 Task: Slide 43 - Birthdays-2.
Action: Mouse moved to (164, 69)
Screenshot: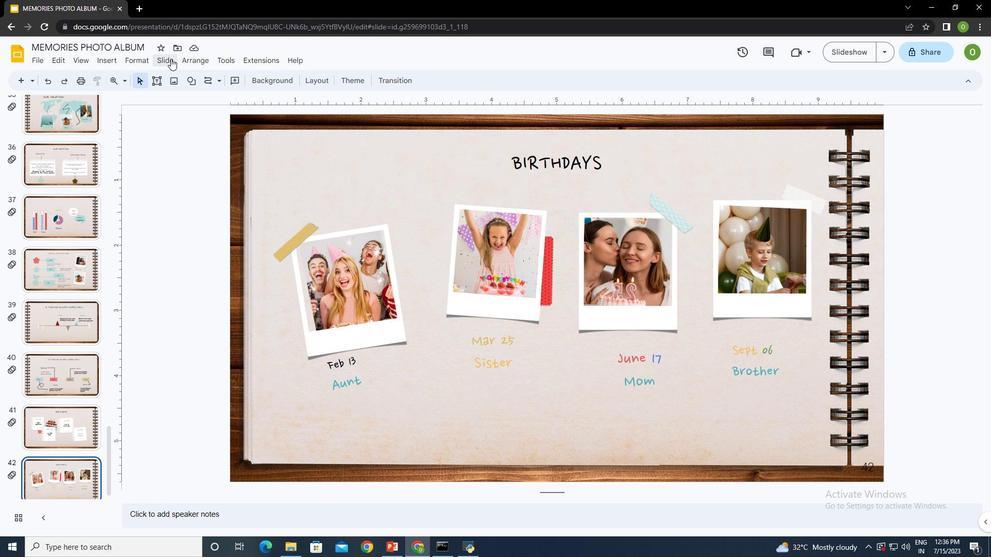 
Action: Mouse pressed left at (164, 69)
Screenshot: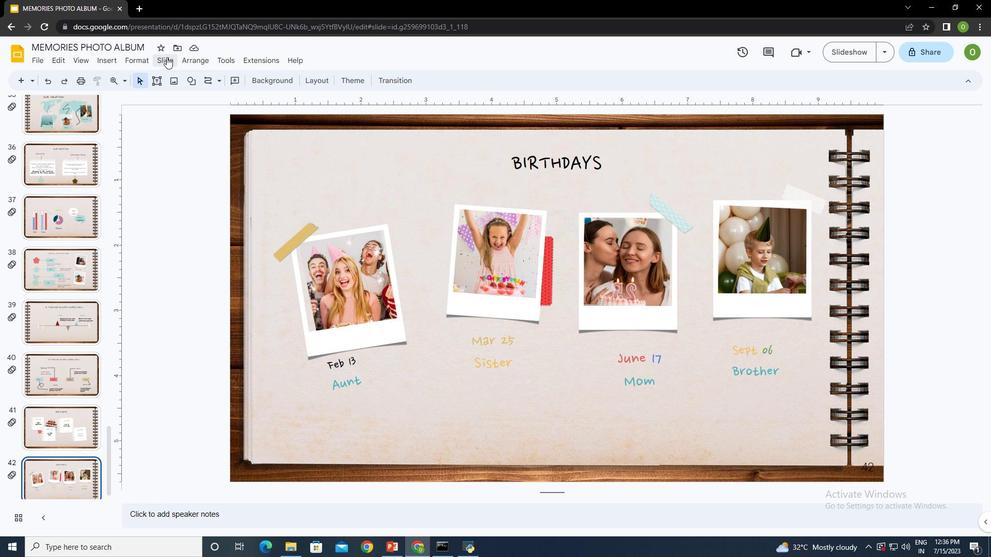 
Action: Mouse moved to (192, 85)
Screenshot: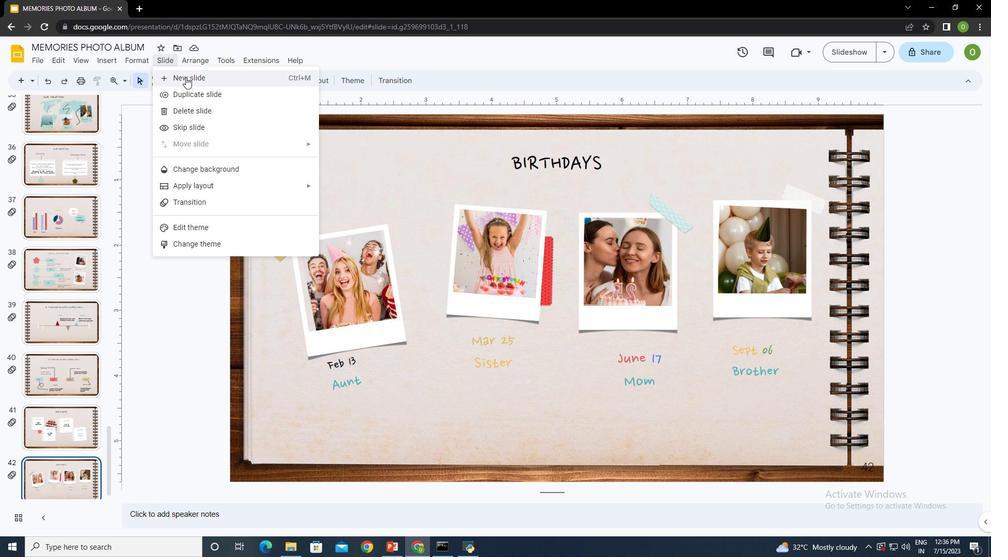 
Action: Mouse pressed left at (192, 85)
Screenshot: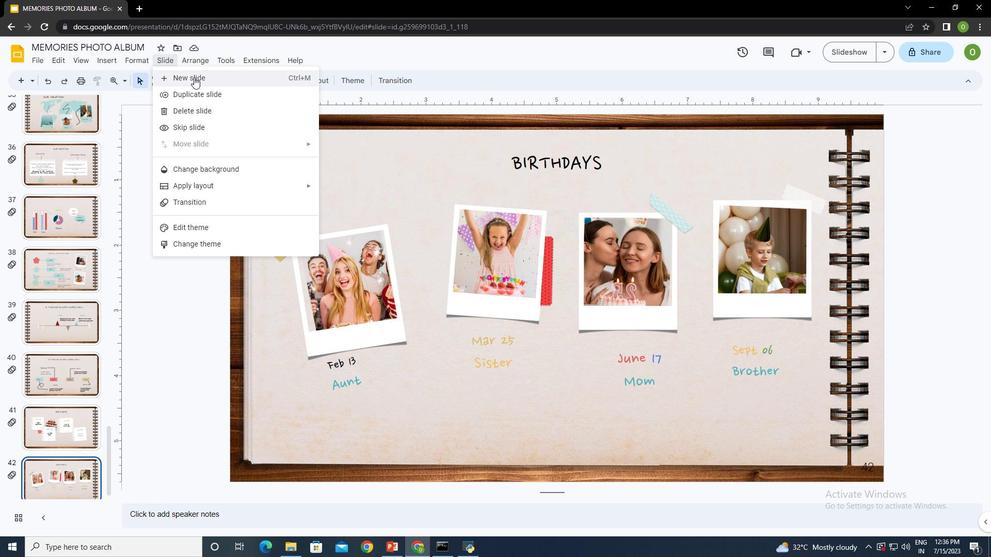 
Action: Mouse moved to (490, 147)
Screenshot: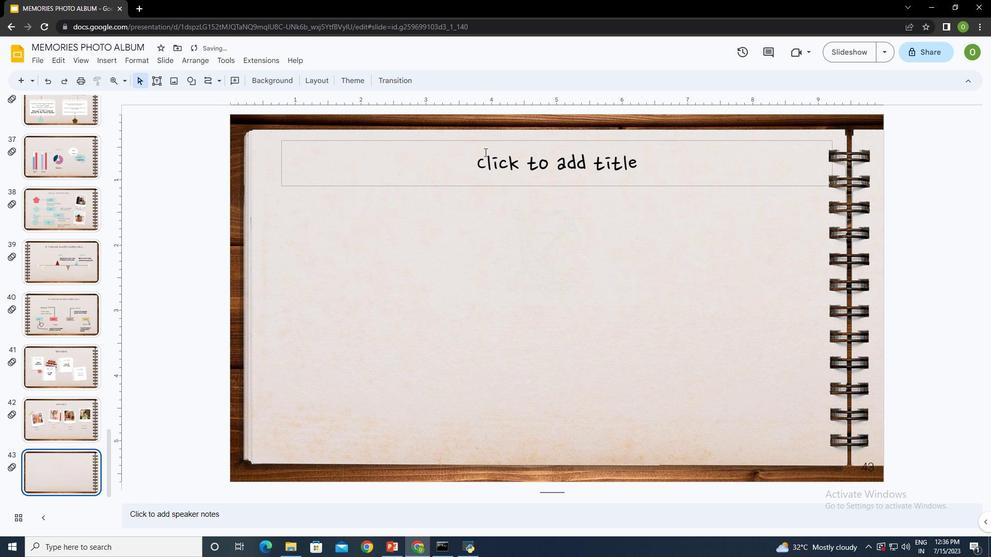 
Action: Mouse pressed left at (490, 147)
Screenshot: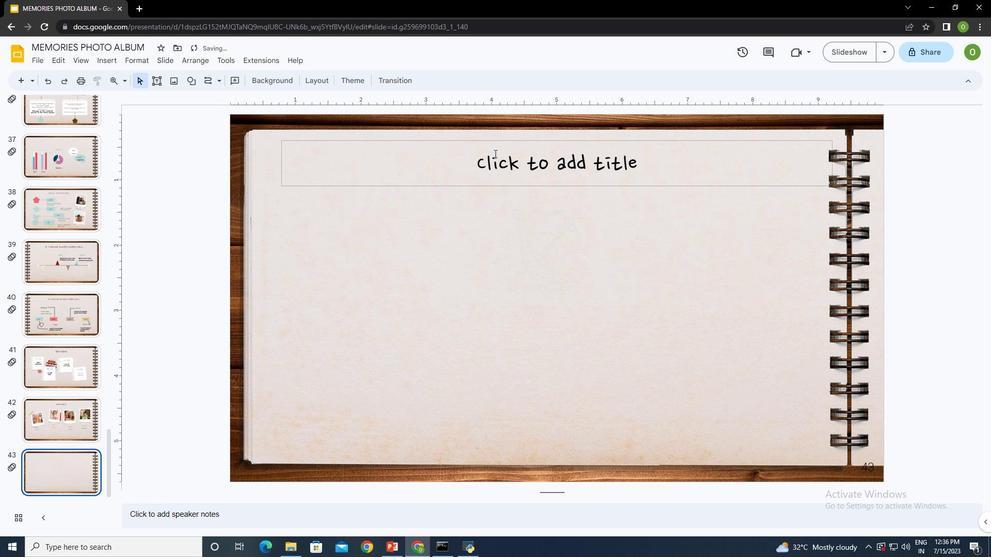 
Action: Key pressed <Key.shift><Key.shift><Key.shift><Key.shift><Key.shift><Key.shift><Key.shift><Key.shift><Key.shift><Key.caps_lock>BIRTHDAYS
Screenshot: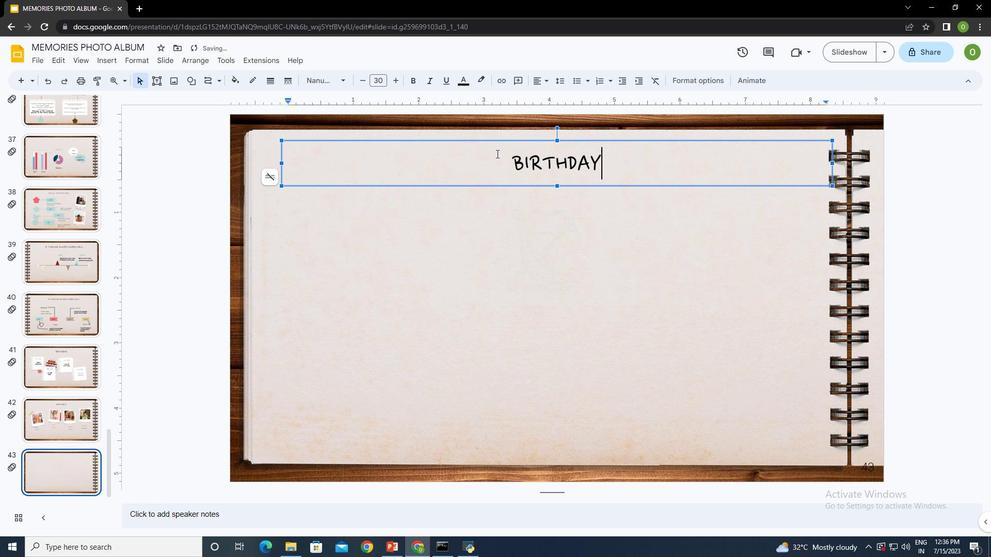 
Action: Mouse moved to (503, 220)
Screenshot: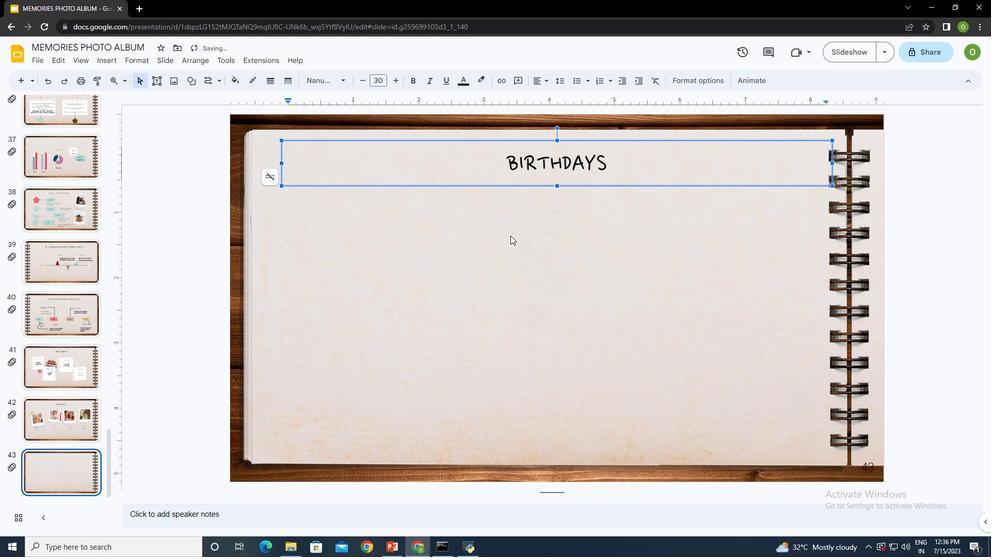
Action: Mouse pressed left at (503, 220)
Screenshot: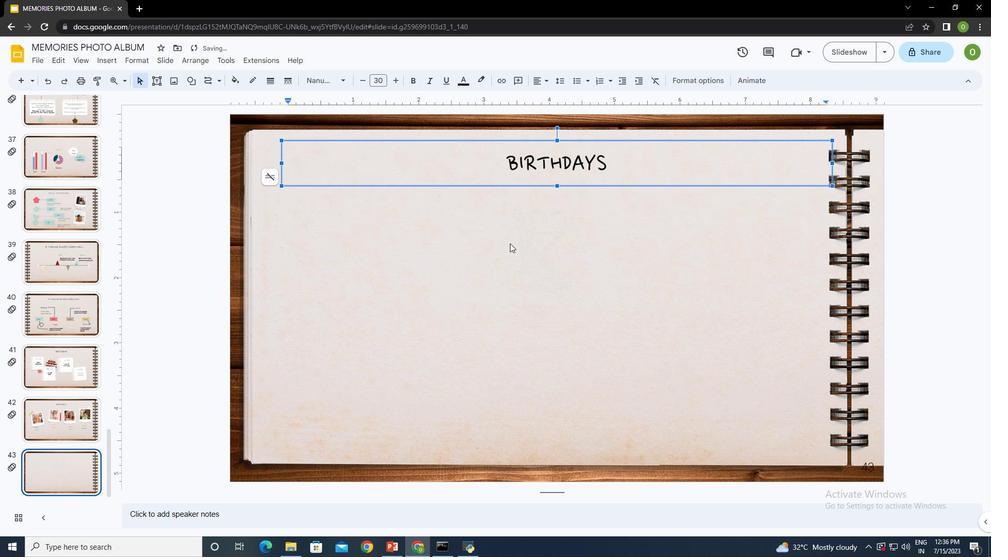 
Action: Mouse moved to (102, 73)
Screenshot: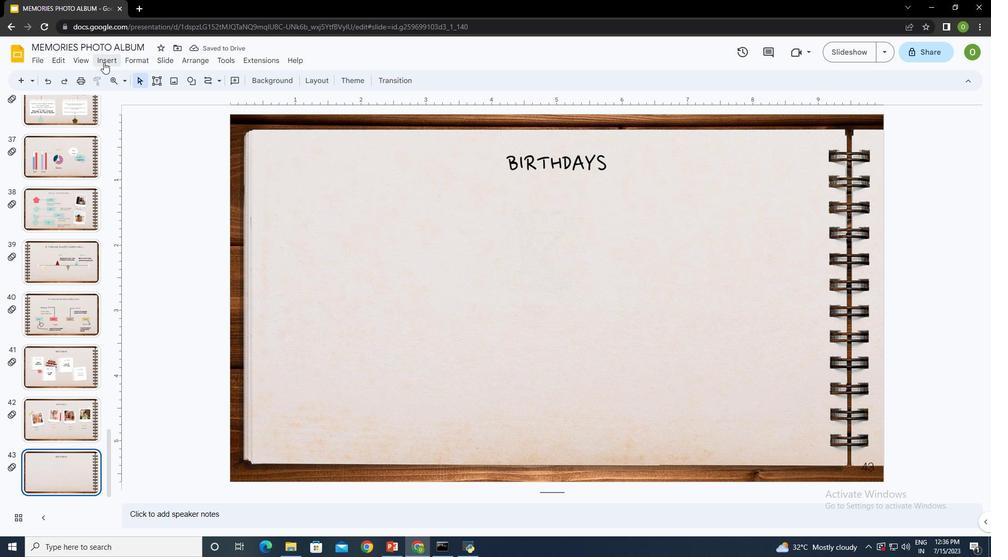 
Action: Mouse pressed left at (102, 73)
Screenshot: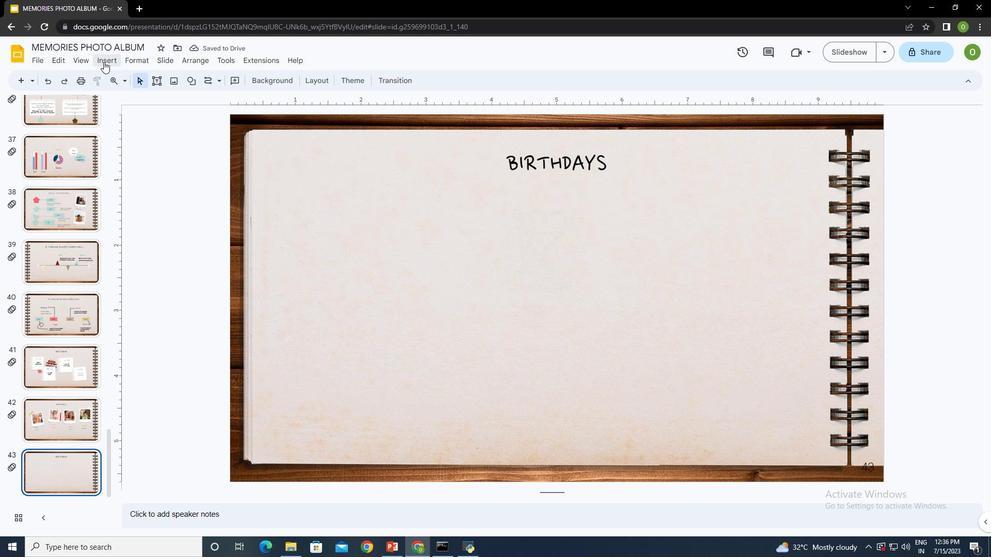 
Action: Mouse moved to (319, 87)
Screenshot: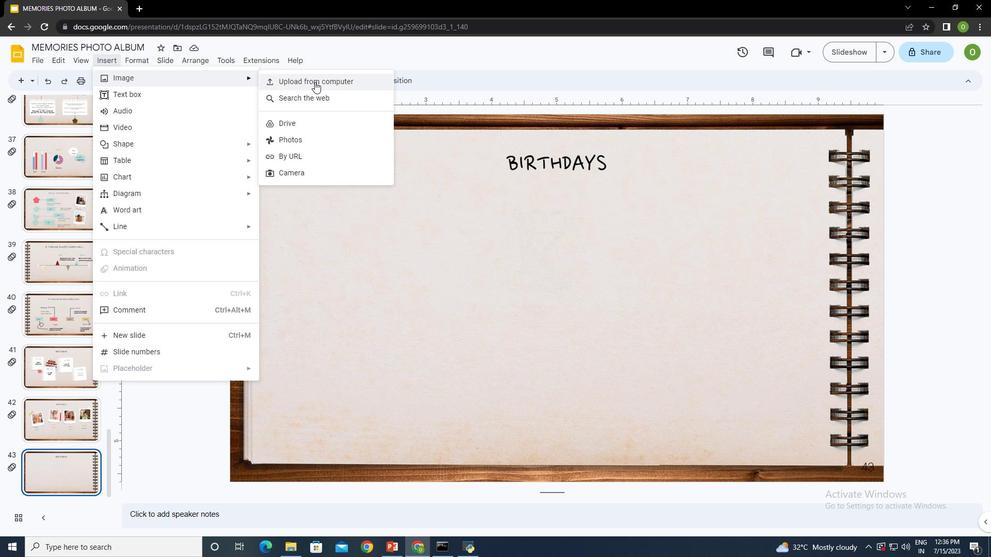 
Action: Mouse pressed left at (319, 87)
Screenshot: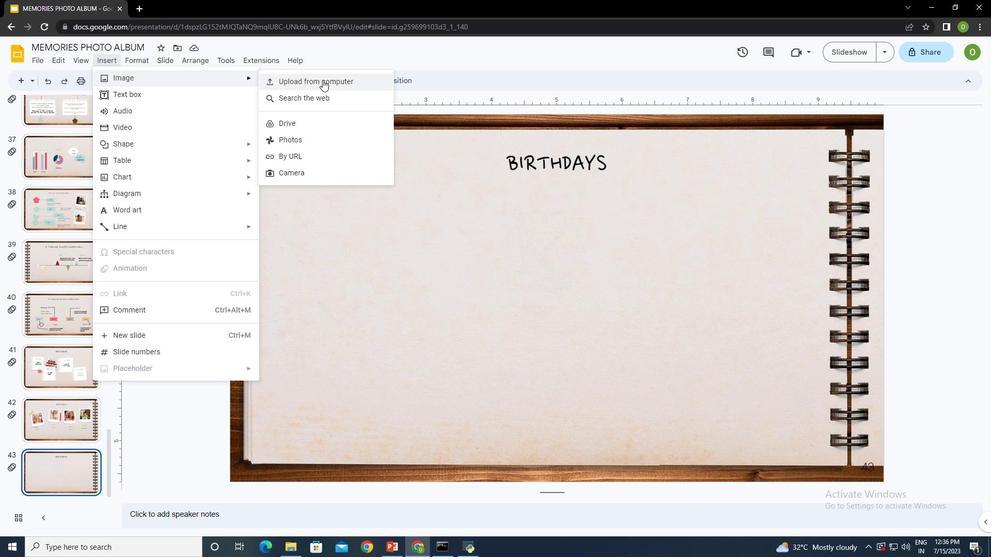 
Action: Mouse moved to (478, 88)
Screenshot: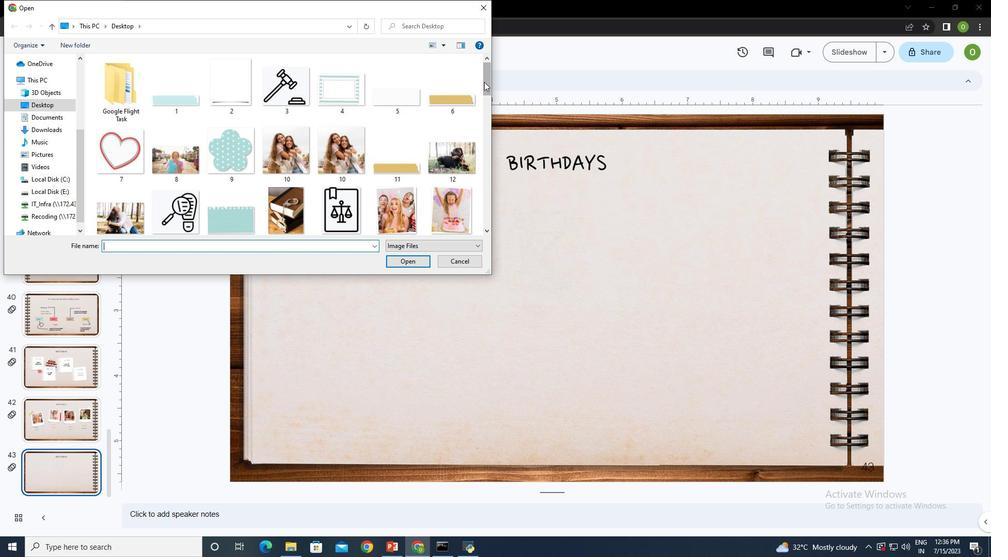 
Action: Mouse pressed left at (478, 88)
Screenshot: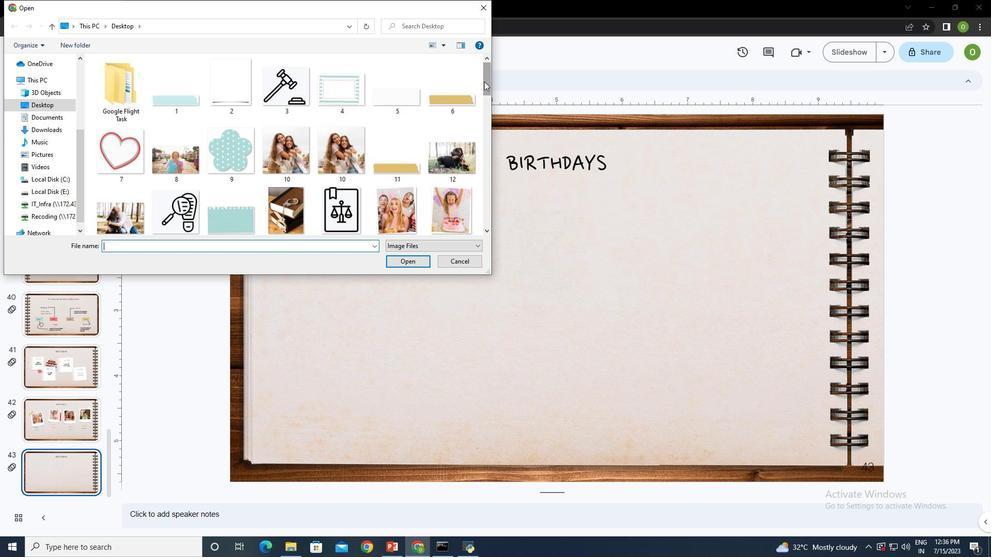 
Action: Mouse moved to (441, 145)
Screenshot: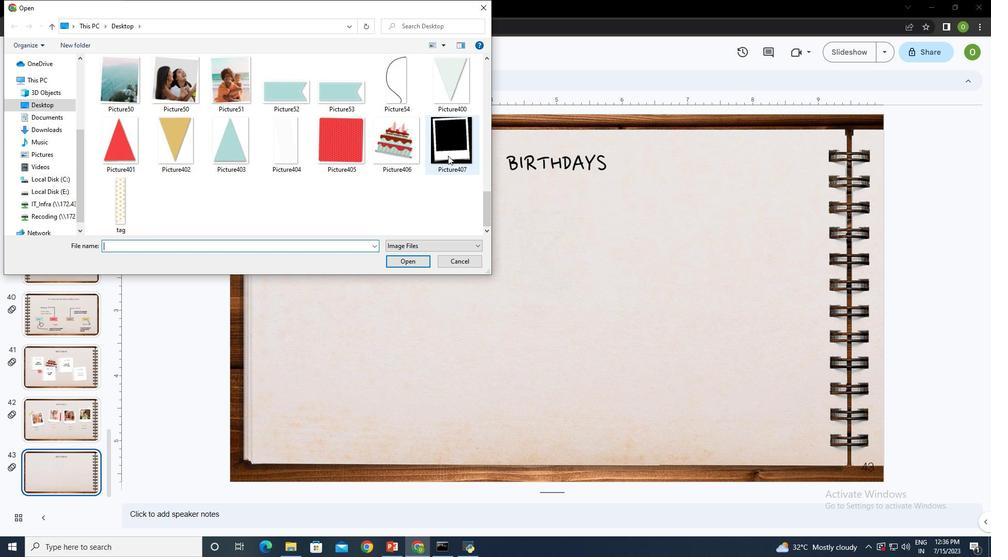 
Action: Mouse pressed left at (441, 145)
Screenshot: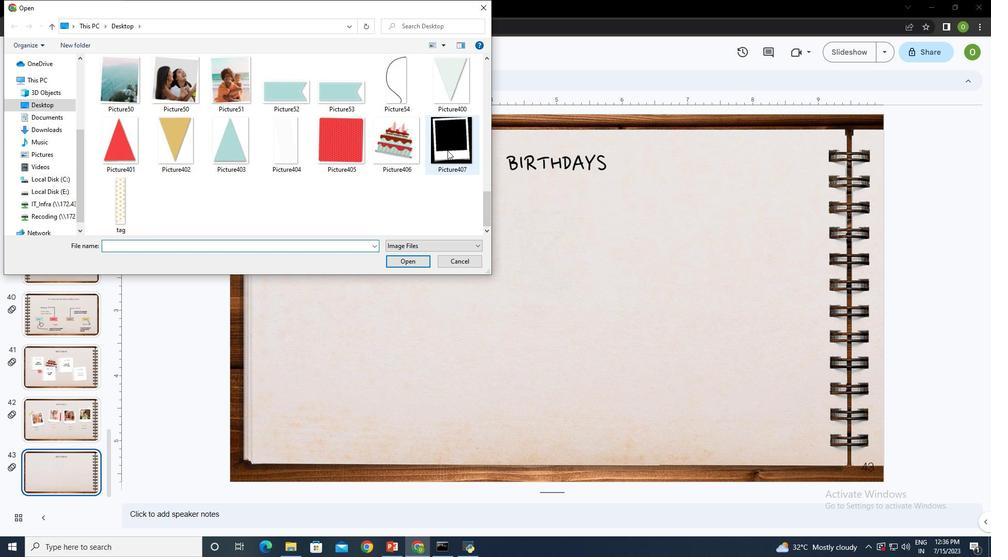 
Action: Mouse moved to (400, 235)
Screenshot: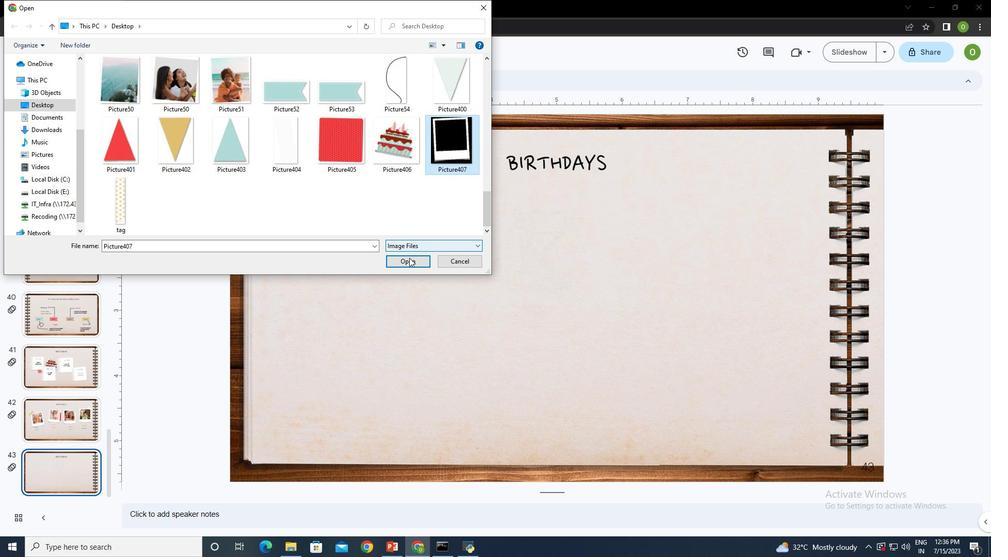 
Action: Mouse pressed left at (400, 235)
Screenshot: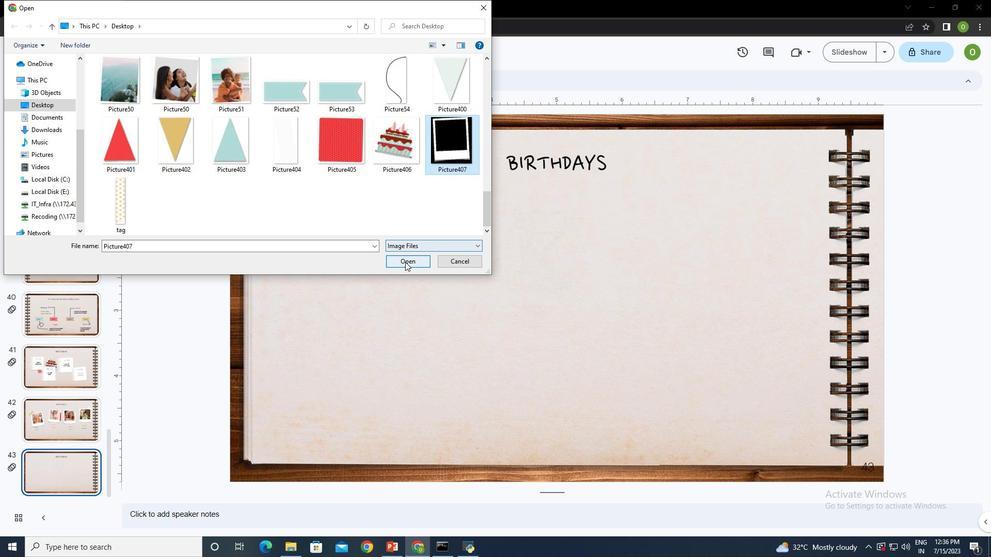 
Action: Mouse moved to (476, 405)
Screenshot: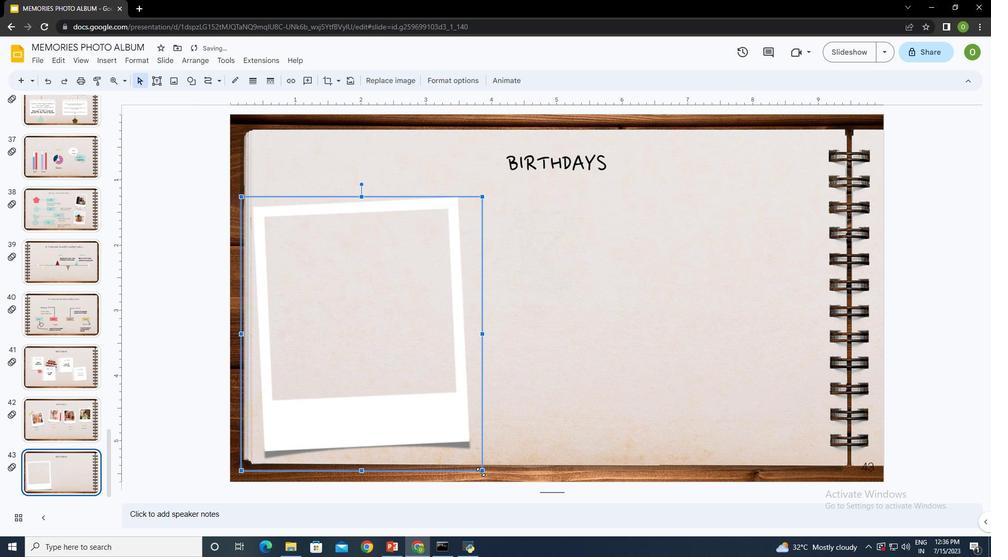 
Action: Mouse pressed left at (476, 405)
Screenshot: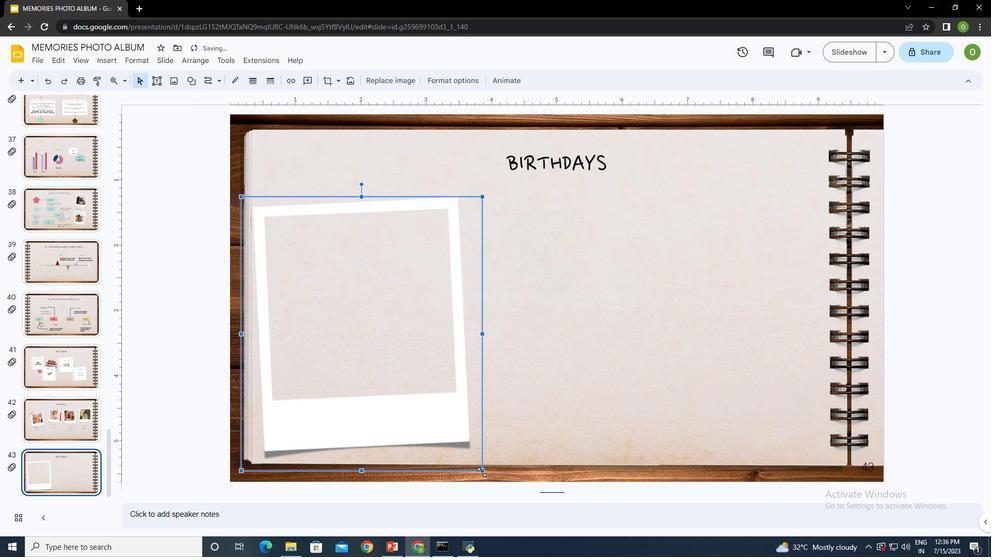 
Action: Mouse moved to (319, 240)
Screenshot: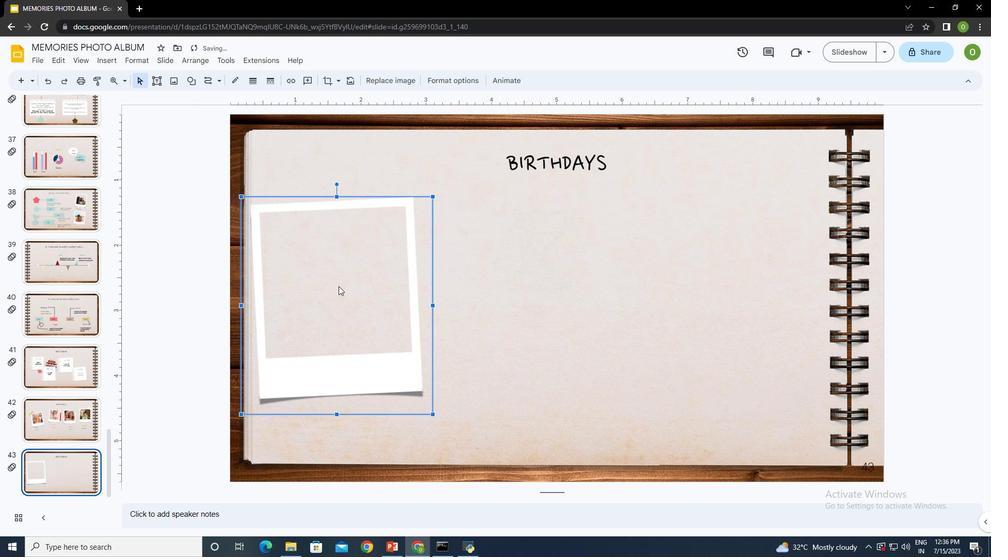 
Action: Mouse pressed left at (319, 240)
Screenshot: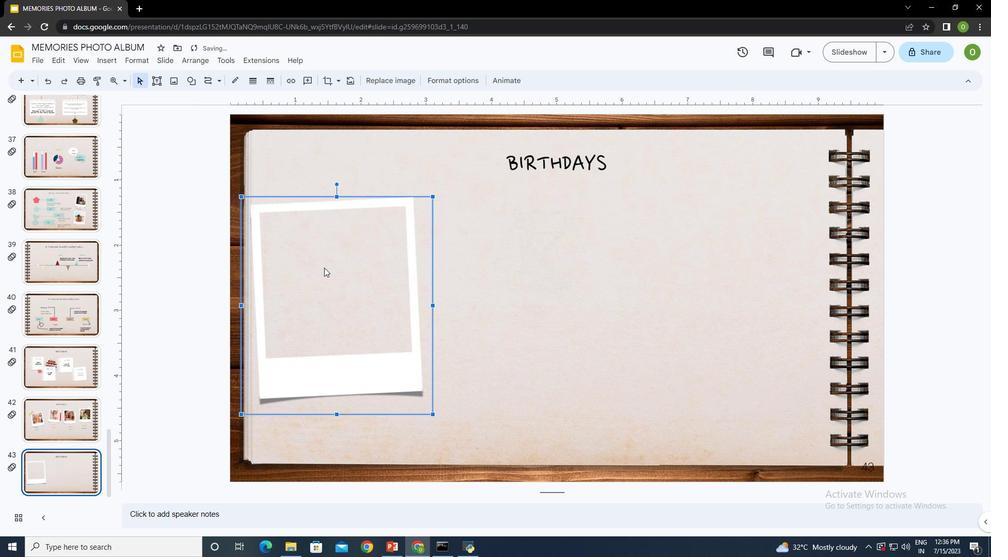 
Action: Mouse moved to (354, 241)
Screenshot: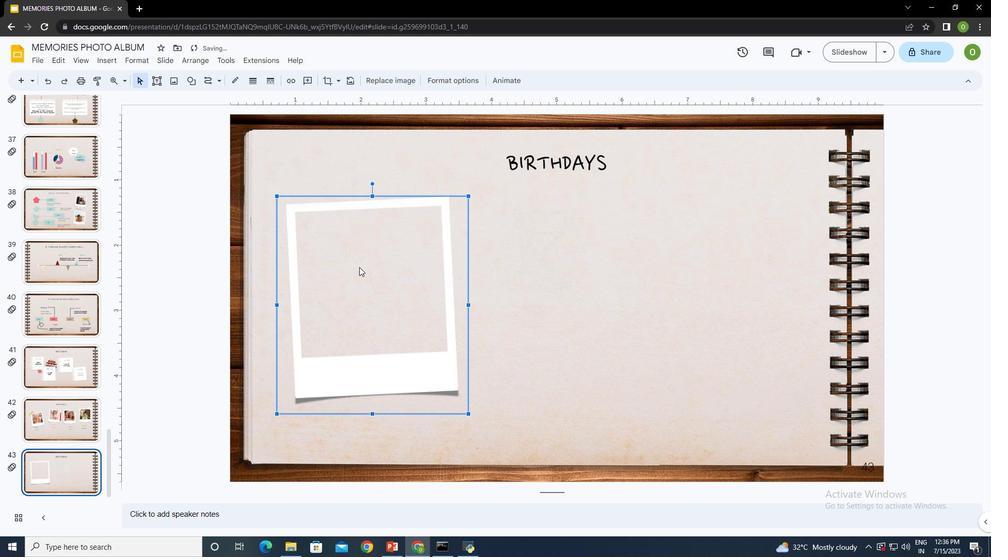 
Action: Mouse pressed left at (354, 241)
Screenshot: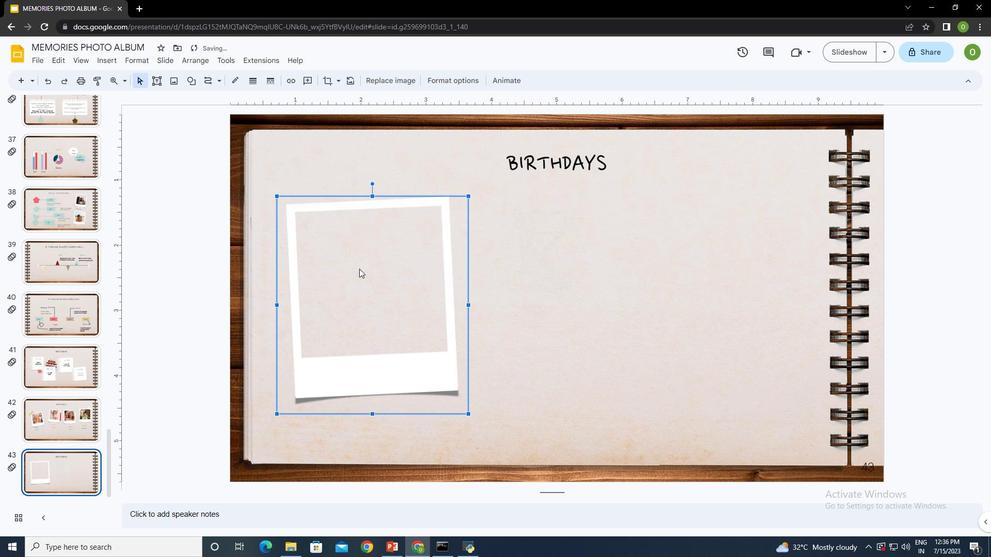 
Action: Mouse moved to (469, 358)
Screenshot: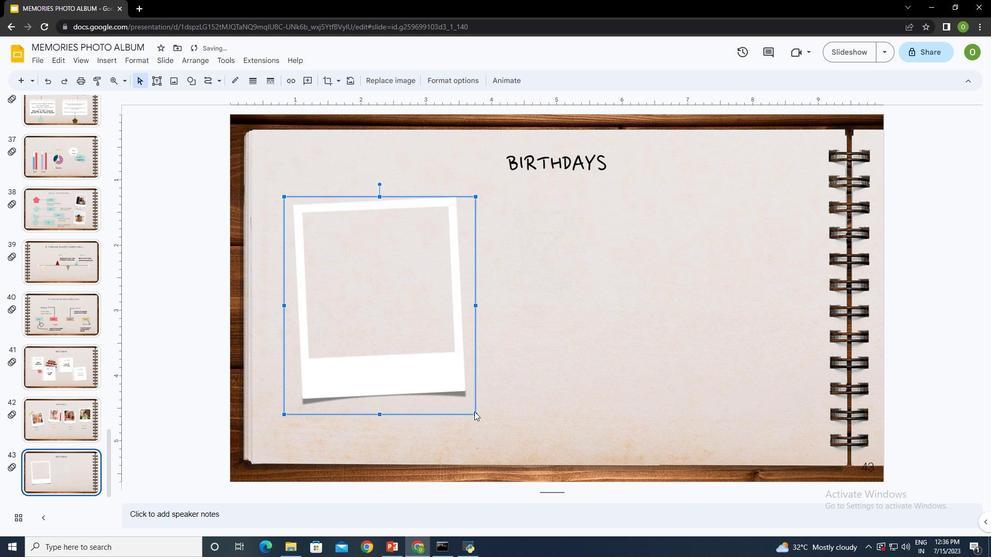 
Action: Mouse pressed left at (469, 358)
Screenshot: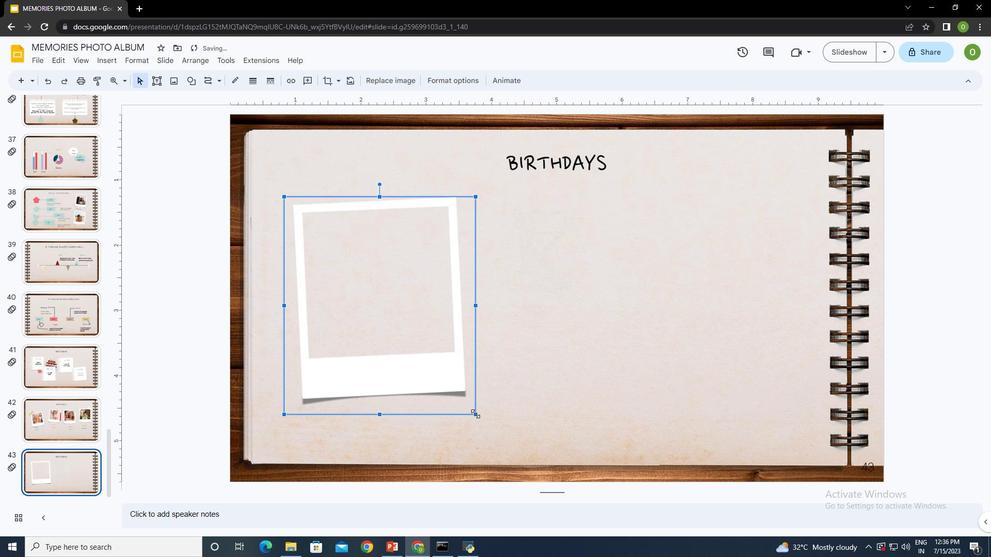 
Action: Mouse moved to (376, 250)
Screenshot: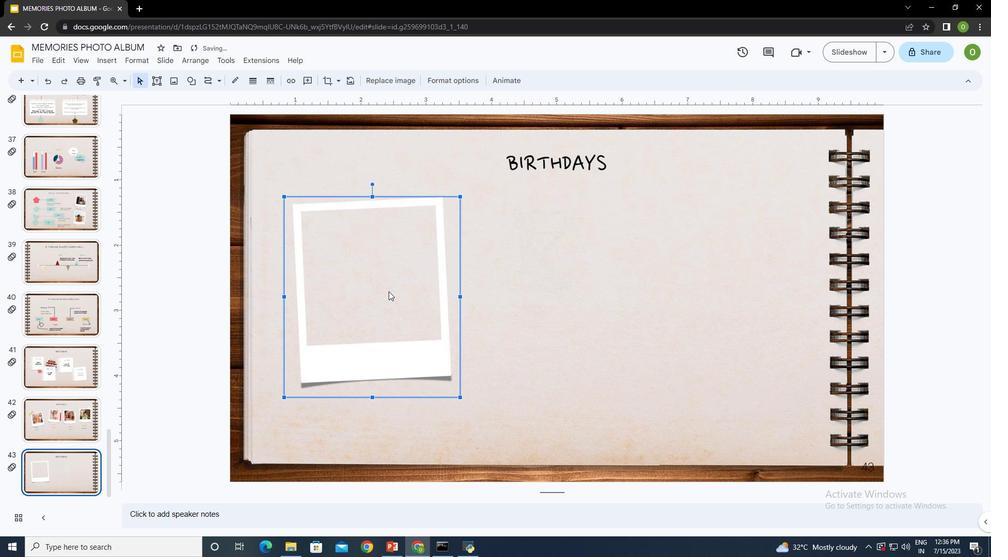 
Action: Mouse pressed left at (376, 250)
Screenshot: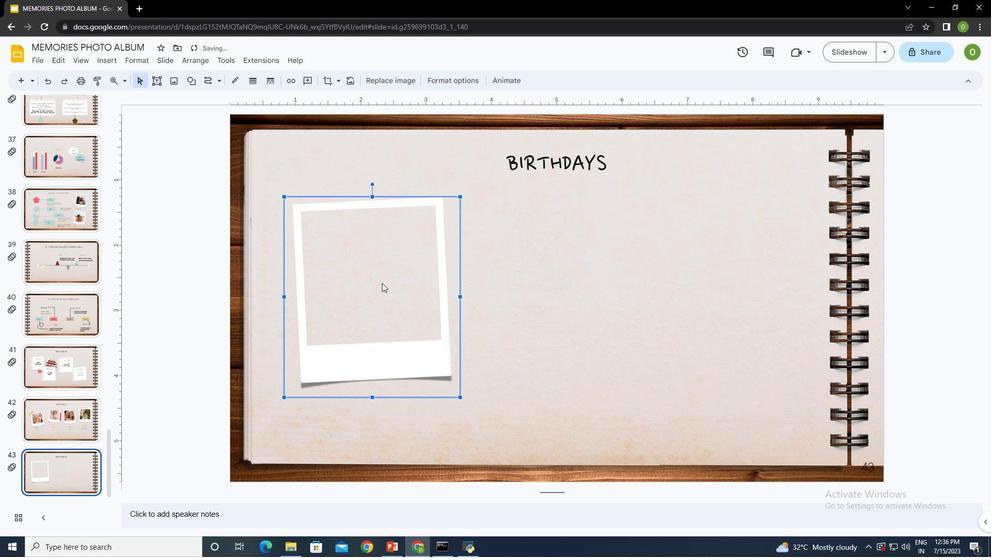 
Action: Mouse moved to (104, 68)
Screenshot: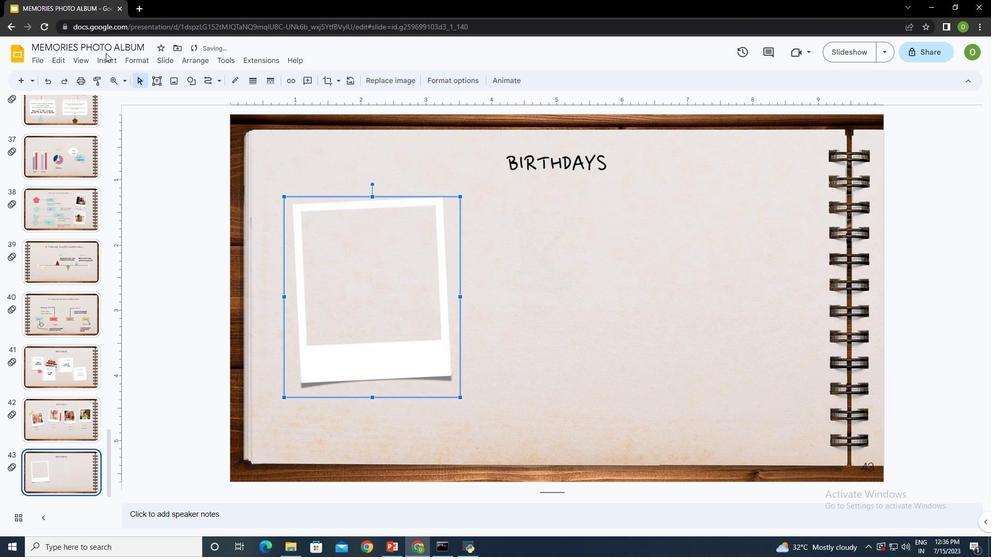 
Action: Mouse pressed left at (104, 68)
Screenshot: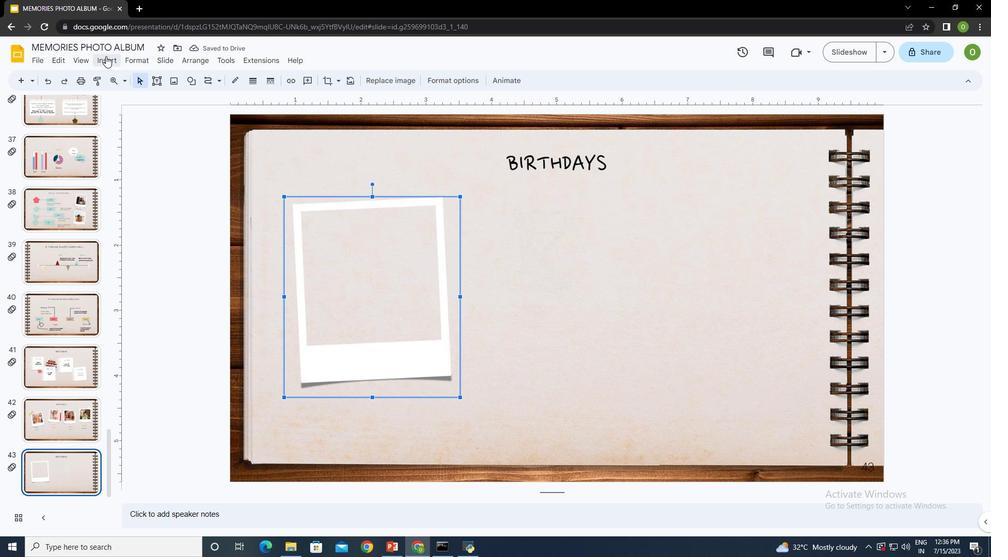 
Action: Mouse moved to (306, 103)
Screenshot: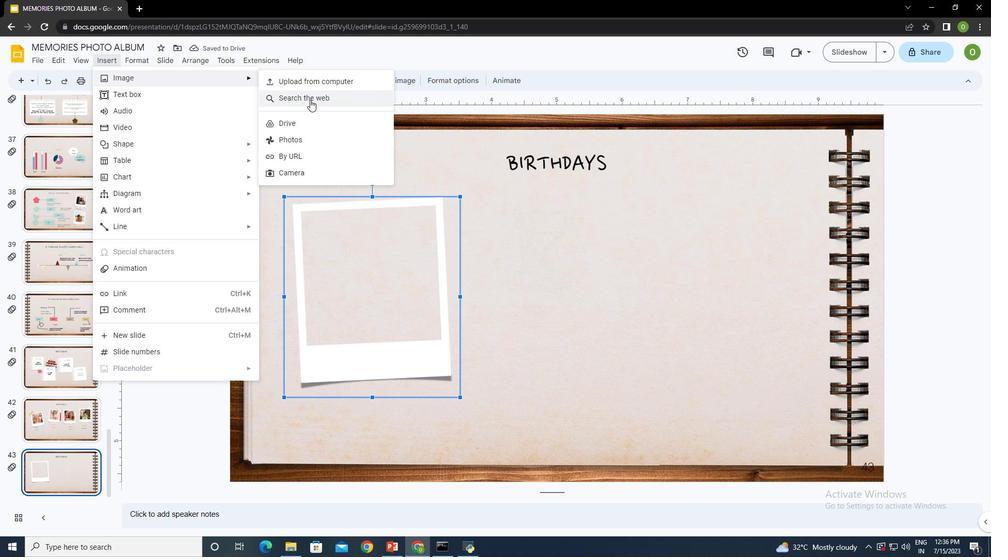 
Action: Mouse pressed left at (306, 103)
Screenshot: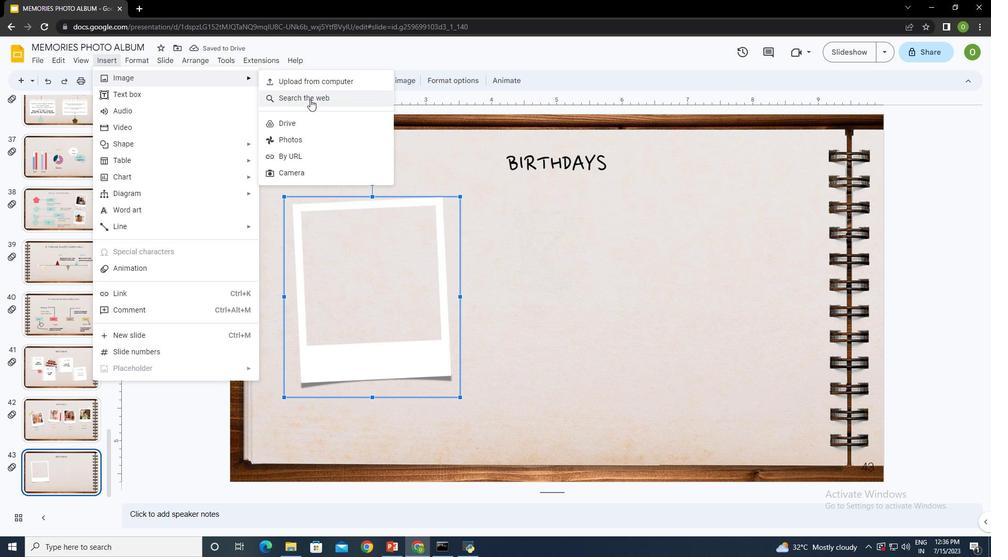 
Action: Mouse moved to (897, 95)
Screenshot: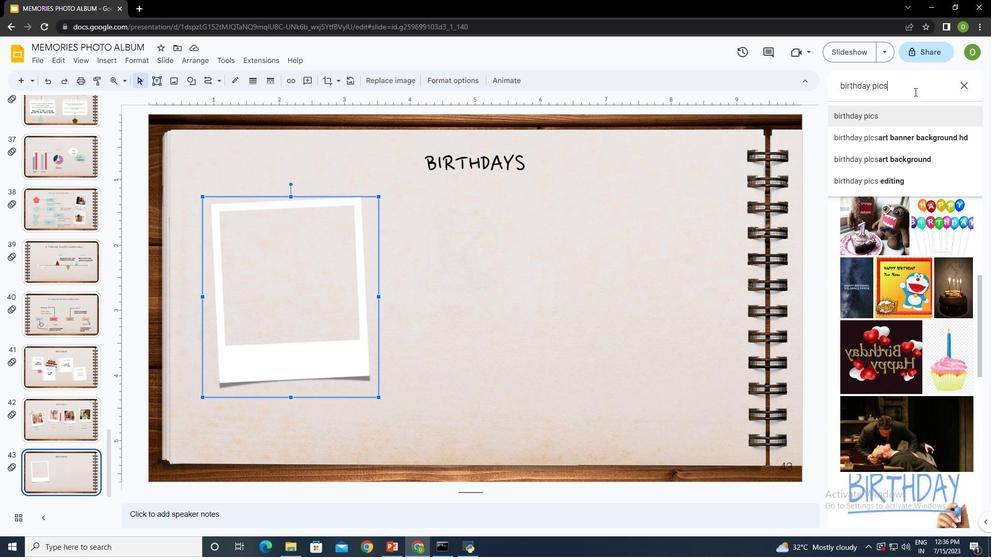 
Action: Mouse pressed left at (897, 95)
Screenshot: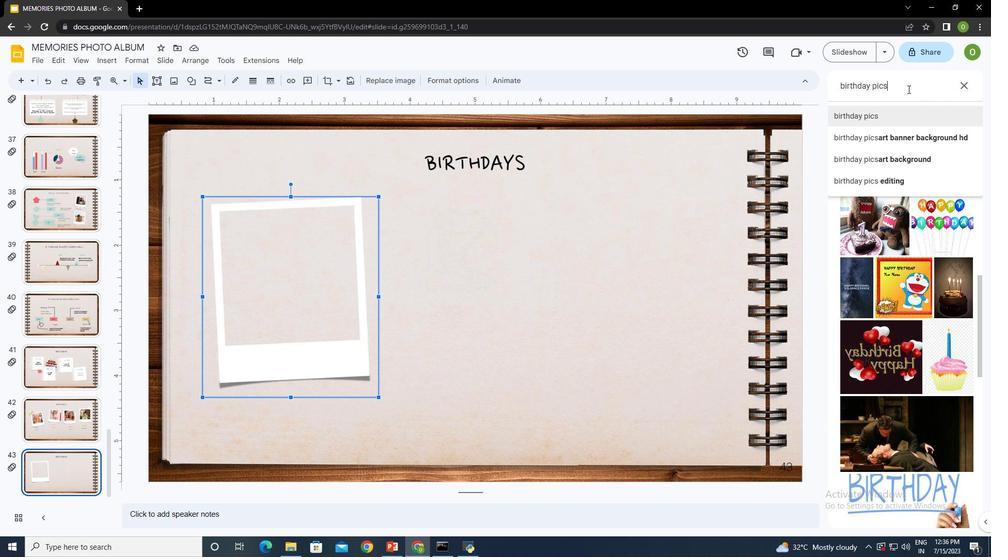 
Action: Mouse moved to (897, 95)
Screenshot: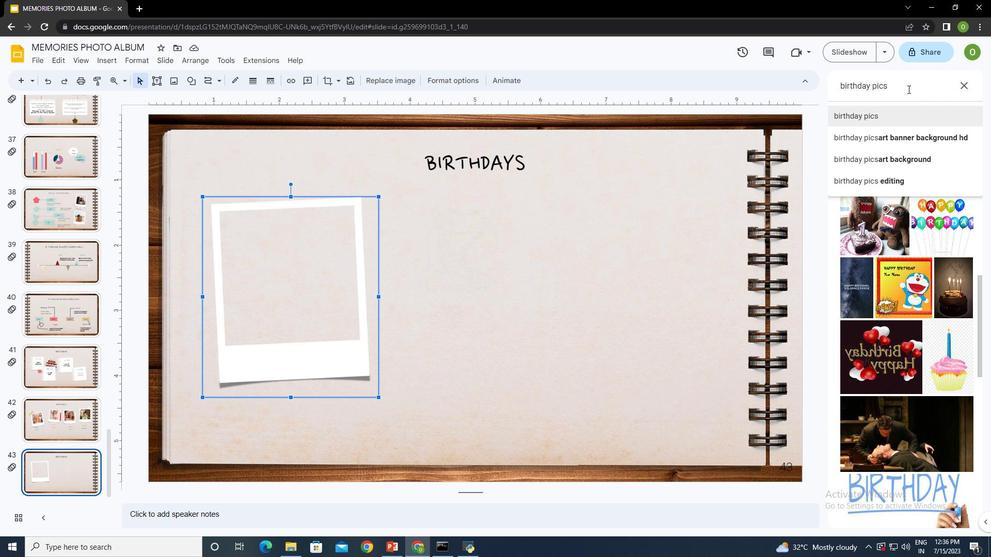 
Action: Key pressed <Key.backspace><Key.backspace><Key.backspace><Key.backspace><Key.backspace><Key.backspace><Key.backspace><Key.backspace><Key.backspace><Key.backspace><Key.backspace><Key.backspace><Key.backspace><Key.backspace><Key.backspace><Key.backspace><Key.backspace><Key.backspace><Key.backspace><Key.backspace><Key.backspace>BIRTHDAY<Key.space>PICS<Key.enter>
Screenshot: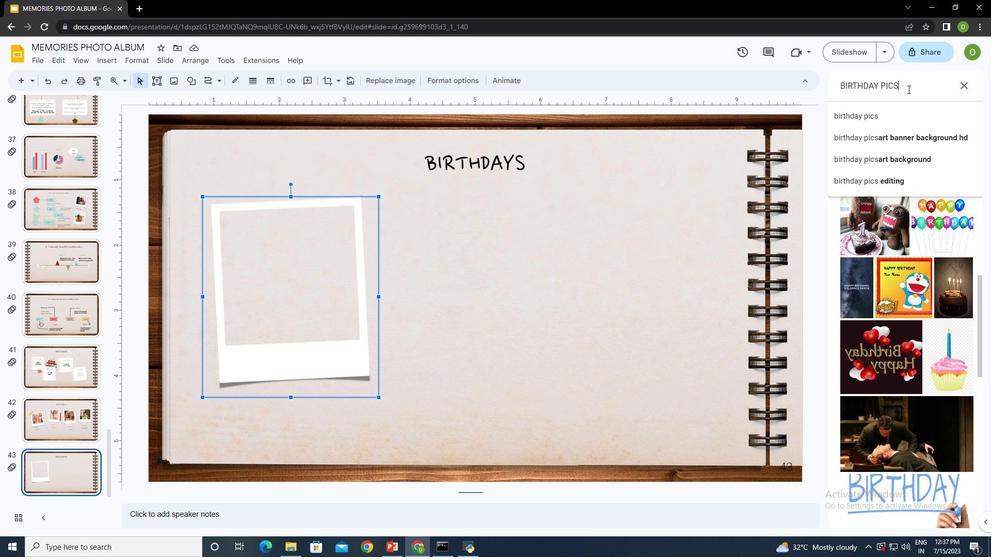 
Action: Mouse moved to (866, 72)
Screenshot: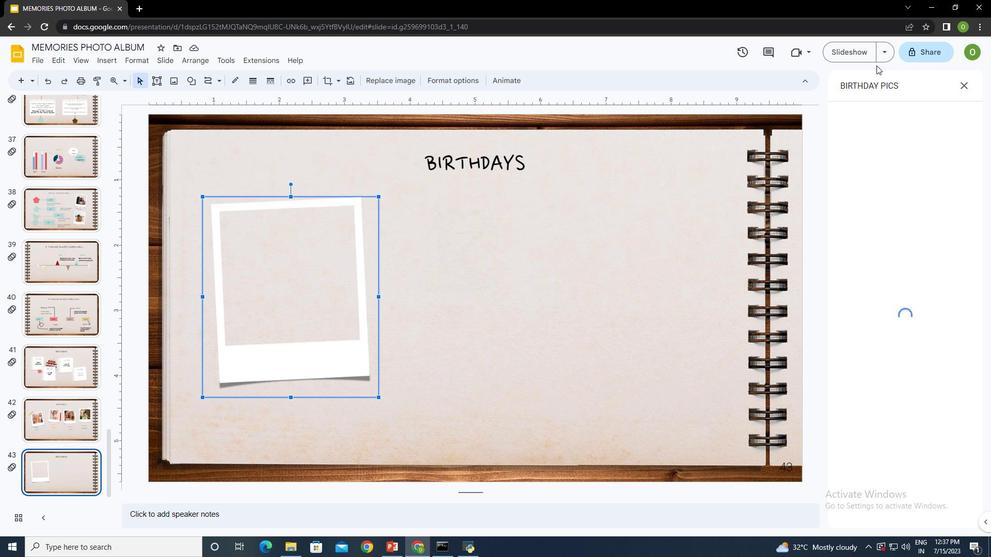 
Action: Key pressed <Key.caps_lock>
Screenshot: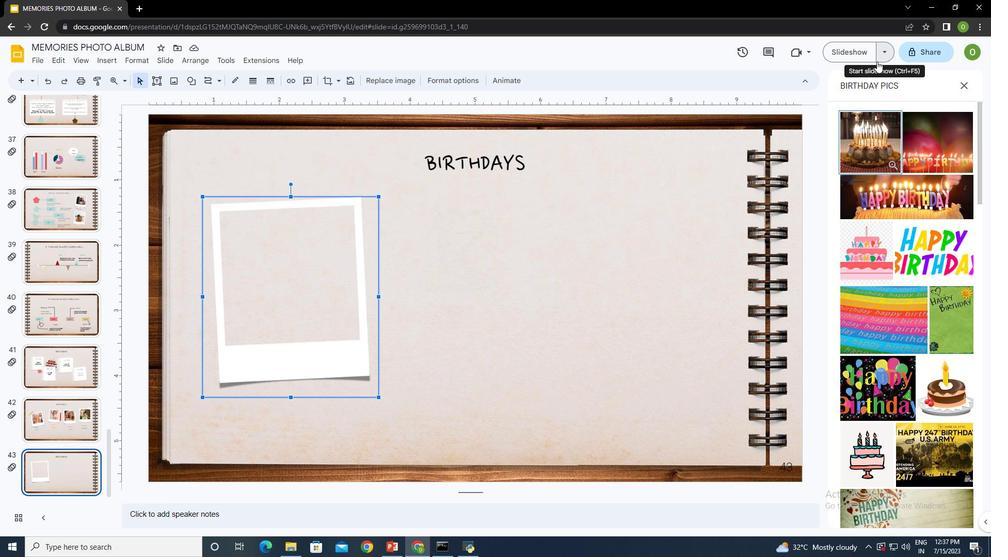 
Action: Mouse moved to (878, 146)
Screenshot: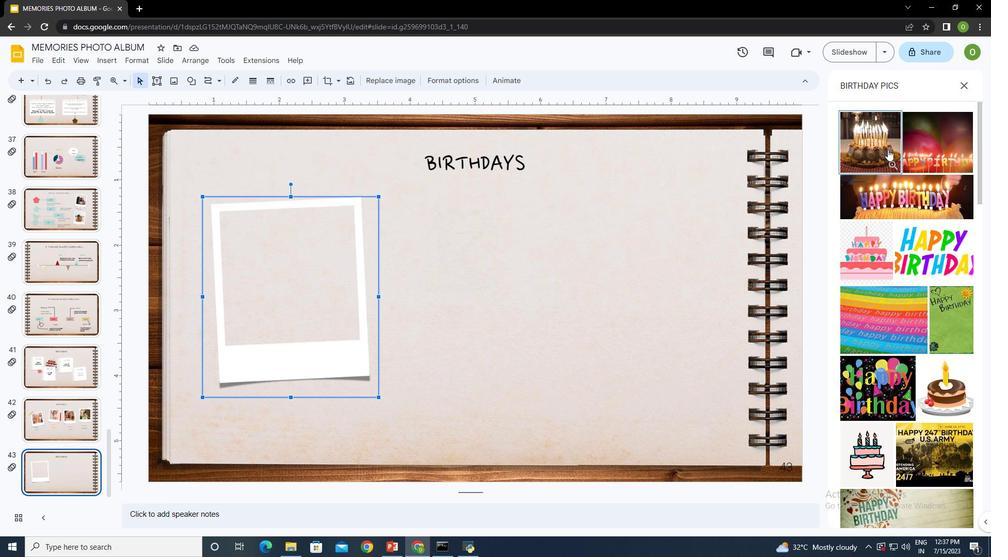 
Action: Mouse scrolled (878, 146) with delta (0, 0)
Screenshot: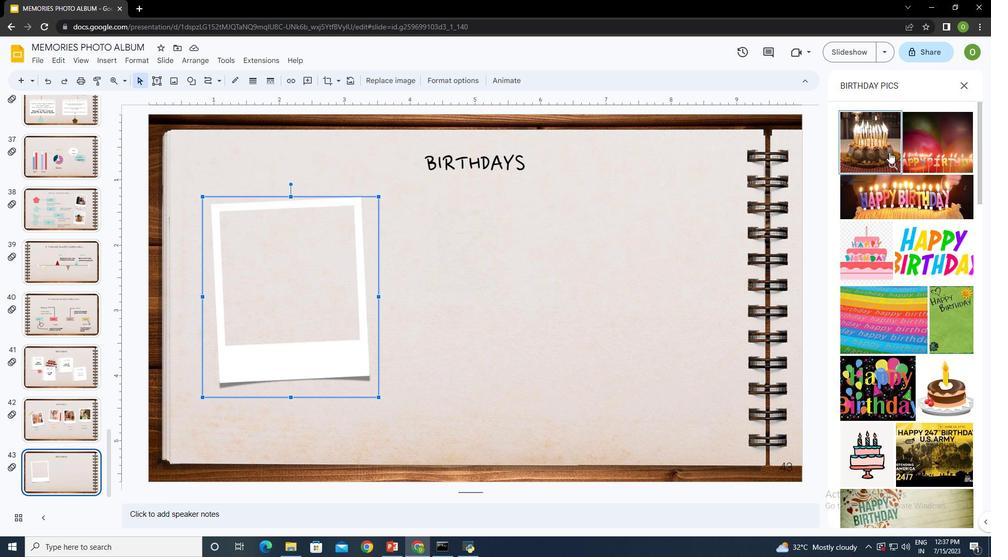 
Action: Mouse scrolled (878, 146) with delta (0, 0)
Screenshot: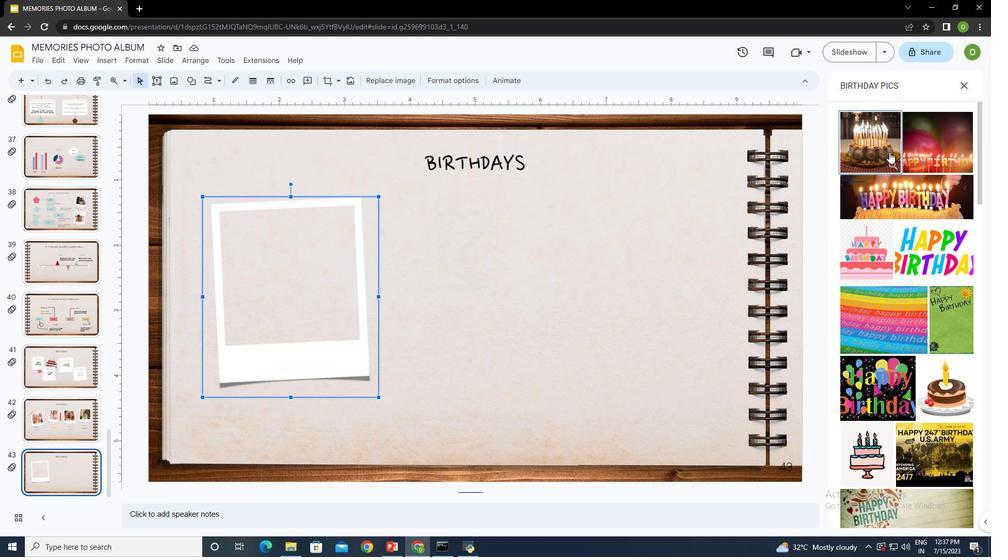 
Action: Mouse moved to (886, 159)
Screenshot: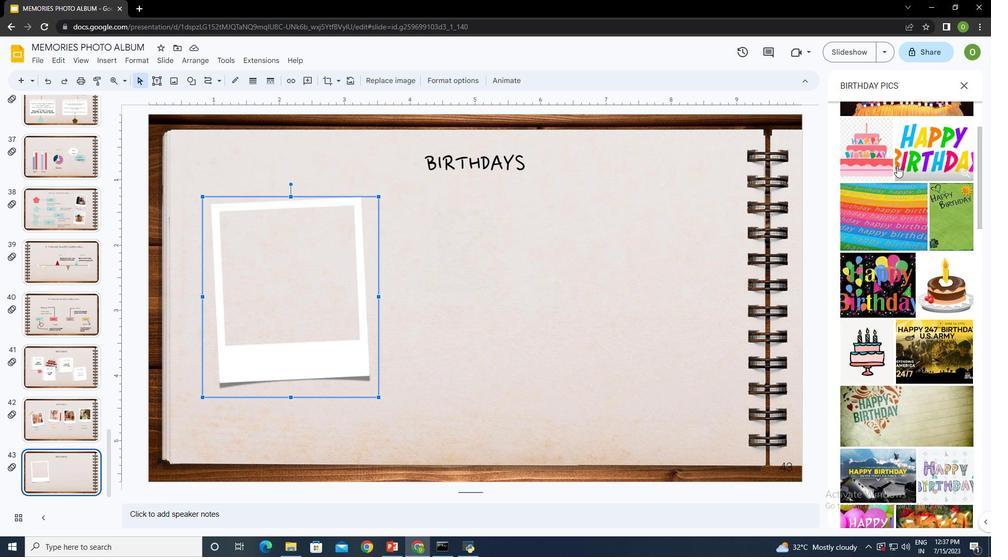 
Action: Mouse scrolled (886, 158) with delta (0, 0)
Screenshot: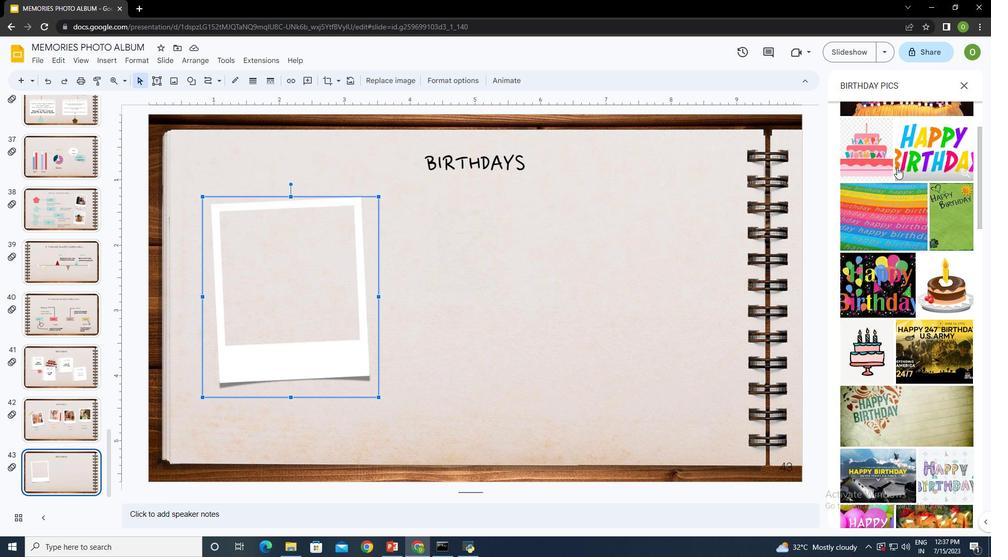 
Action: Mouse scrolled (886, 158) with delta (0, 0)
Screenshot: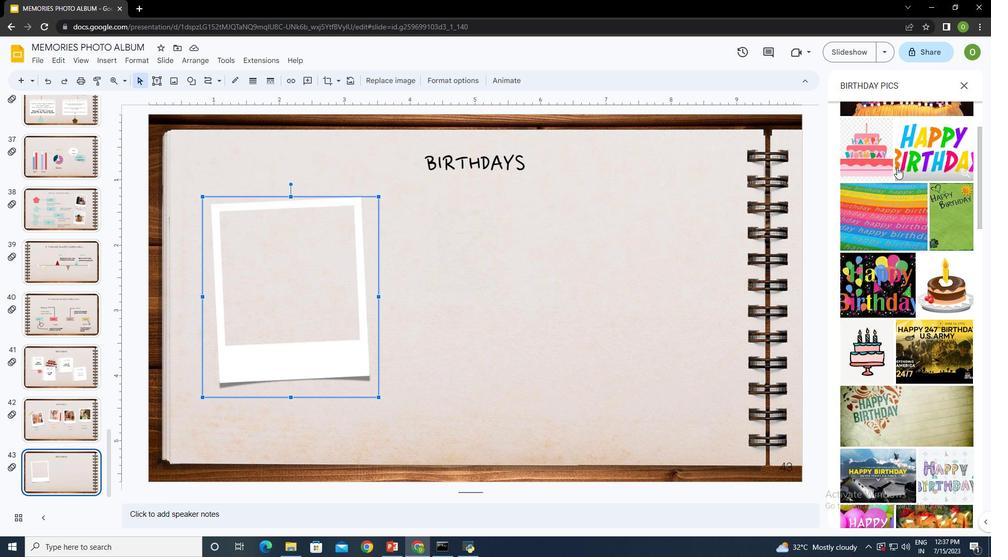 
Action: Mouse scrolled (886, 158) with delta (0, 0)
Screenshot: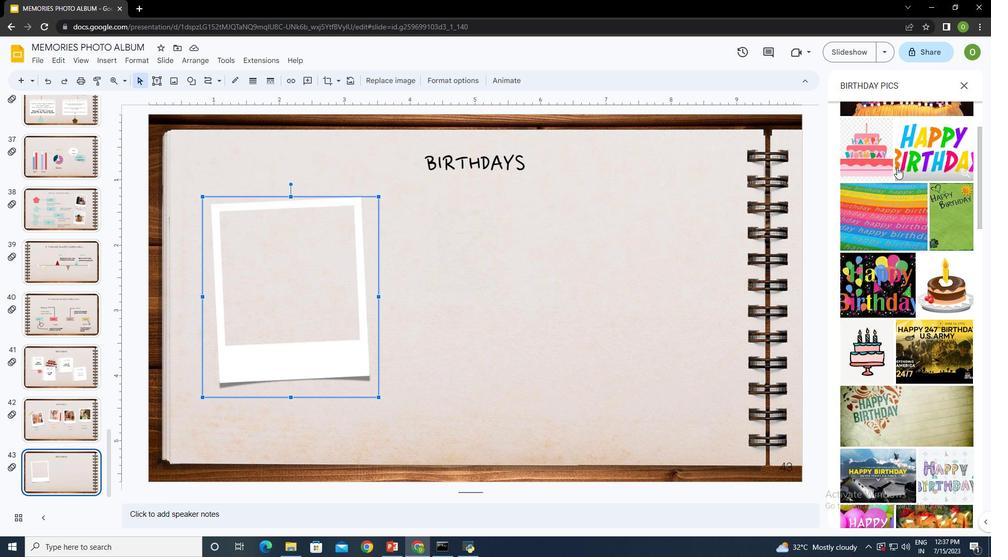 
Action: Mouse scrolled (886, 158) with delta (0, 0)
Screenshot: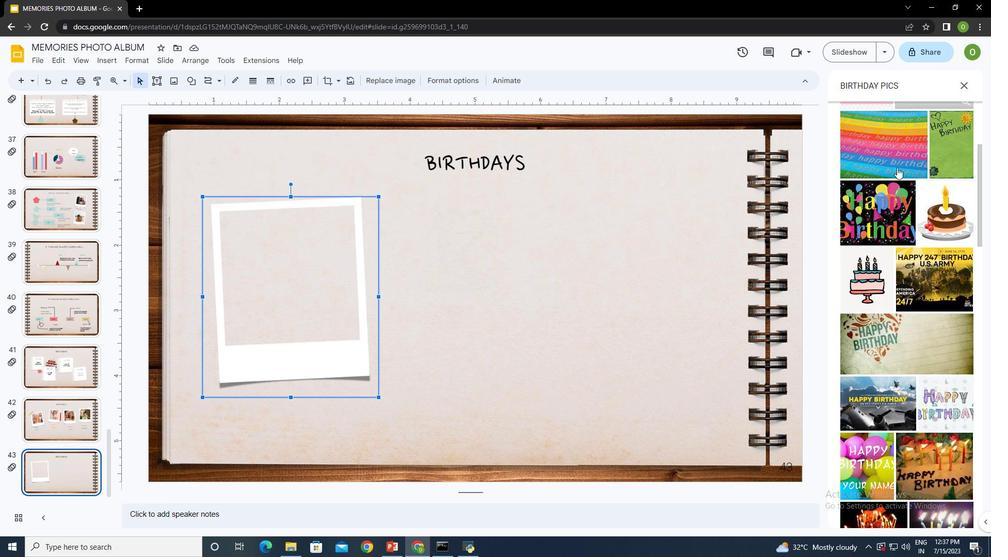 
Action: Mouse moved to (886, 159)
Screenshot: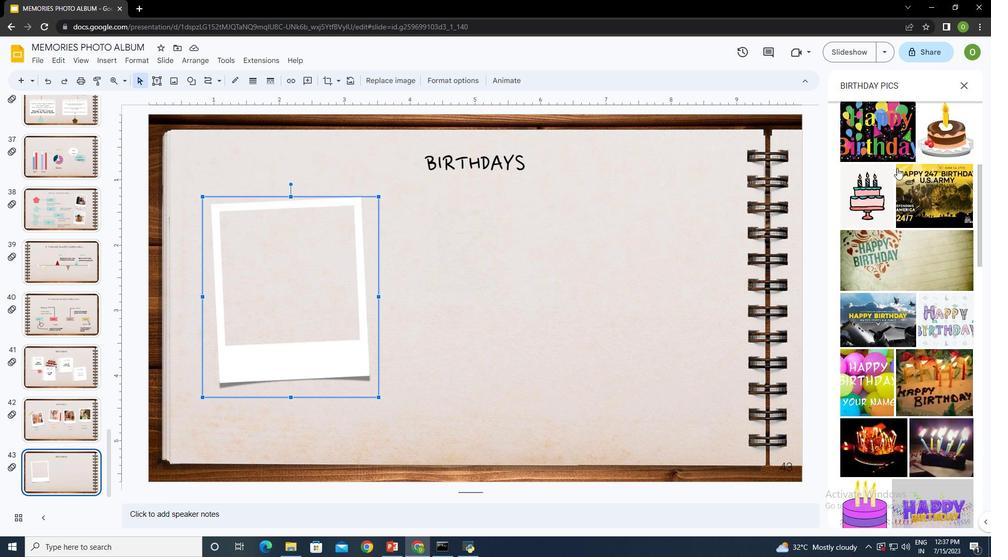 
Action: Mouse scrolled (886, 159) with delta (0, 0)
Screenshot: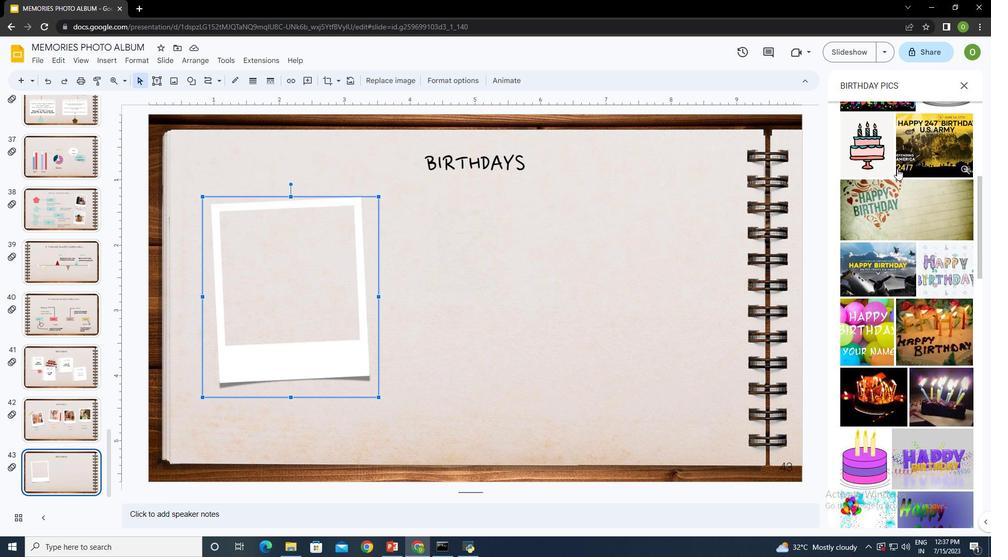 
Action: Mouse scrolled (886, 159) with delta (0, 0)
Screenshot: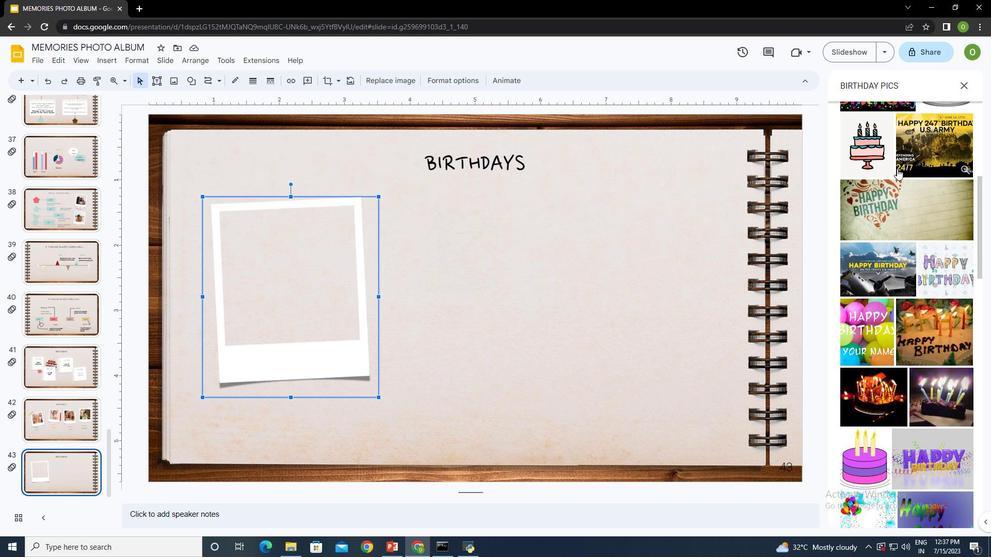 
Action: Mouse scrolled (886, 159) with delta (0, 0)
Screenshot: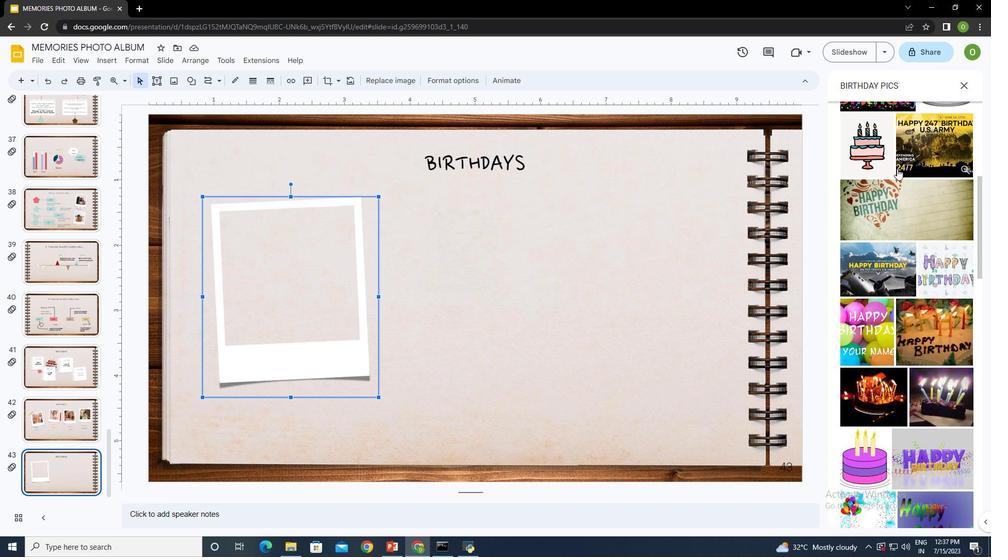 
Action: Mouse scrolled (886, 159) with delta (0, 0)
Screenshot: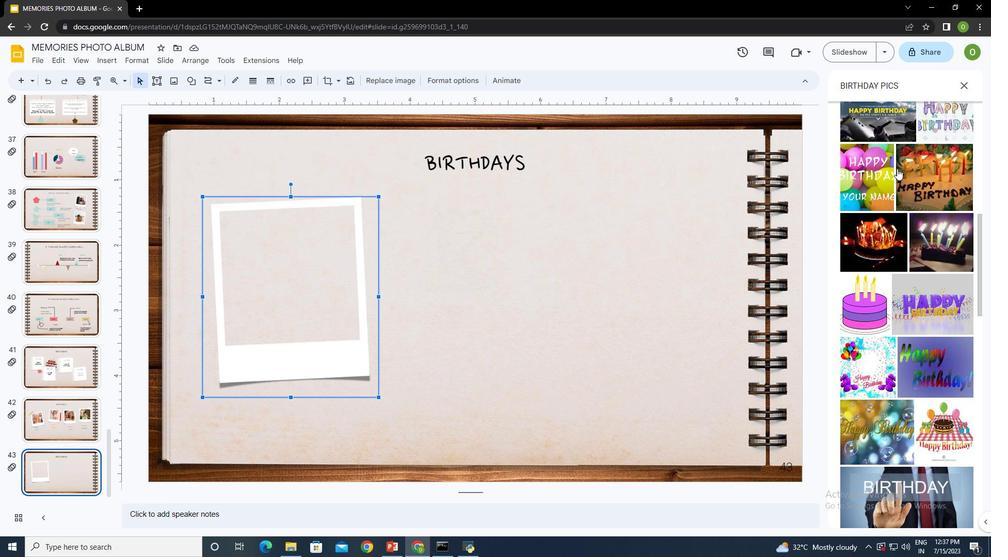 
Action: Mouse scrolled (886, 159) with delta (0, 0)
Screenshot: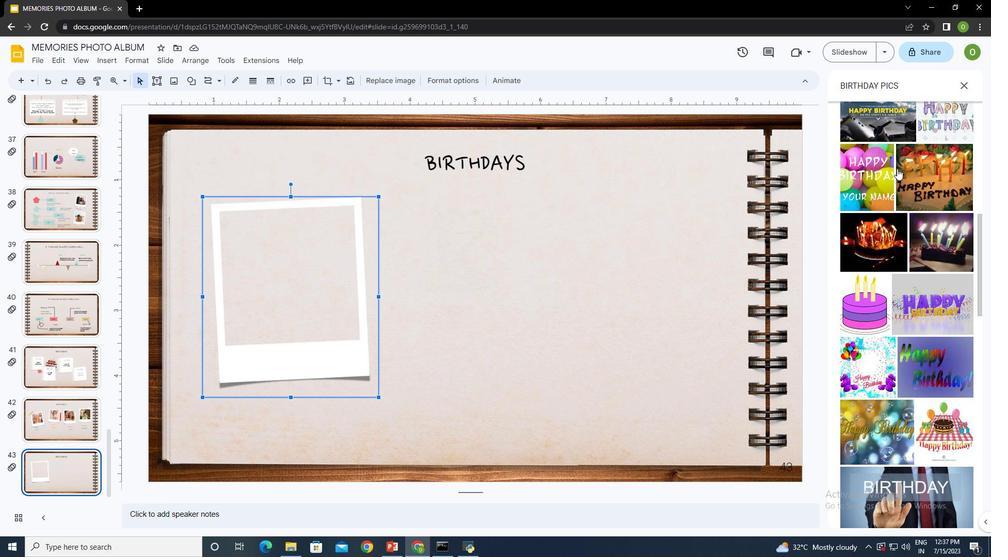 
Action: Mouse scrolled (886, 159) with delta (0, 0)
Screenshot: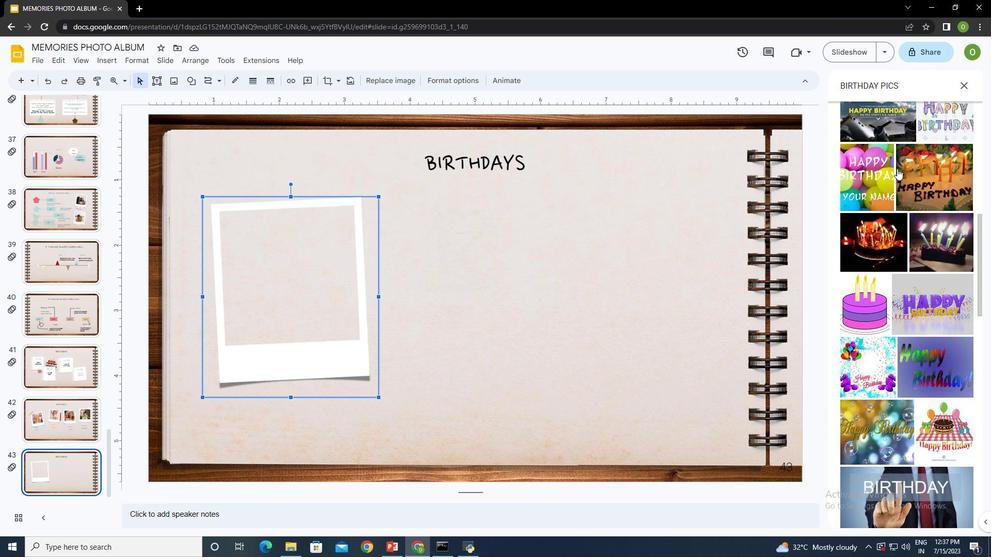 
Action: Mouse scrolled (886, 159) with delta (0, 0)
Screenshot: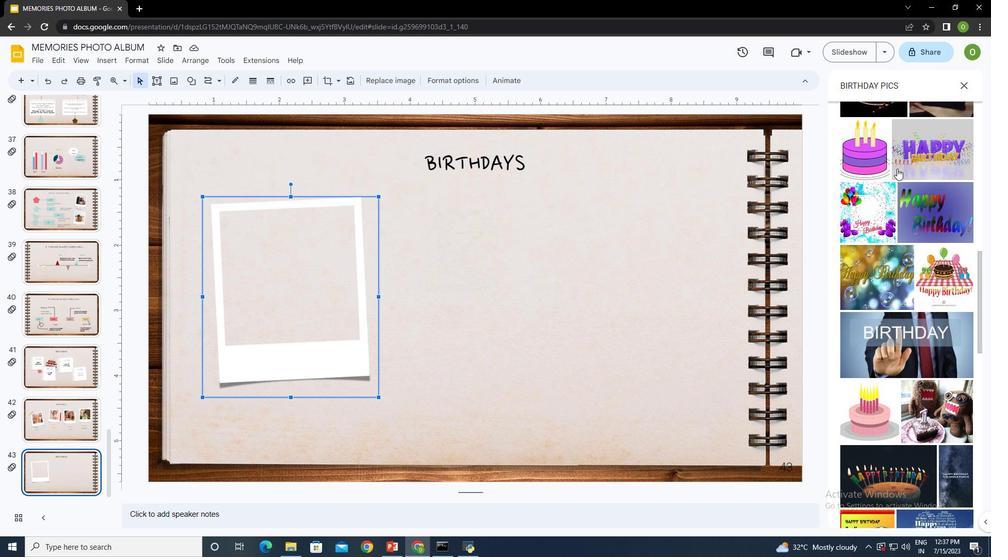 
Action: Mouse scrolled (886, 159) with delta (0, 0)
Screenshot: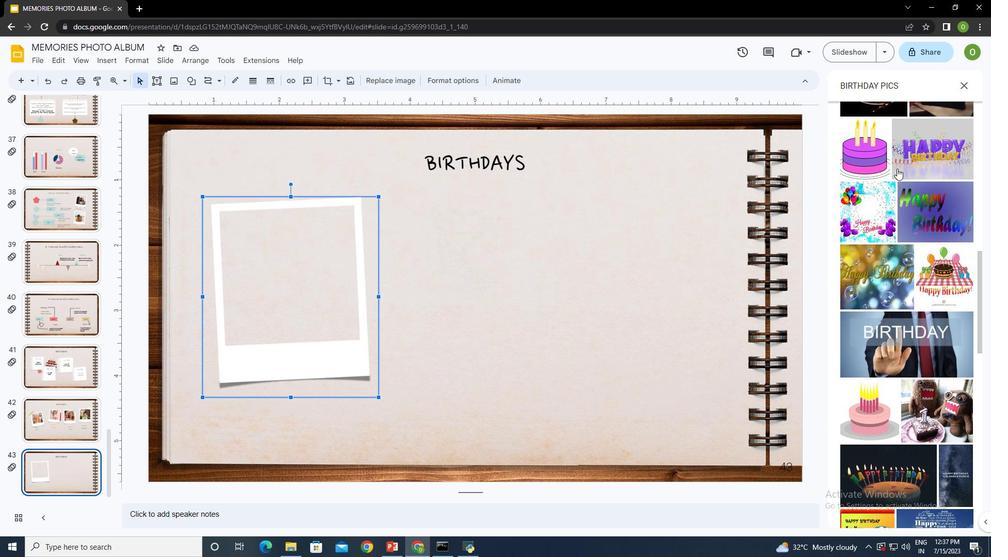 
Action: Mouse scrolled (886, 159) with delta (0, 0)
Screenshot: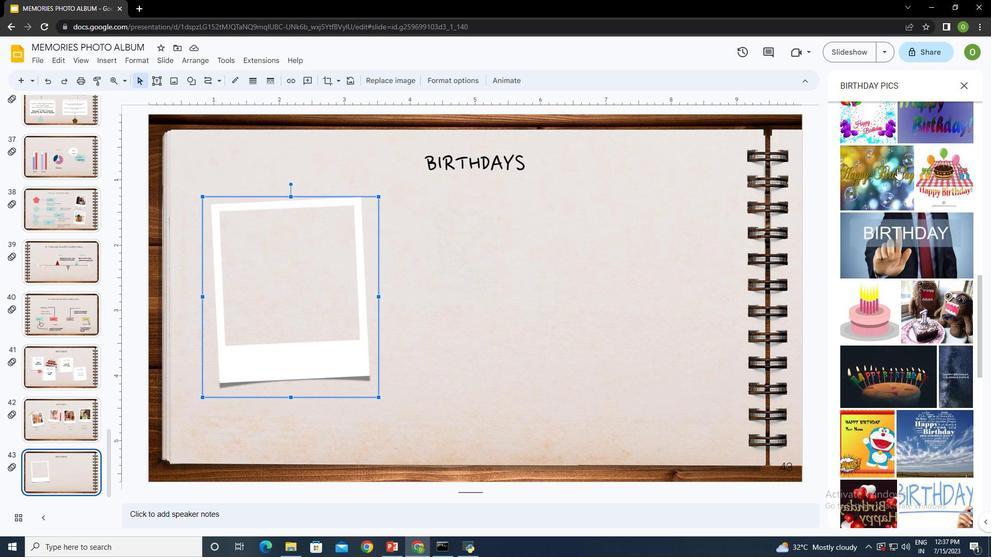 
Action: Mouse moved to (925, 223)
Screenshot: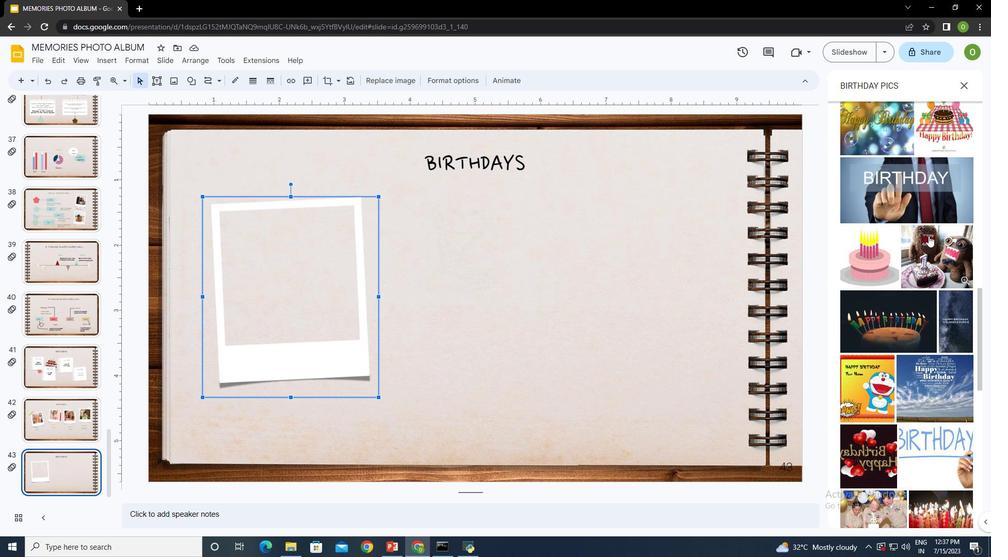 
Action: Mouse pressed left at (925, 223)
Screenshot: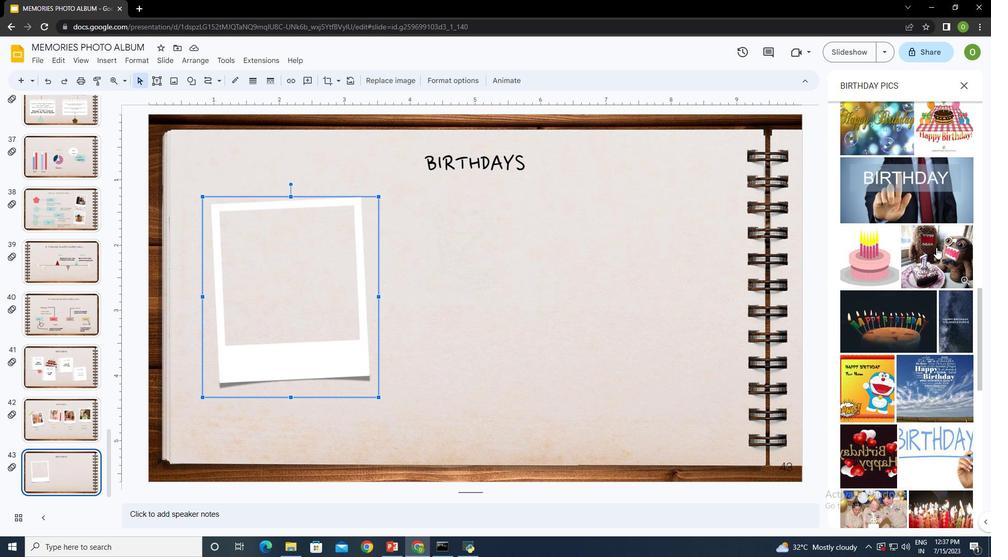 
Action: Mouse moved to (954, 439)
Screenshot: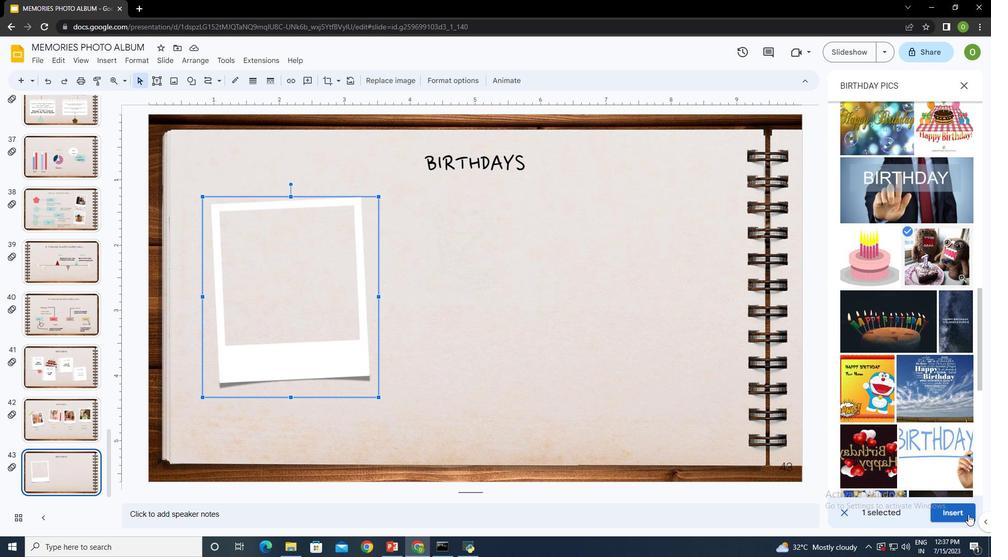 
Action: Mouse pressed left at (954, 439)
Screenshot: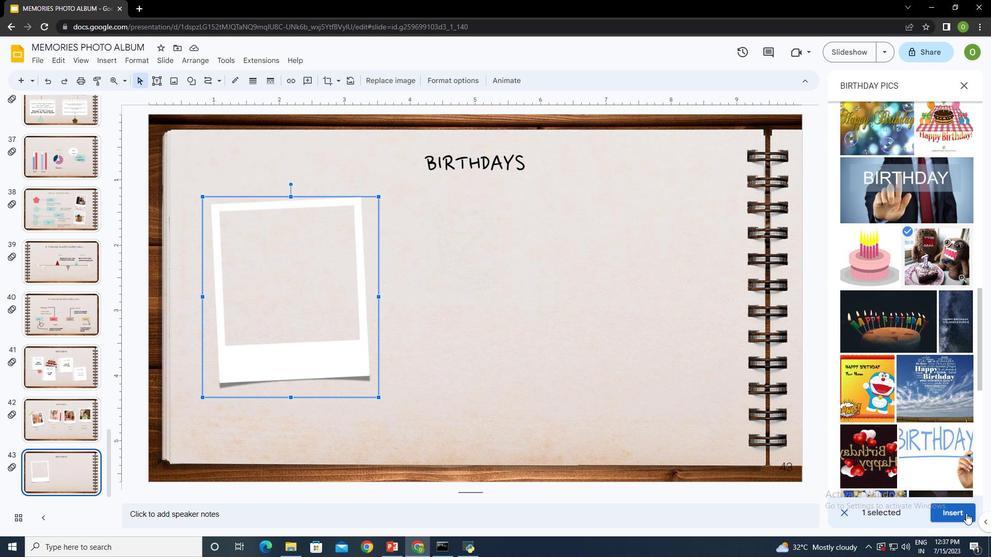 
Action: Mouse moved to (819, 401)
Screenshot: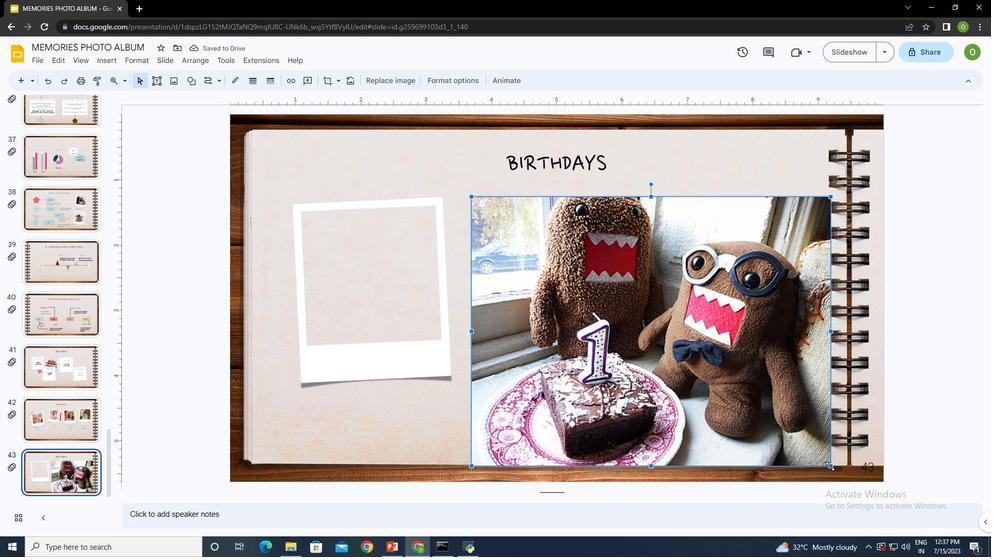 
Action: Mouse pressed left at (819, 401)
Screenshot: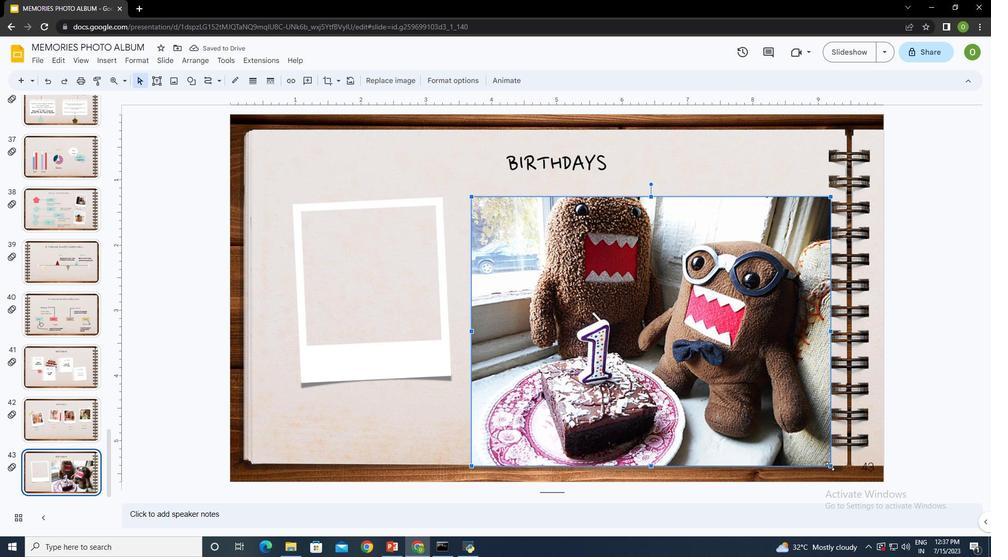 
Action: Mouse moved to (572, 236)
Screenshot: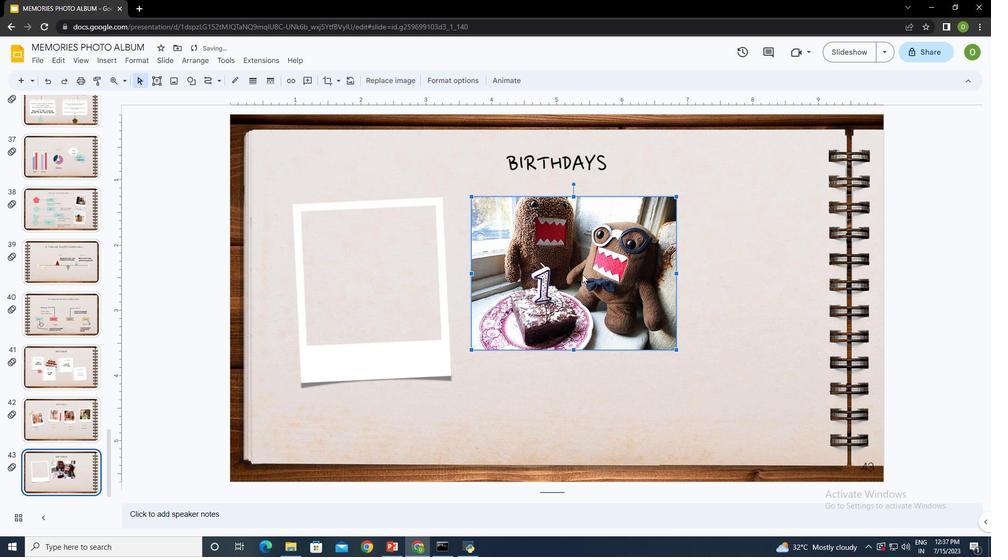 
Action: Mouse pressed left at (572, 236)
Screenshot: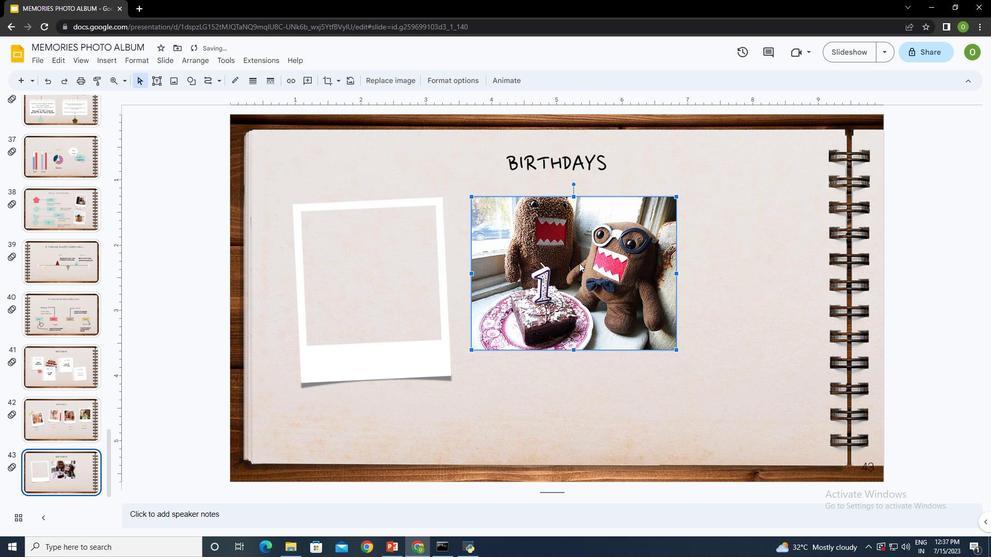 
Action: Mouse moved to (495, 310)
Screenshot: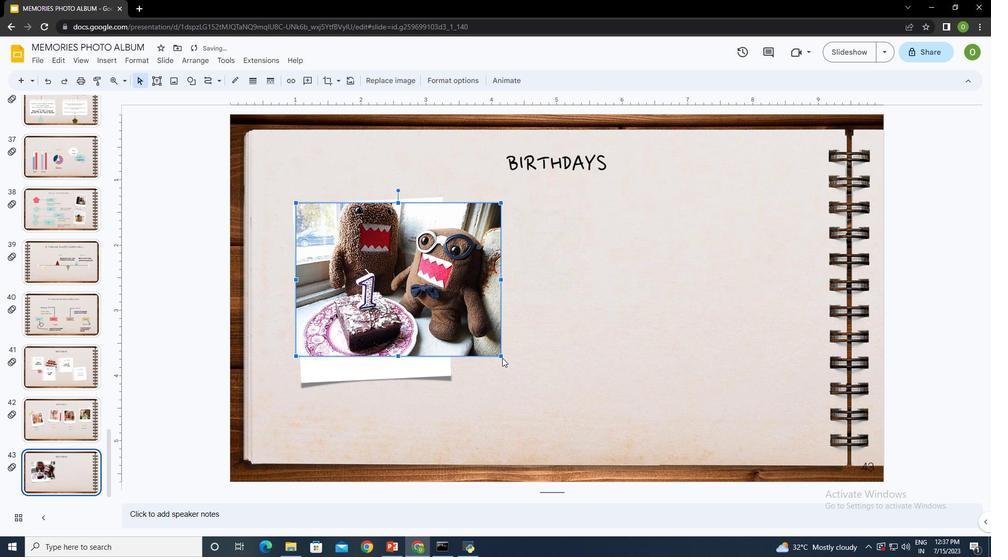 
Action: Mouse pressed left at (495, 310)
Screenshot: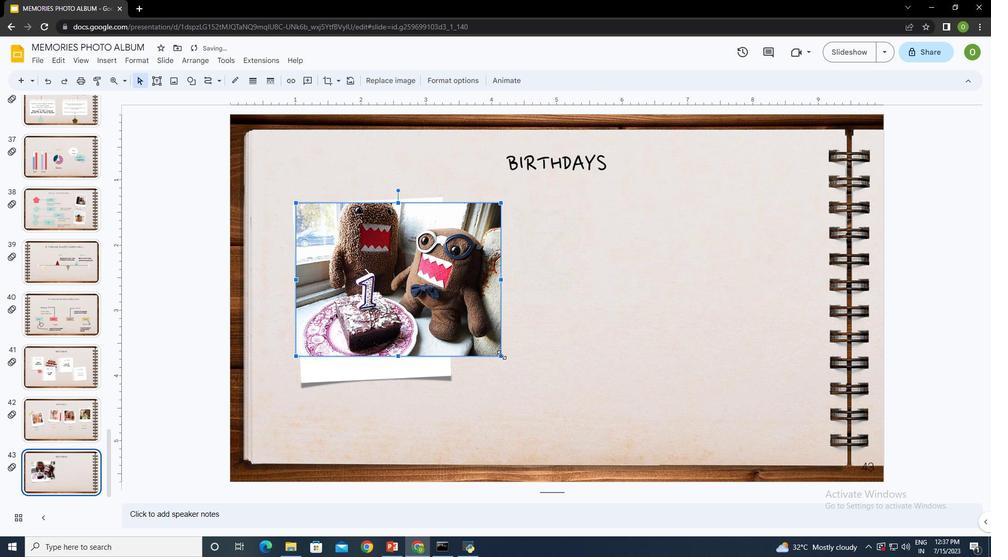 
Action: Mouse moved to (358, 269)
Screenshot: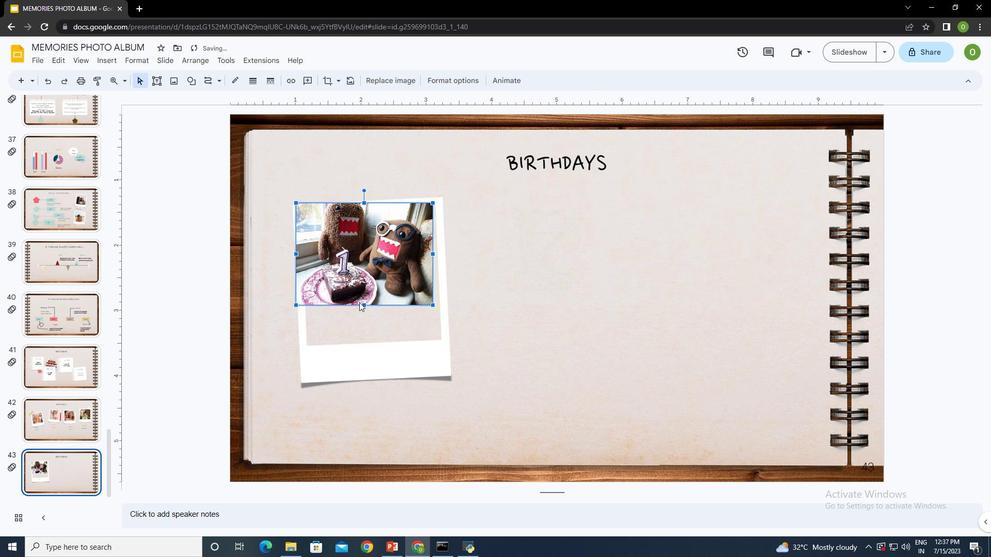 
Action: Mouse pressed left at (358, 269)
Screenshot: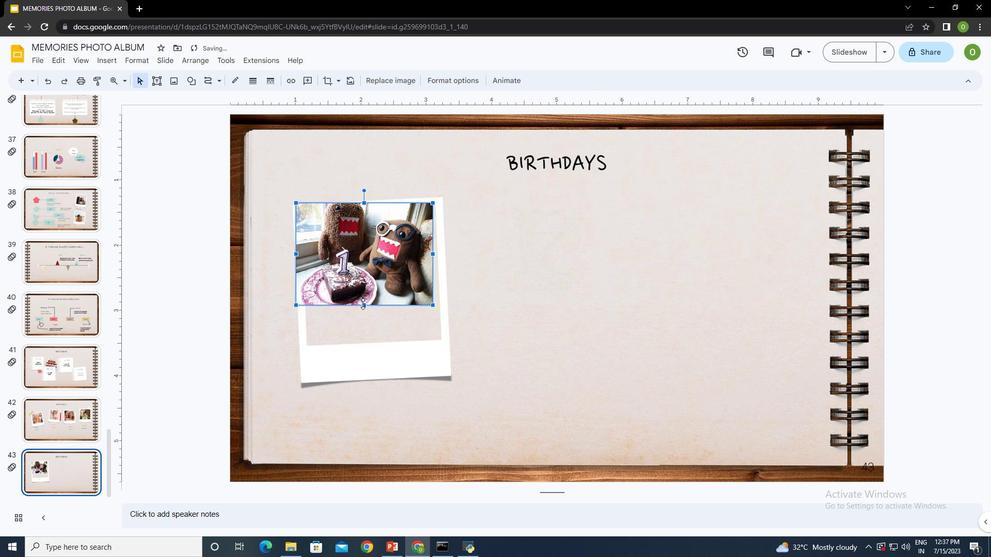 
Action: Mouse moved to (359, 187)
Screenshot: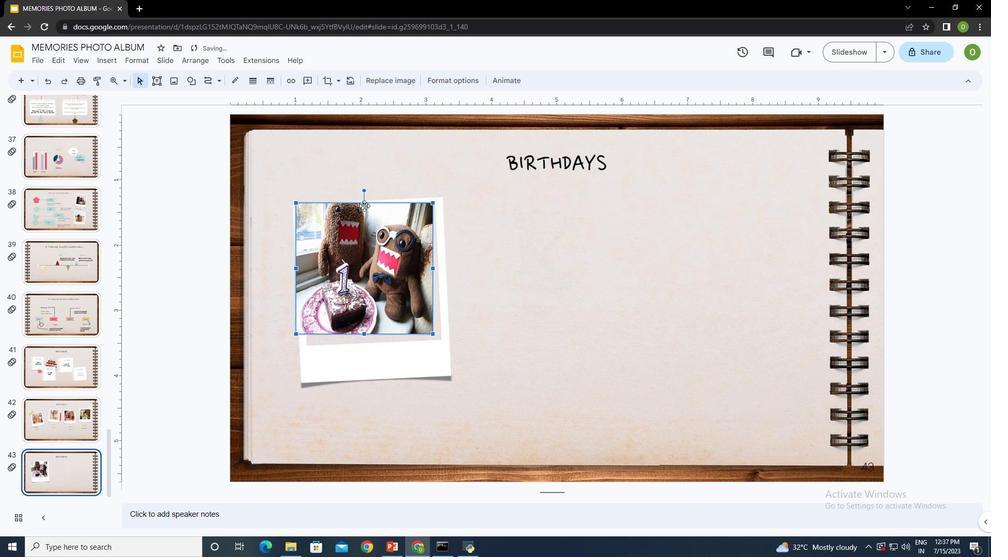 
Action: Mouse pressed left at (359, 187)
Screenshot: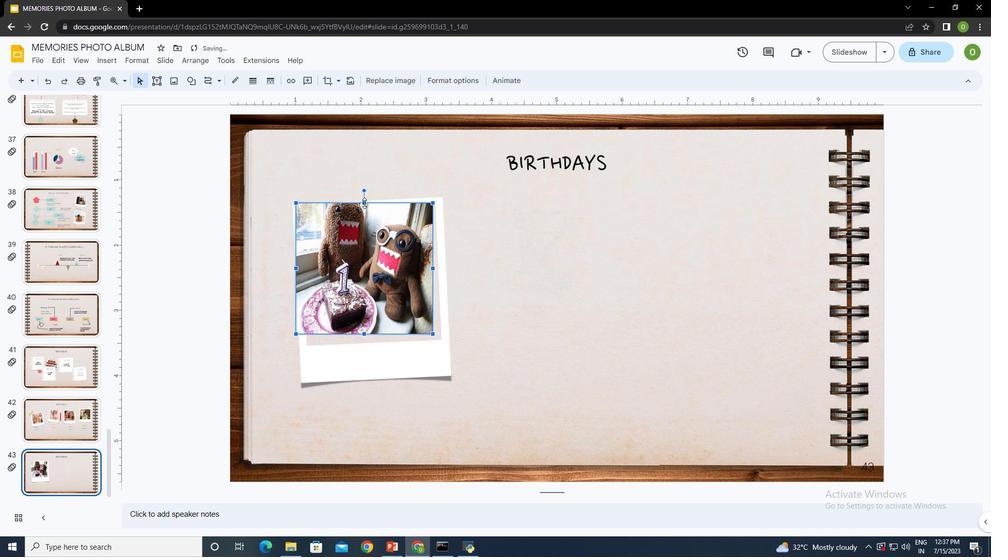 
Action: Mouse moved to (361, 184)
Screenshot: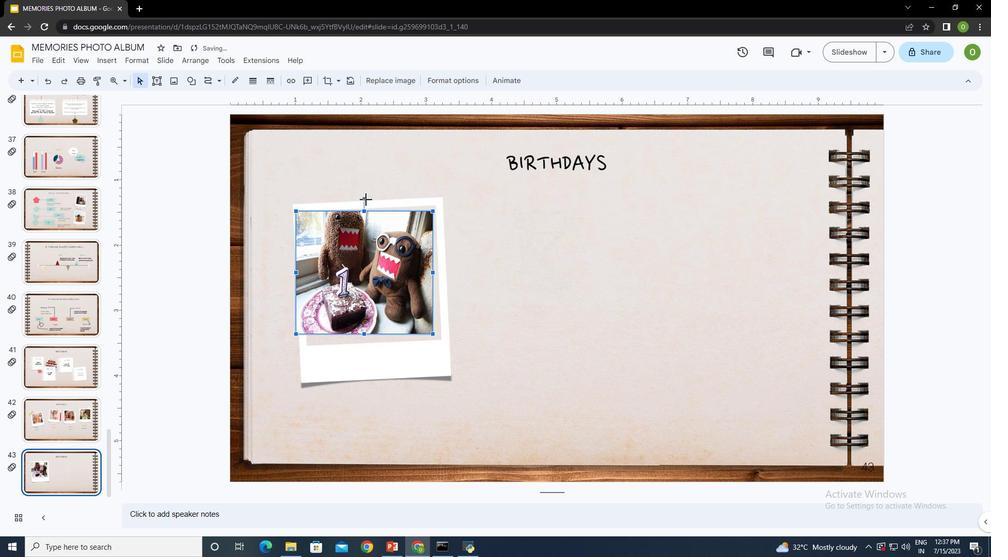 
Action: Mouse pressed left at (361, 184)
Screenshot: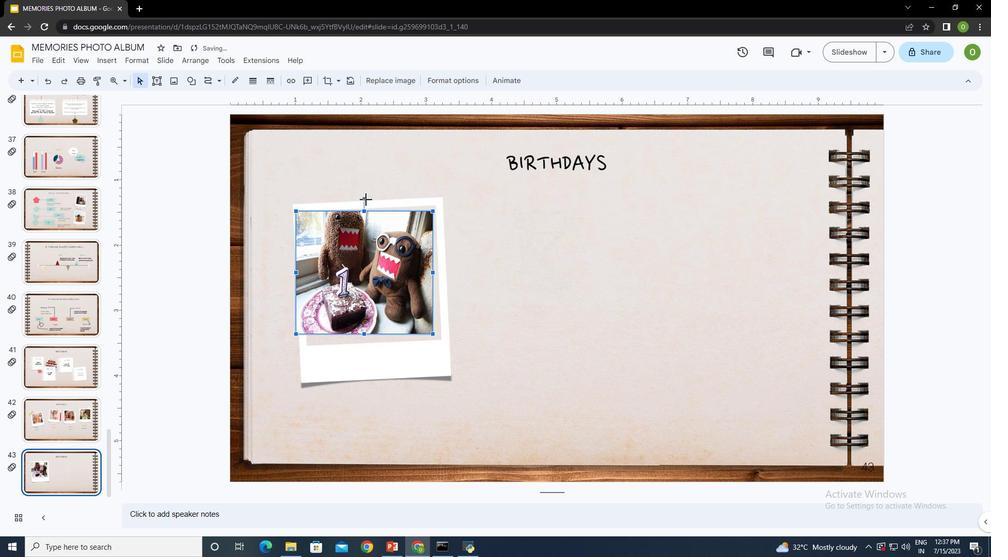 
Action: Mouse moved to (363, 228)
Screenshot: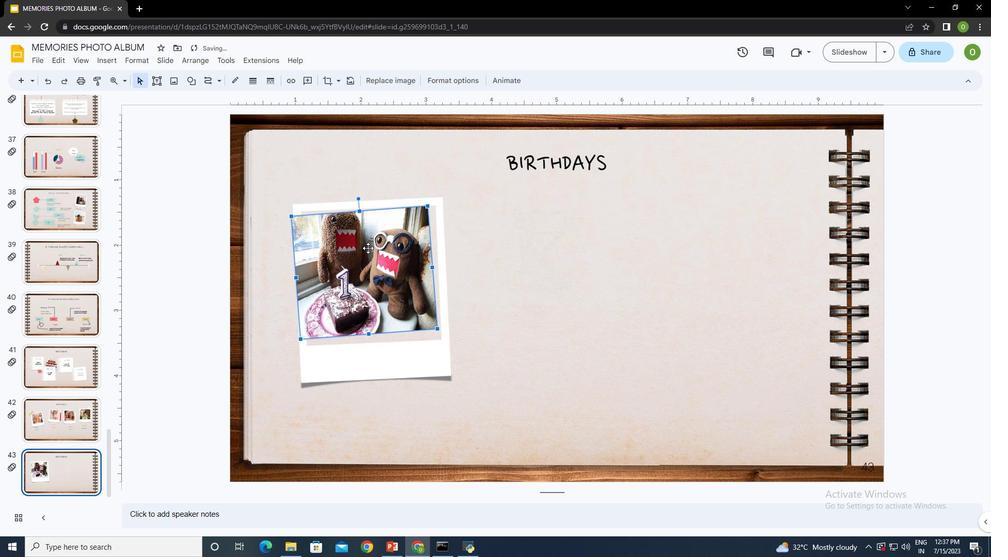 
Action: Mouse pressed left at (363, 228)
Screenshot: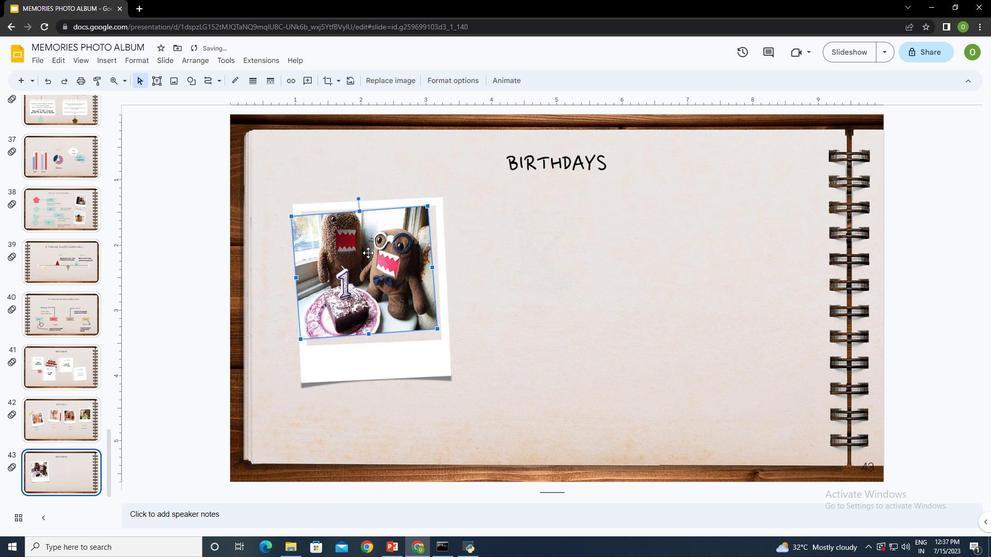 
Action: Mouse moved to (366, 202)
Screenshot: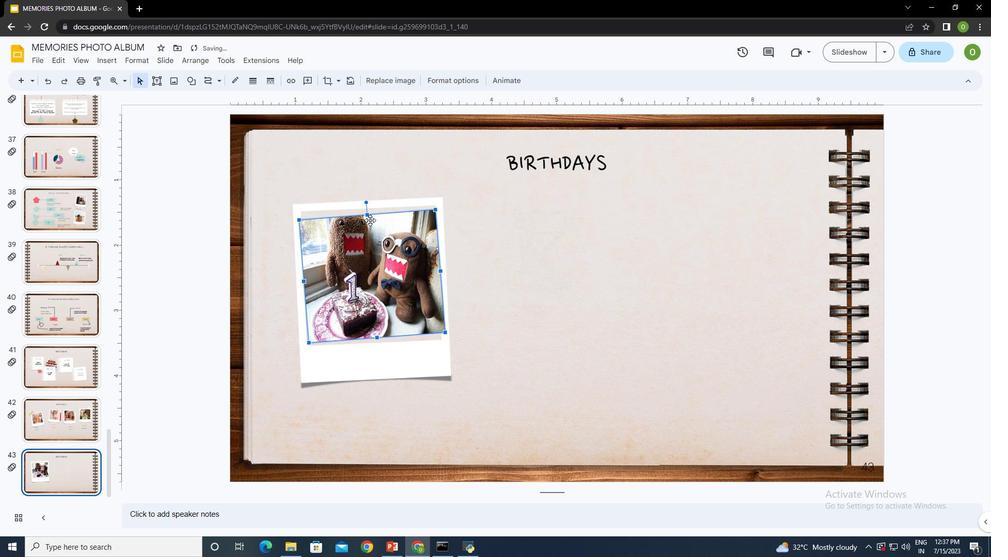 
Action: Mouse pressed left at (366, 202)
Screenshot: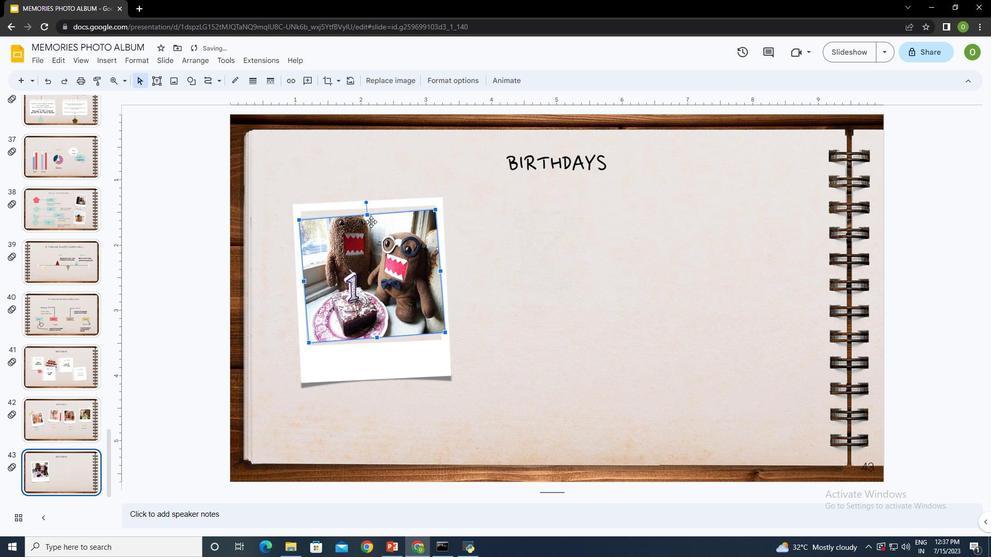 
Action: Mouse moved to (438, 287)
Screenshot: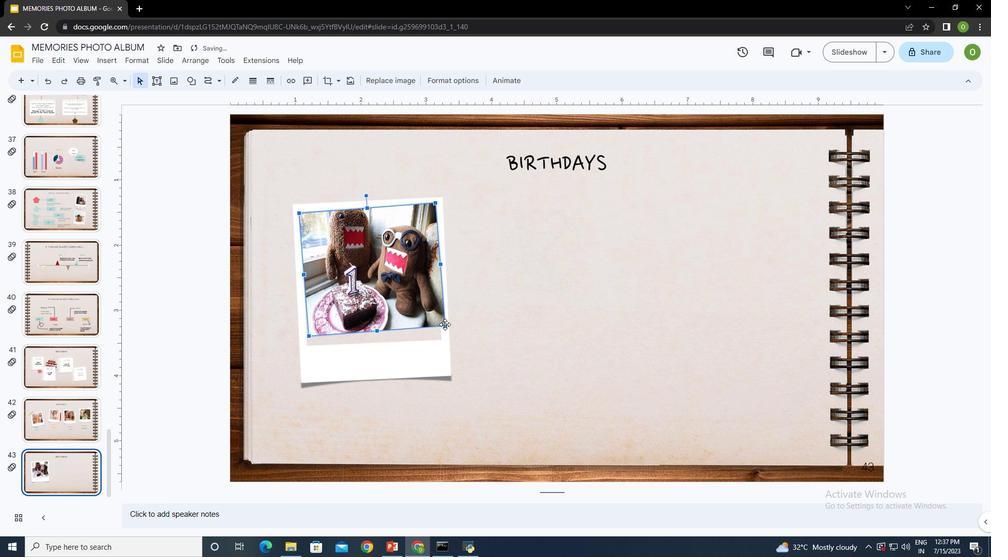 
Action: Mouse pressed left at (438, 287)
Screenshot: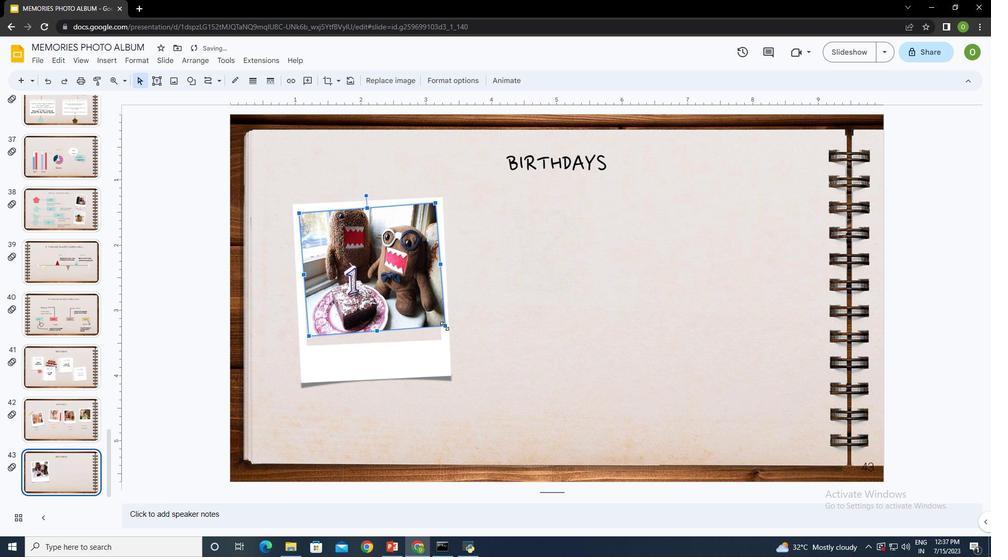 
Action: Mouse moved to (372, 289)
Screenshot: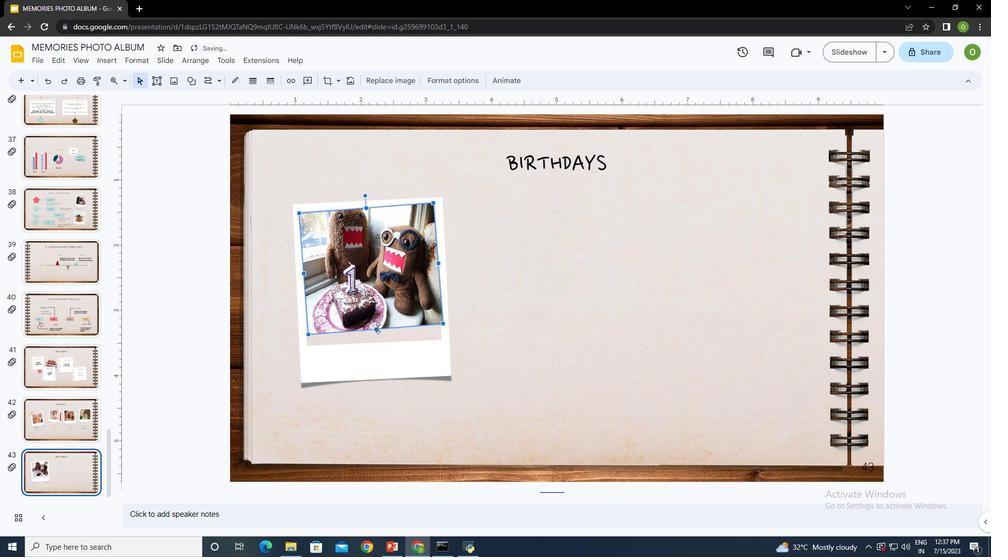 
Action: Mouse pressed left at (372, 289)
Screenshot: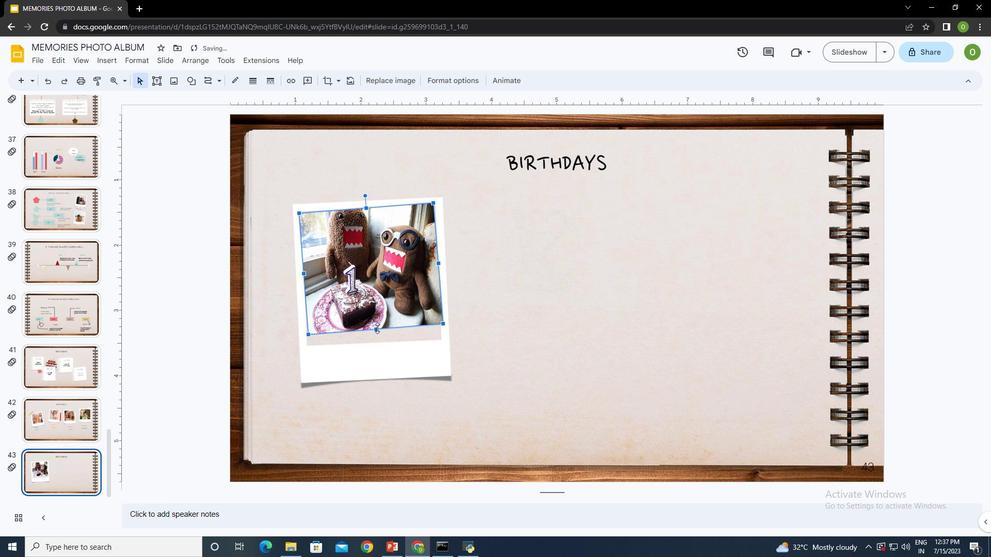 
Action: Mouse moved to (361, 182)
Screenshot: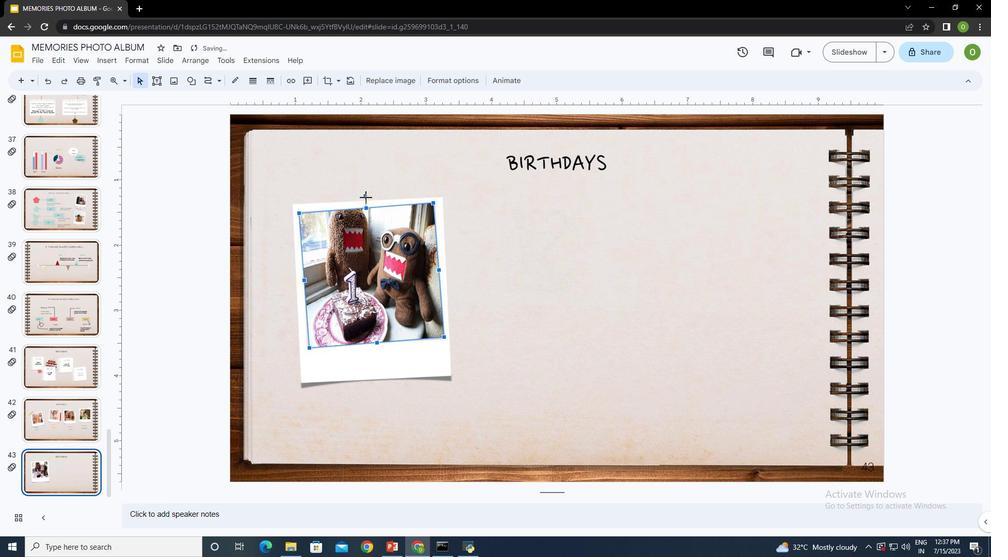 
Action: Mouse pressed left at (361, 182)
Screenshot: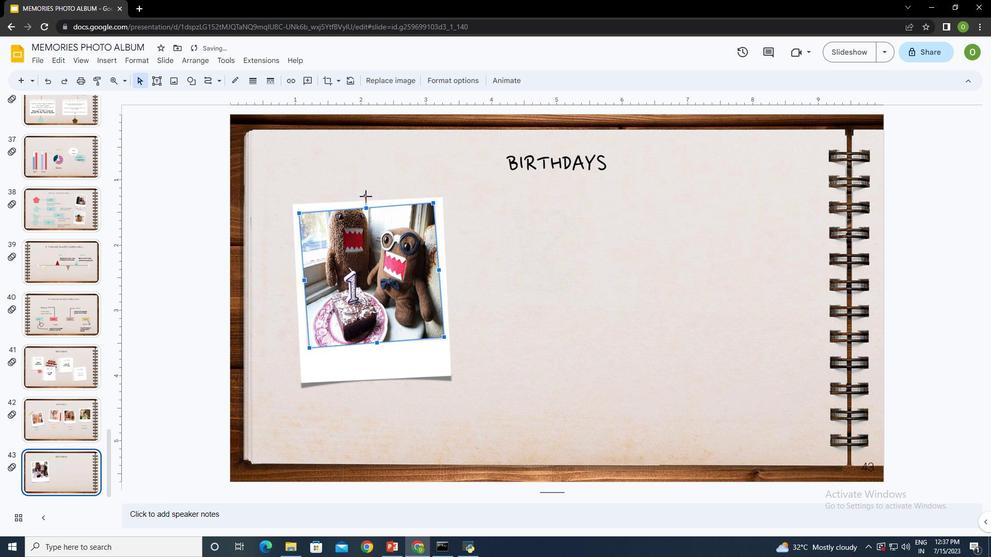 
Action: Mouse moved to (370, 300)
Screenshot: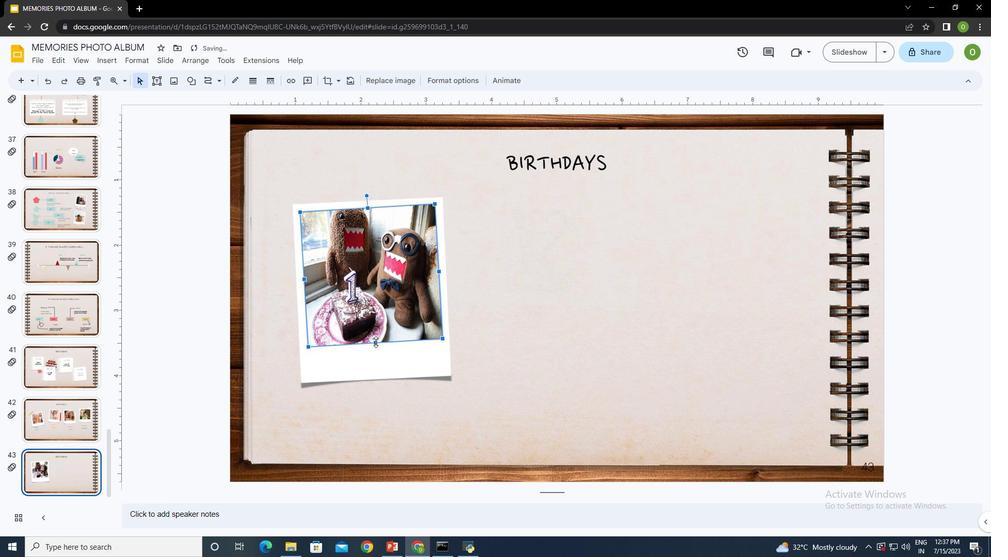 
Action: Mouse pressed left at (370, 300)
Screenshot: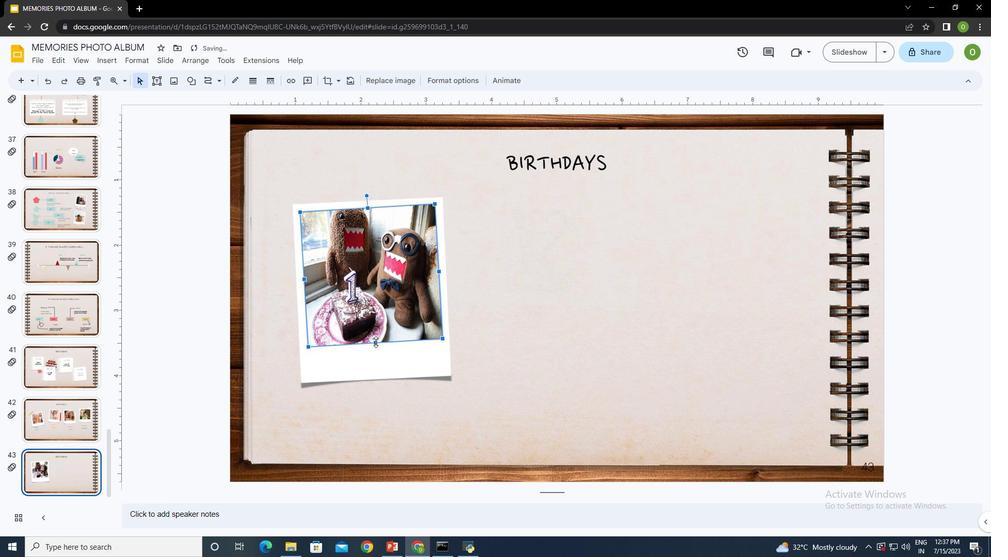 
Action: Mouse moved to (195, 72)
Screenshot: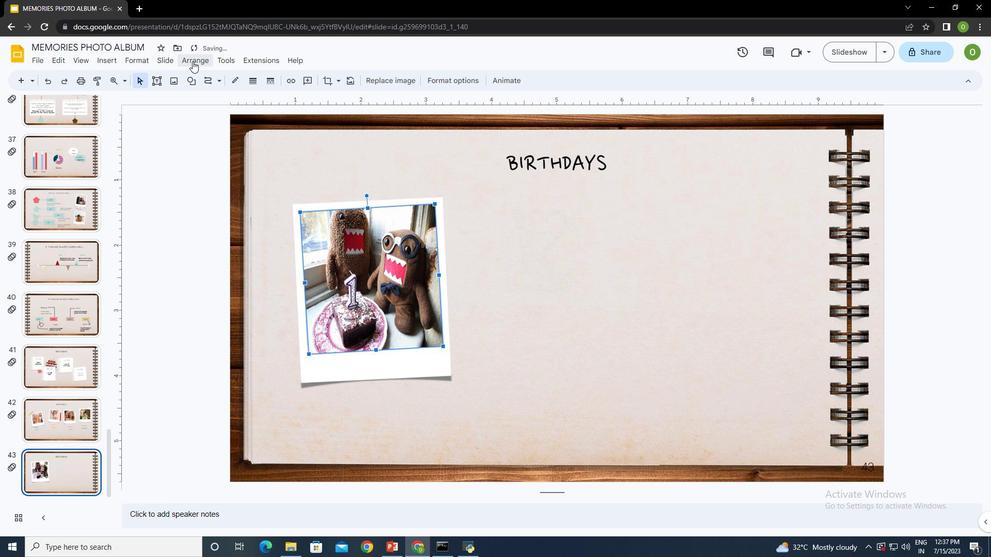
Action: Mouse pressed left at (195, 72)
Screenshot: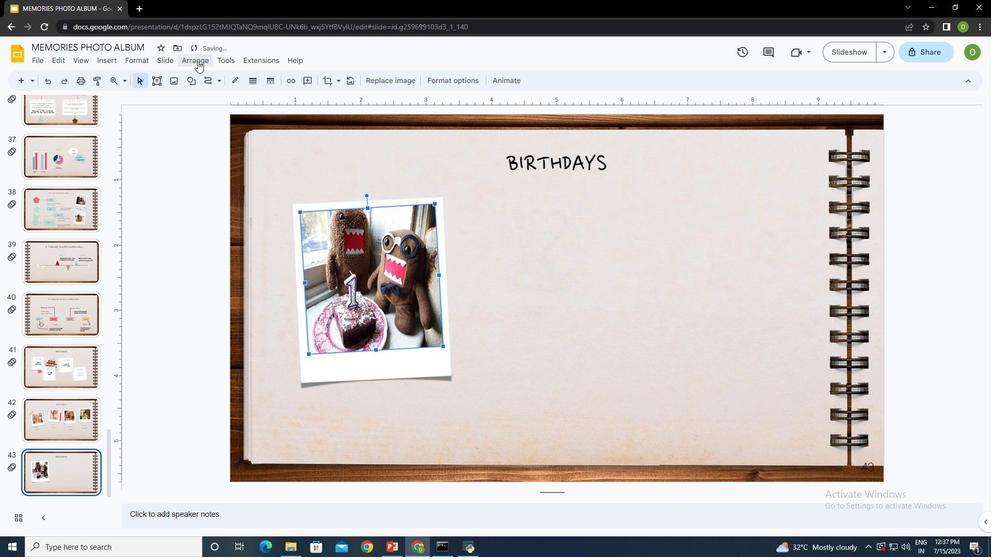 
Action: Mouse moved to (382, 125)
Screenshot: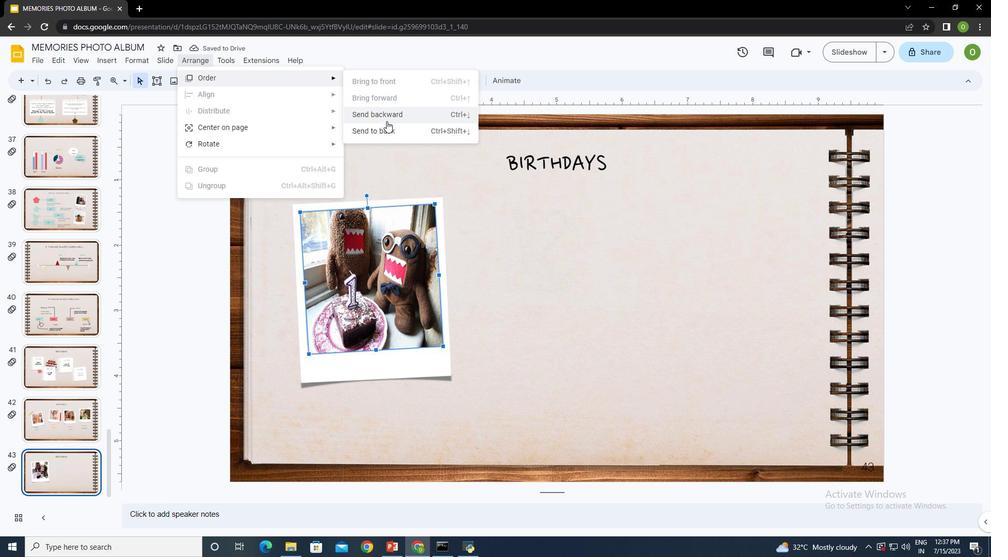 
Action: Mouse pressed left at (382, 125)
Screenshot: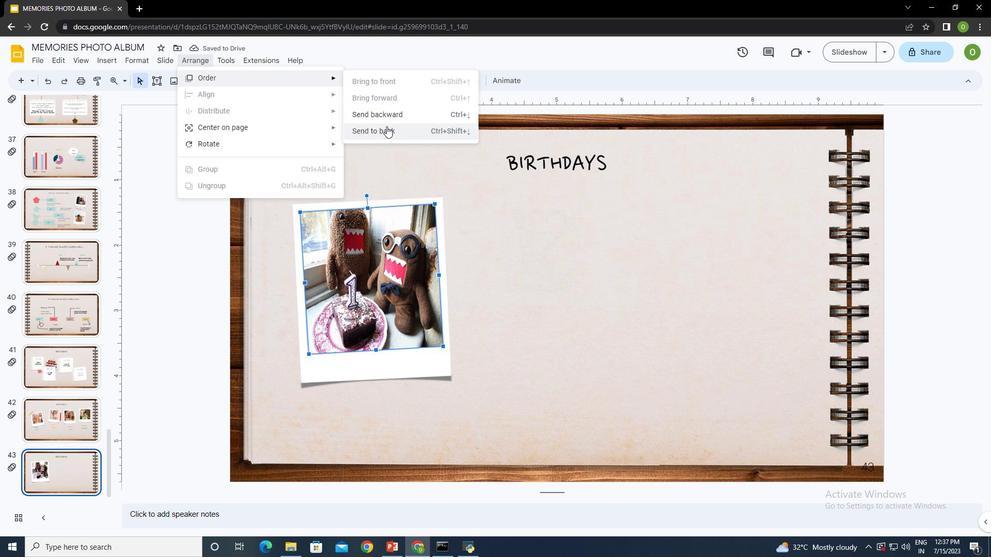 
Action: Mouse moved to (415, 318)
Screenshot: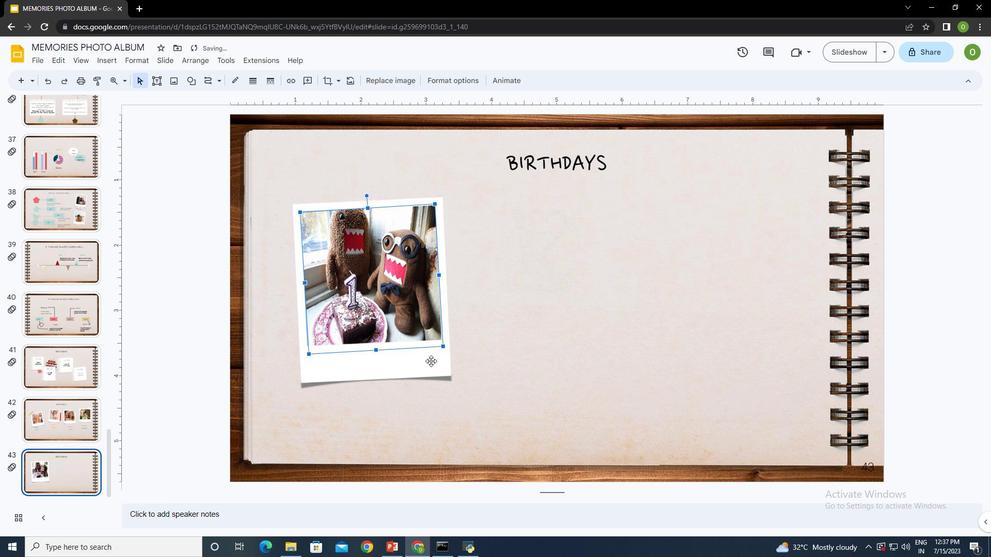 
Action: Mouse pressed left at (415, 318)
Screenshot: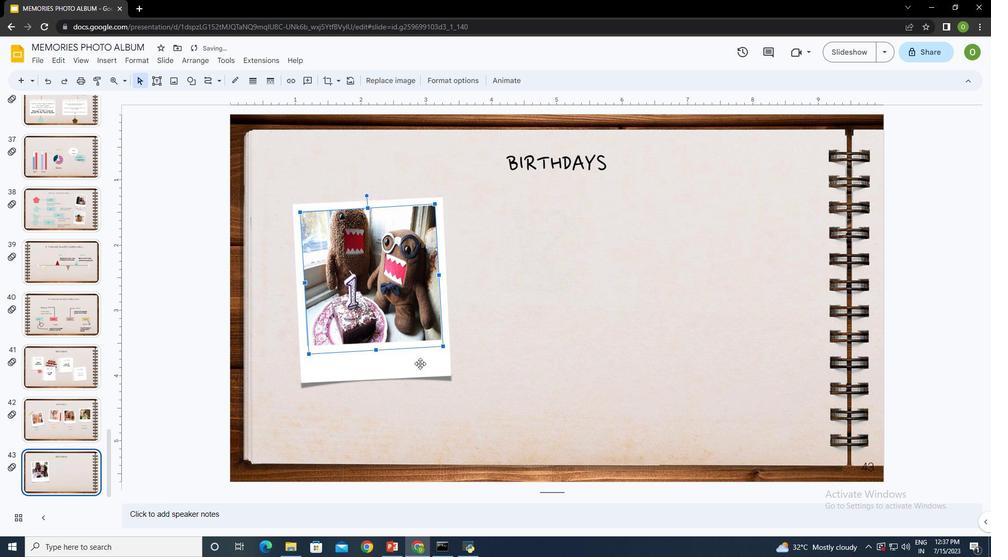 
Action: Mouse moved to (556, 257)
Screenshot: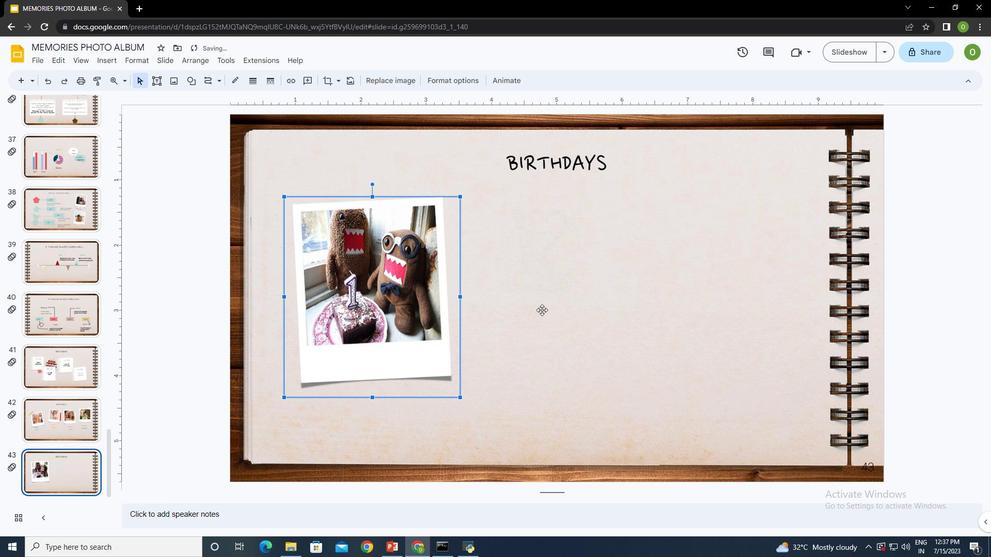 
Action: Mouse pressed left at (556, 257)
Screenshot: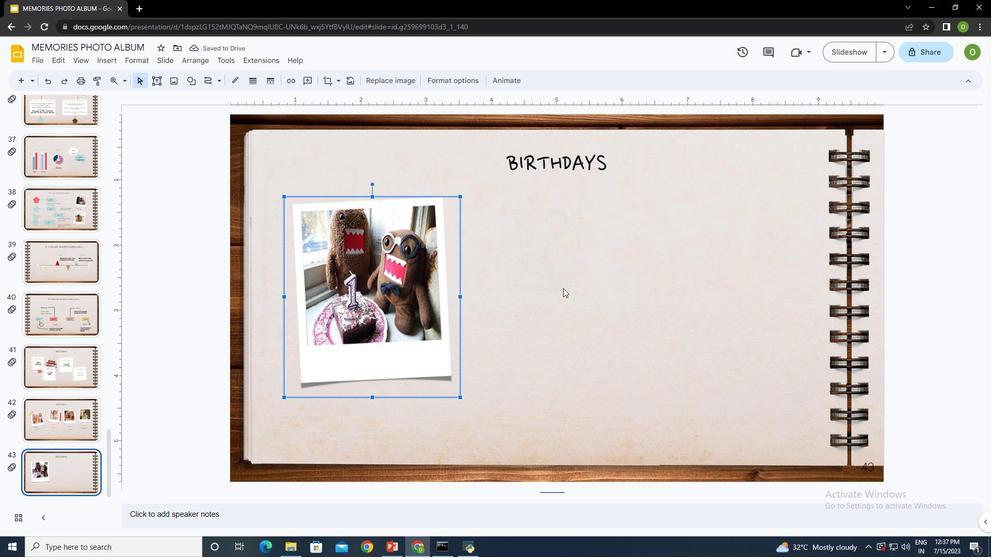 
Action: Mouse moved to (101, 73)
Screenshot: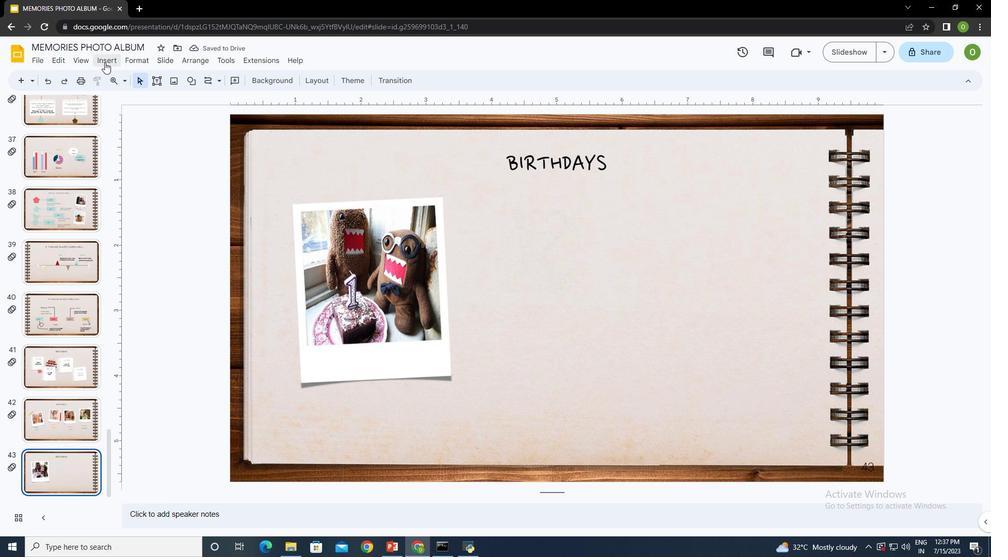 
Action: Mouse pressed left at (101, 73)
Screenshot: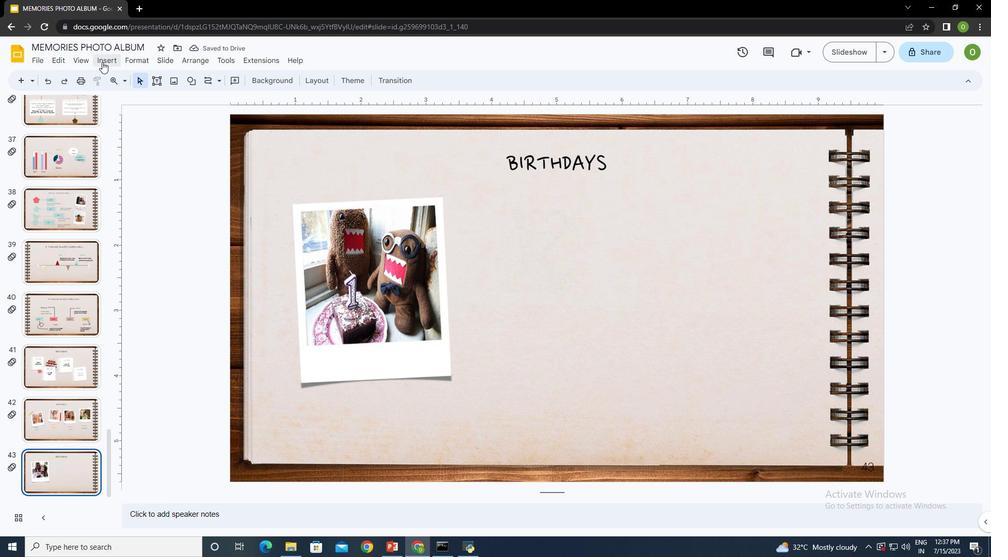 
Action: Mouse moved to (312, 88)
Screenshot: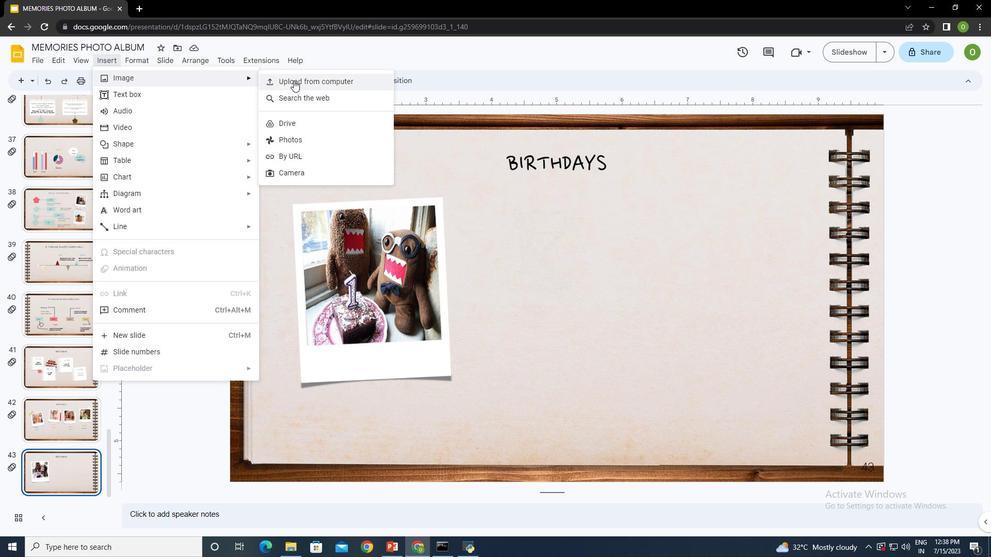 
Action: Mouse pressed left at (312, 88)
Screenshot: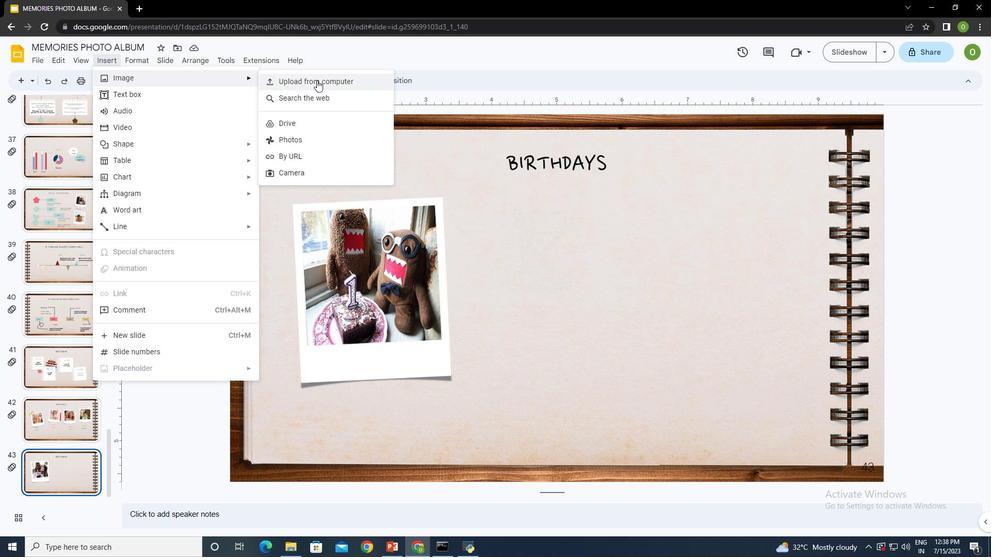 
Action: Mouse moved to (229, 98)
Screenshot: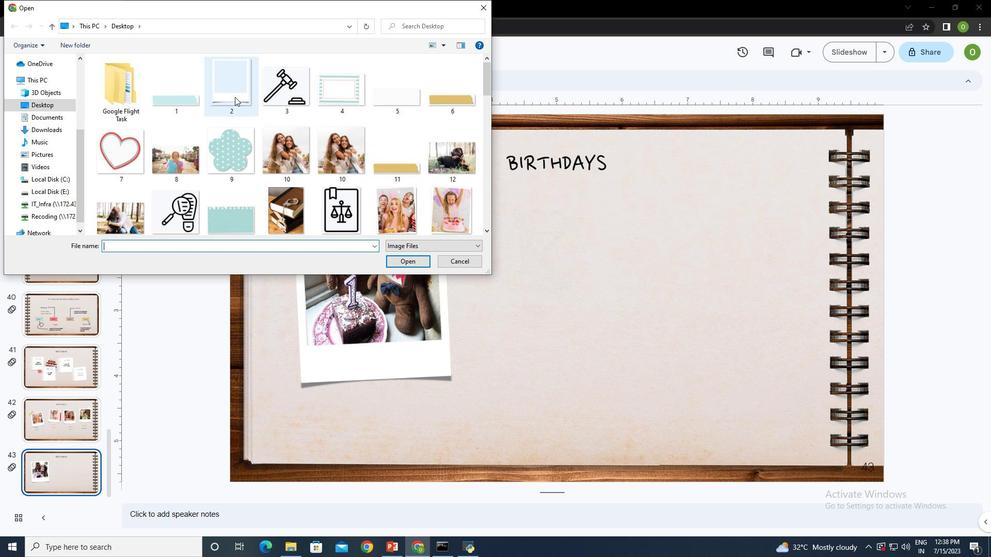 
Action: Mouse pressed left at (229, 98)
Screenshot: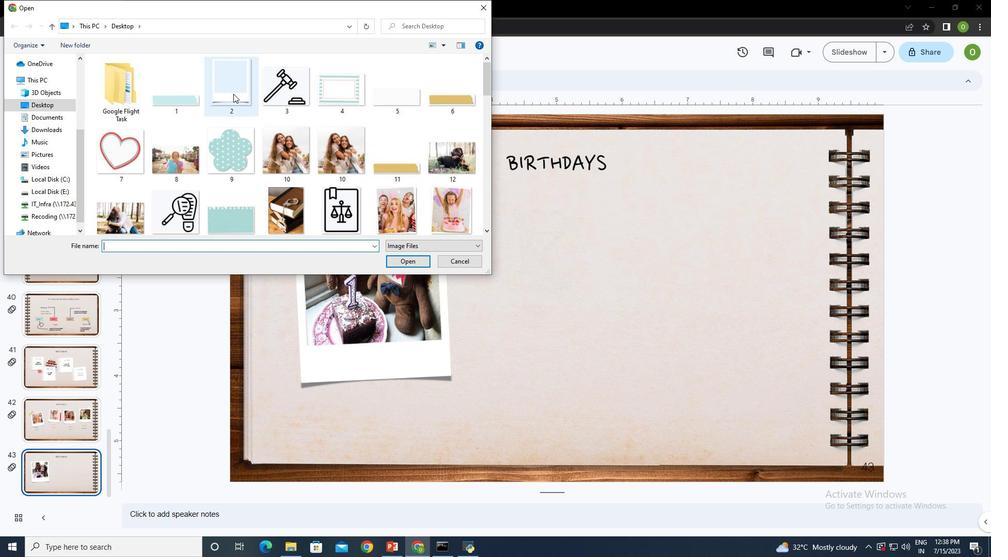 
Action: Mouse moved to (413, 234)
Screenshot: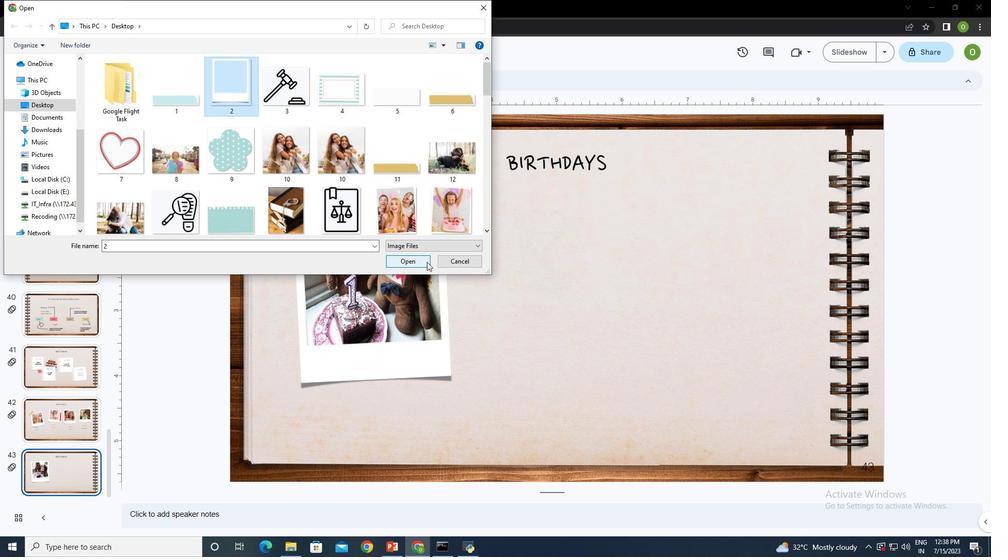 
Action: Mouse pressed left at (413, 234)
Screenshot: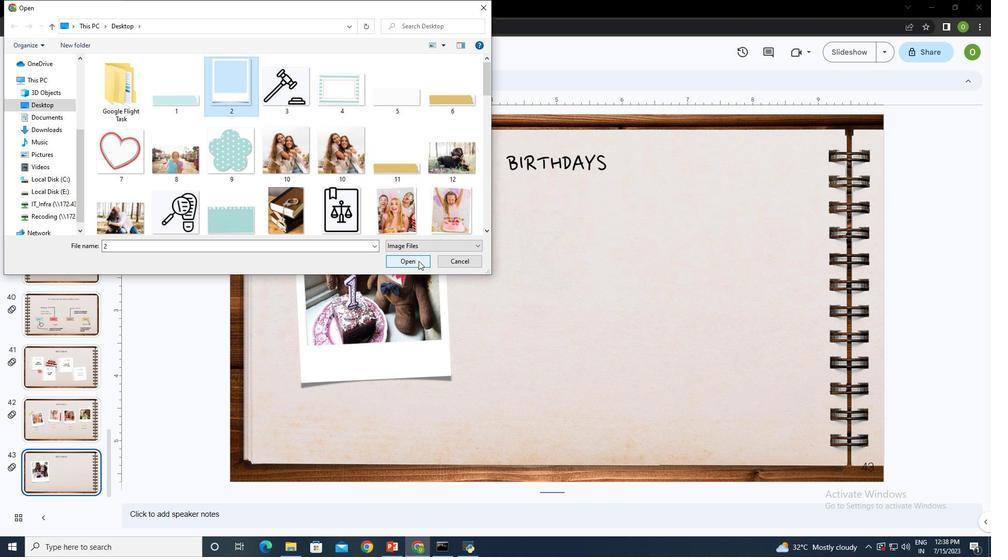 
Action: Mouse moved to (700, 404)
Screenshot: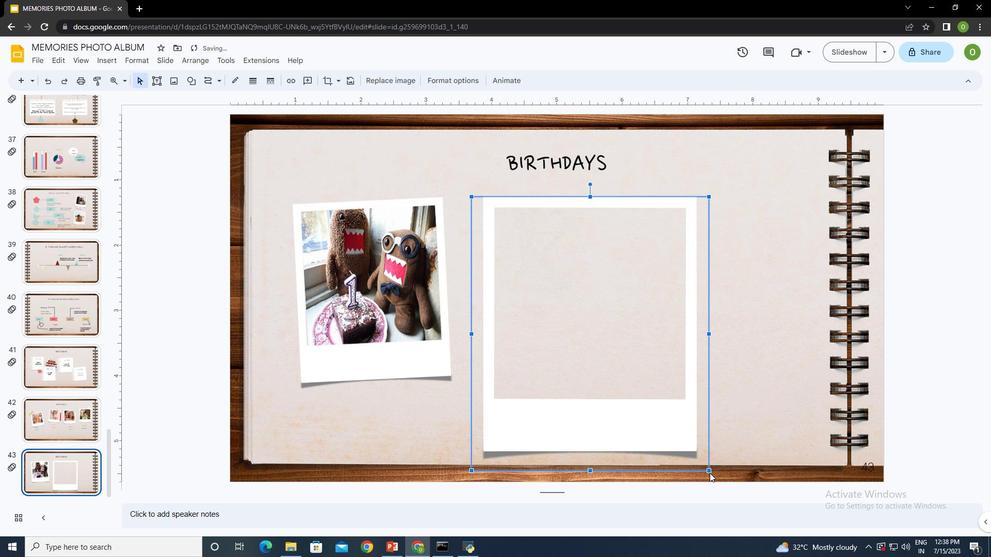
Action: Mouse pressed left at (700, 404)
Screenshot: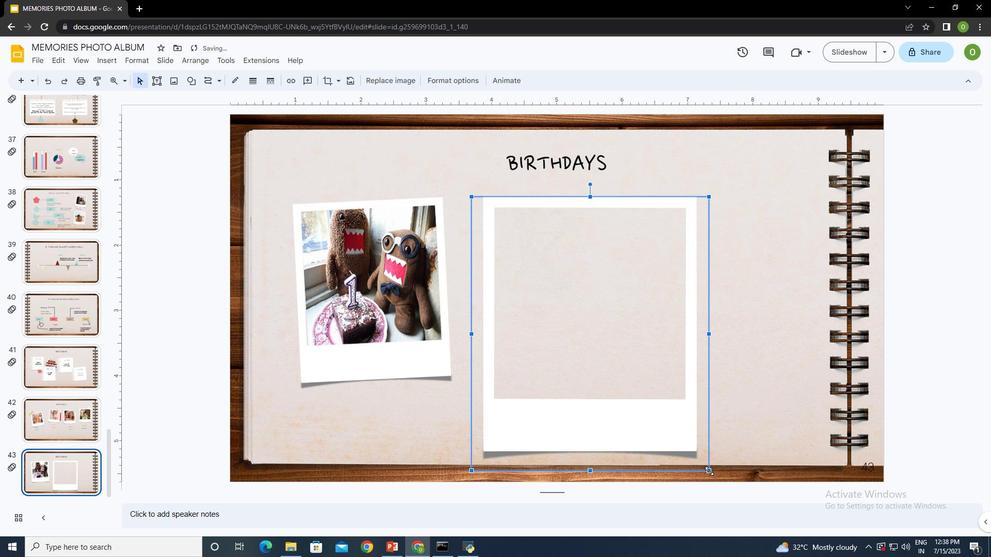 
Action: Mouse moved to (560, 215)
Screenshot: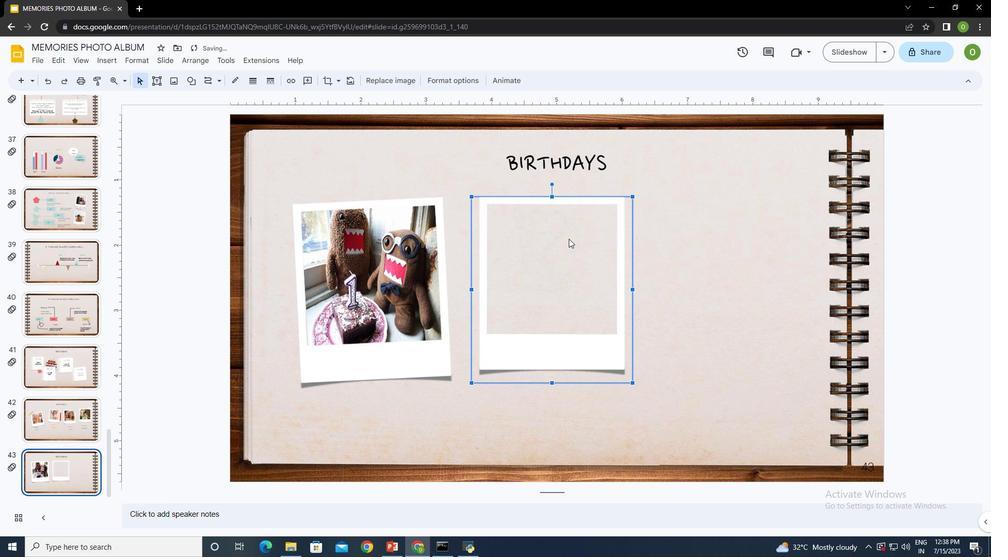 
Action: Mouse pressed left at (560, 215)
Screenshot: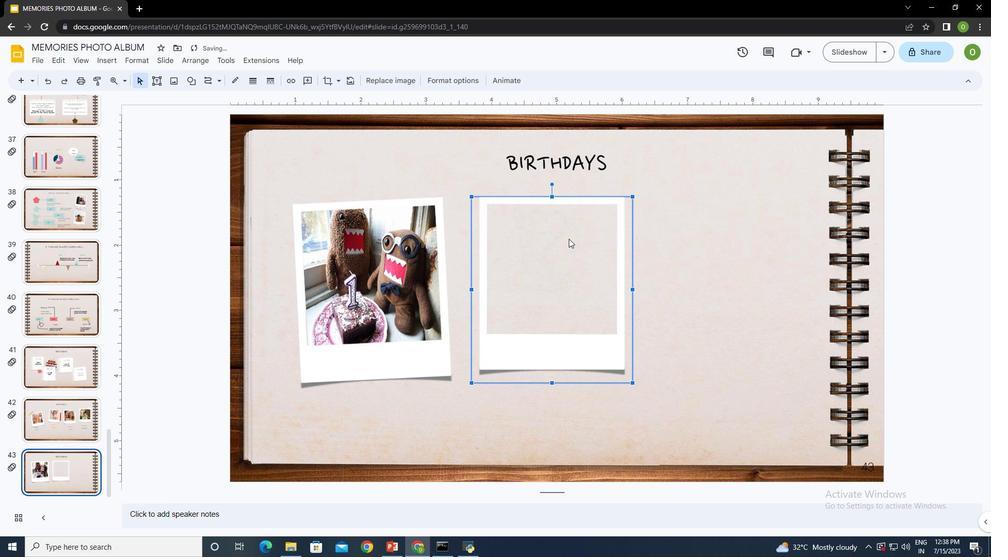 
Action: Mouse moved to (495, 175)
Screenshot: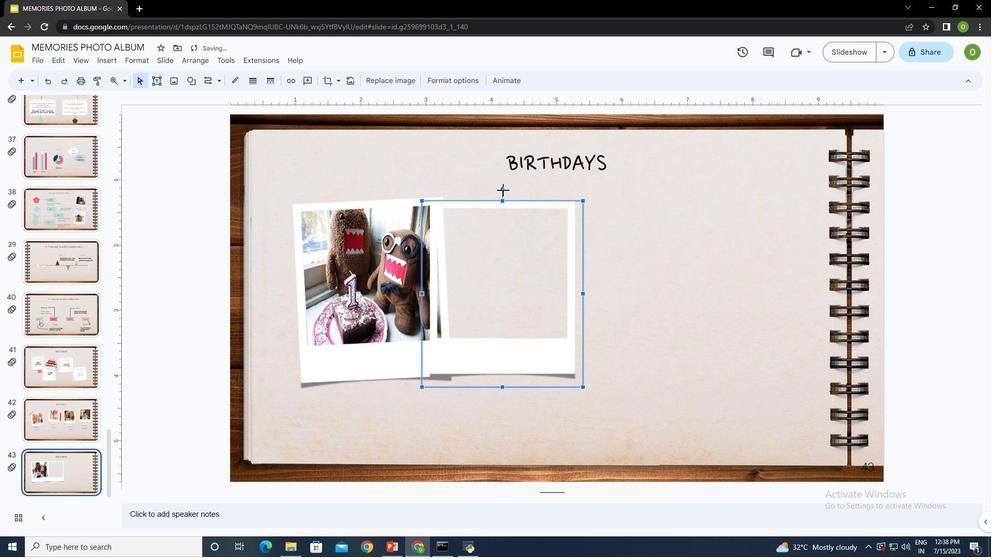 
Action: Mouse pressed left at (495, 175)
Screenshot: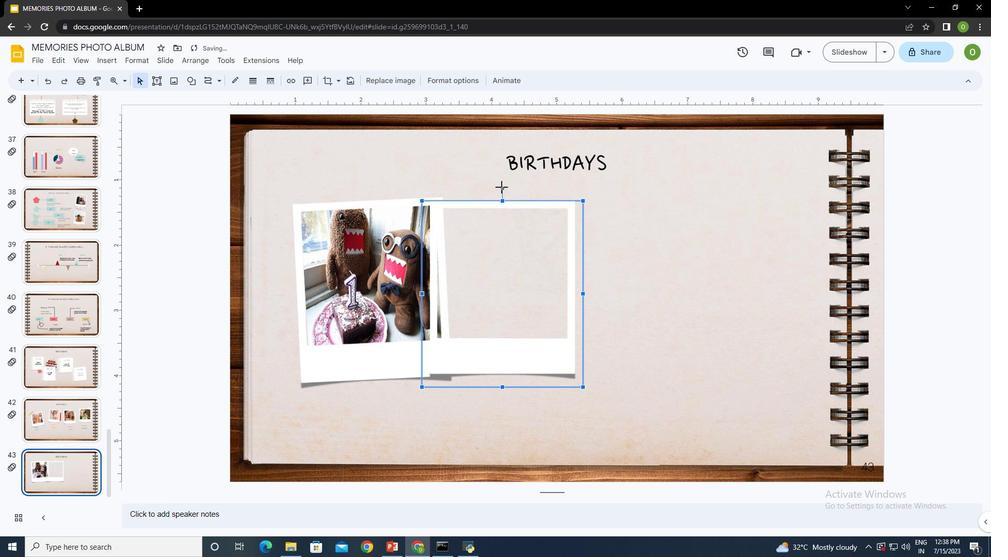 
Action: Mouse moved to (501, 262)
Screenshot: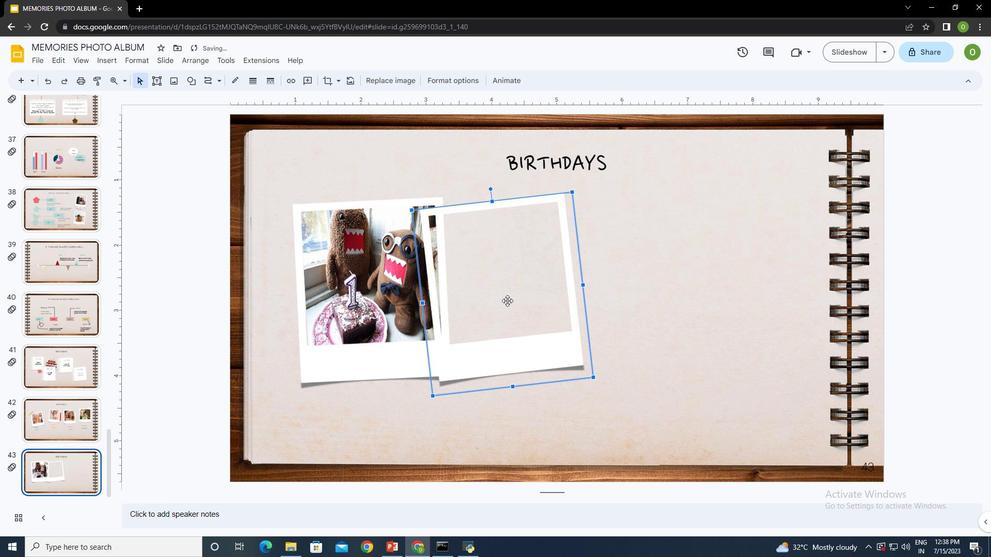 
Action: Mouse pressed left at (501, 262)
Screenshot: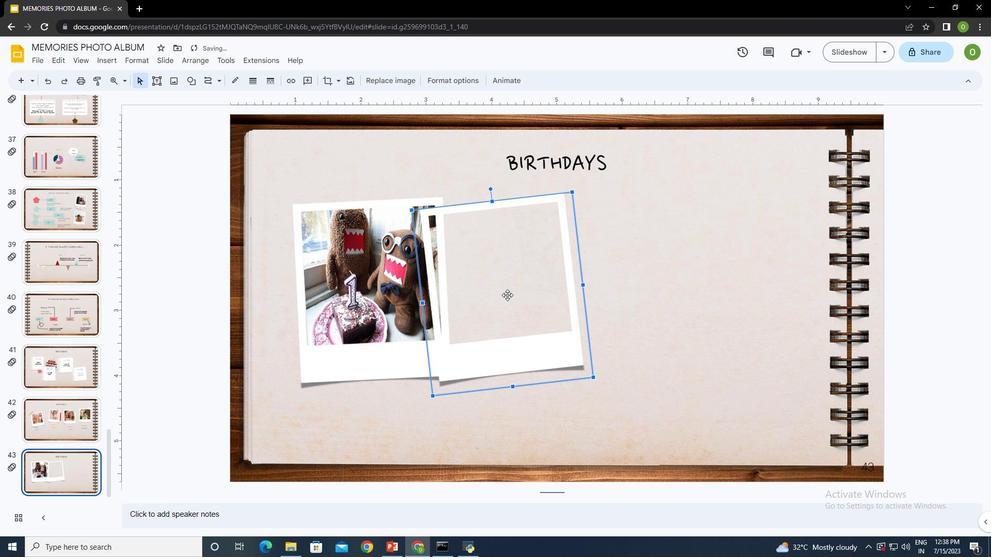 
Action: Mouse moved to (104, 70)
Screenshot: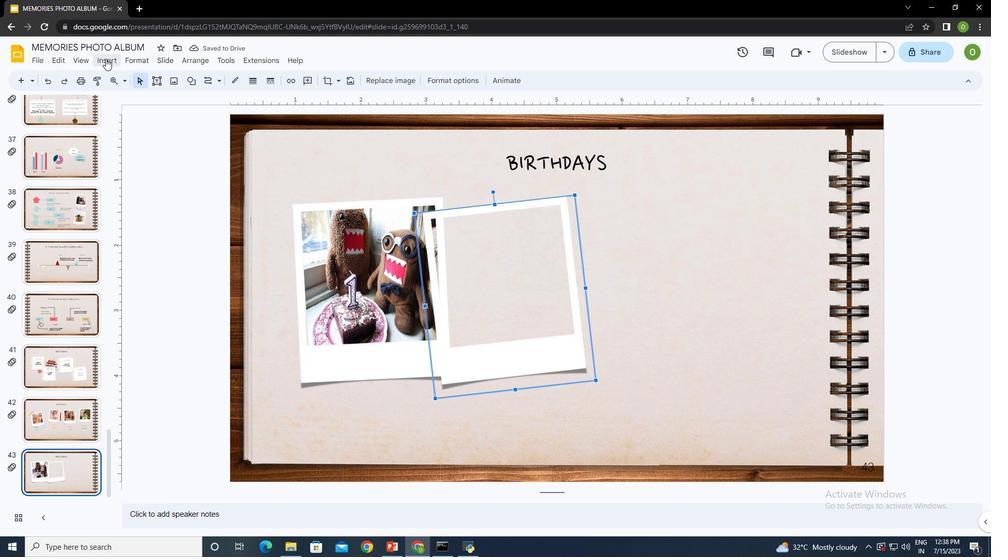 
Action: Mouse pressed left at (104, 70)
Screenshot: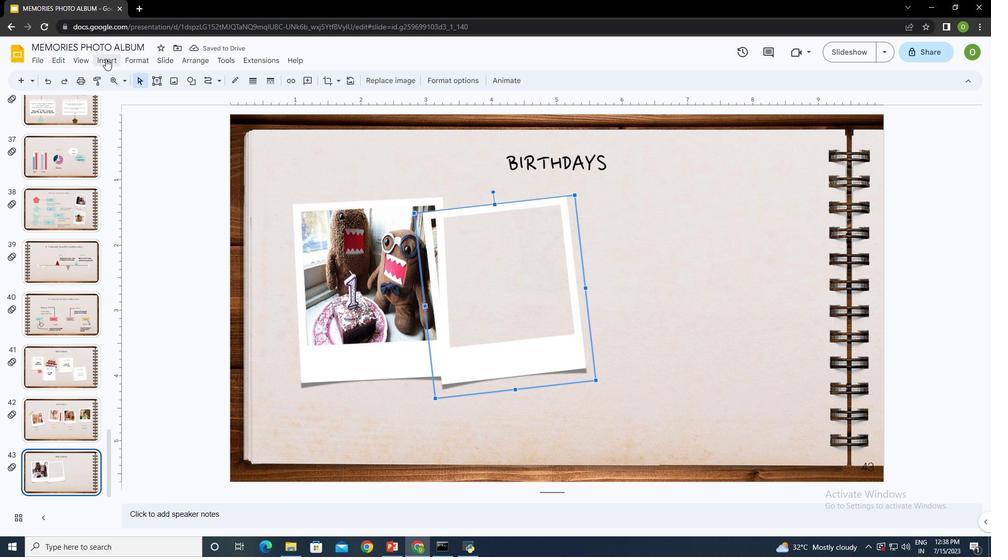
Action: Mouse moved to (307, 83)
Screenshot: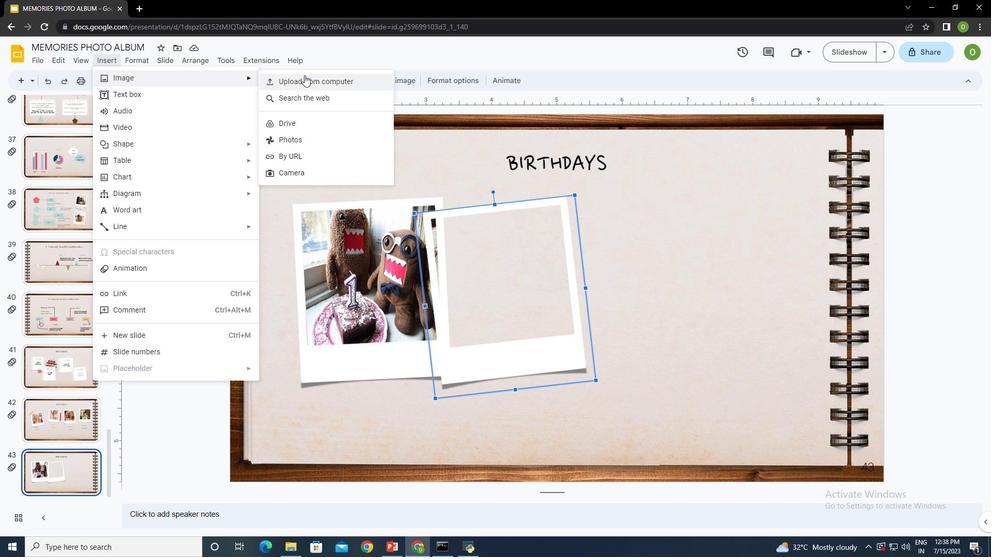
Action: Mouse pressed left at (307, 83)
Screenshot: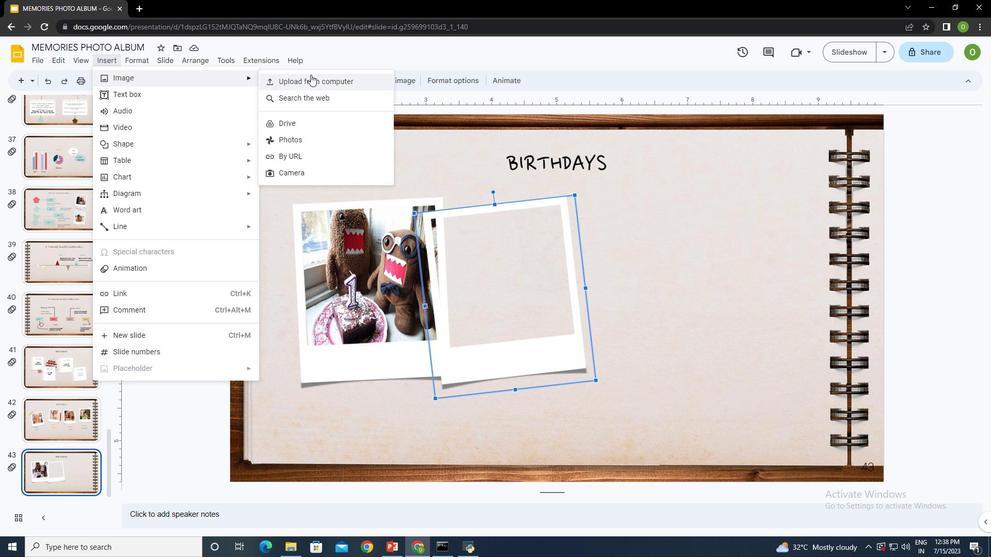 
Action: Mouse moved to (481, 92)
Screenshot: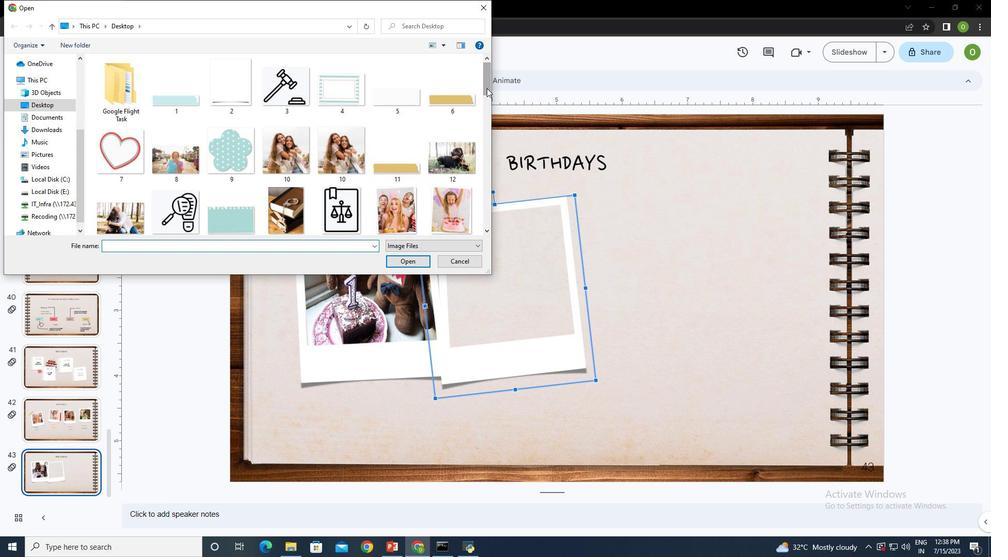 
Action: Mouse pressed left at (481, 92)
Screenshot: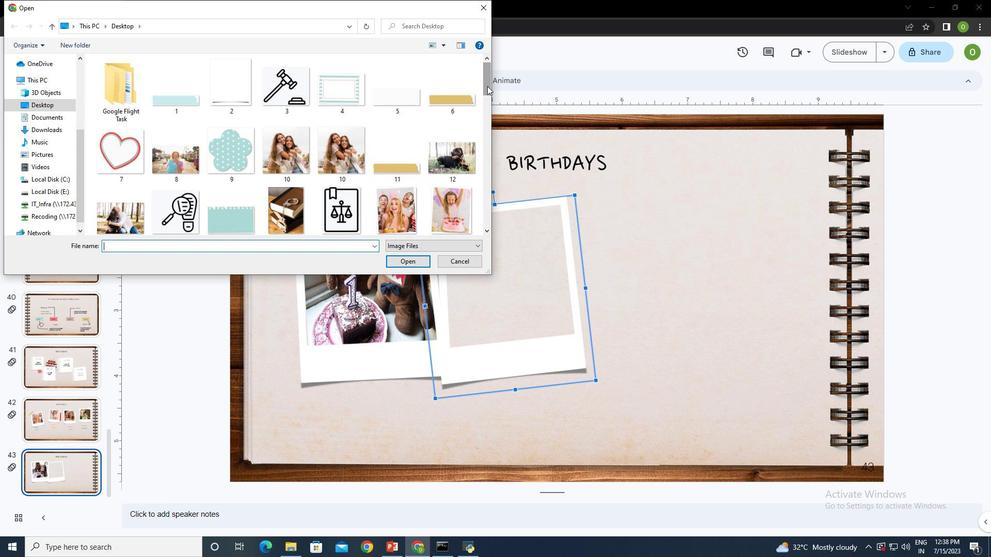 
Action: Mouse moved to (170, 99)
Screenshot: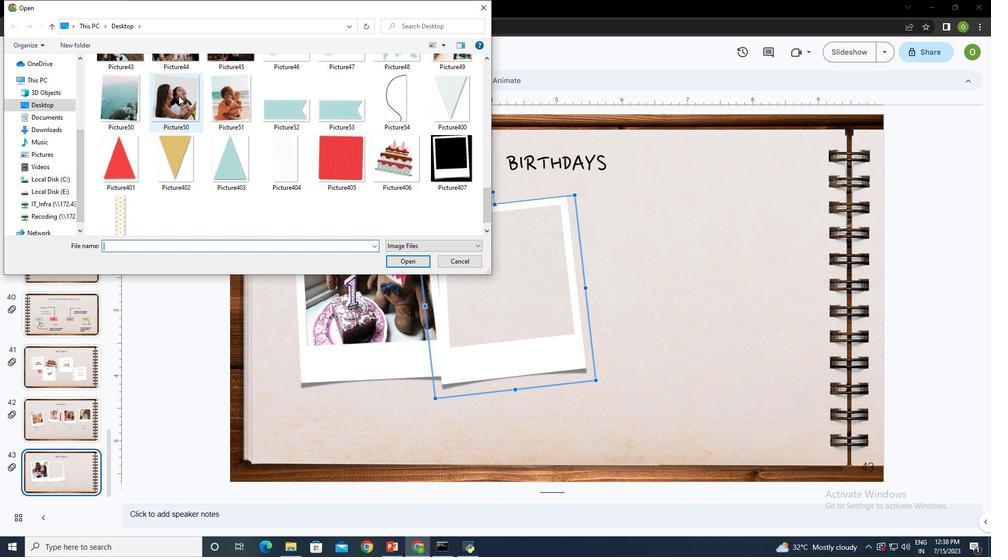 
Action: Mouse pressed left at (170, 99)
Screenshot: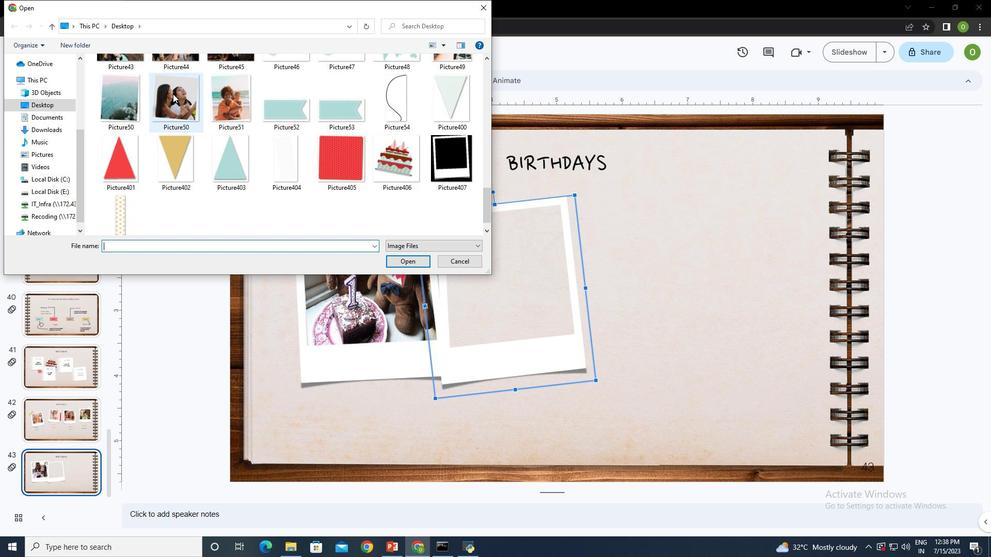 
Action: Mouse moved to (405, 231)
Screenshot: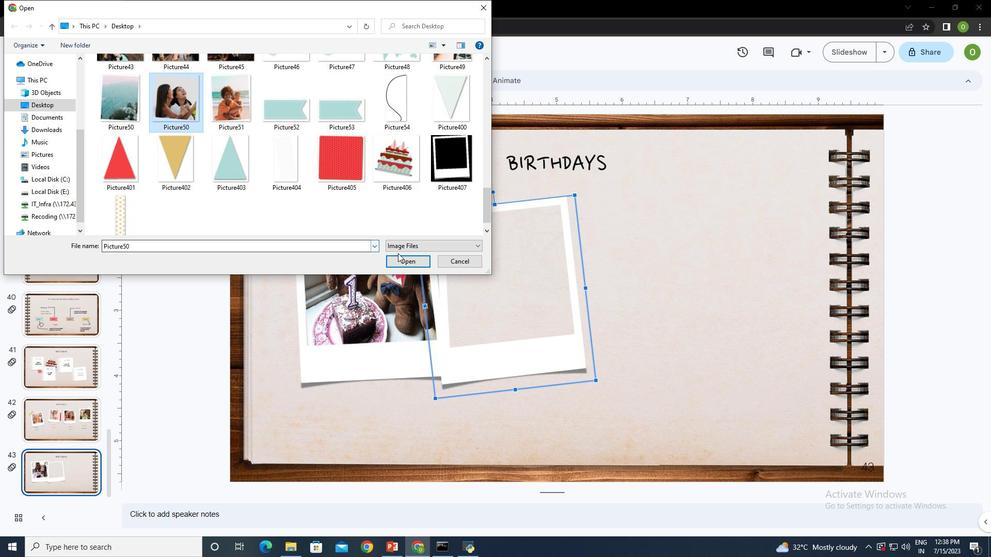 
Action: Mouse pressed left at (405, 231)
Screenshot: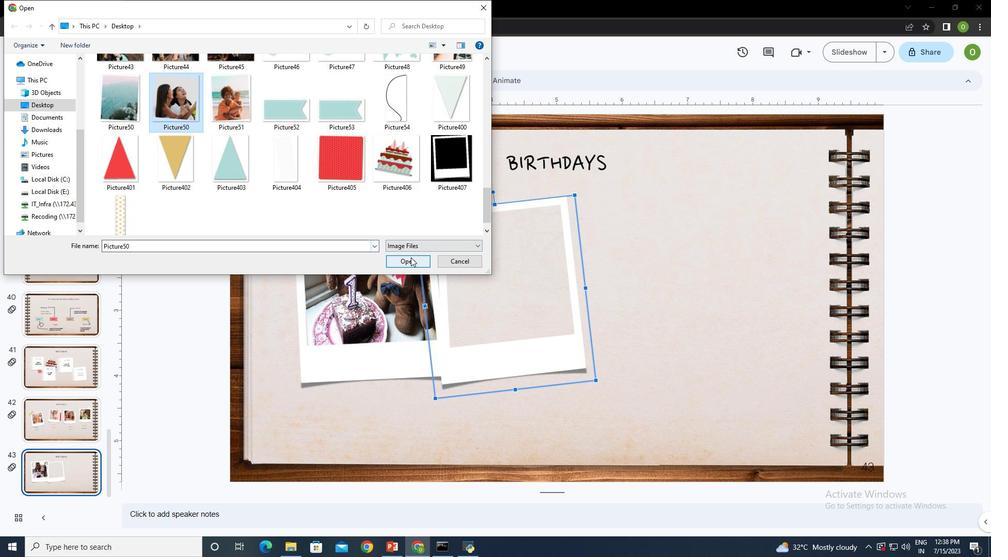 
Action: Mouse moved to (725, 249)
Screenshot: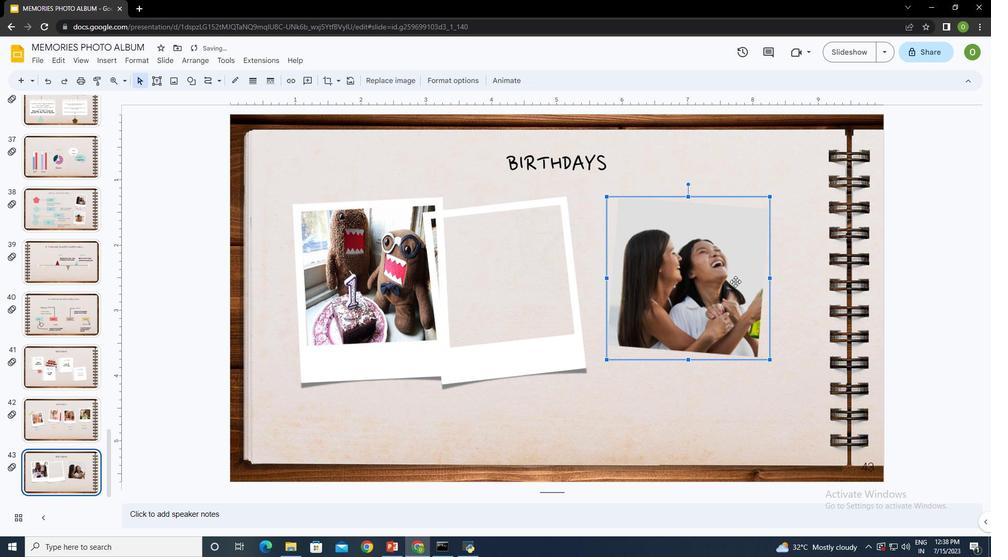 
Action: Mouse pressed left at (725, 249)
Screenshot: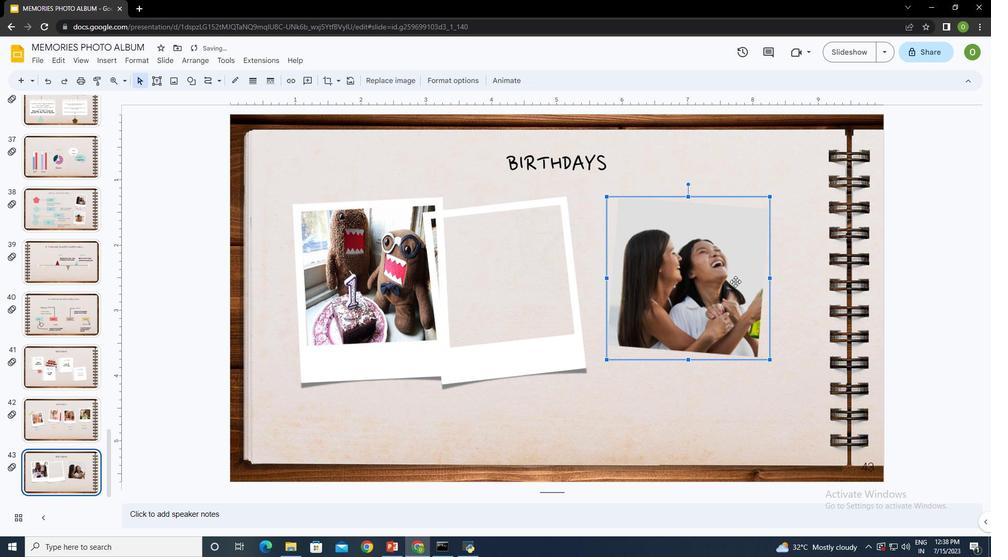 
Action: Mouse moved to (589, 321)
Screenshot: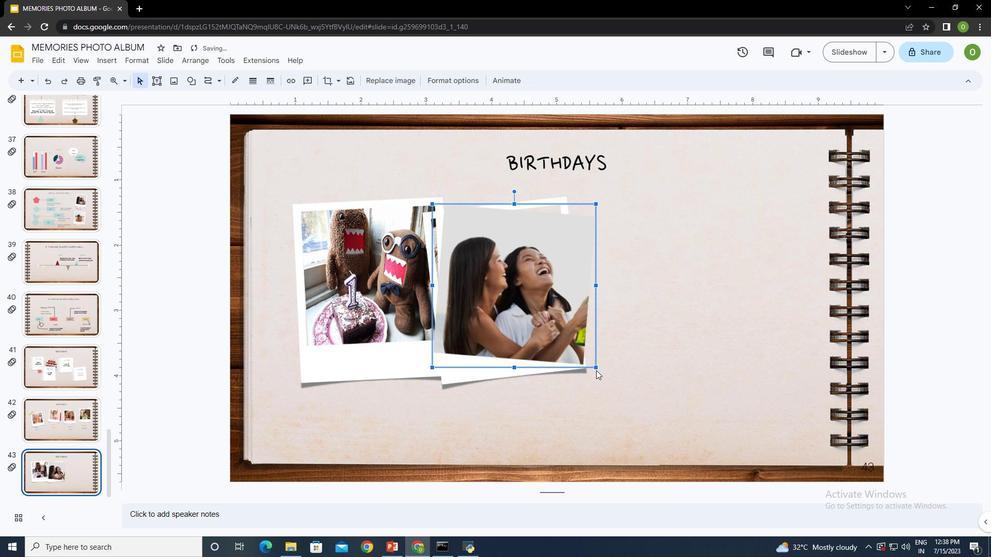 
Action: Mouse pressed left at (589, 321)
Screenshot: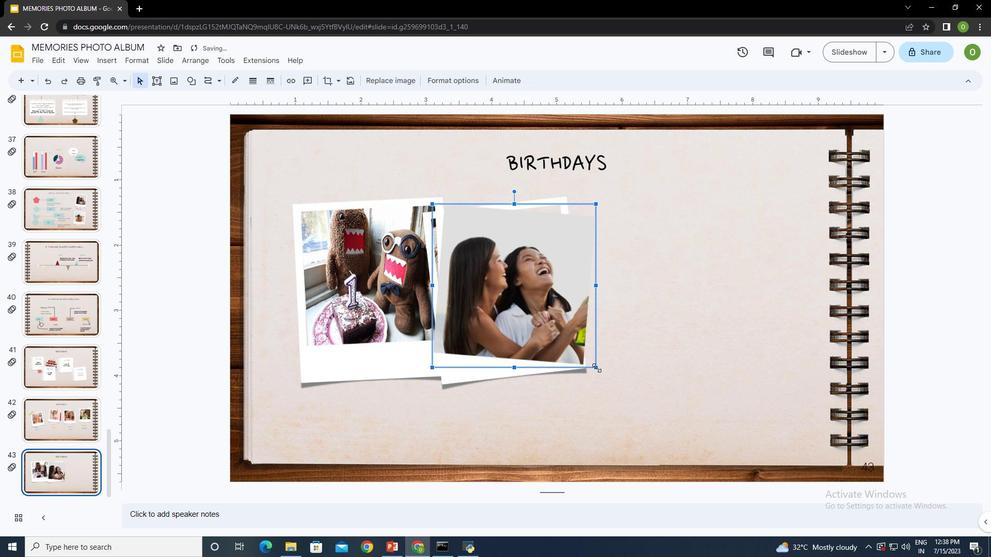 
Action: Mouse moved to (427, 246)
Screenshot: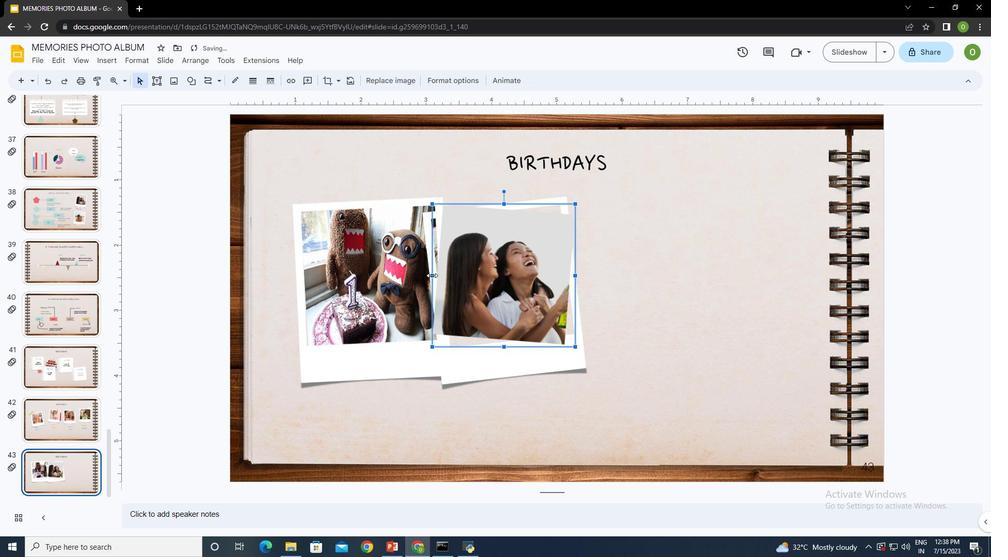 
Action: Mouse pressed left at (427, 246)
Screenshot: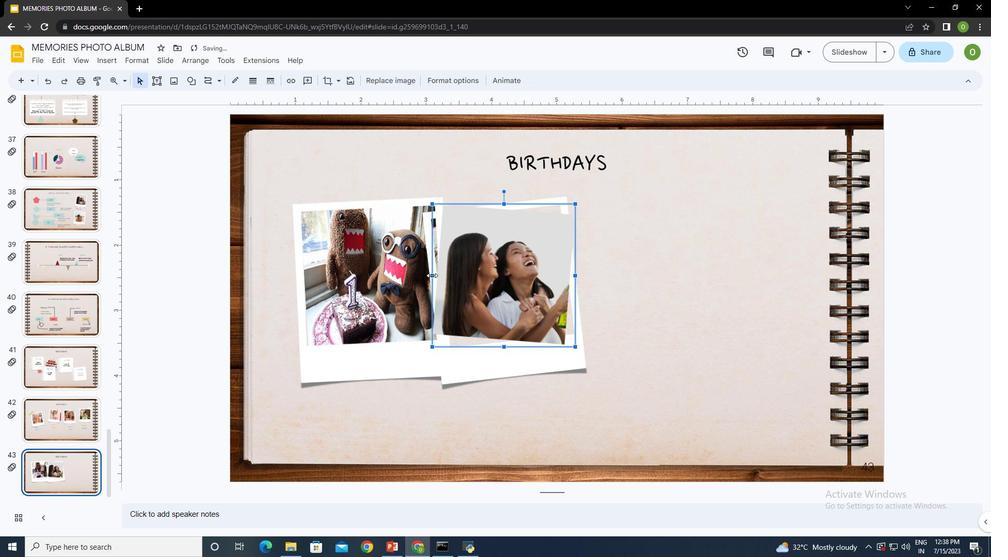 
Action: Mouse moved to (504, 177)
Screenshot: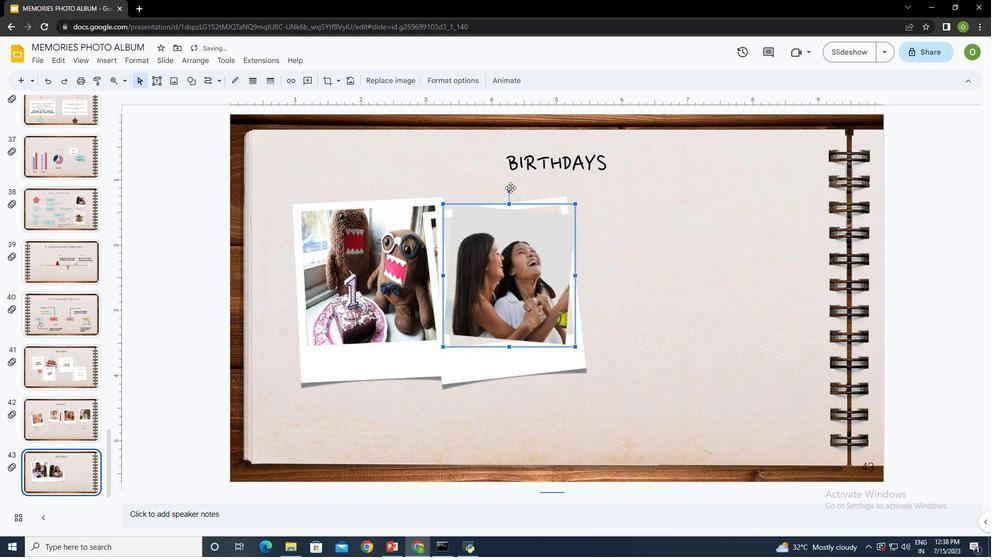 
Action: Mouse pressed left at (504, 177)
Screenshot: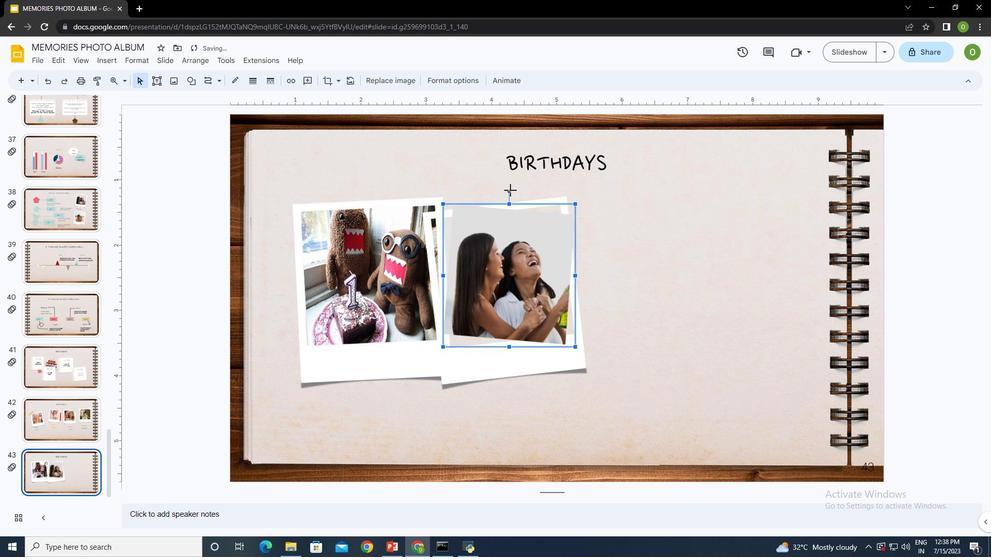 
Action: Mouse moved to (492, 228)
Screenshot: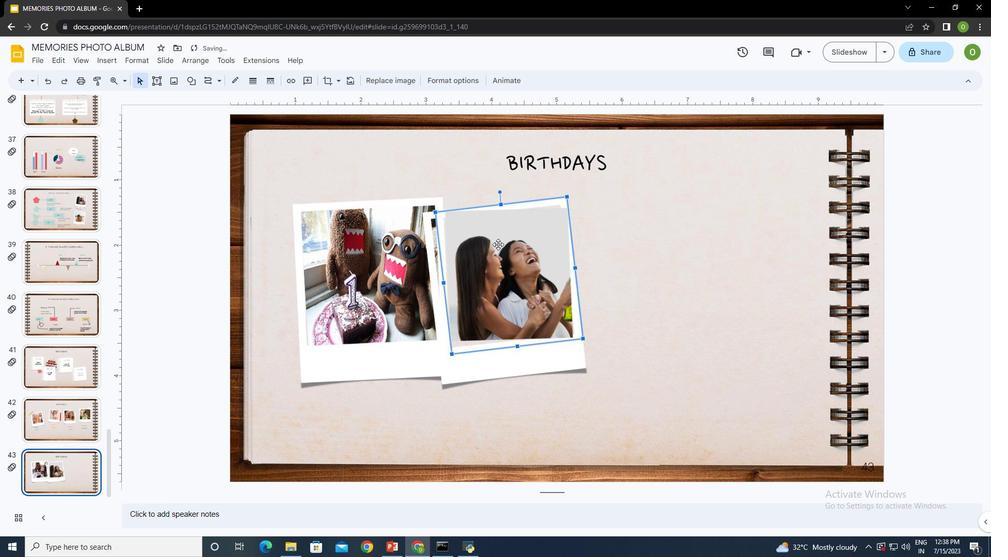 
Action: Mouse pressed left at (492, 228)
Screenshot: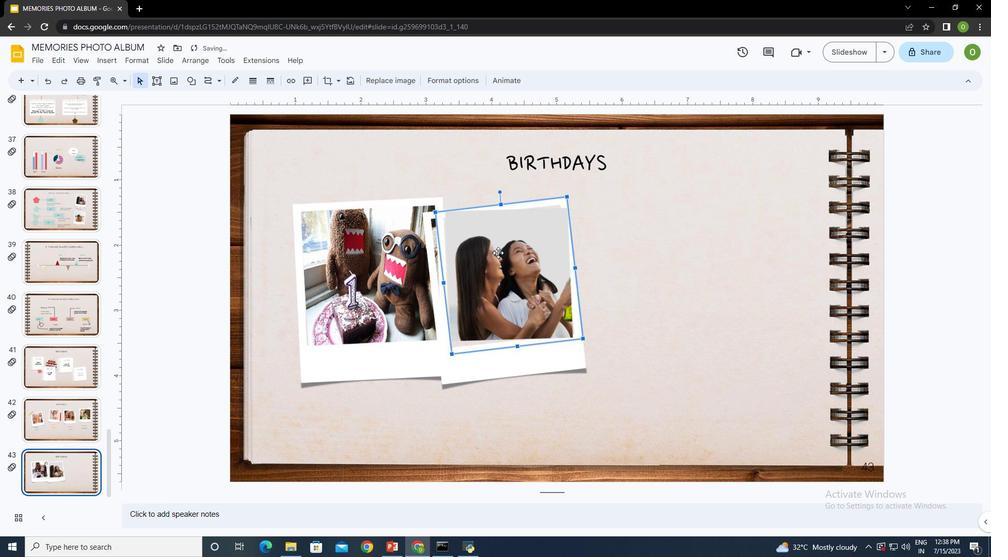 
Action: Mouse moved to (490, 181)
Screenshot: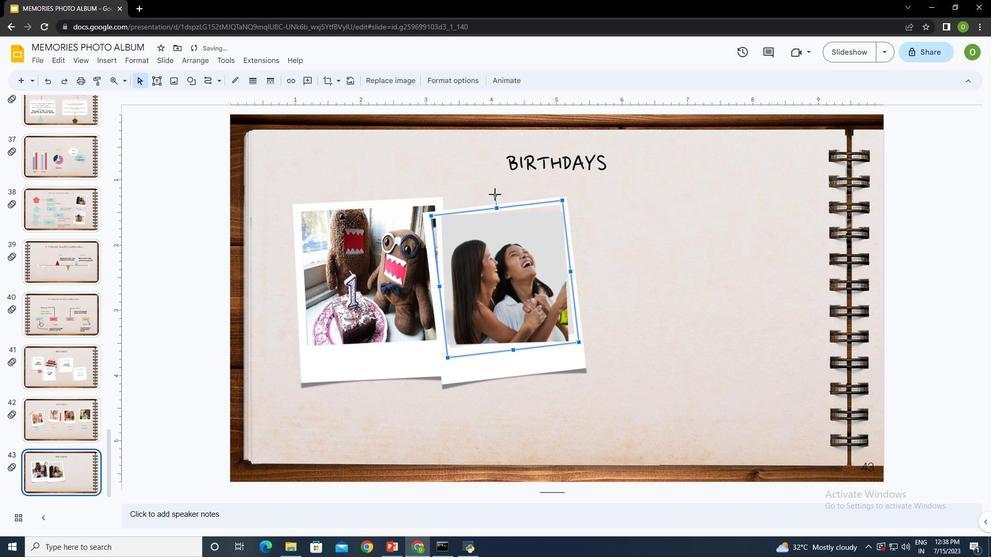 
Action: Mouse pressed left at (490, 181)
Screenshot: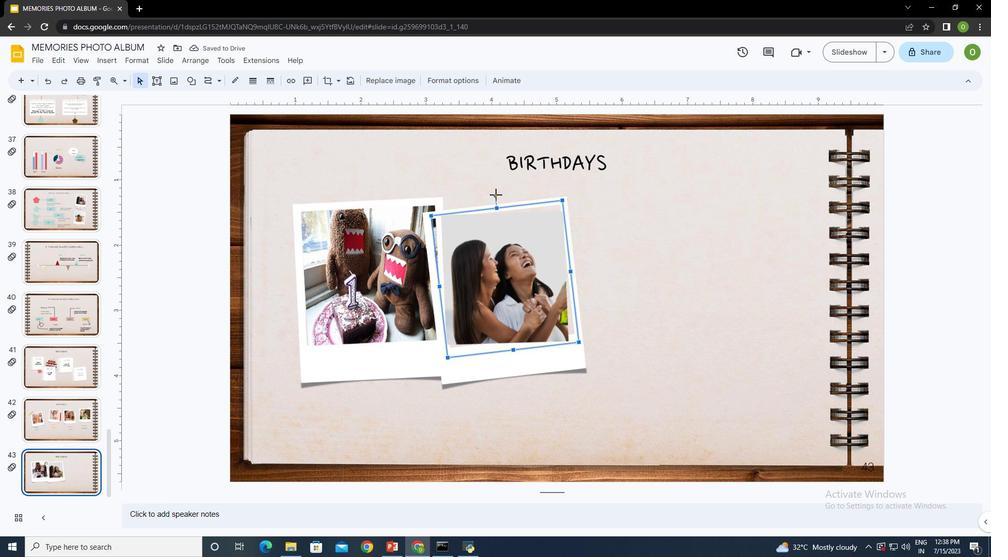 
Action: Mouse moved to (484, 181)
Screenshot: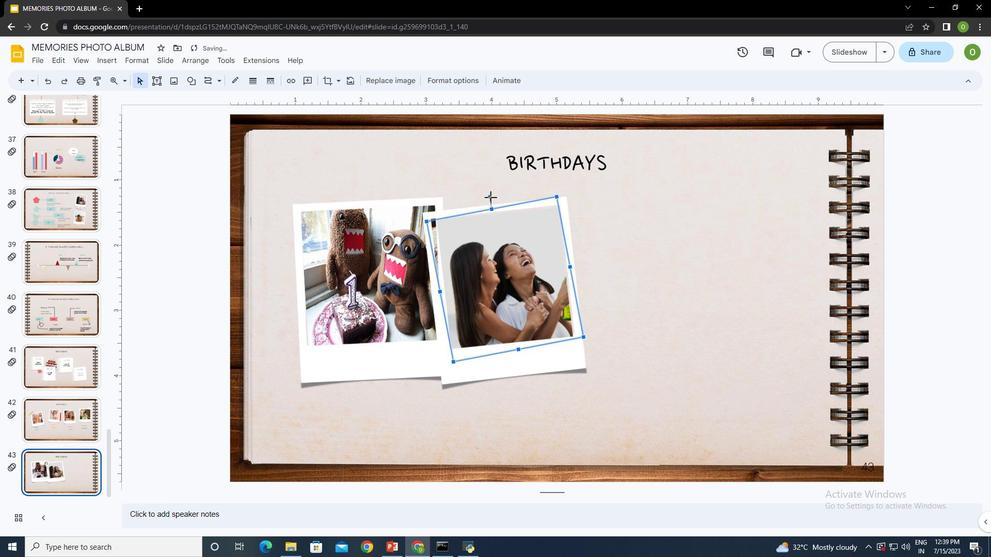 
Action: Mouse pressed left at (484, 181)
Screenshot: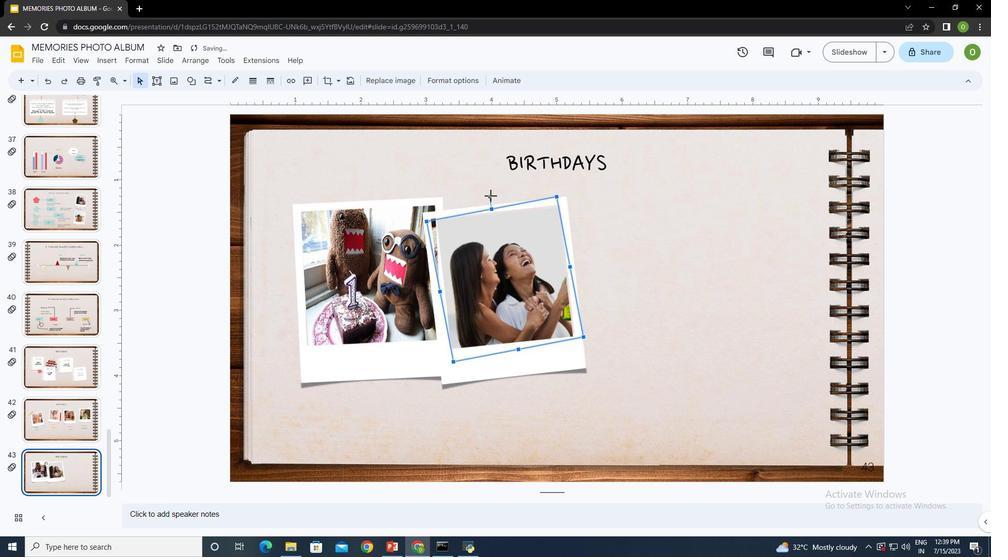 
Action: Mouse moved to (425, 197)
Screenshot: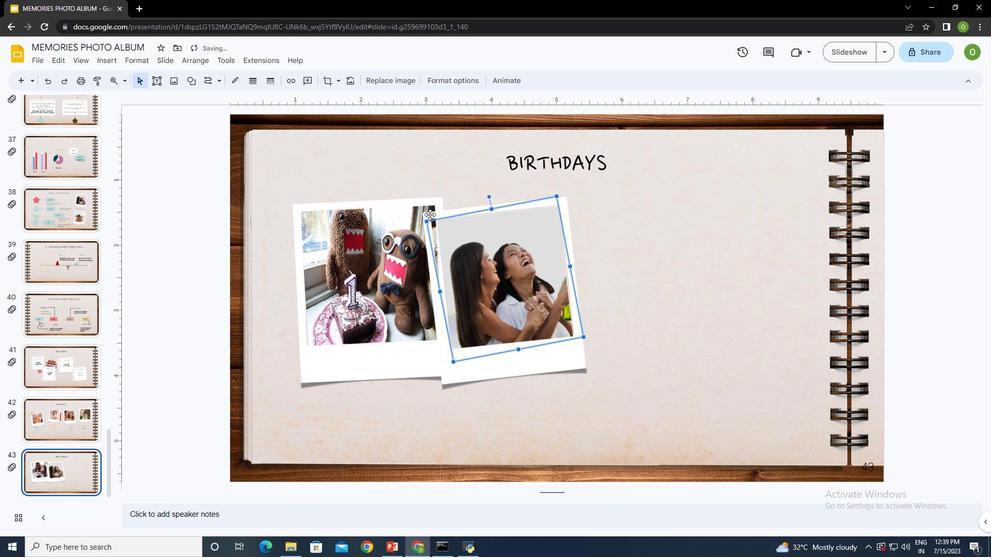
Action: Mouse pressed left at (425, 197)
Screenshot: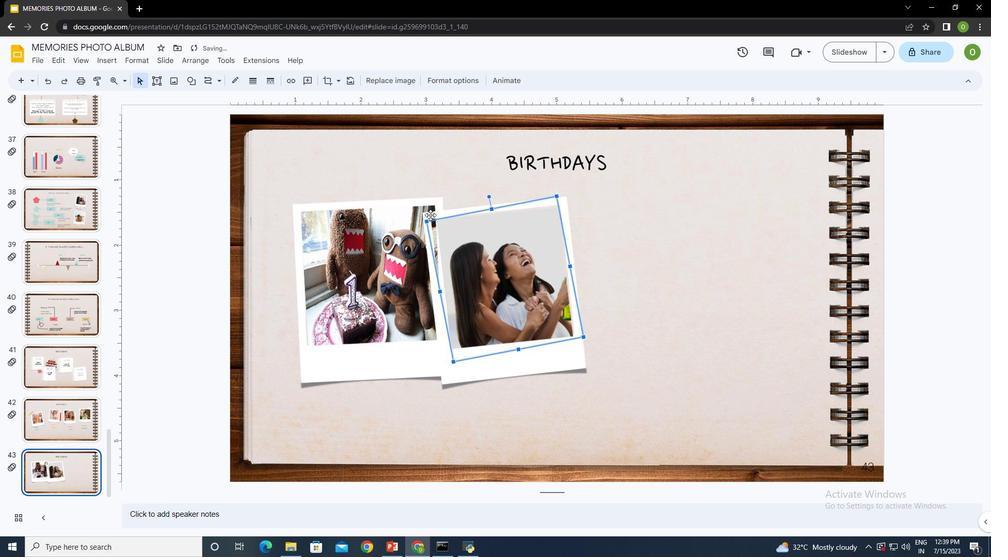 
Action: Mouse moved to (191, 74)
Screenshot: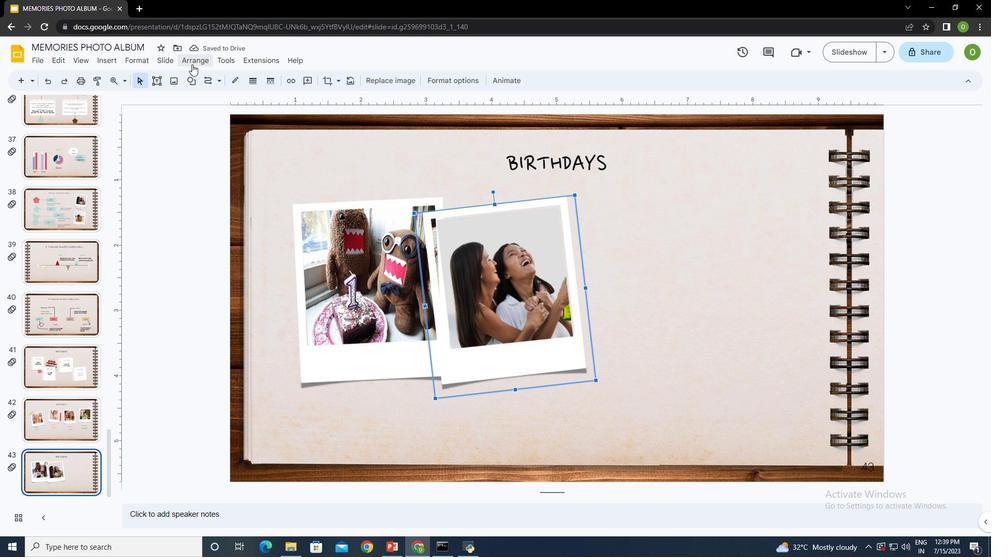 
Action: Mouse pressed left at (191, 74)
Screenshot: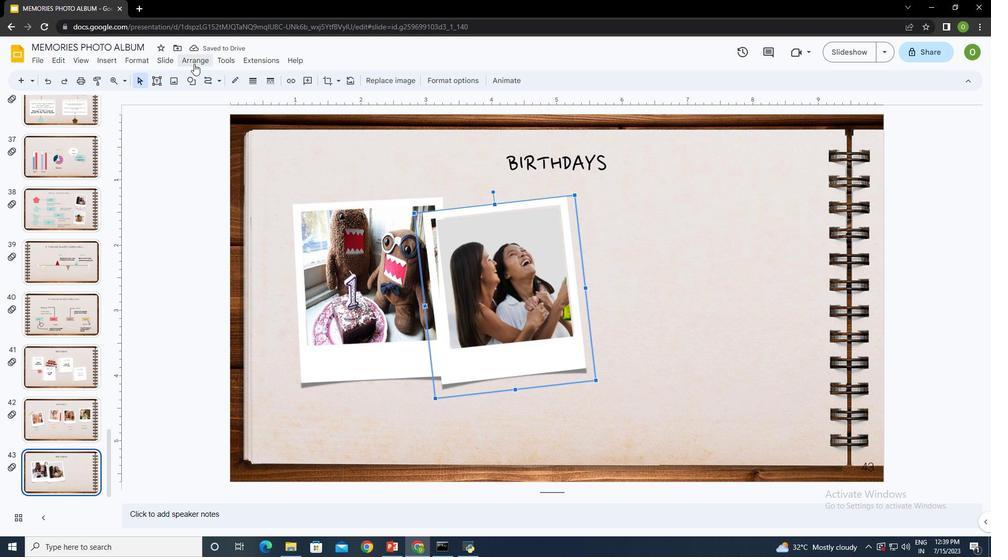 
Action: Mouse moved to (373, 129)
Screenshot: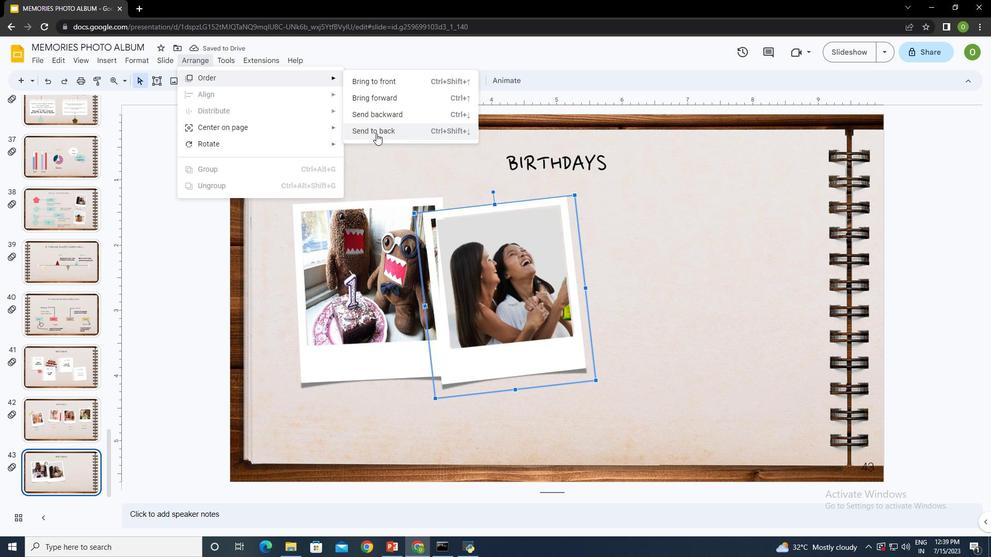 
Action: Mouse pressed left at (373, 129)
Screenshot: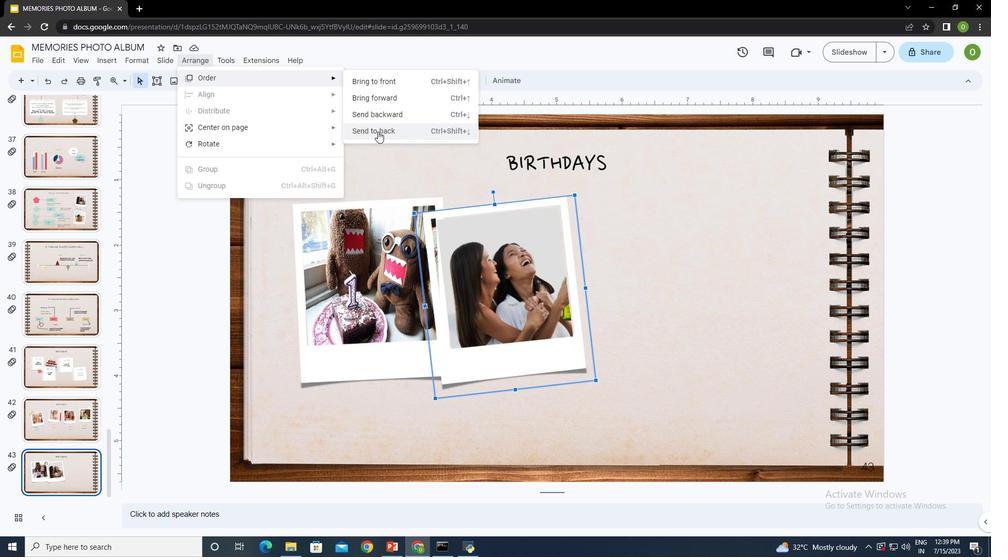 
Action: Mouse moved to (495, 210)
Screenshot: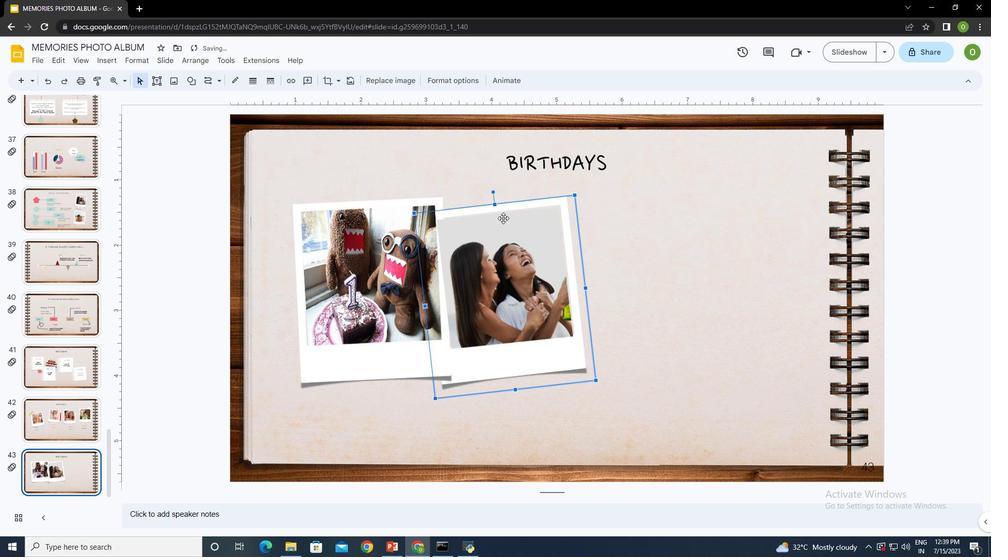 
Action: Mouse pressed left at (495, 210)
Screenshot: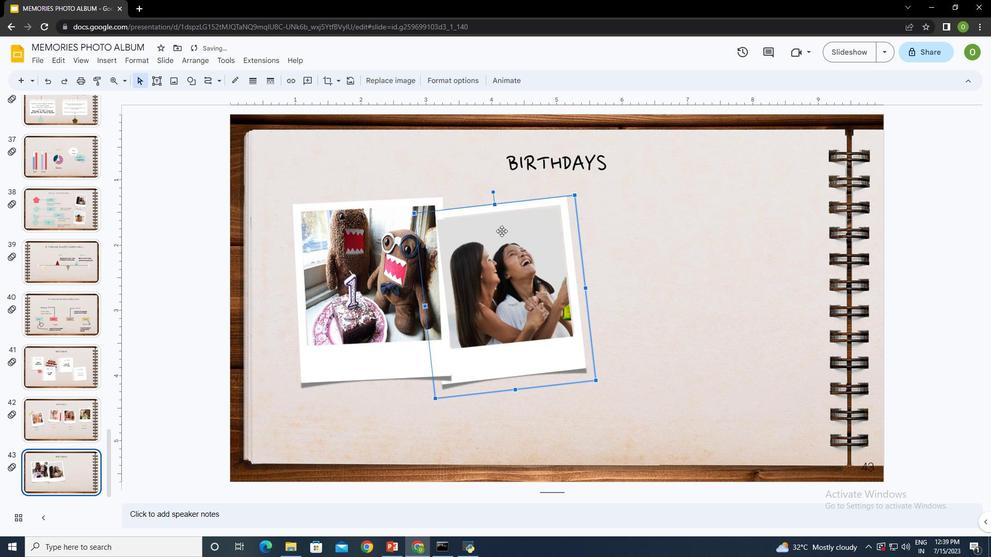 
Action: Mouse moved to (482, 181)
Screenshot: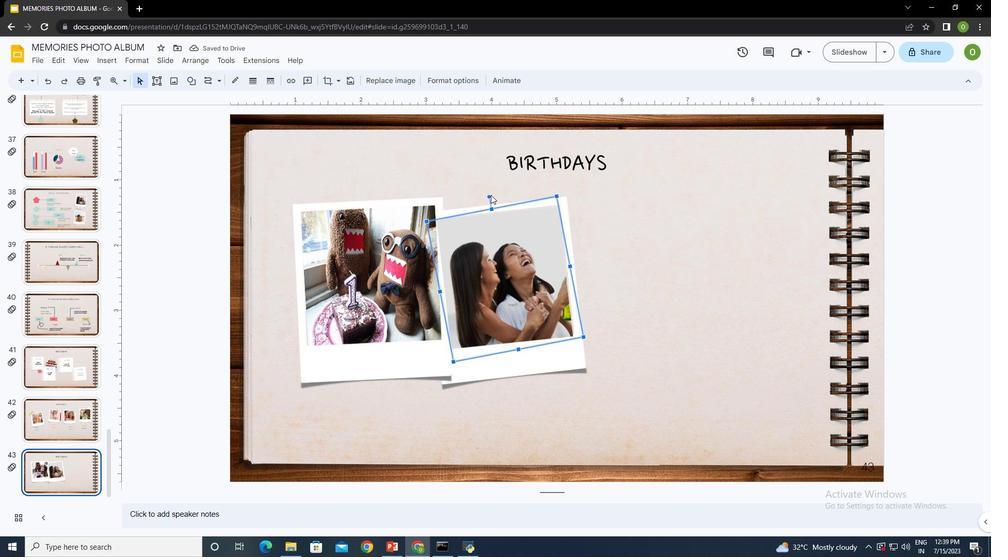 
Action: Mouse pressed left at (482, 181)
Screenshot: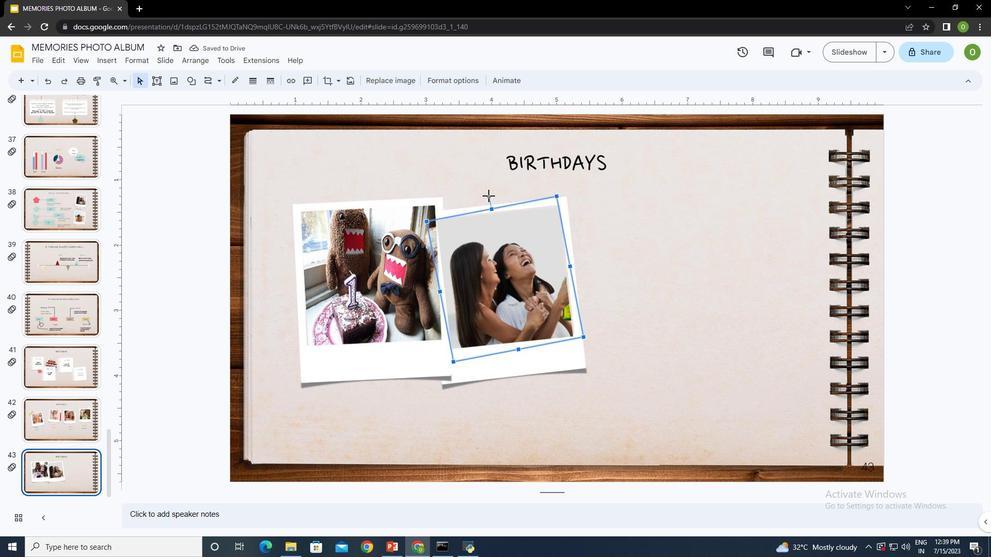 
Action: Mouse moved to (512, 305)
Screenshot: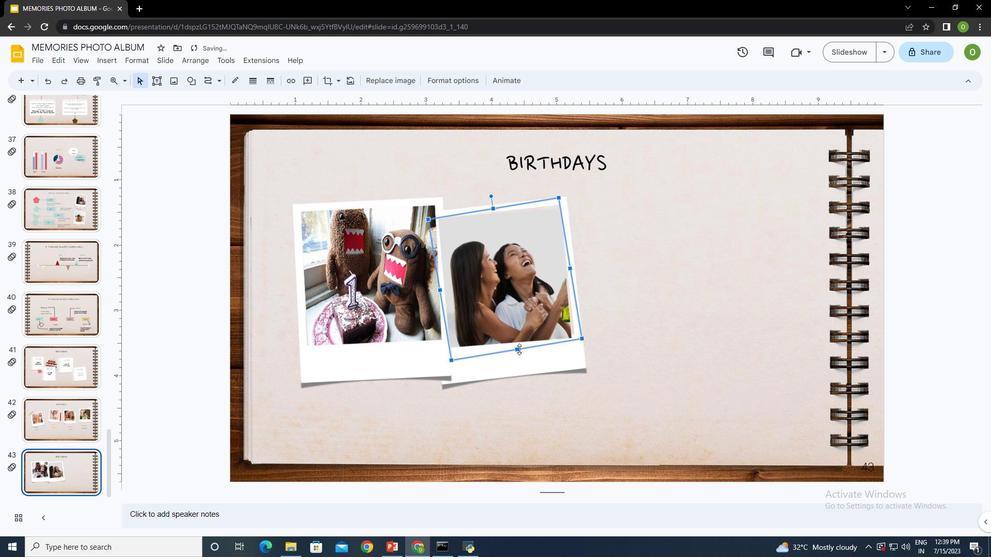 
Action: Mouse pressed left at (512, 305)
Screenshot: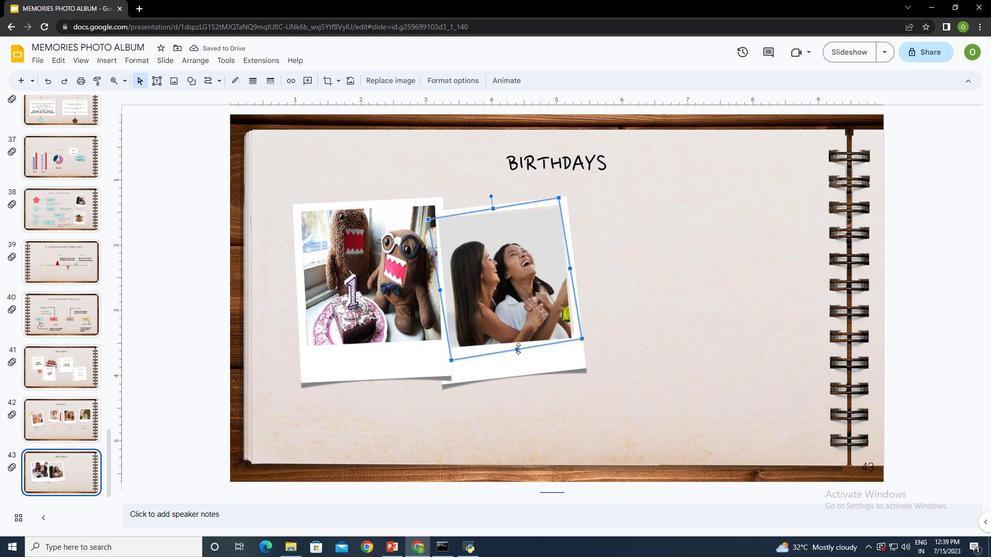 
Action: Mouse moved to (563, 243)
Screenshot: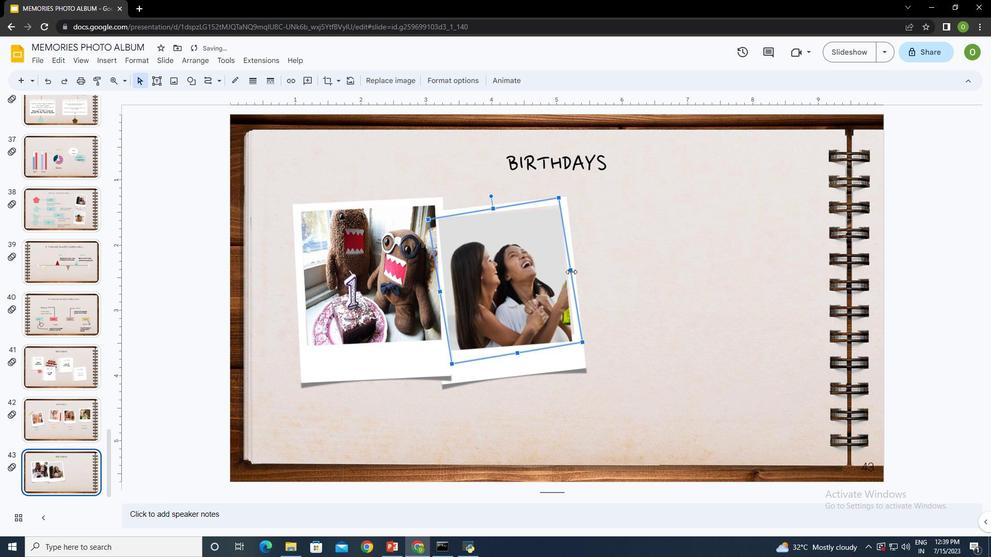 
Action: Mouse pressed left at (563, 243)
Screenshot: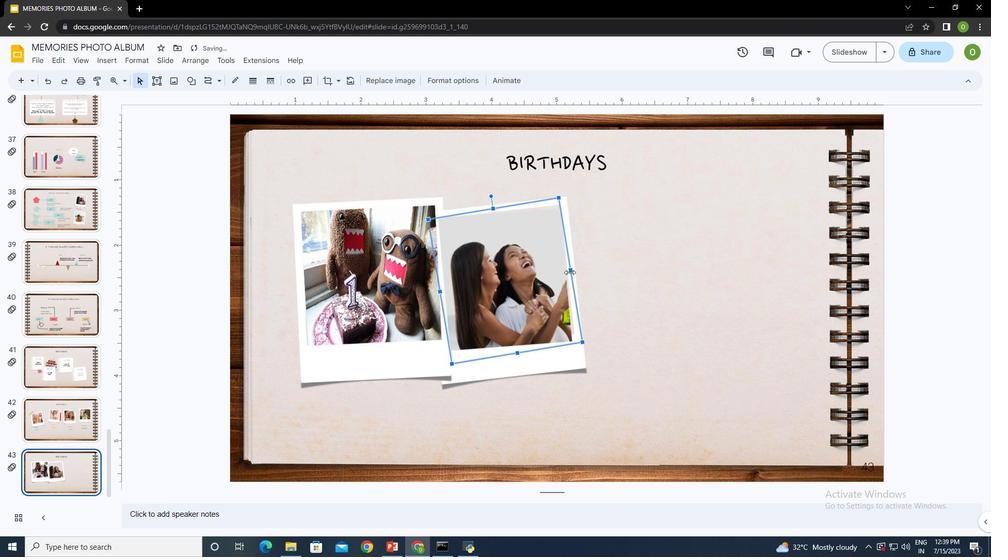 
Action: Mouse moved to (552, 184)
Screenshot: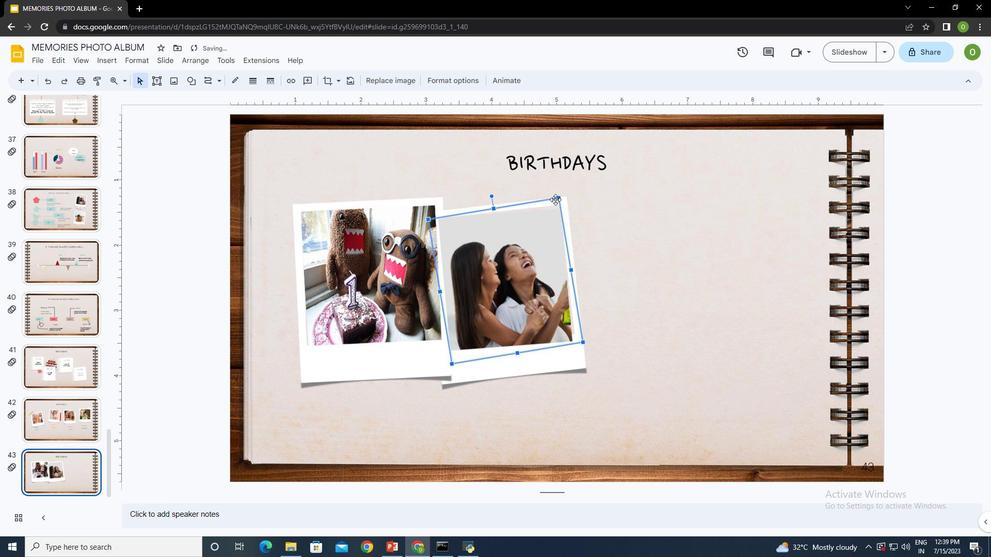 
Action: Mouse pressed left at (552, 184)
Screenshot: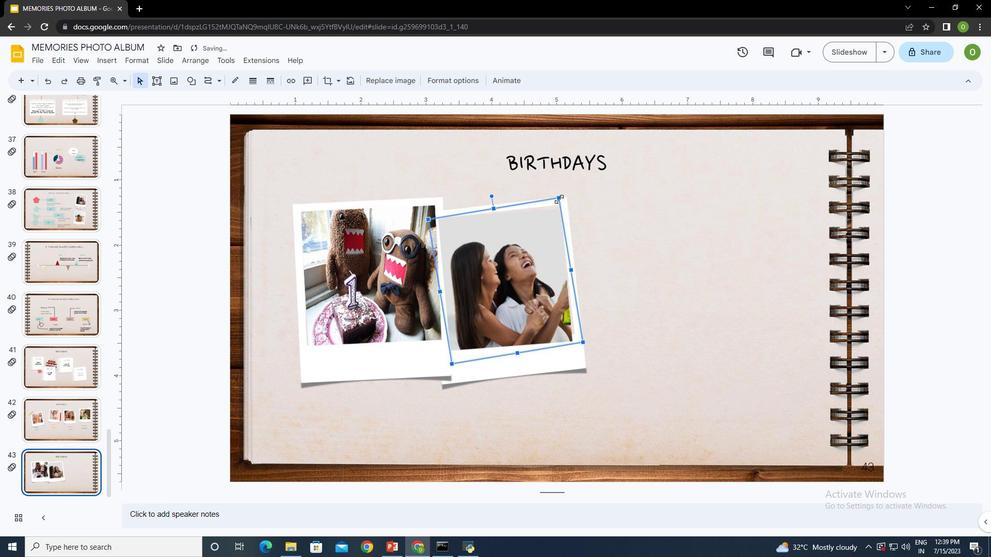 
Action: Mouse moved to (198, 69)
Screenshot: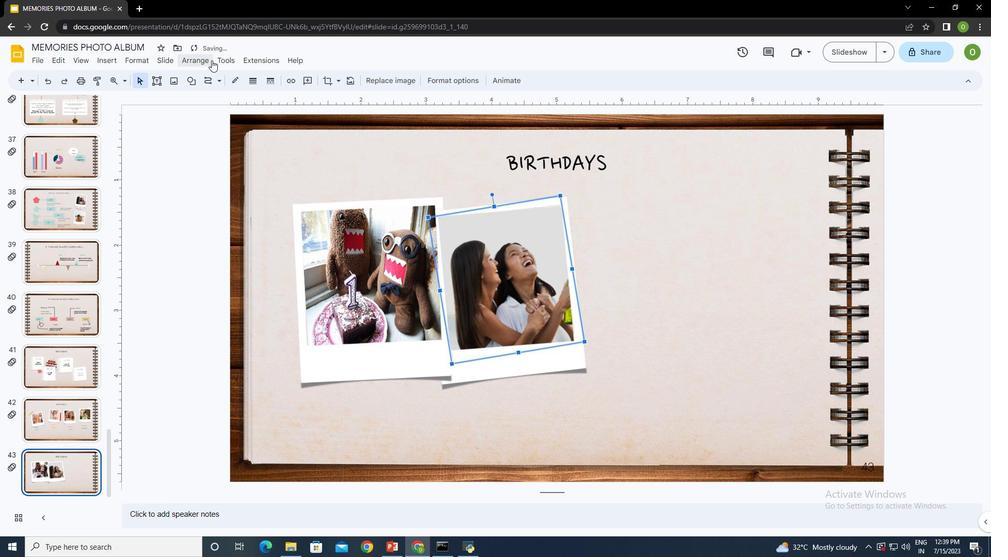 
Action: Mouse pressed left at (198, 69)
Screenshot: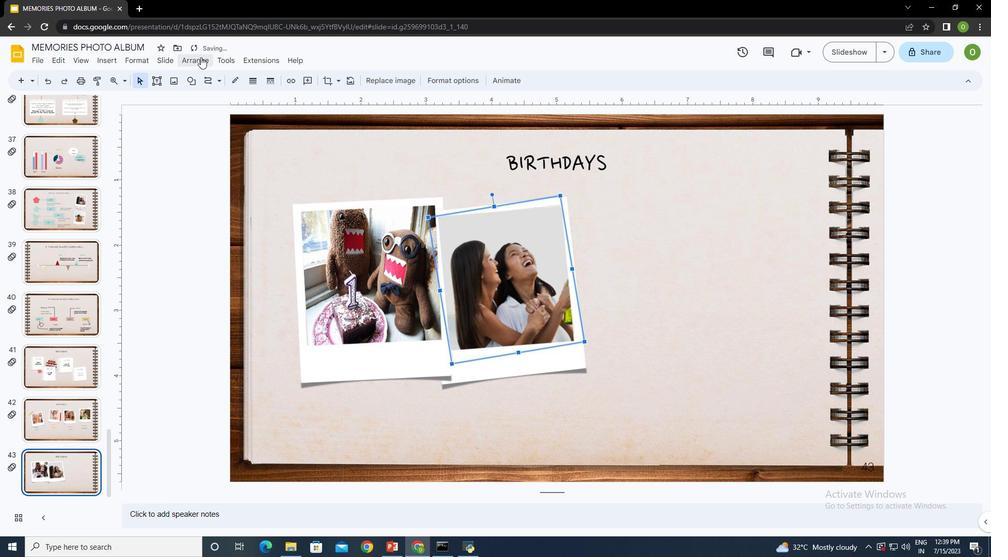 
Action: Mouse moved to (369, 132)
Screenshot: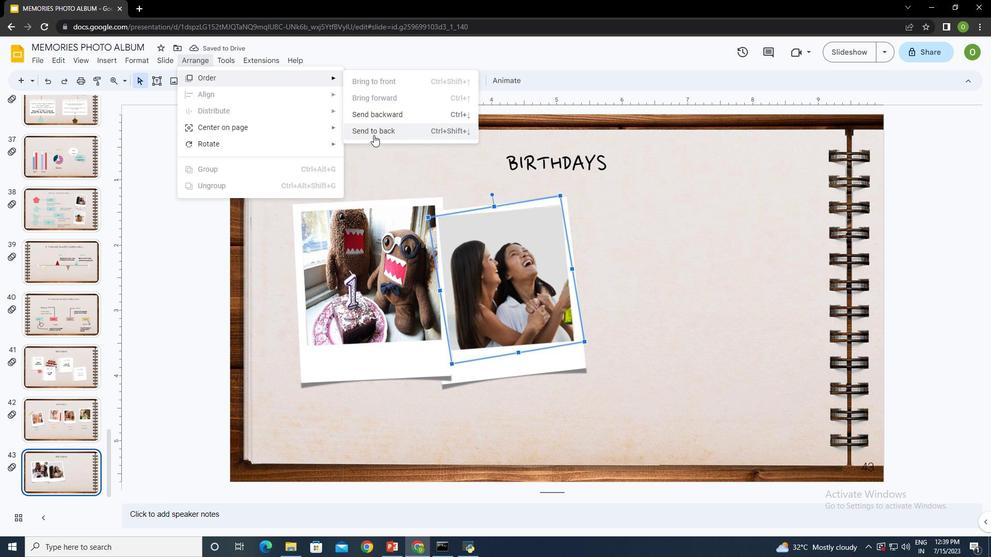 
Action: Mouse pressed left at (369, 132)
Screenshot: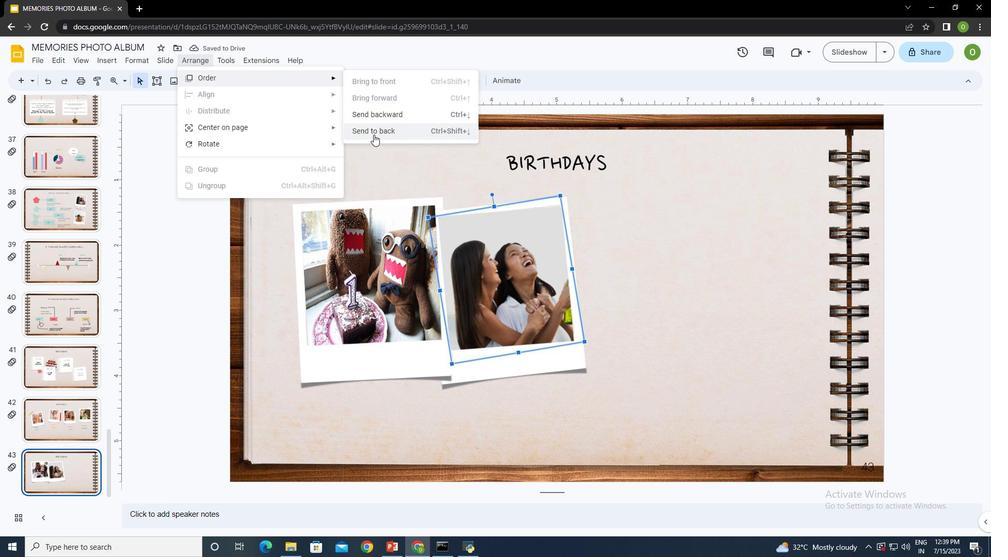 
Action: Mouse moved to (589, 208)
Screenshot: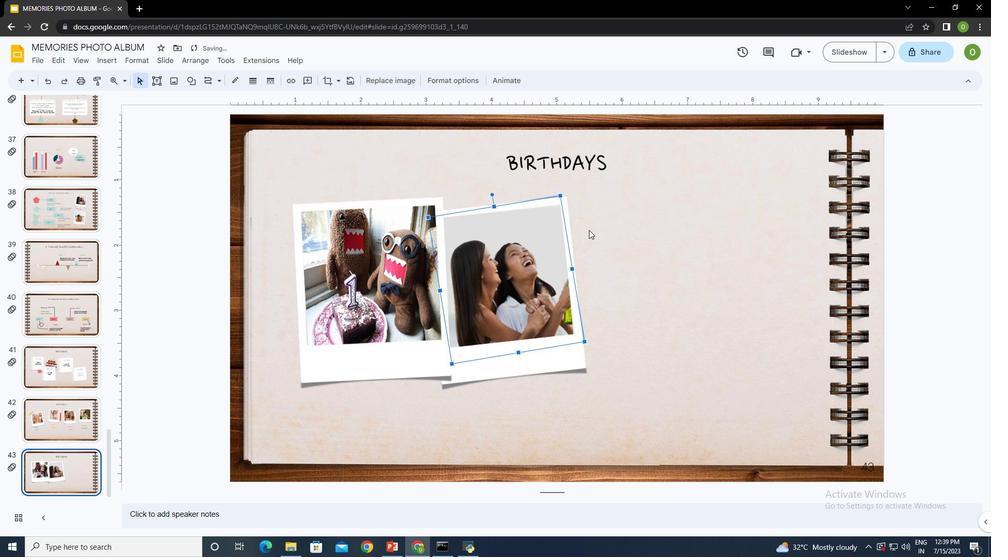 
Action: Mouse pressed left at (589, 208)
Screenshot: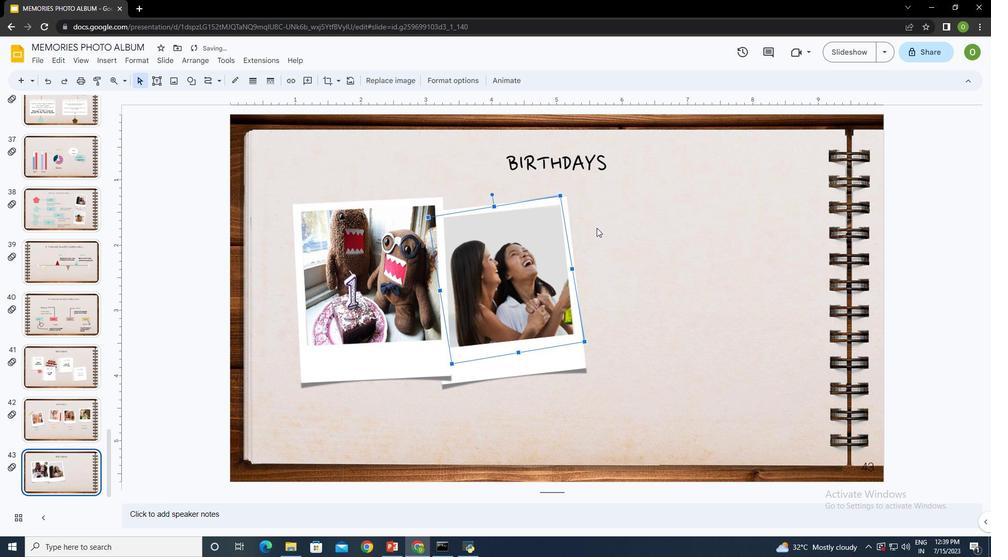 
Action: Mouse moved to (92, 71)
Screenshot: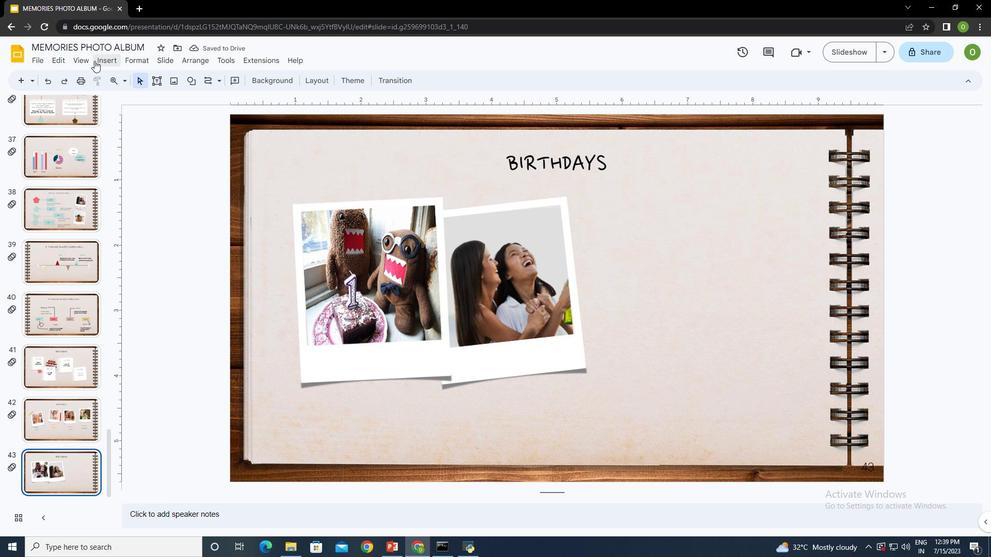 
Action: Mouse pressed left at (92, 71)
Screenshot: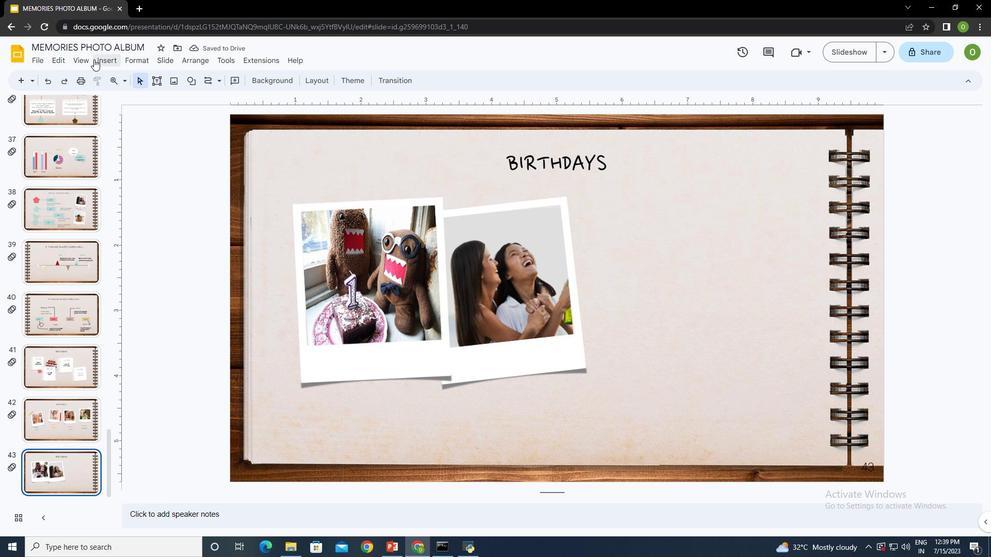 
Action: Mouse moved to (301, 86)
Screenshot: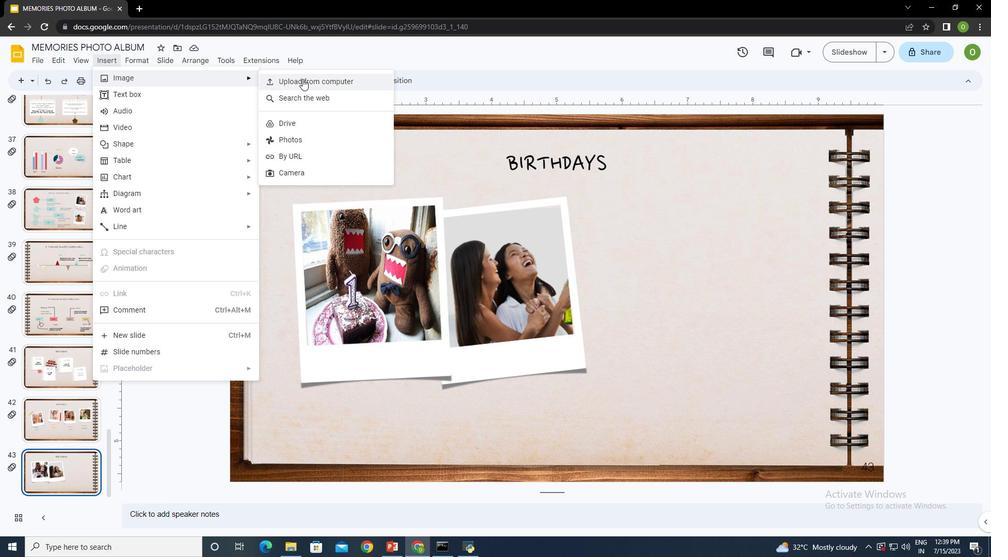 
Action: Mouse pressed left at (301, 86)
Screenshot: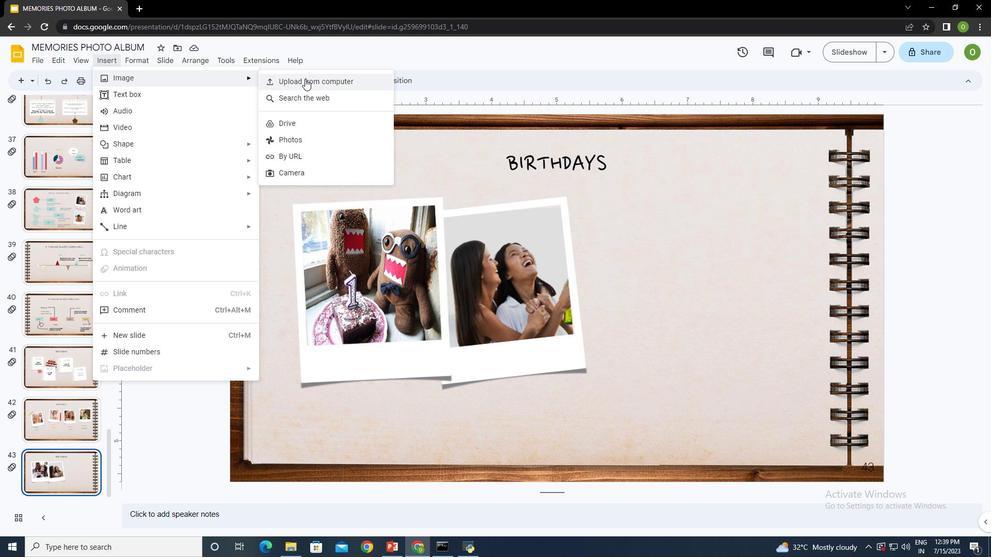 
Action: Mouse moved to (454, 102)
Screenshot: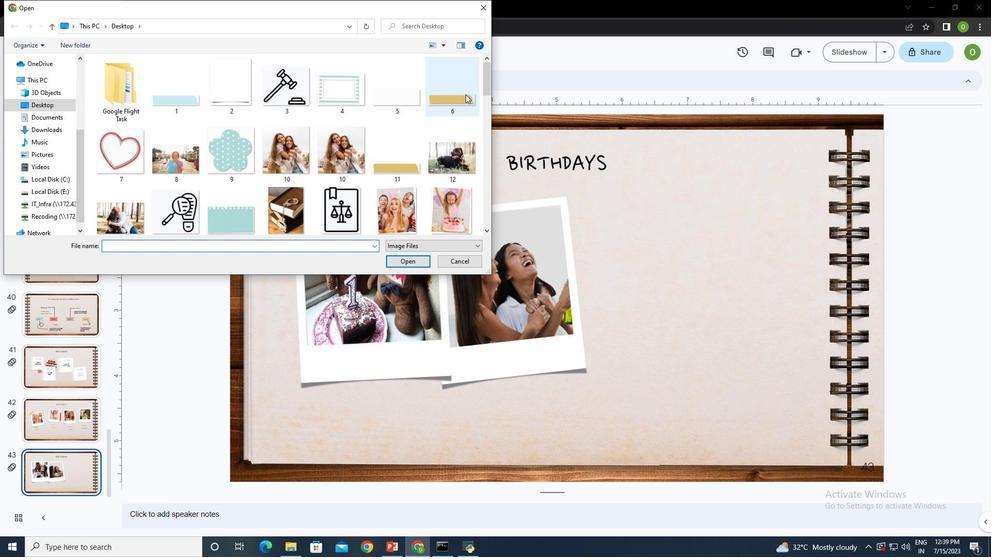 
Action: Mouse pressed left at (454, 102)
Screenshot: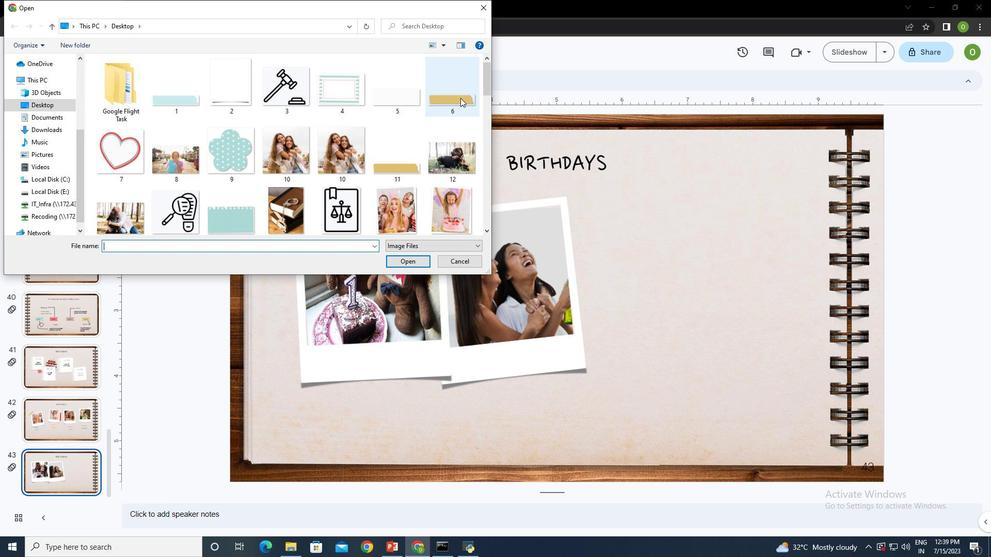 
Action: Mouse moved to (404, 235)
Screenshot: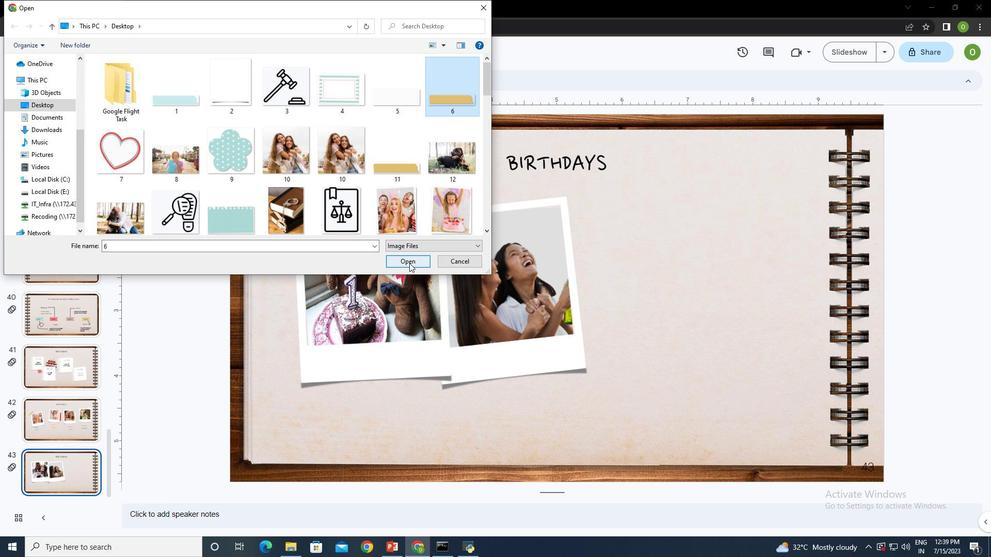 
Action: Mouse pressed left at (404, 235)
Screenshot: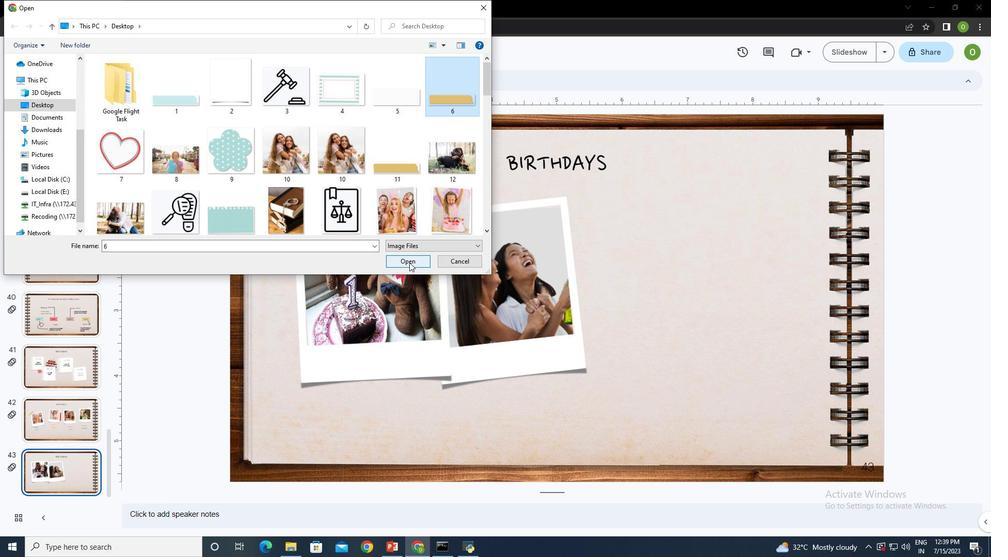 
Action: Mouse moved to (687, 190)
Screenshot: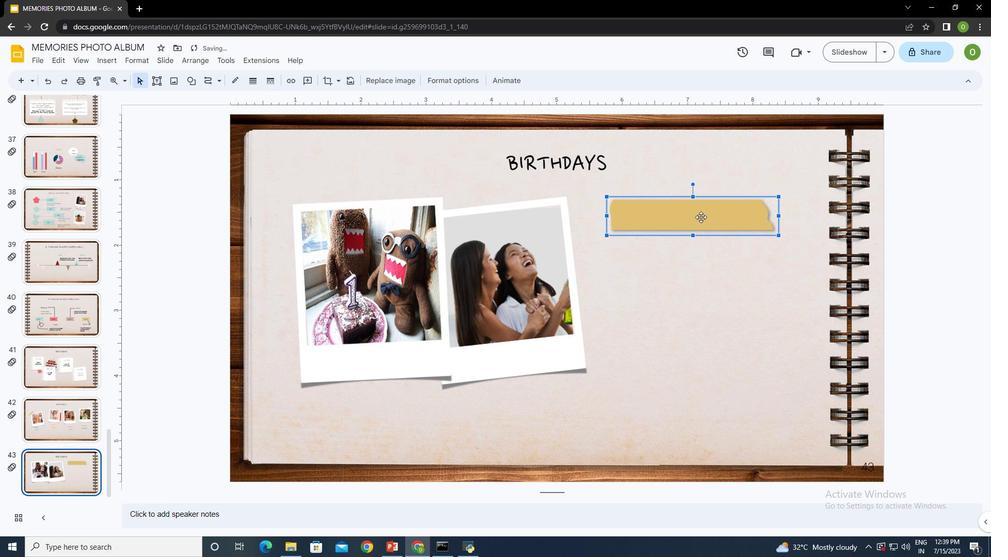 
Action: Mouse pressed left at (687, 190)
Screenshot: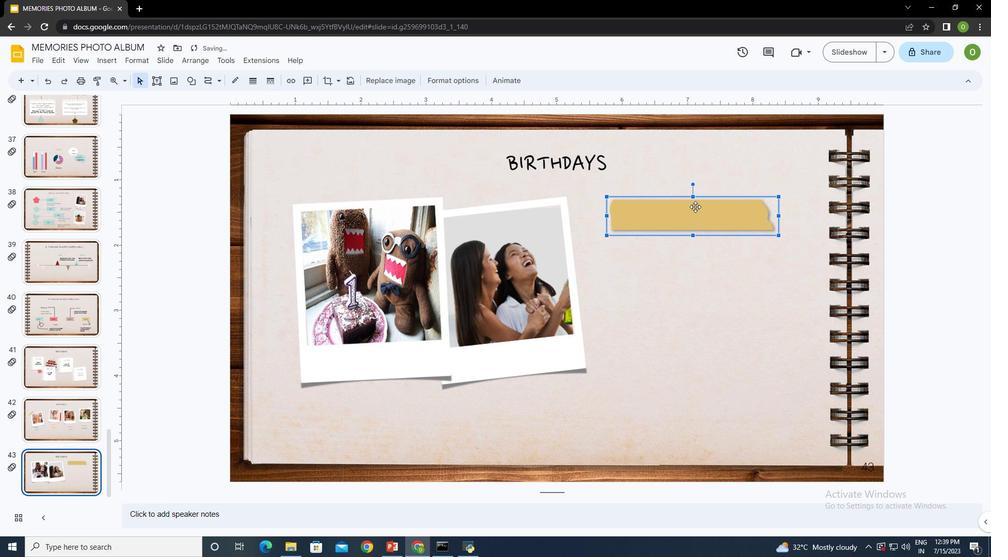 
Action: Mouse moved to (511, 333)
Screenshot: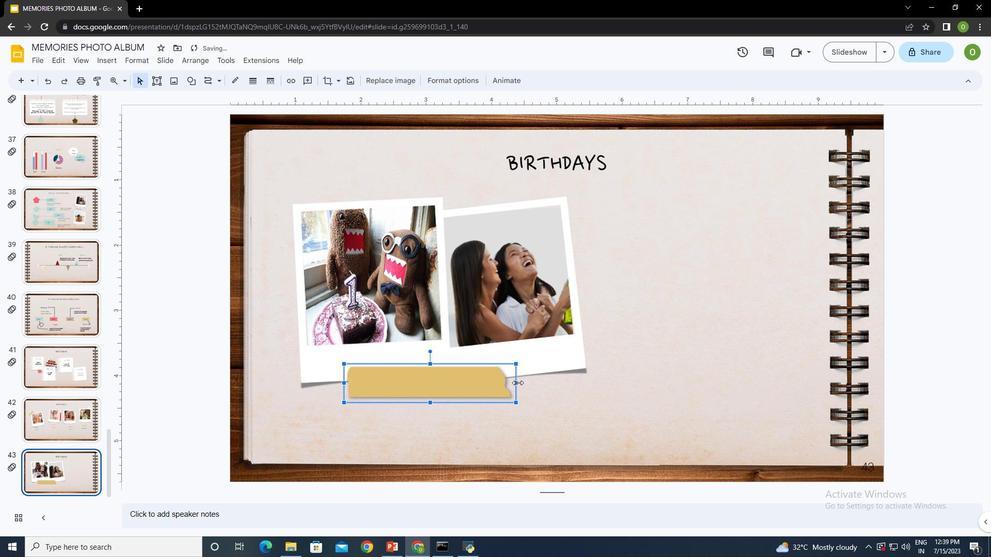 
Action: Mouse pressed left at (511, 333)
Screenshot: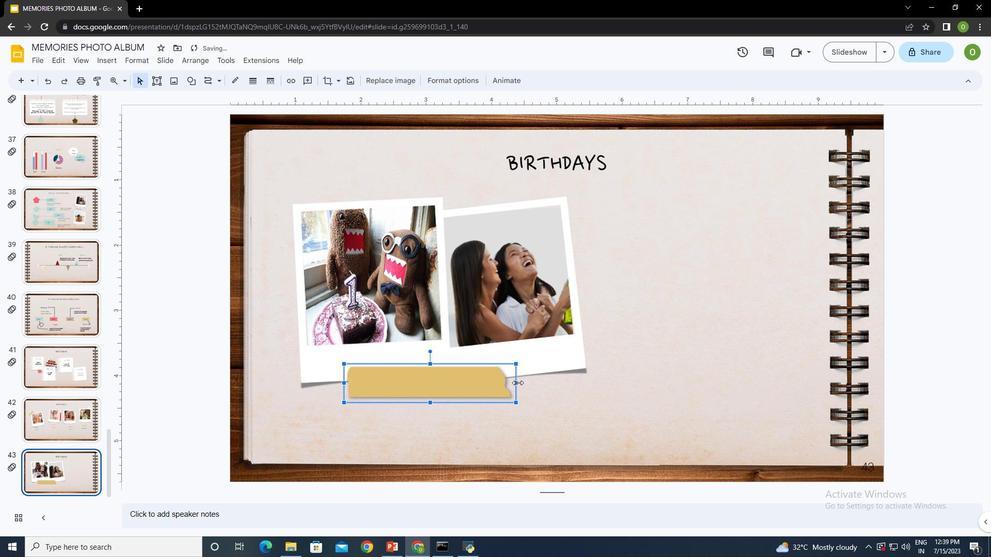 
Action: Mouse moved to (428, 309)
Screenshot: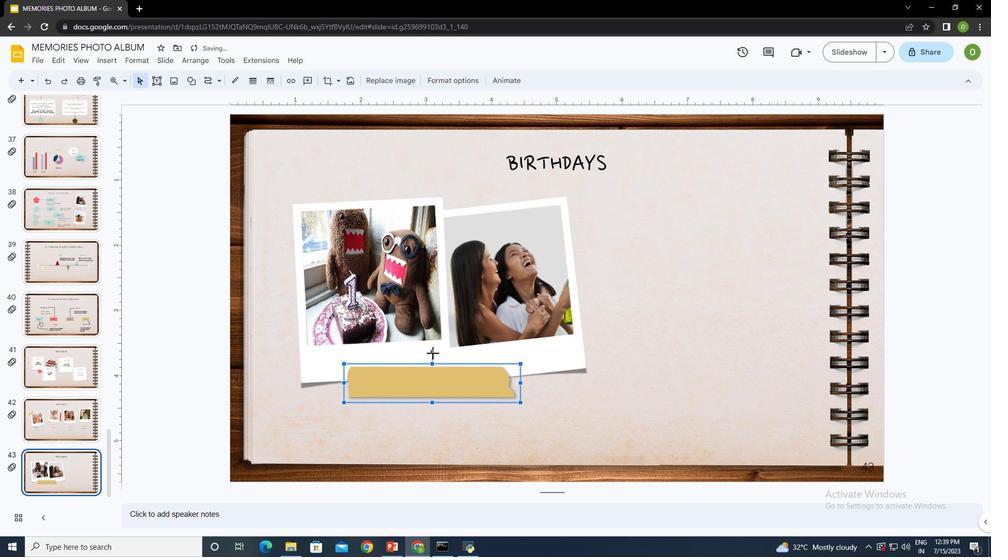 
Action: Mouse pressed left at (428, 309)
Screenshot: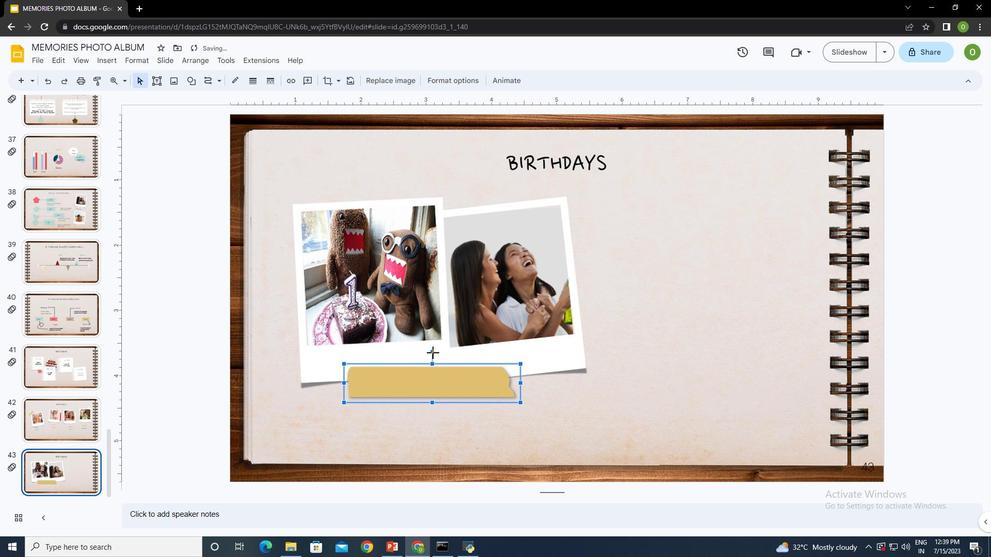 
Action: Mouse moved to (154, 88)
Screenshot: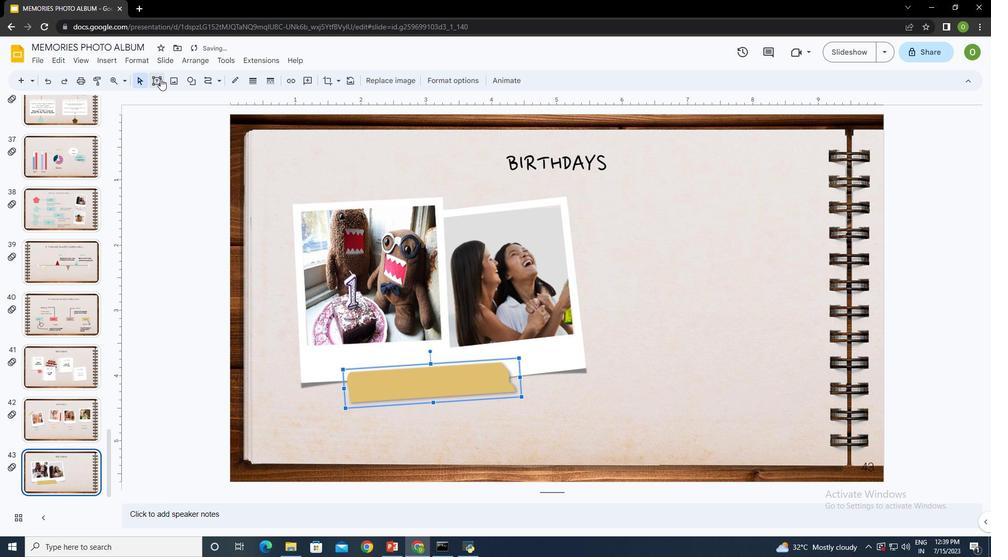 
Action: Mouse pressed left at (154, 88)
Screenshot: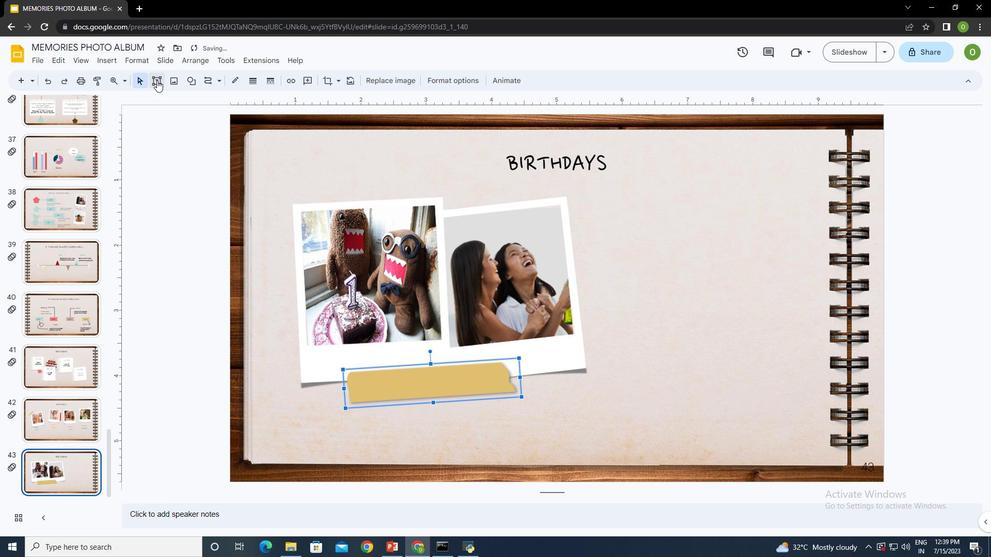 
Action: Mouse moved to (352, 325)
Screenshot: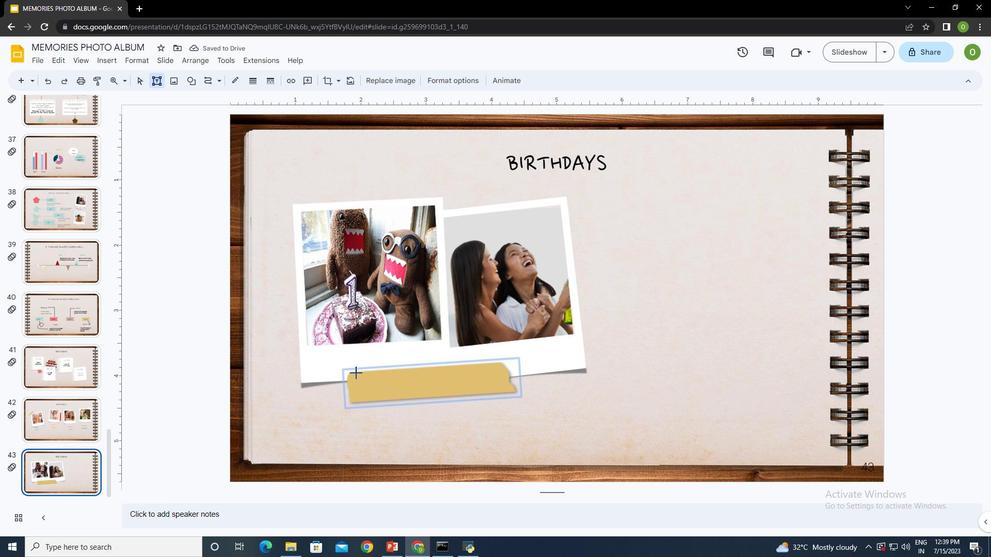 
Action: Mouse pressed left at (352, 325)
Screenshot: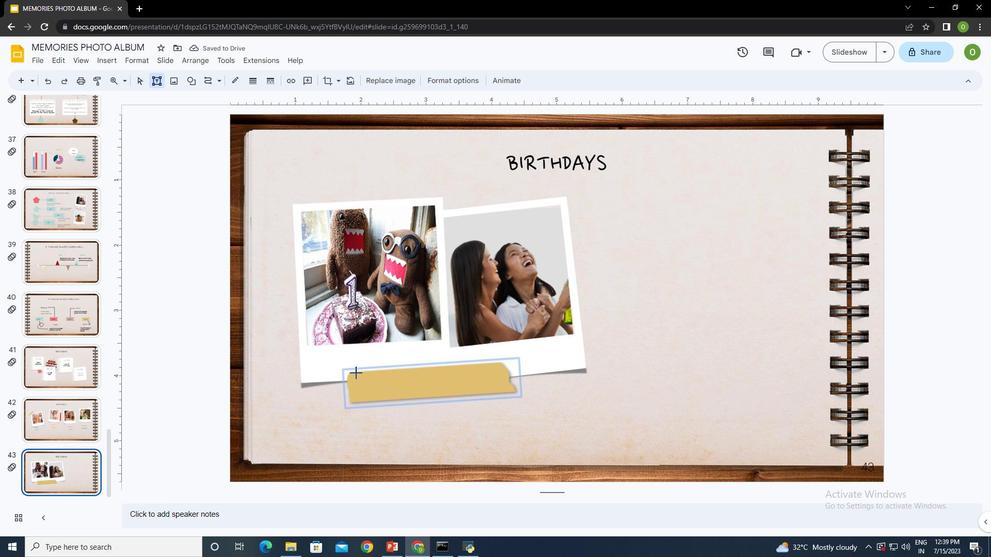 
Action: Mouse moved to (390, 334)
Screenshot: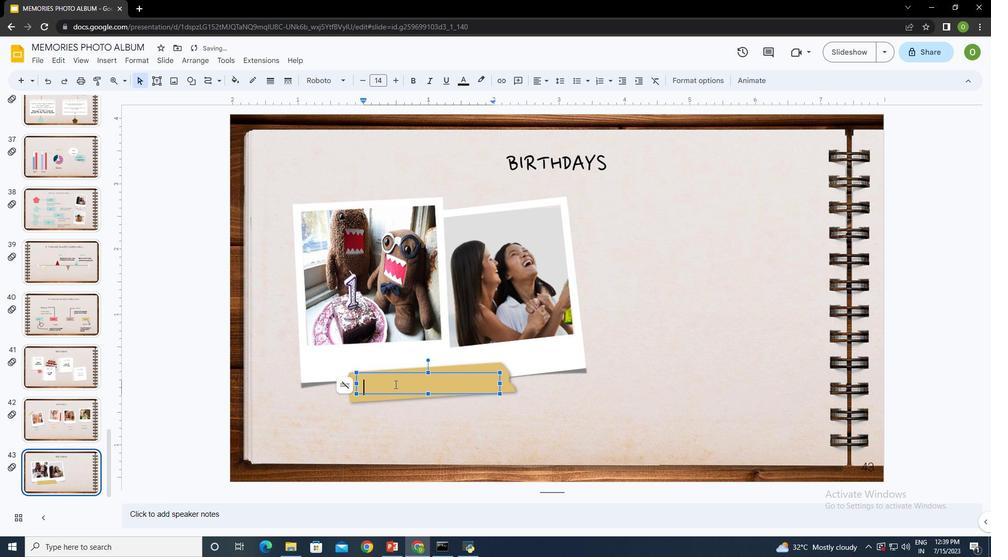 
Action: Key pressed <Key.shift>My<Key.space><Key.shift>B<Key.backspace>best<Key.space>birthday<Key.shift>!ctrl+A
Screenshot: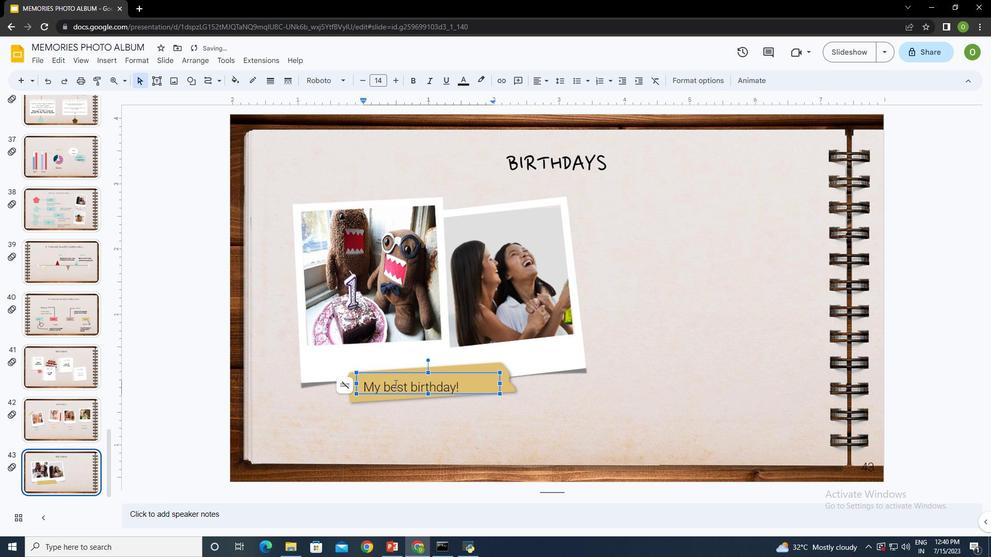 
Action: Mouse moved to (320, 85)
Screenshot: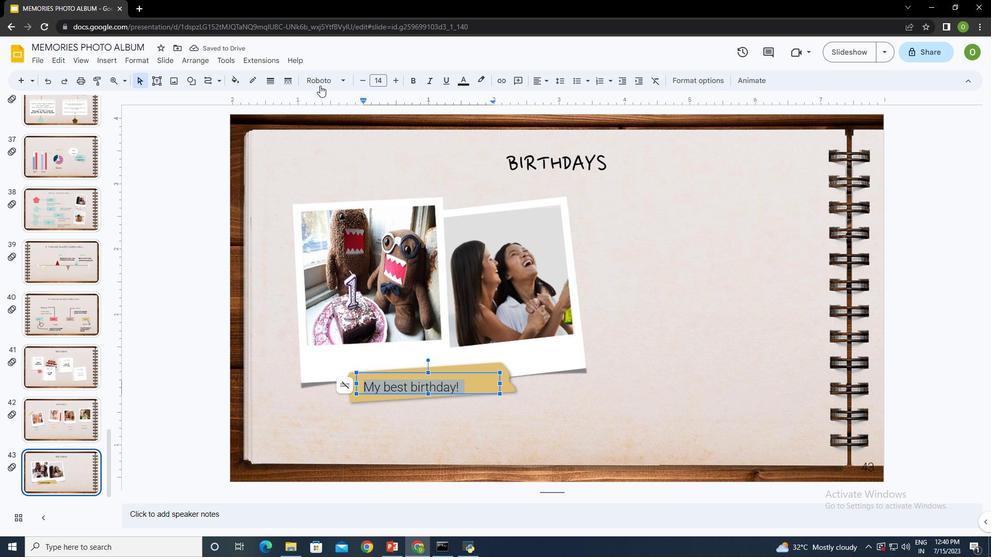 
Action: Mouse pressed left at (320, 85)
Screenshot: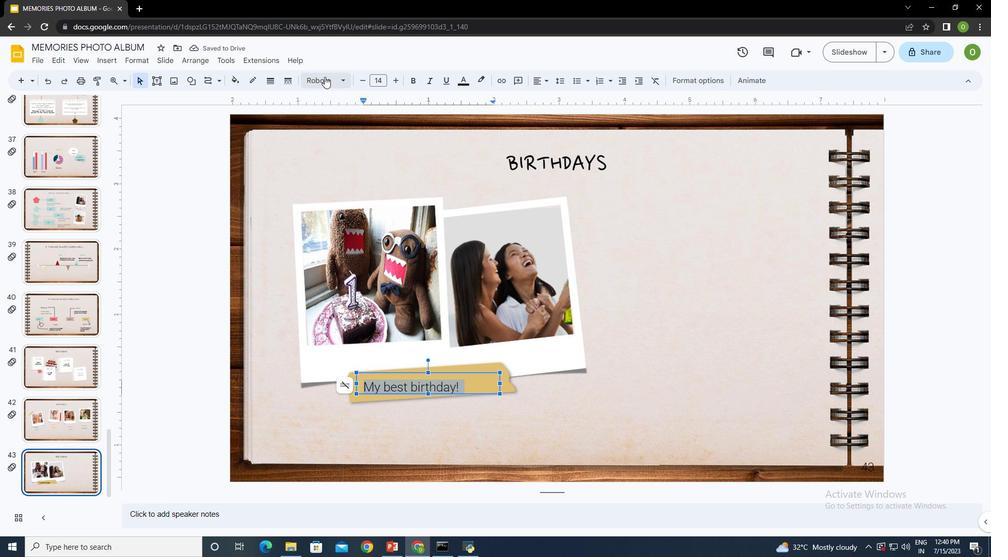 
Action: Mouse moved to (356, 138)
Screenshot: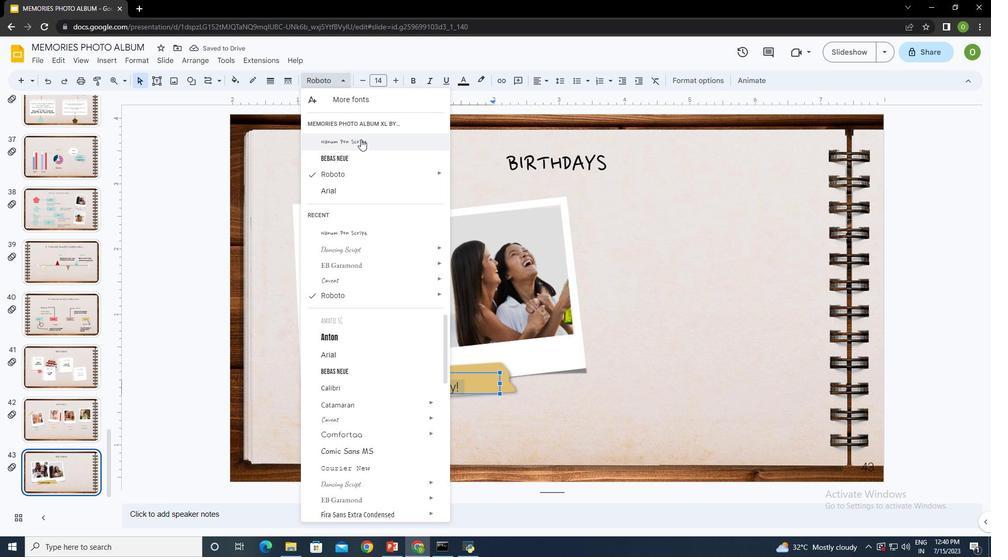 
Action: Mouse pressed left at (356, 138)
Screenshot: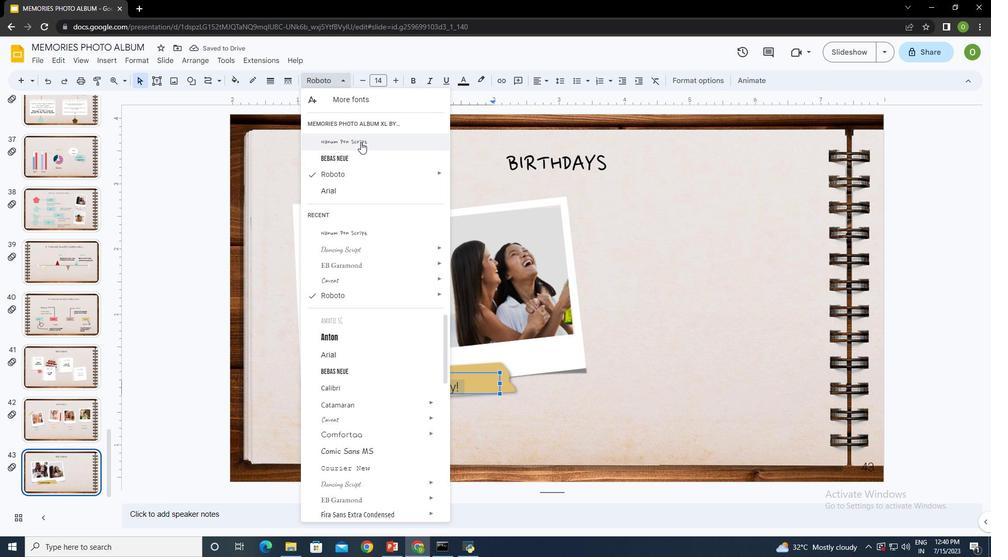 
Action: Mouse moved to (389, 86)
Screenshot: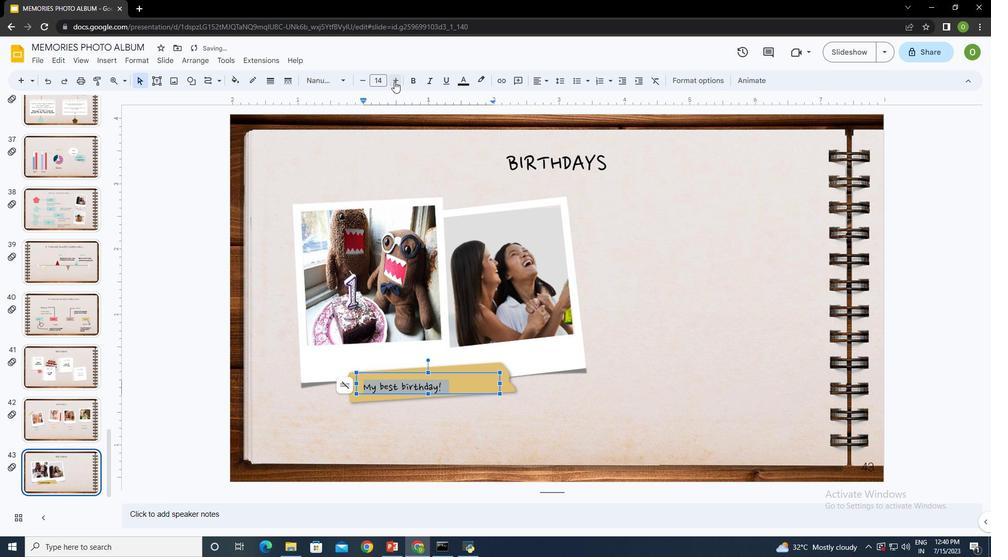 
Action: Mouse pressed left at (389, 86)
Screenshot: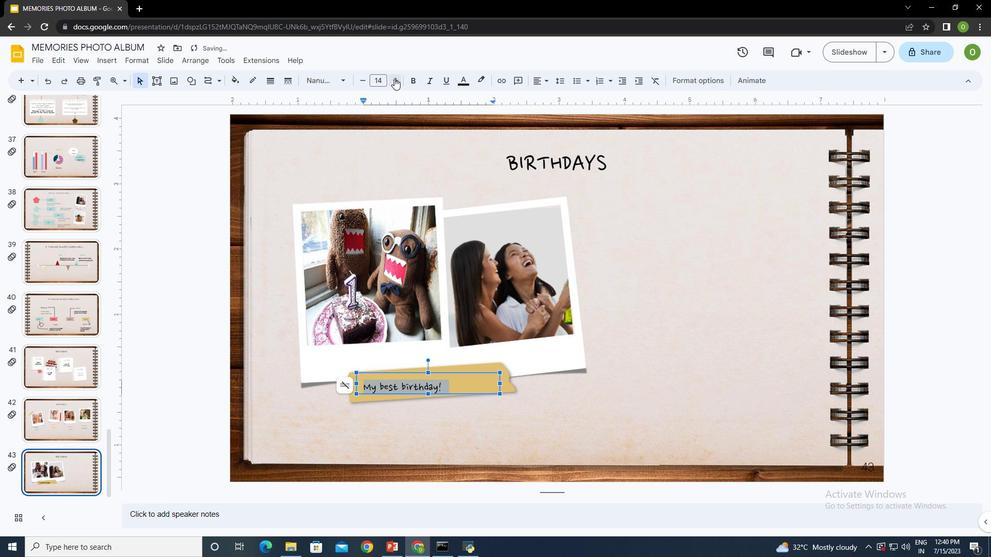 
Action: Mouse pressed left at (389, 86)
Screenshot: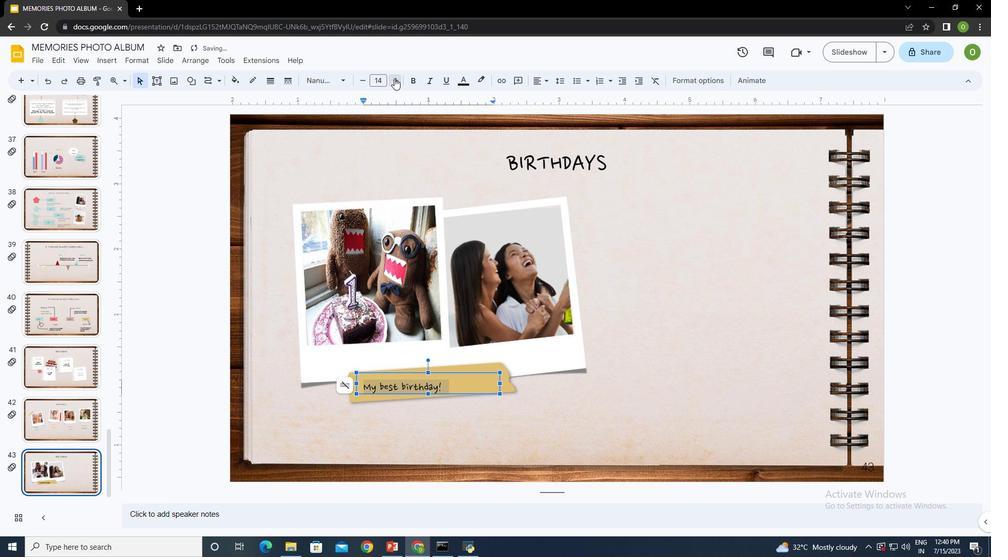 
Action: Mouse pressed left at (389, 86)
Screenshot: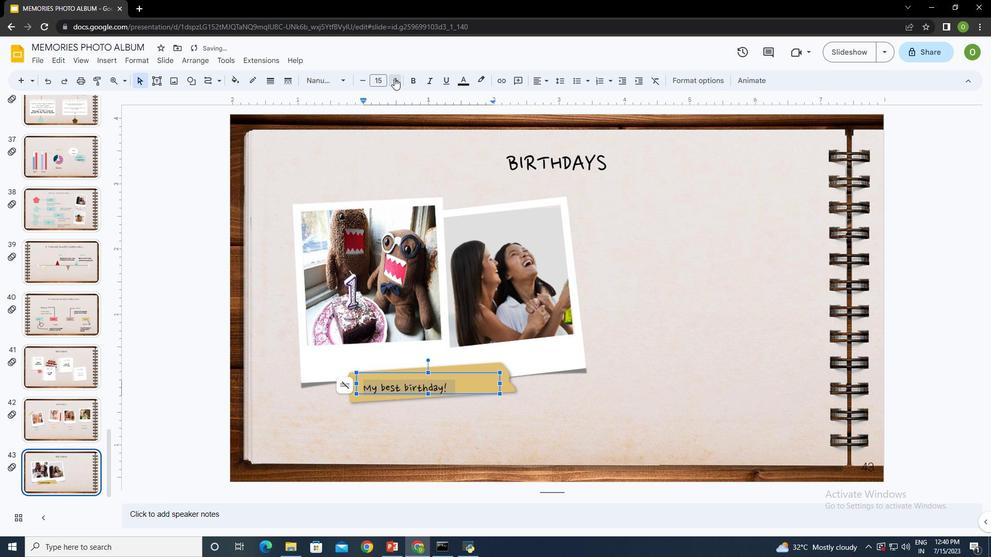 
Action: Mouse pressed left at (389, 86)
Screenshot: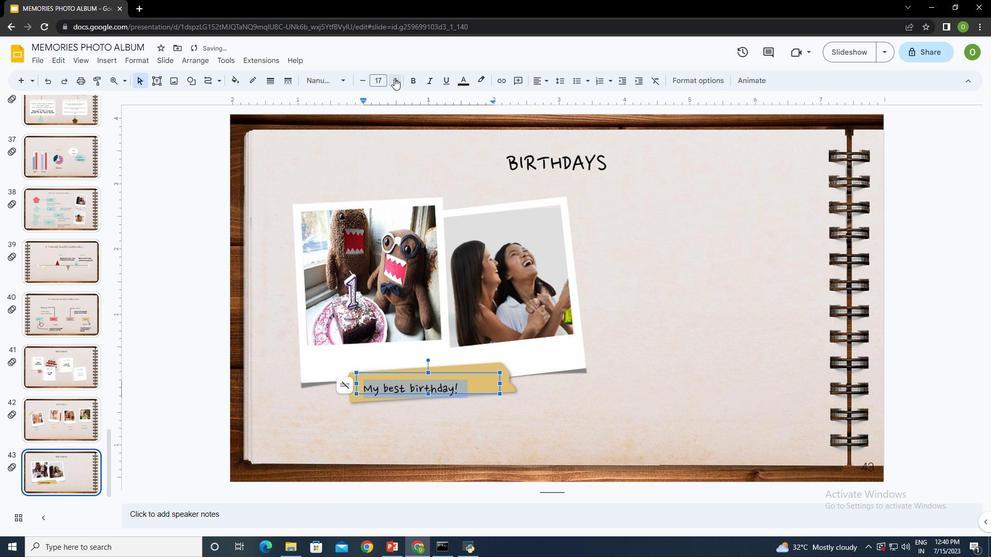 
Action: Mouse moved to (423, 313)
Screenshot: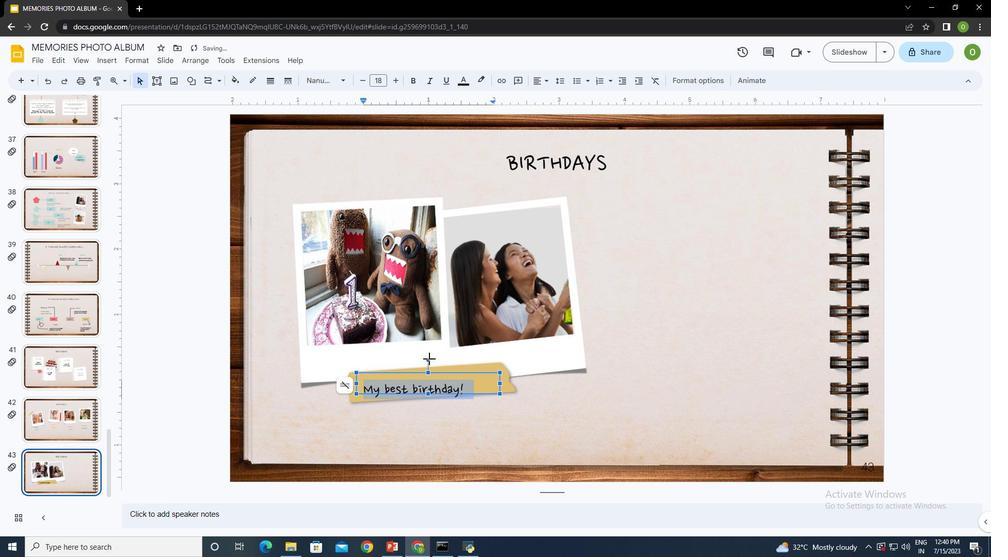 
Action: Mouse pressed left at (423, 313)
Screenshot: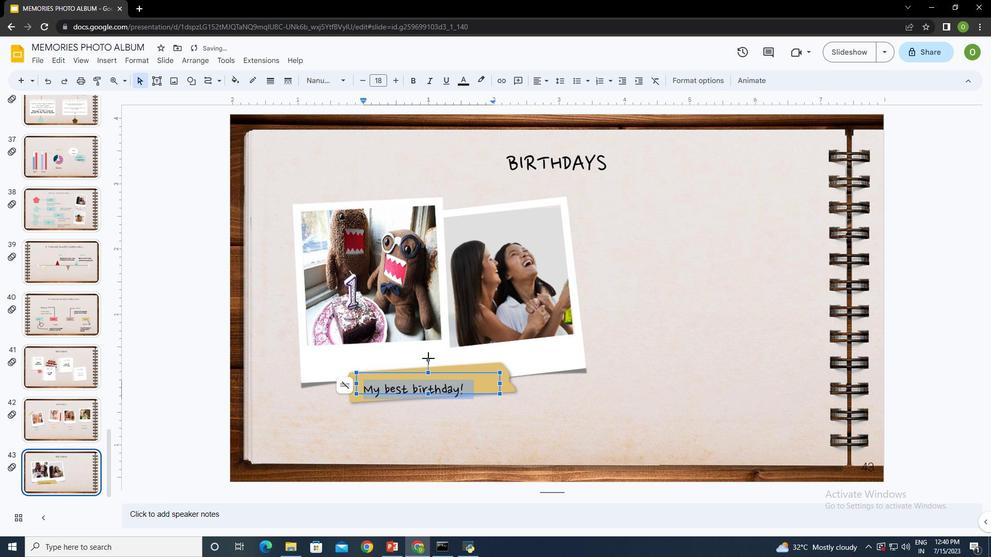 
Action: Mouse moved to (428, 327)
Screenshot: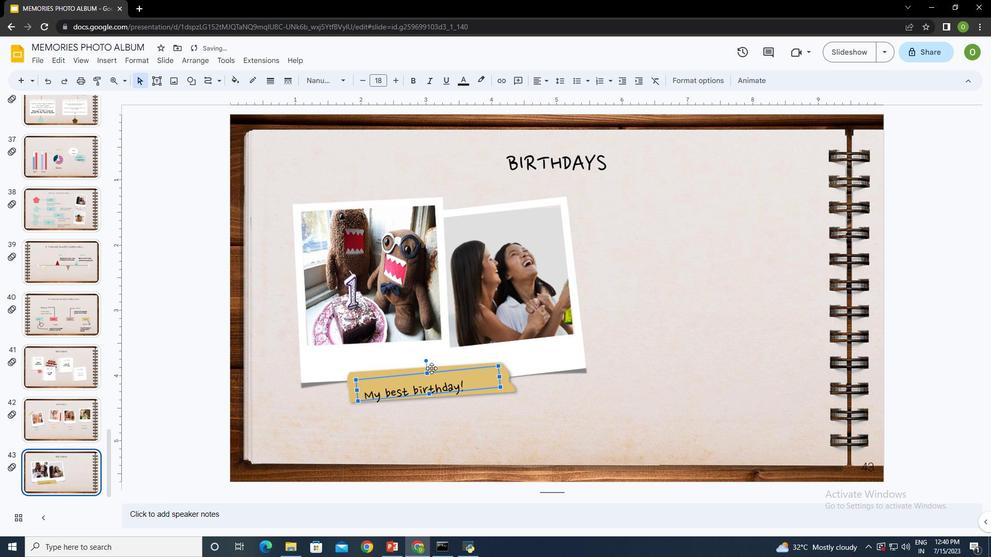 
Action: Mouse pressed left at (428, 327)
Screenshot: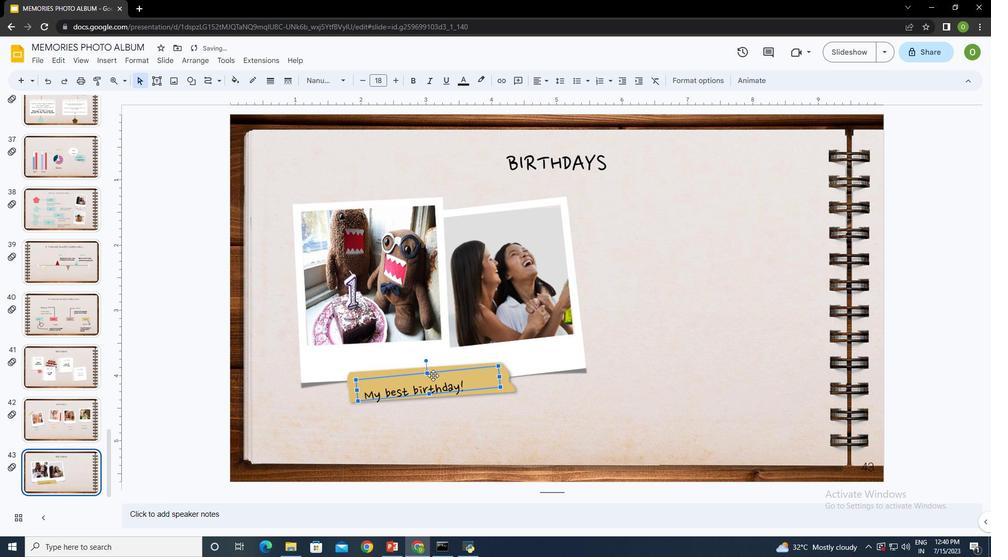 
Action: Mouse moved to (566, 325)
Screenshot: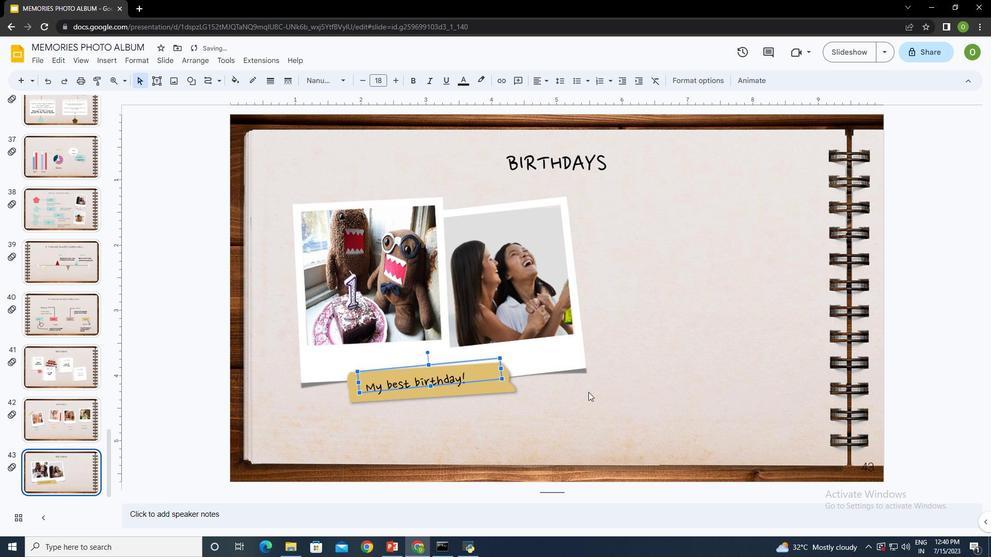 
Action: Mouse pressed left at (566, 325)
Screenshot: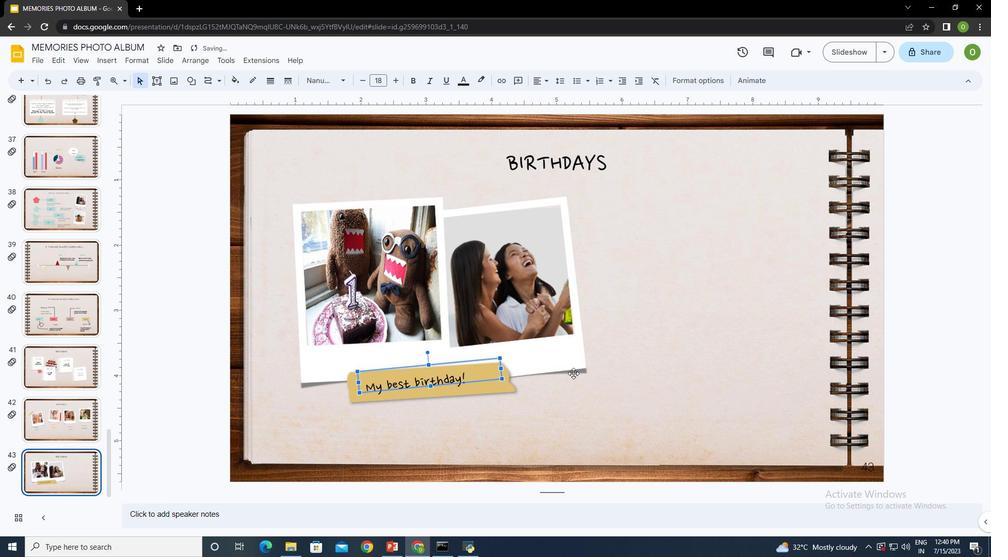 
Action: Mouse moved to (675, 332)
Screenshot: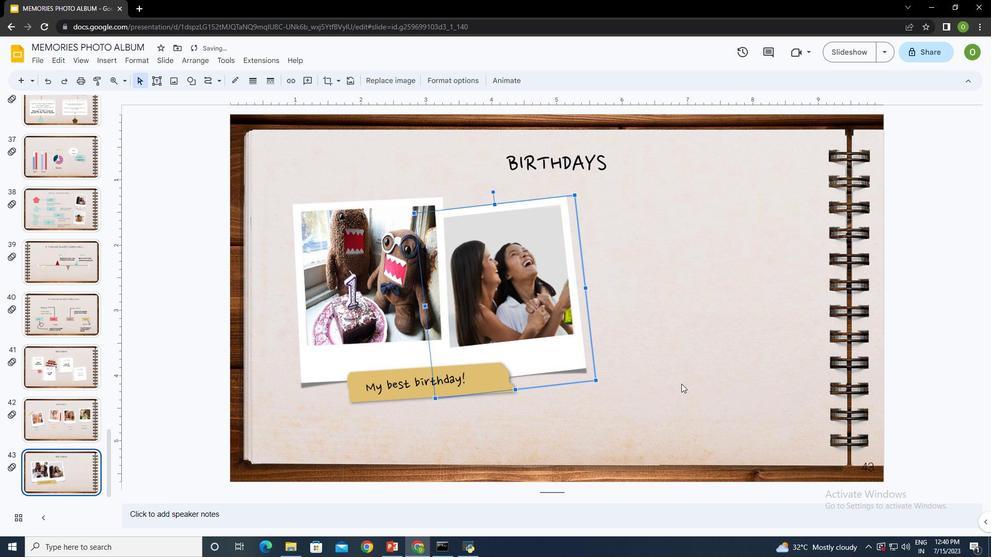 
Action: Mouse pressed left at (675, 332)
Screenshot: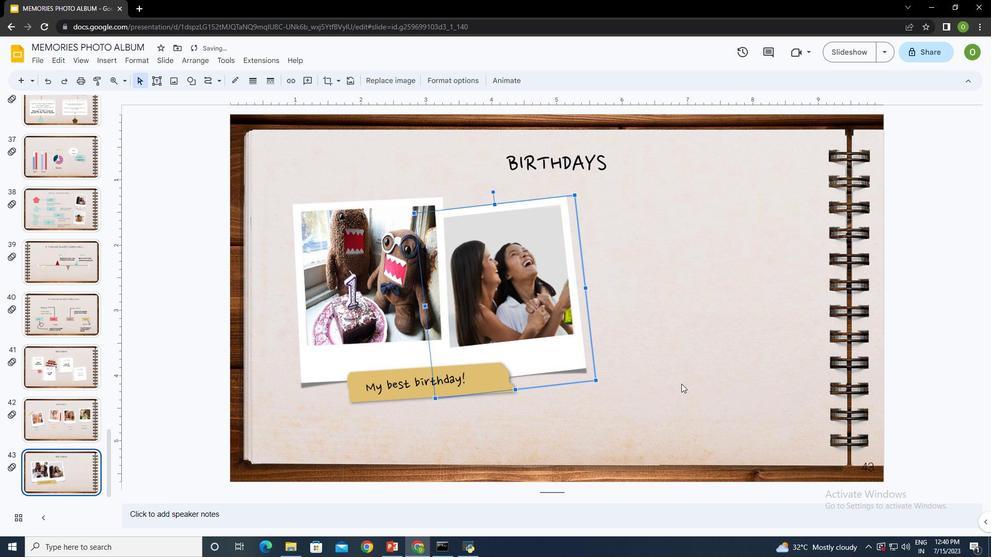 
Action: Mouse moved to (107, 70)
Screenshot: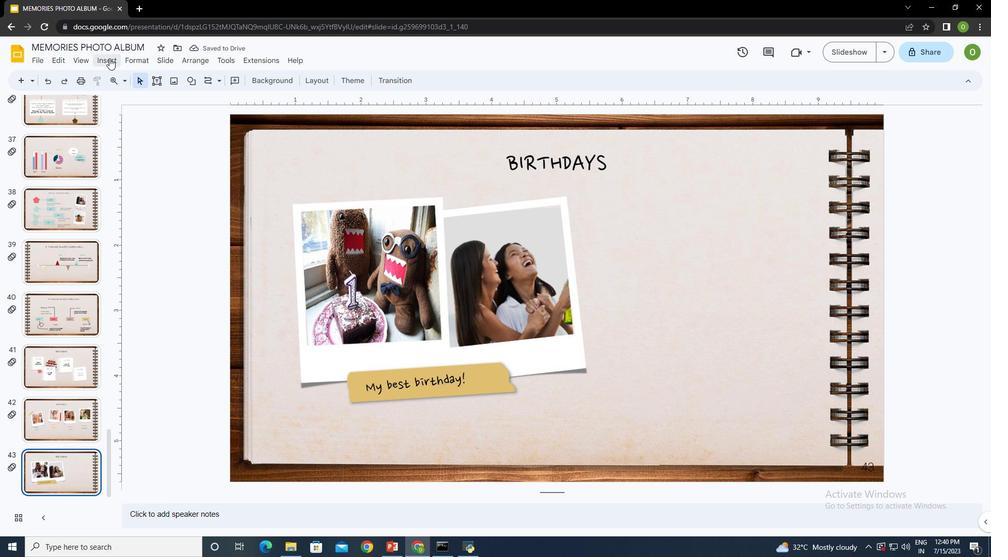 
Action: Mouse pressed left at (107, 70)
Screenshot: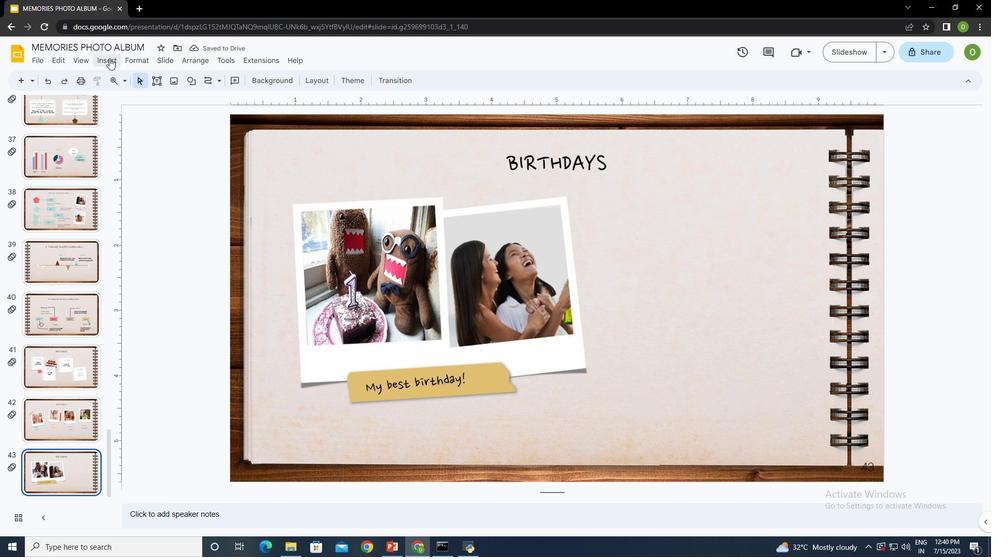 
Action: Mouse moved to (298, 89)
Screenshot: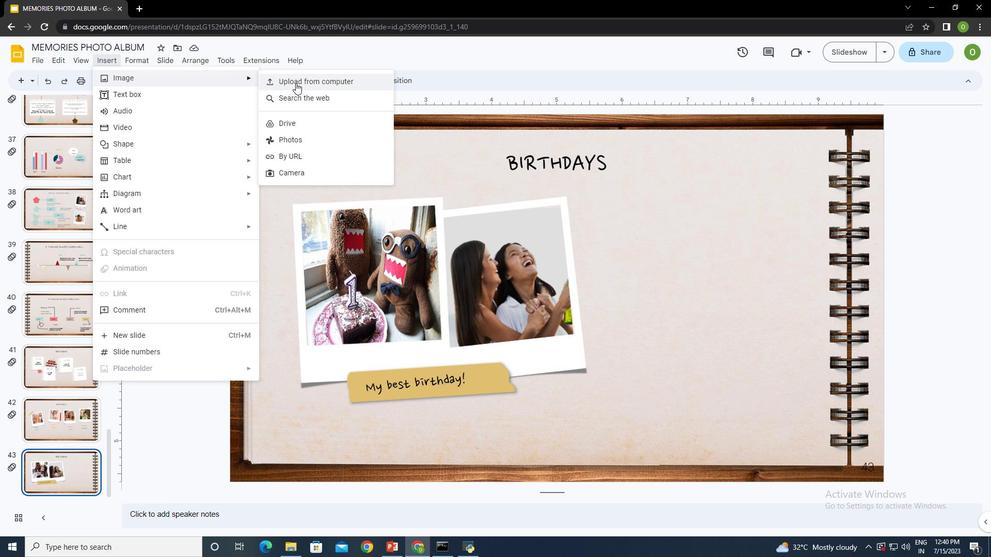 
Action: Mouse pressed left at (298, 89)
Screenshot: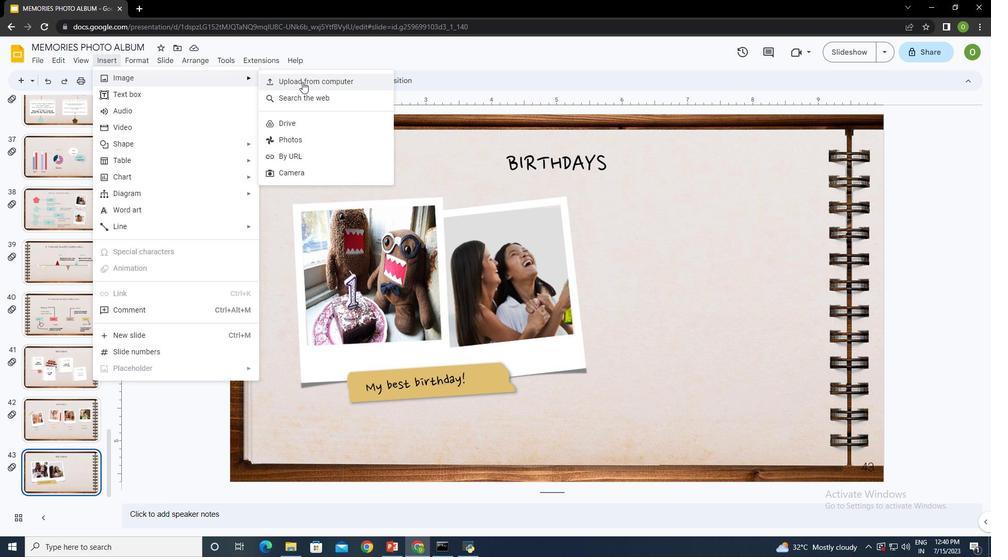 
Action: Mouse moved to (480, 95)
Screenshot: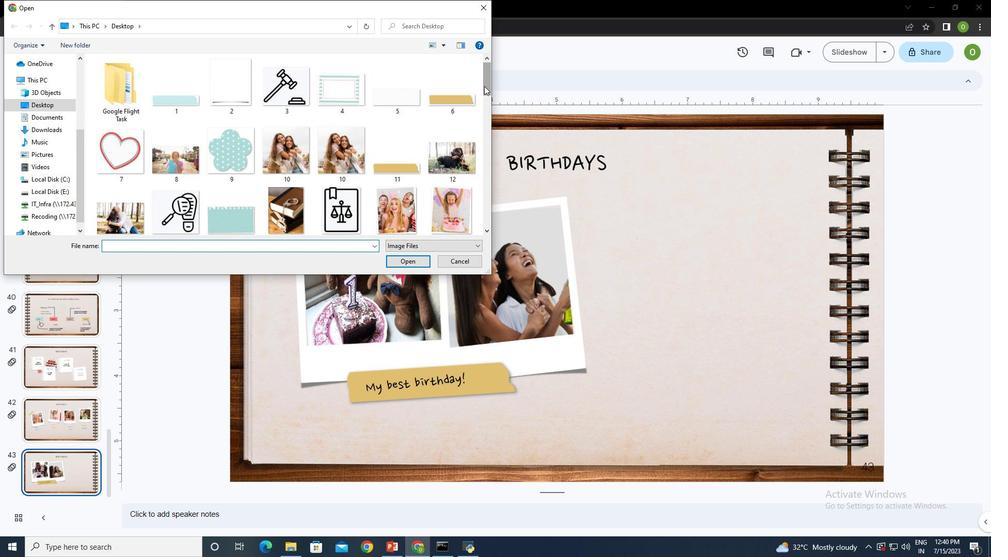 
Action: Mouse pressed left at (480, 95)
Screenshot: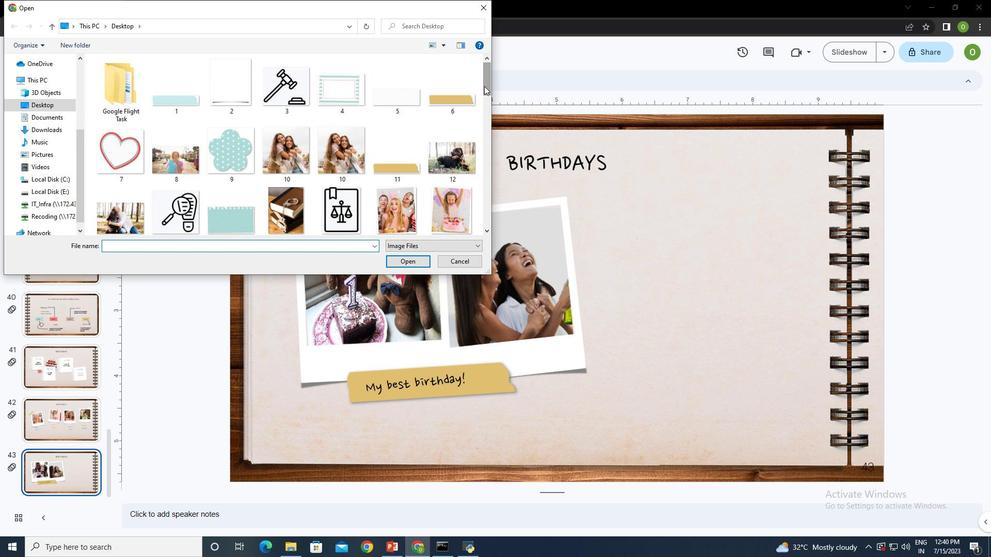 
Action: Mouse moved to (164, 117)
Screenshot: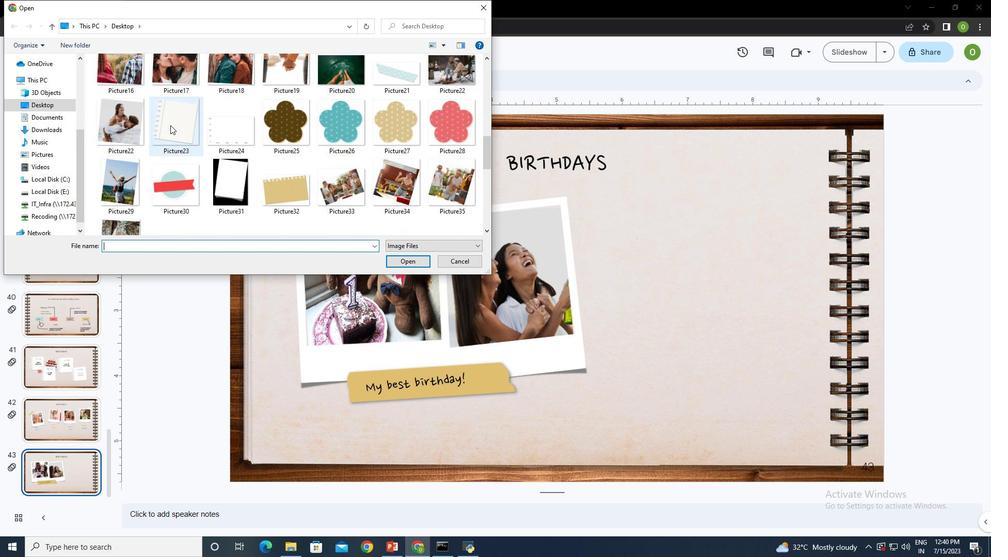 
Action: Mouse pressed left at (164, 117)
Screenshot: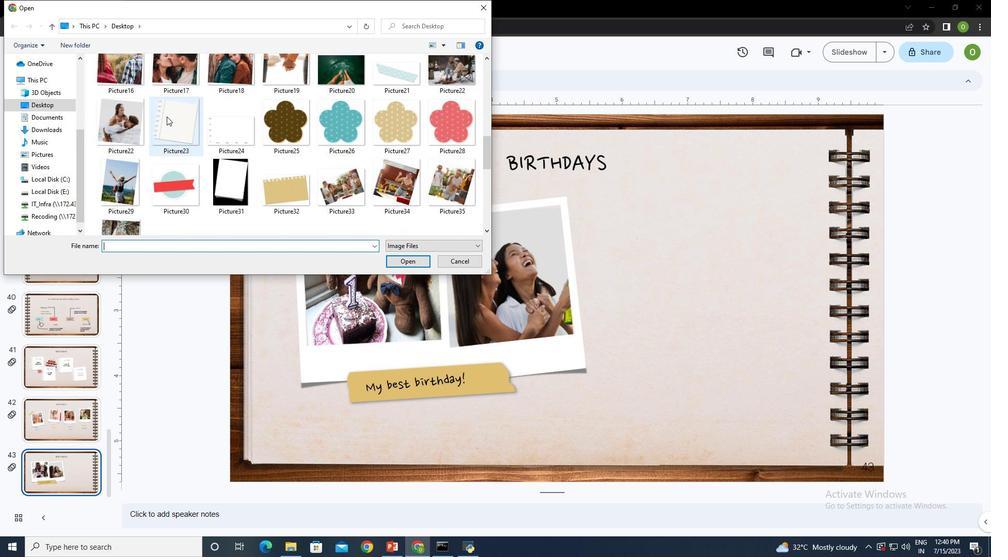 
Action: Mouse moved to (402, 234)
Screenshot: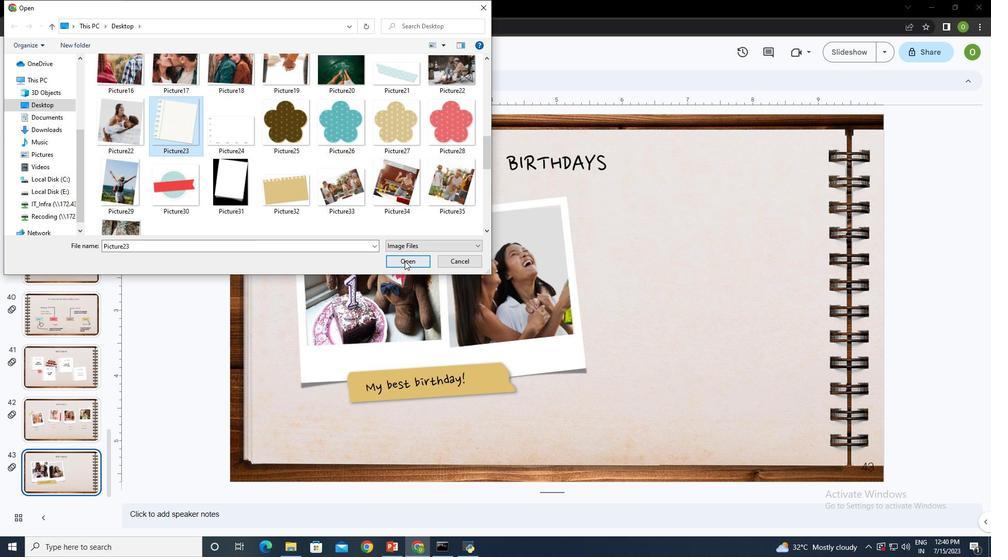 
Action: Mouse pressed left at (402, 234)
Screenshot: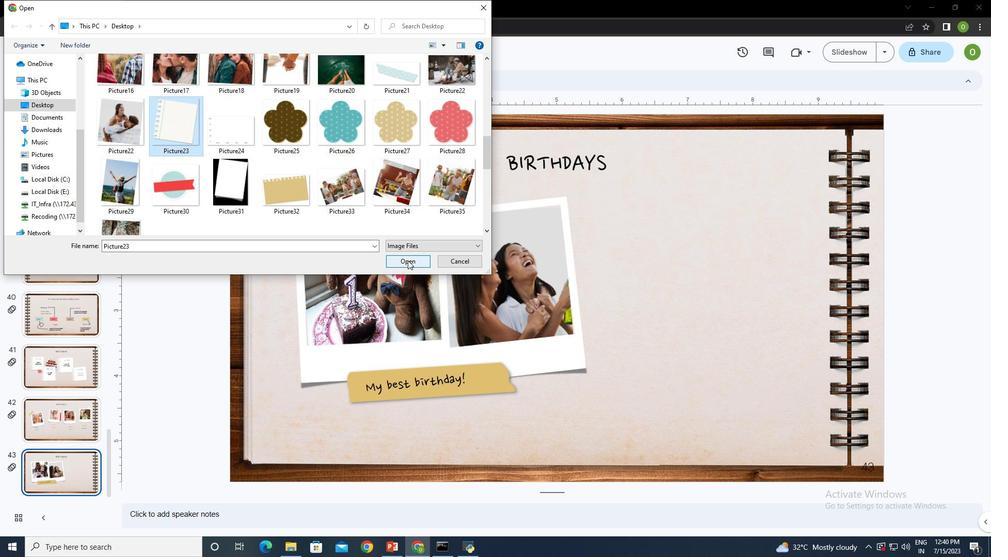 
Action: Mouse moved to (840, 379)
Screenshot: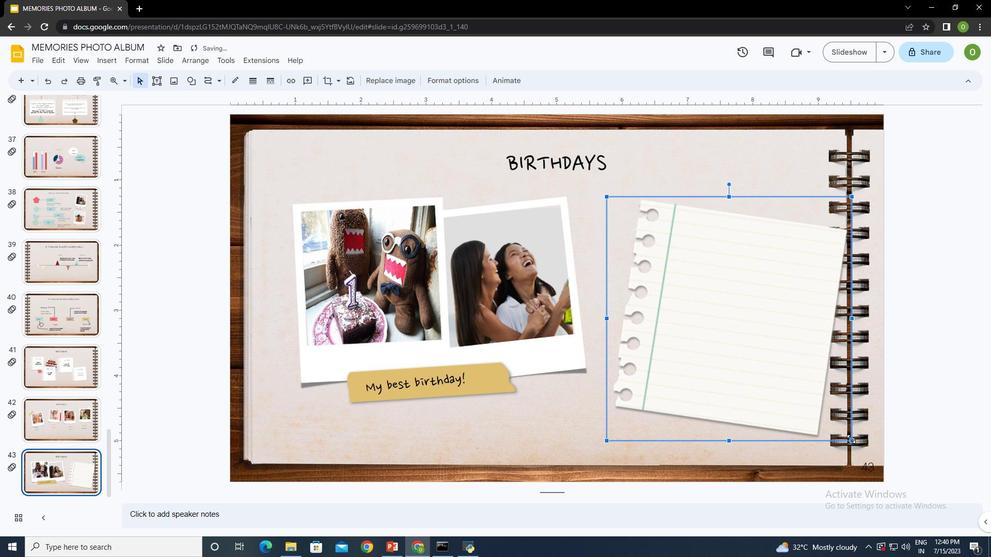 
Action: Mouse pressed left at (840, 379)
Screenshot: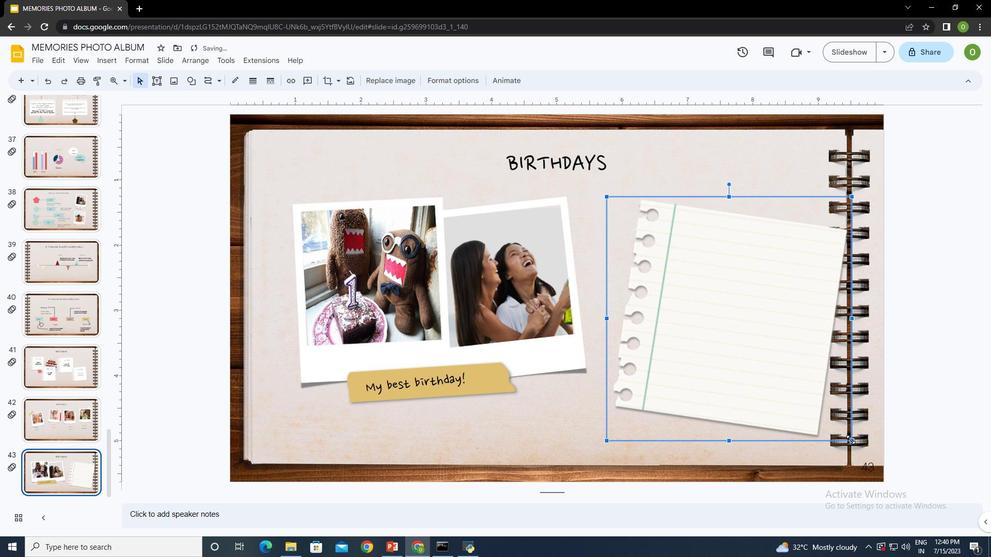 
Action: Mouse moved to (700, 171)
Screenshot: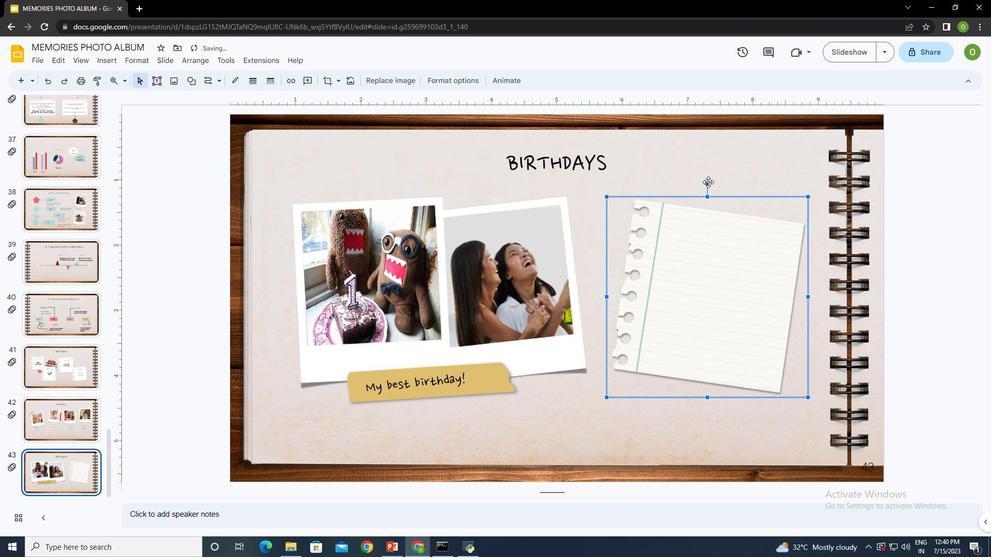 
Action: Mouse pressed left at (700, 171)
Screenshot: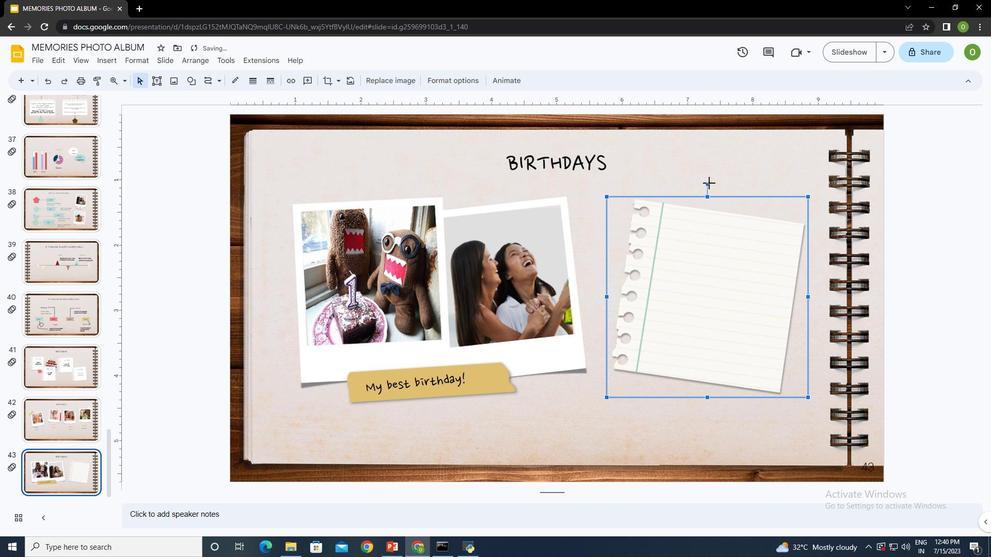 
Action: Mouse moved to (697, 171)
Screenshot: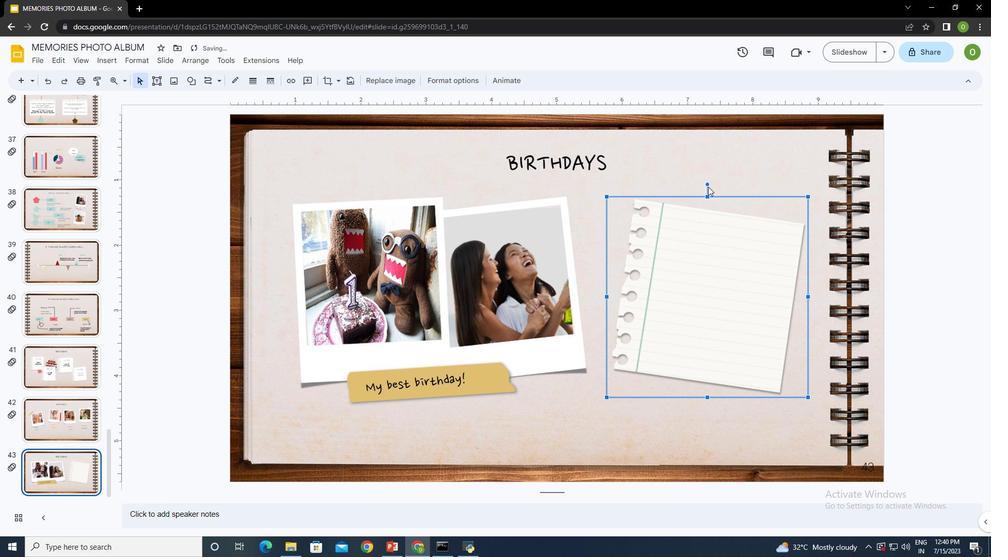 
Action: Mouse pressed left at (697, 171)
Screenshot: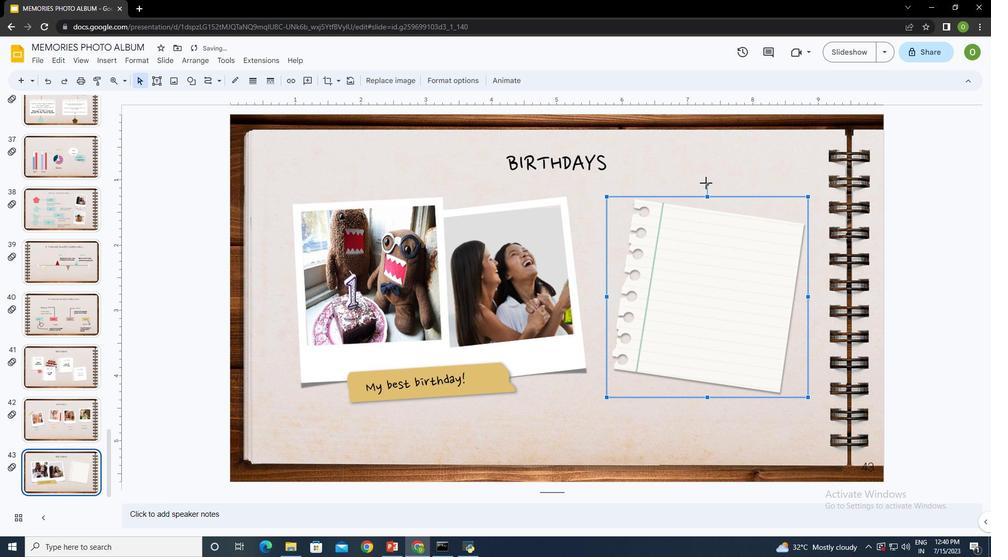 
Action: Mouse moved to (710, 250)
Screenshot: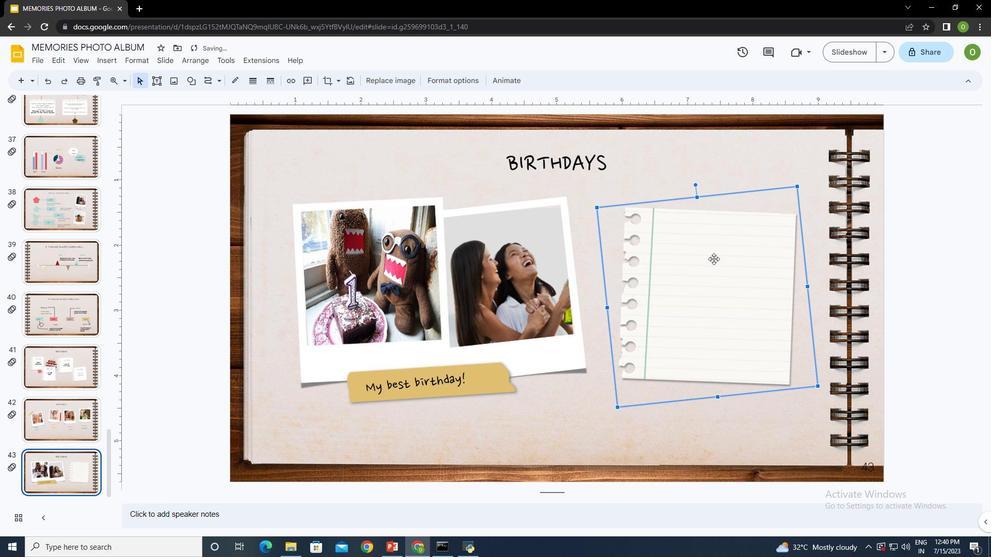 
Action: Mouse pressed left at (710, 250)
Screenshot: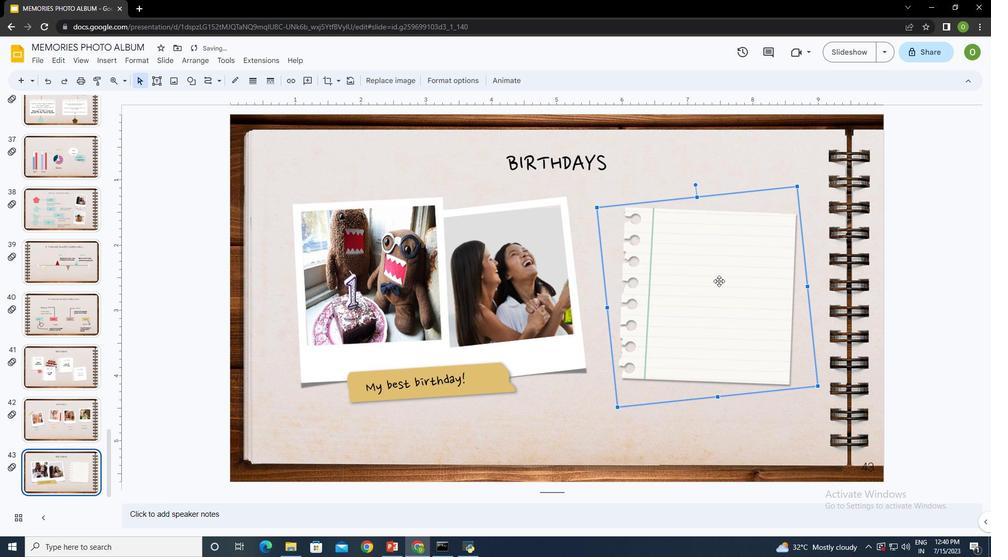 
Action: Mouse moved to (645, 148)
Screenshot: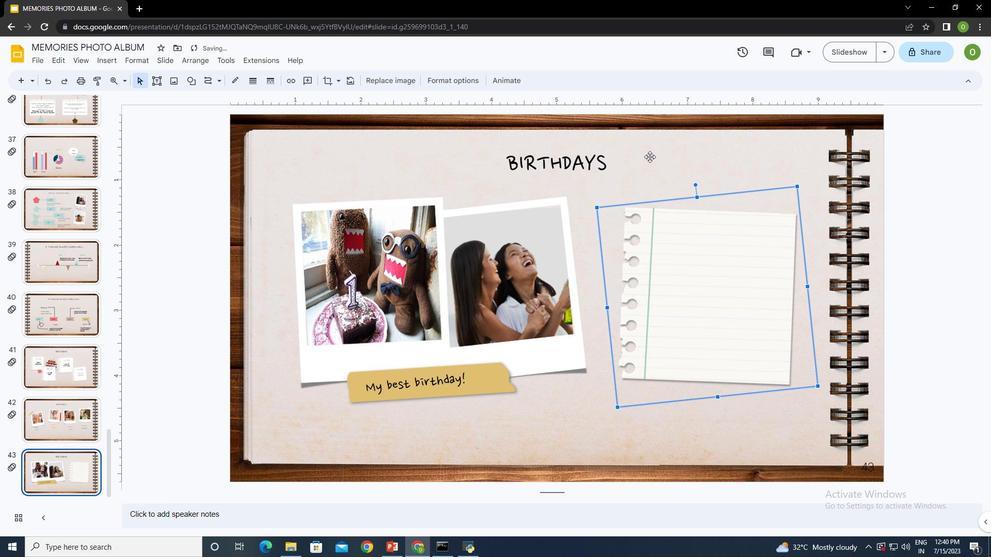 
Action: Mouse pressed left at (645, 148)
Screenshot: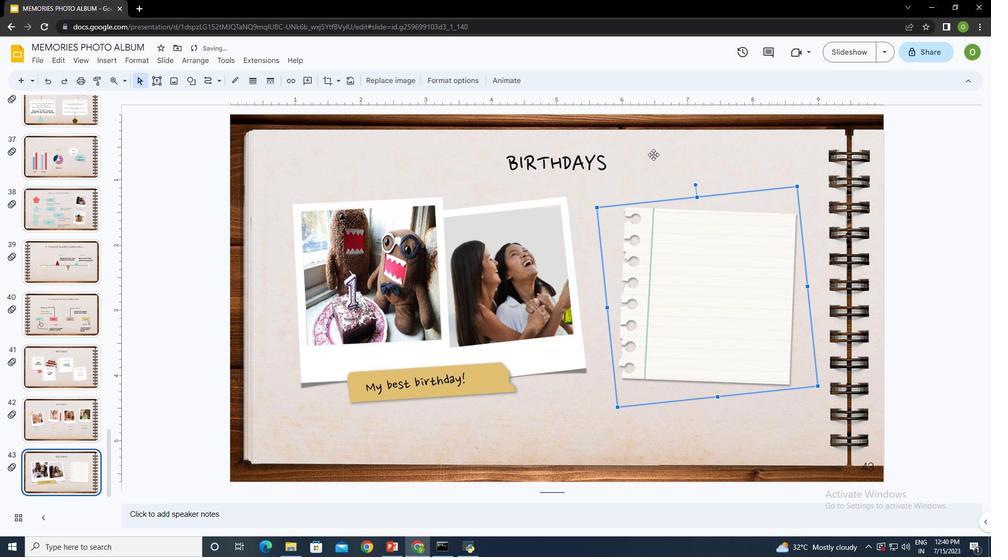 
Action: Mouse moved to (254, 202)
Screenshot: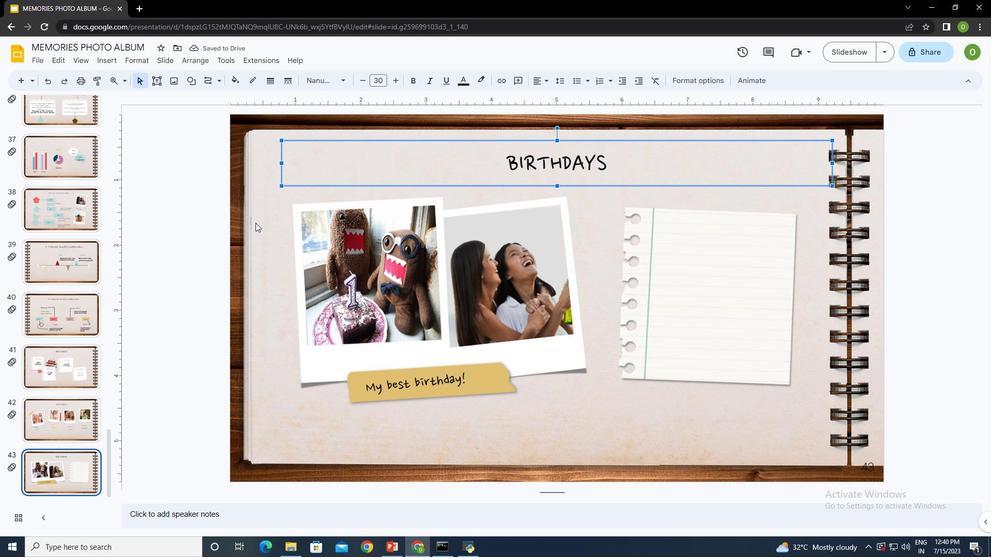 
Action: Mouse pressed left at (254, 202)
Screenshot: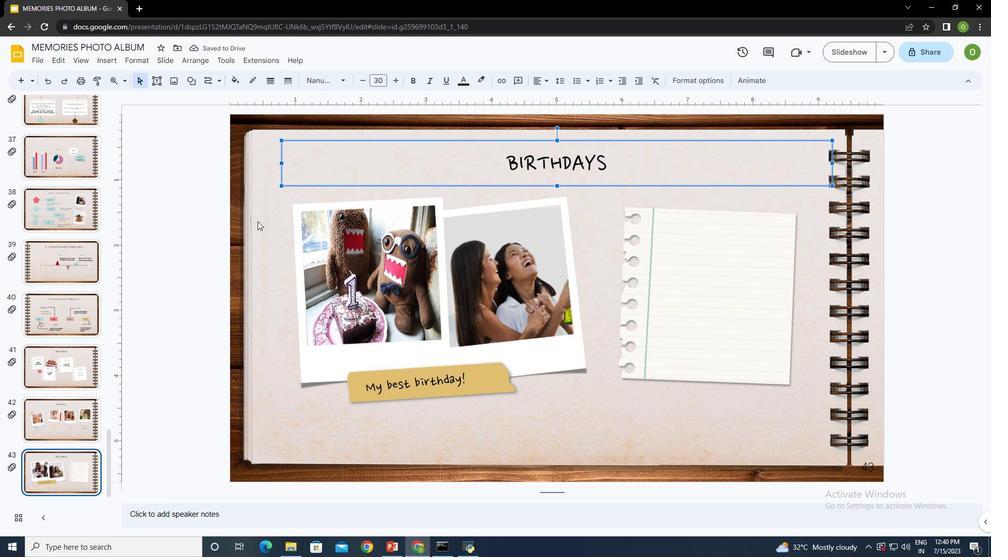 
Action: Mouse moved to (153, 89)
Screenshot: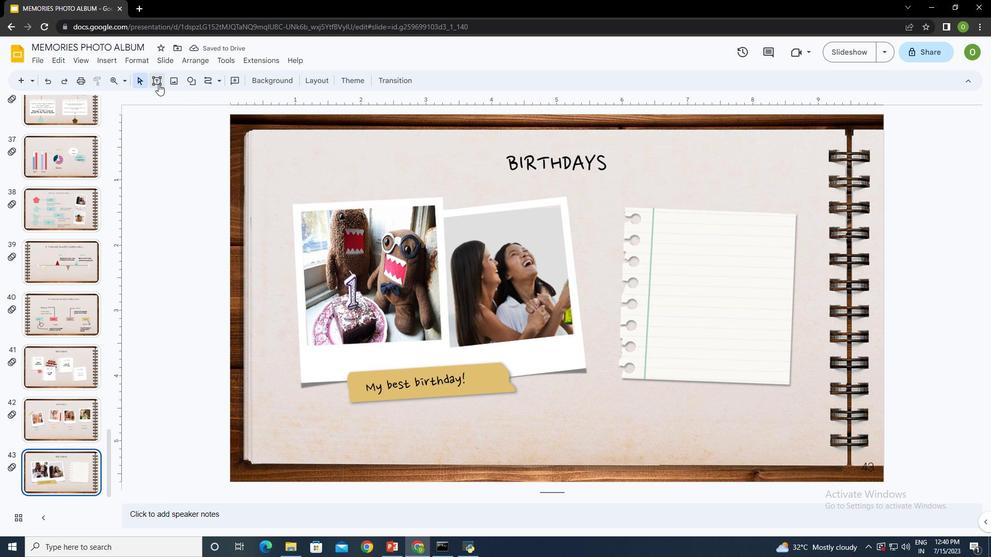 
Action: Mouse pressed left at (153, 89)
Screenshot: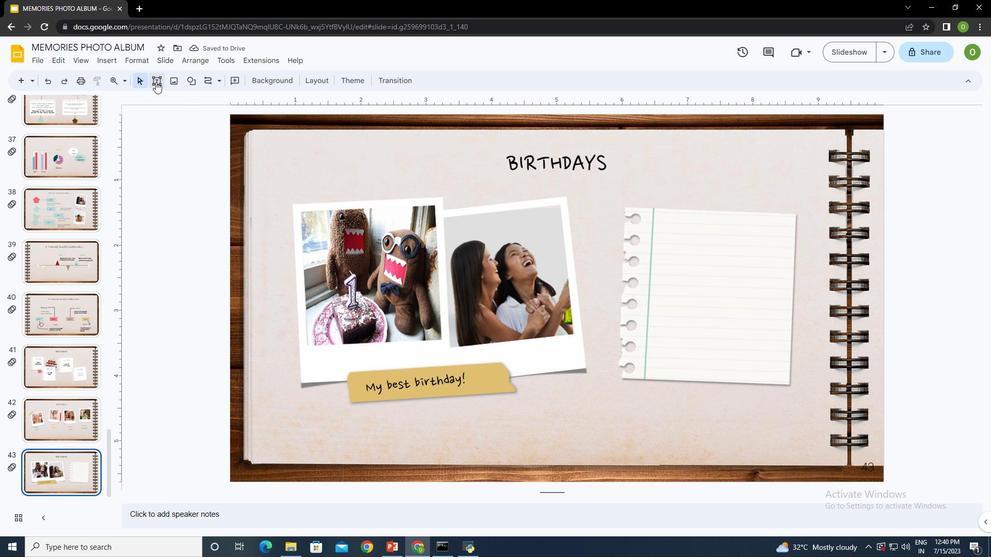 
Action: Mouse moved to (650, 191)
Screenshot: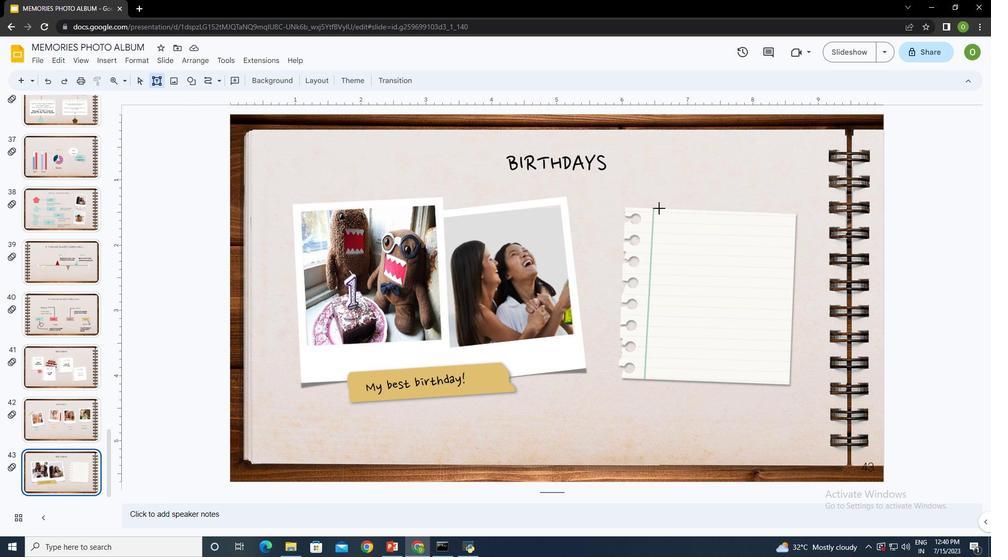 
Action: Mouse pressed left at (650, 191)
Screenshot: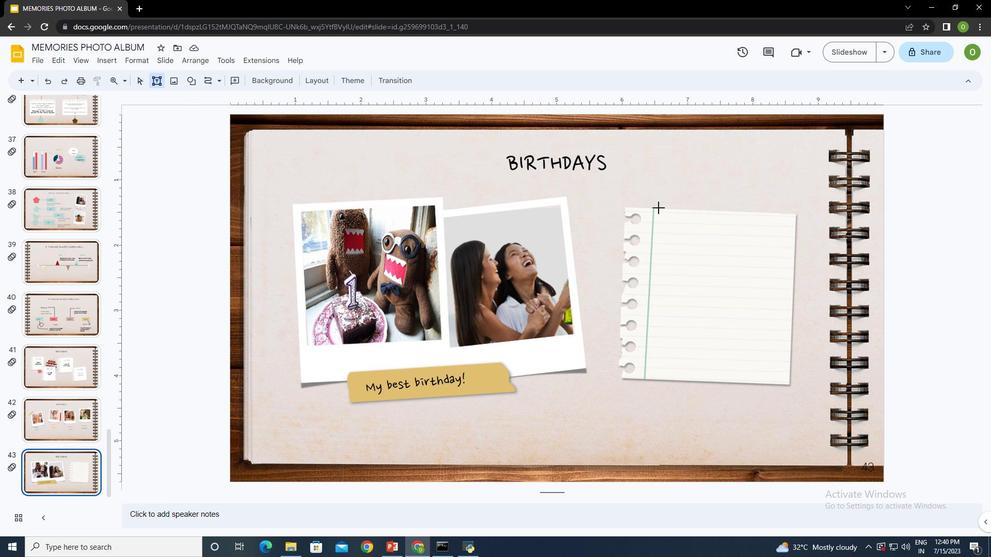 
Action: Mouse moved to (709, 183)
Screenshot: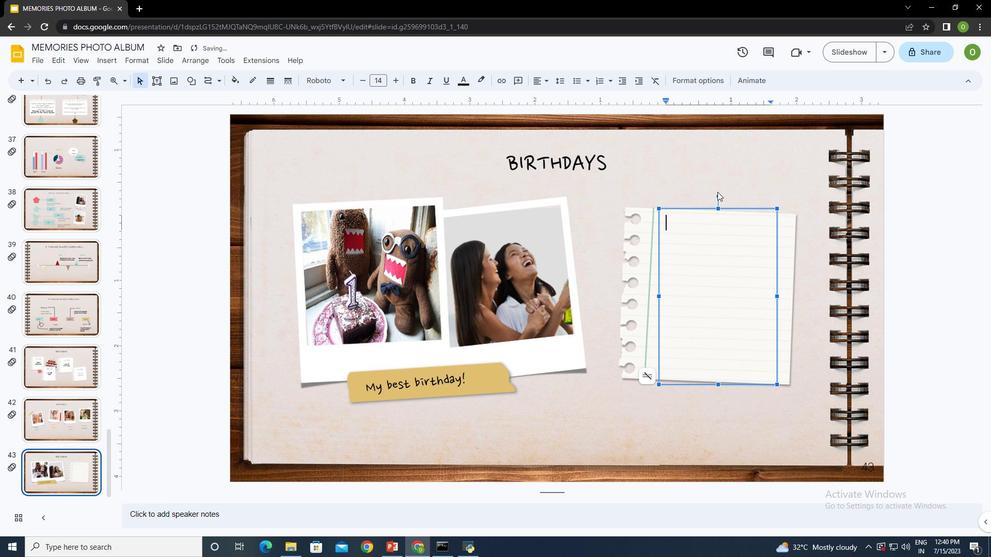 
Action: Mouse pressed left at (709, 183)
Screenshot: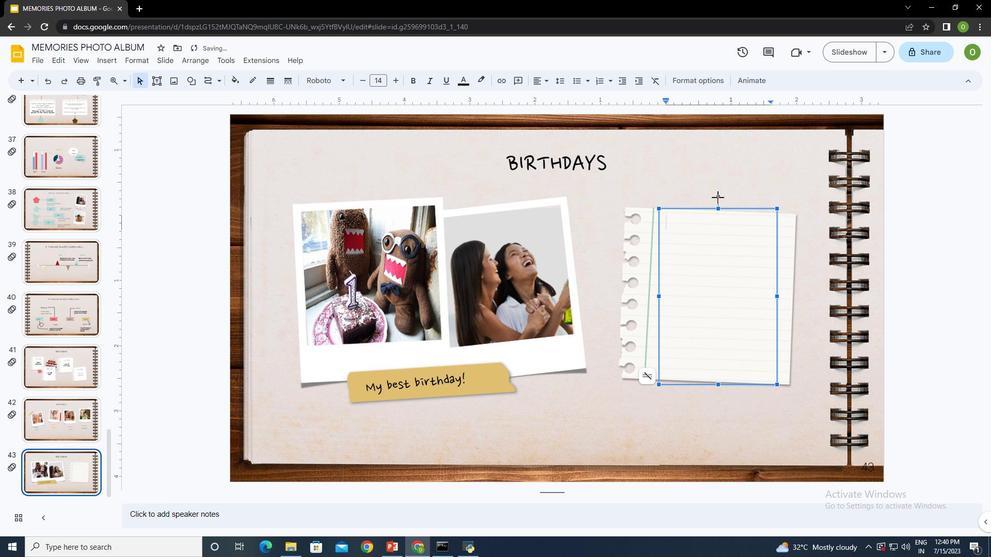 
Action: Mouse moved to (651, 258)
Screenshot: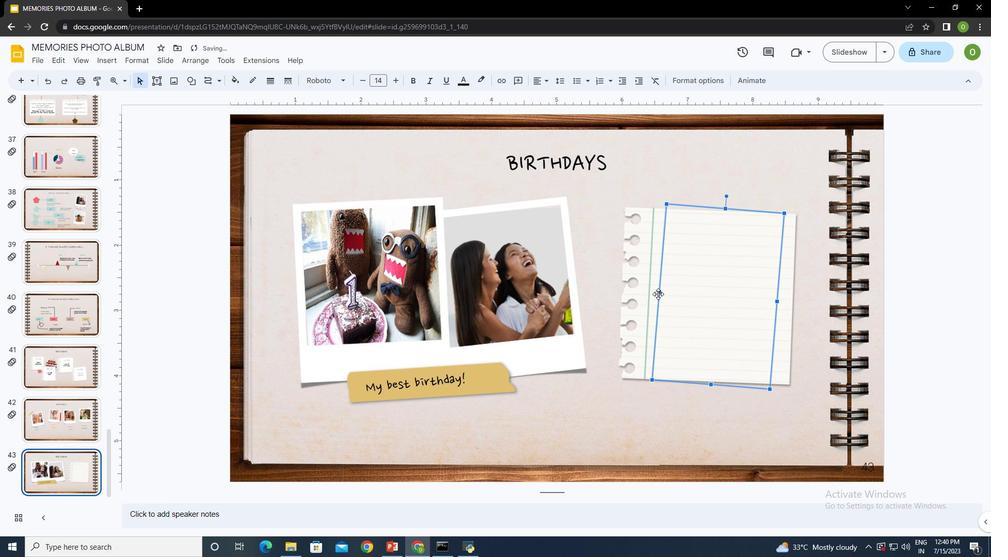 
Action: Mouse pressed left at (651, 258)
Screenshot: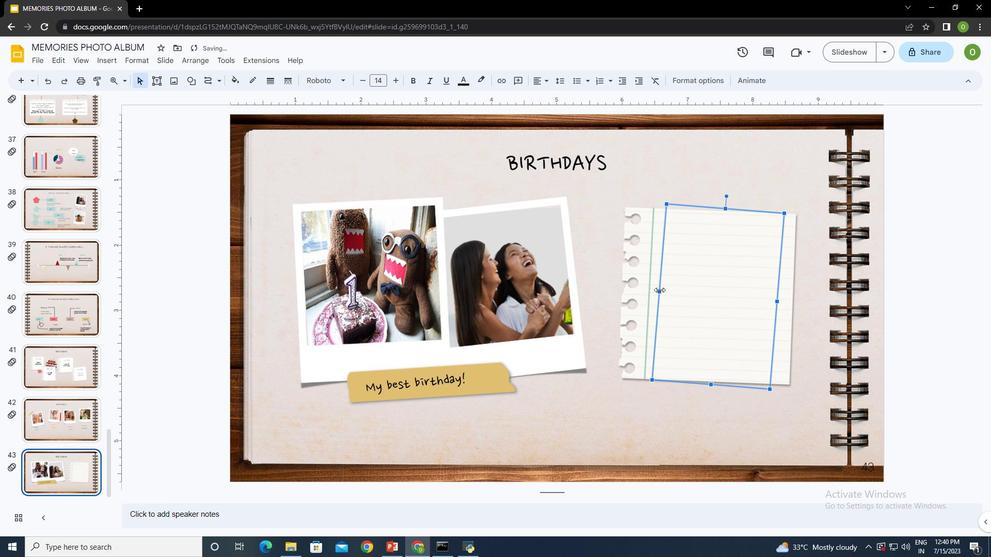 
Action: Mouse moved to (715, 181)
Screenshot: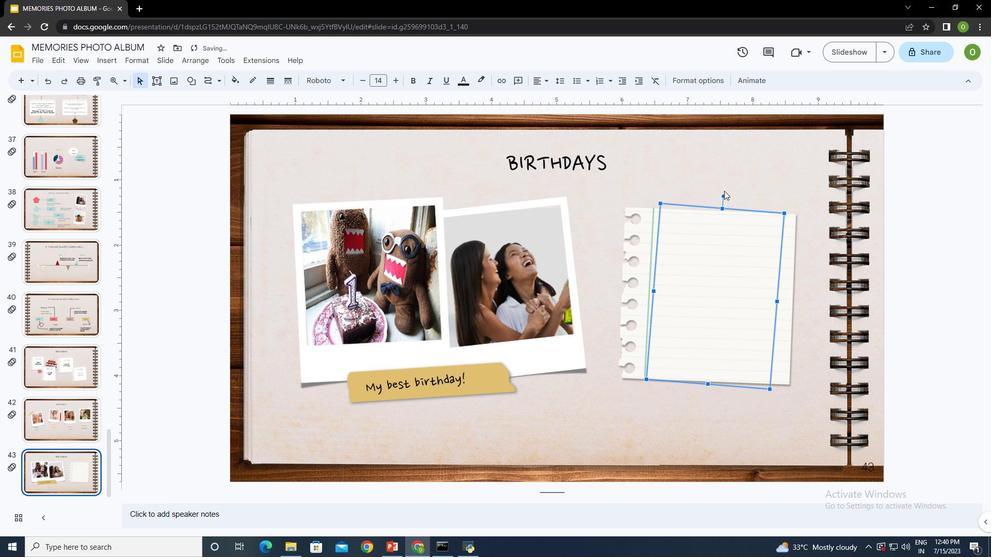 
Action: Mouse pressed left at (715, 181)
Screenshot: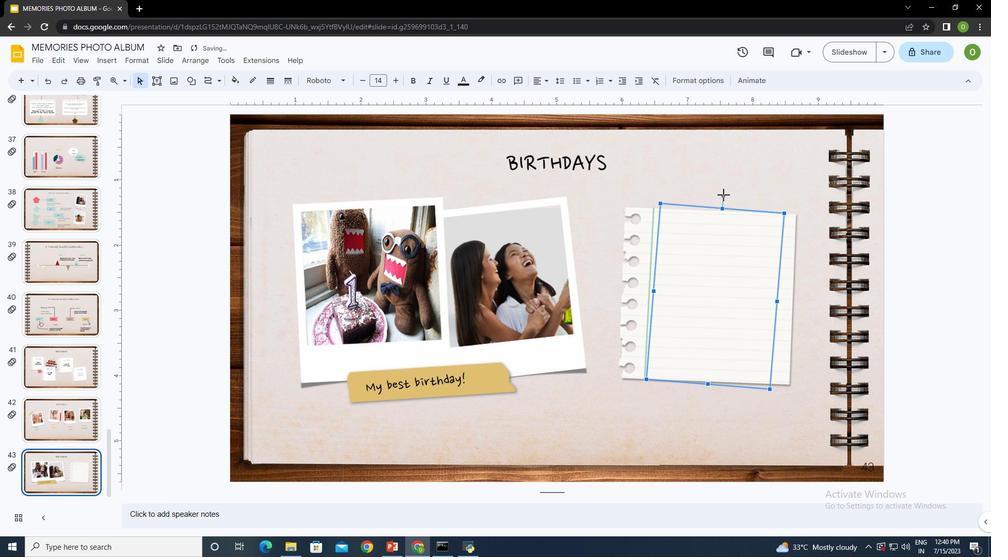
Action: Mouse moved to (724, 192)
Screenshot: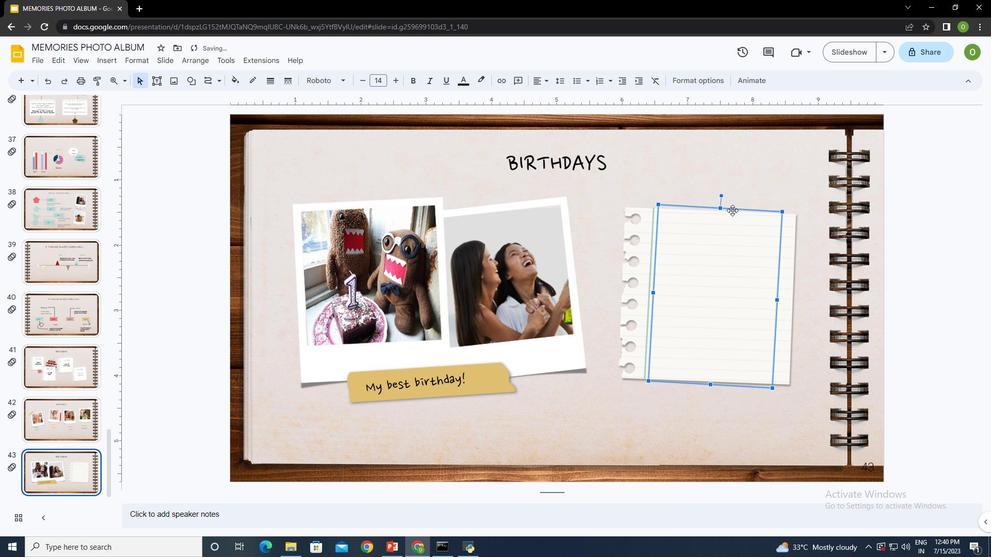 
Action: Mouse pressed left at (724, 192)
Screenshot: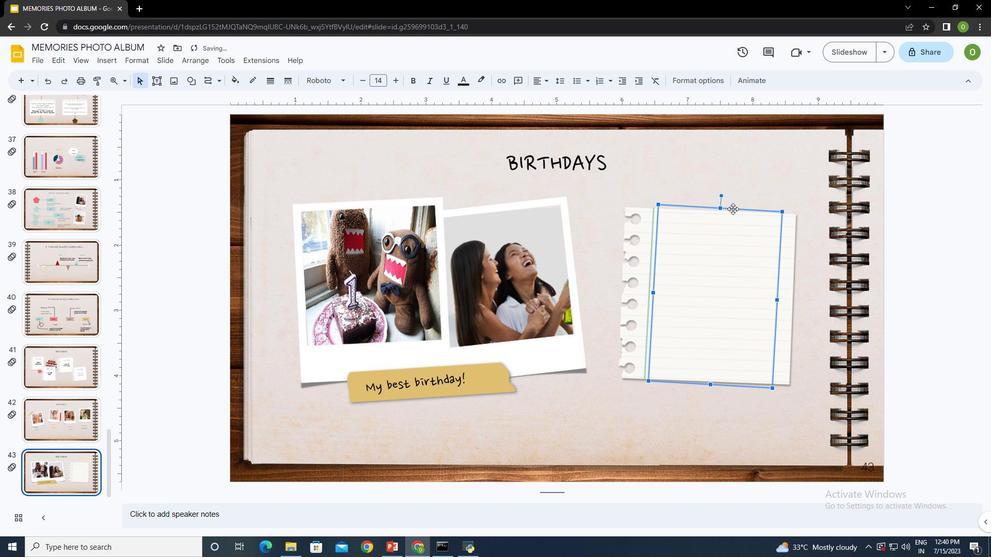 
Action: Mouse moved to (769, 270)
Screenshot: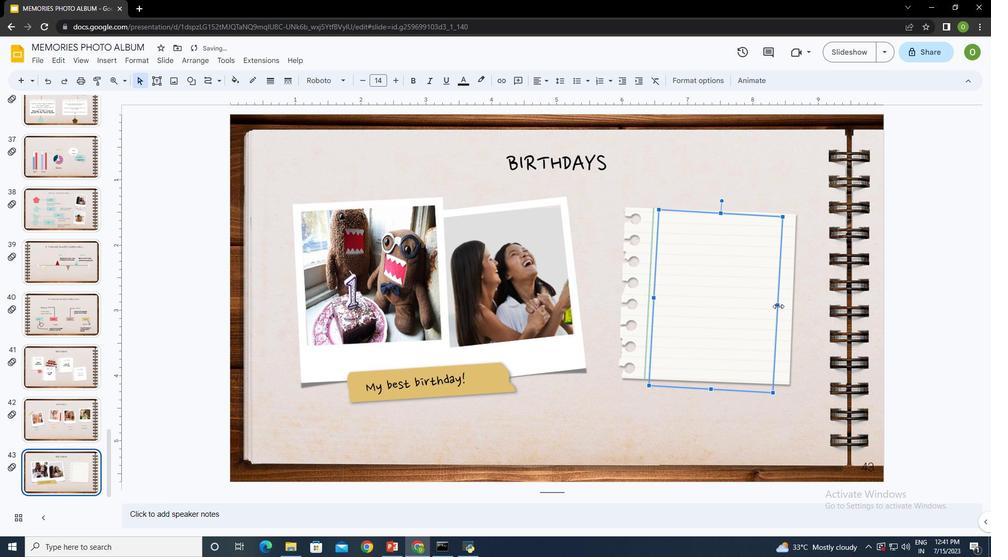 
Action: Mouse pressed left at (769, 270)
Screenshot: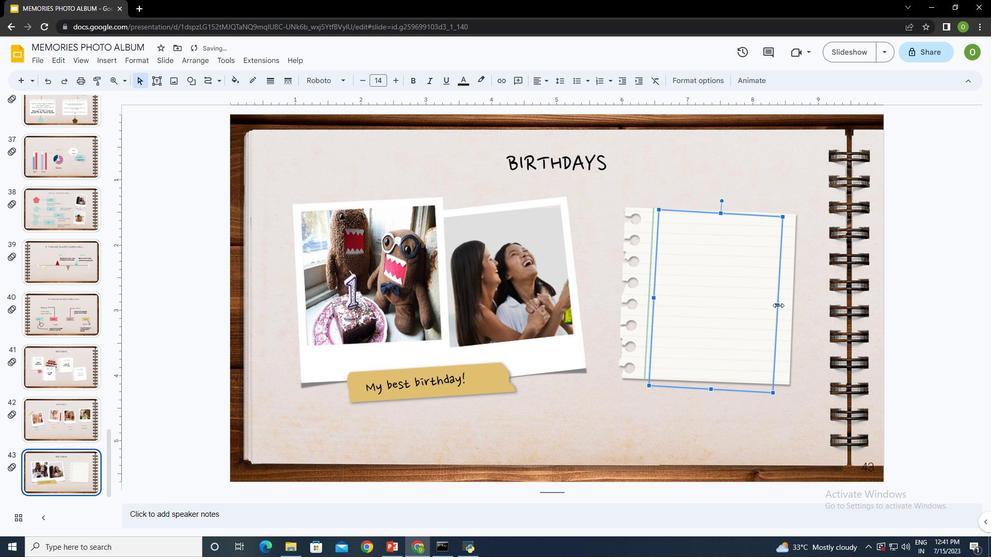 
Action: Mouse moved to (708, 340)
Screenshot: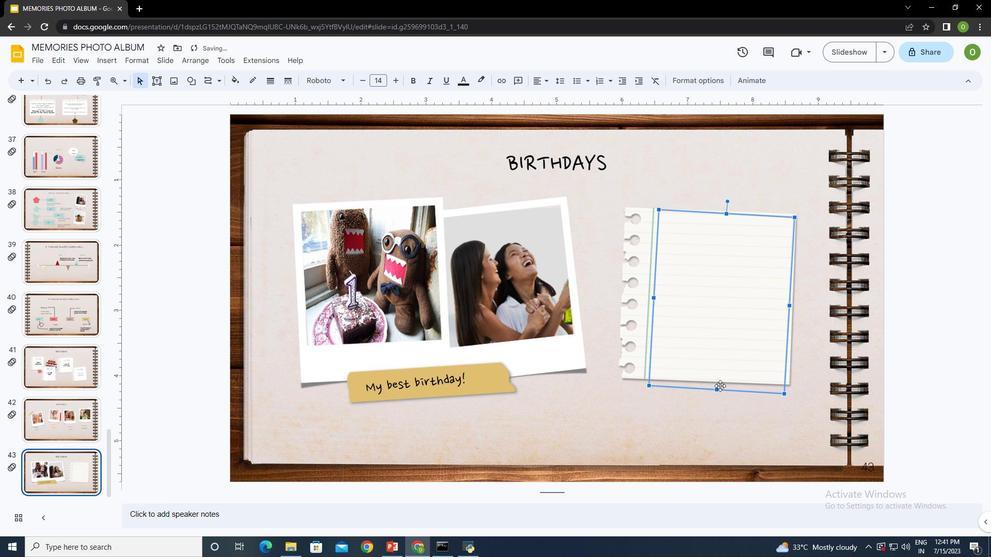 
Action: Mouse pressed left at (708, 340)
Screenshot: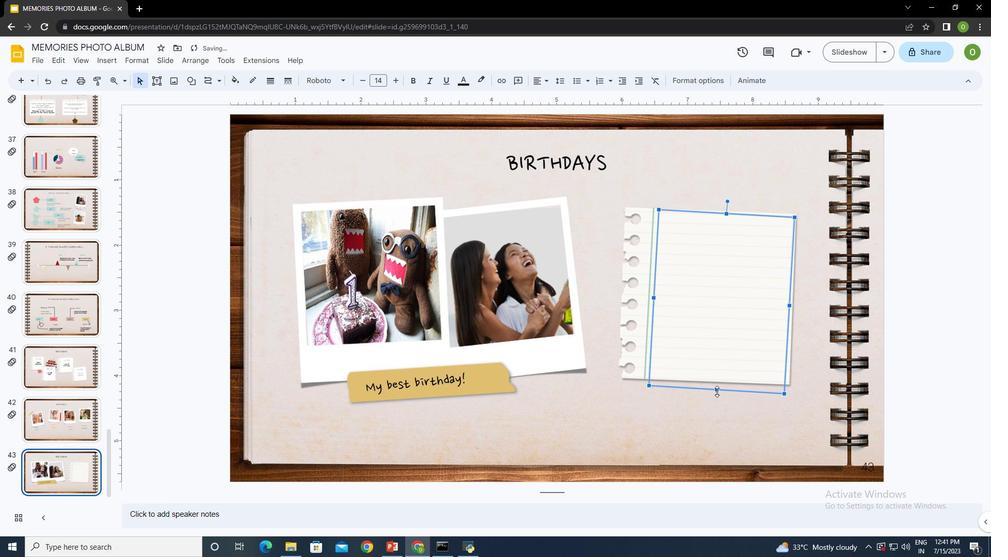 
Action: Mouse moved to (719, 185)
Screenshot: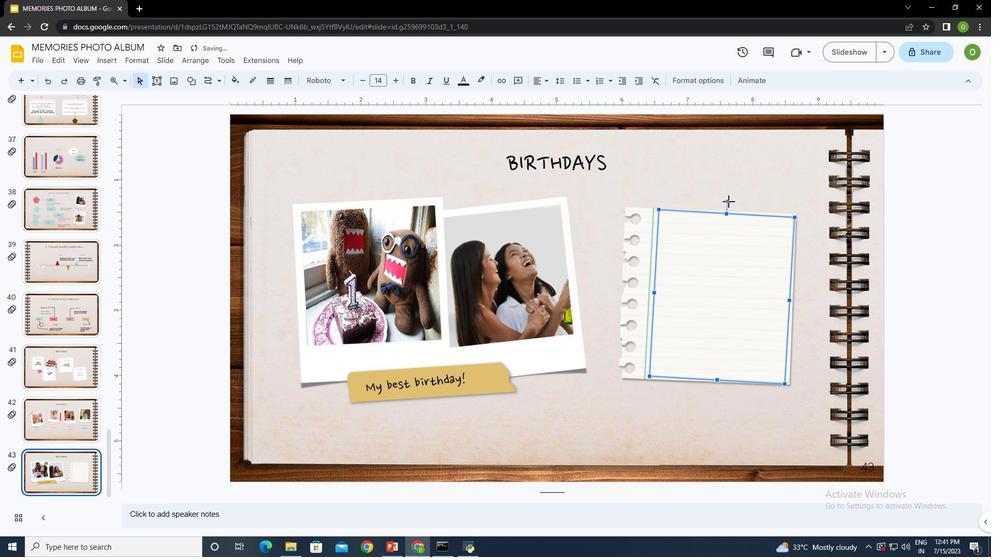 
Action: Mouse pressed left at (719, 185)
Screenshot: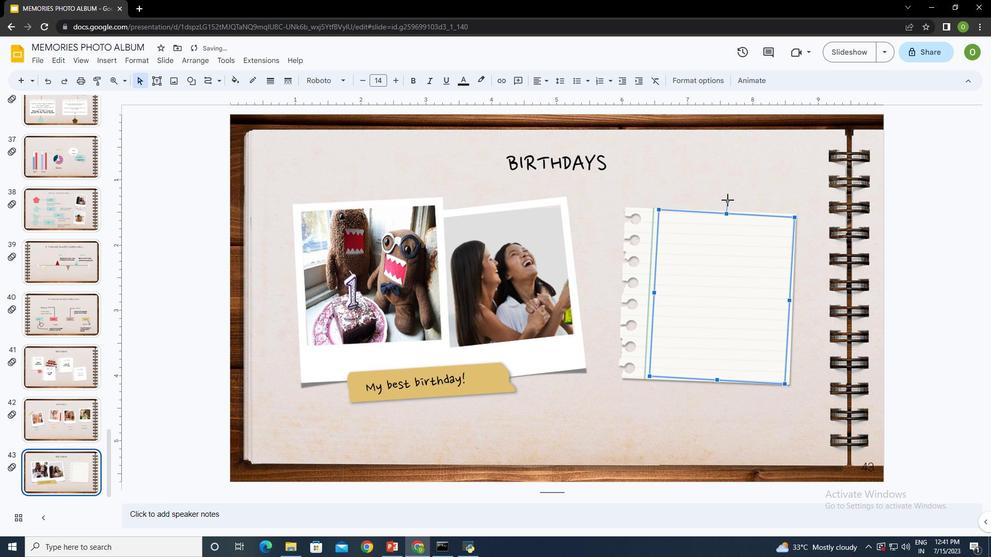 
Action: Mouse moved to (711, 256)
Screenshot: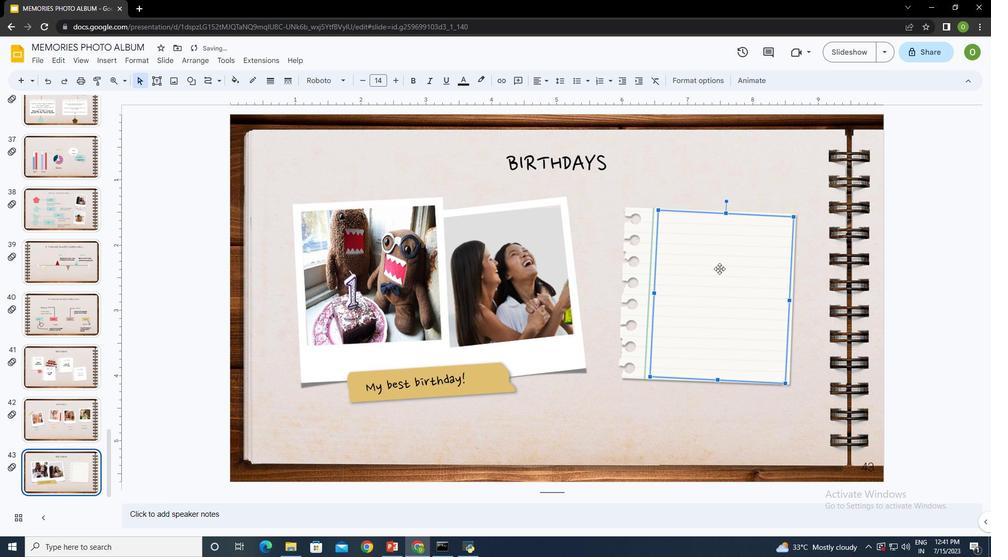 
Action: Mouse pressed left at (711, 256)
Screenshot: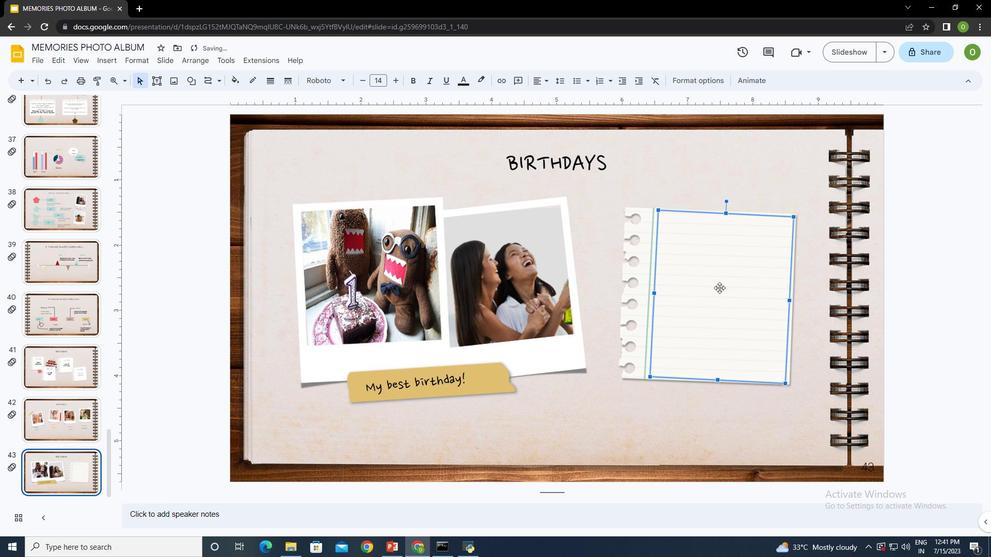 
Action: Mouse moved to (230, 88)
Screenshot: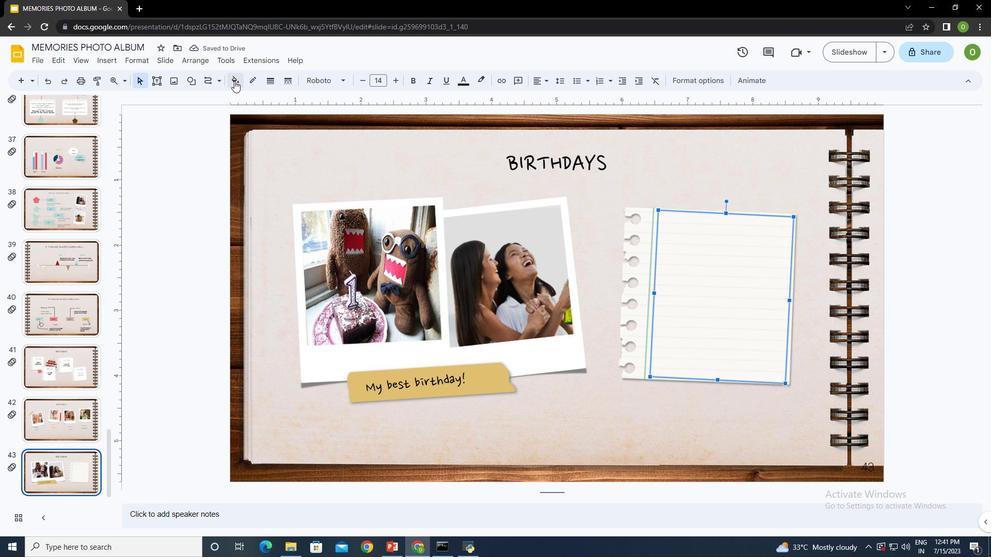 
Action: Mouse pressed left at (230, 88)
Screenshot: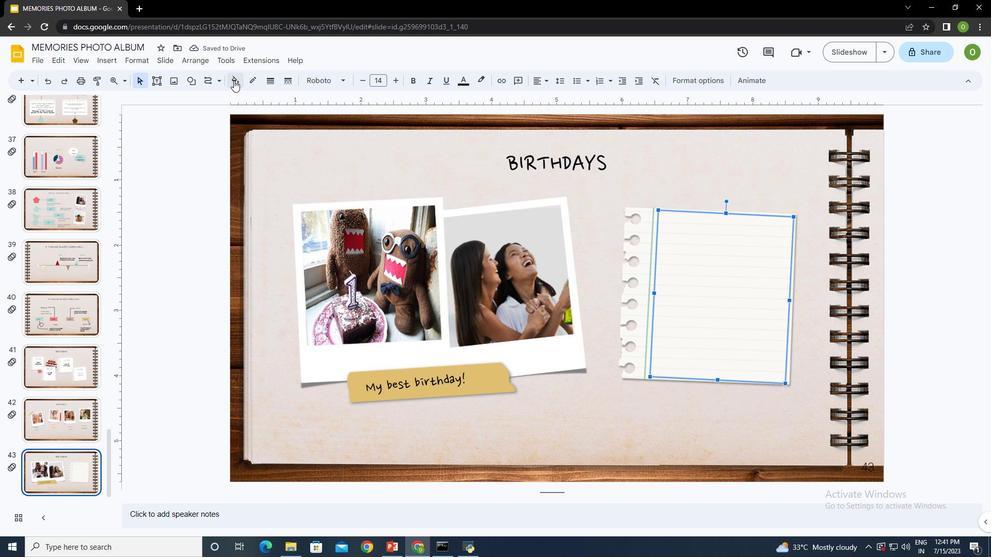 
Action: Mouse moved to (244, 130)
Screenshot: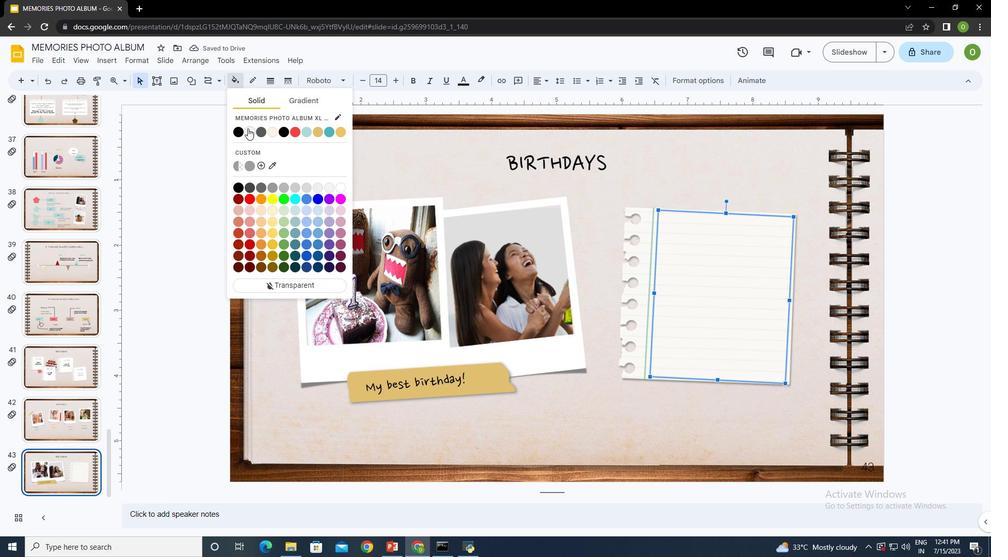 
Action: Mouse pressed left at (244, 130)
Screenshot: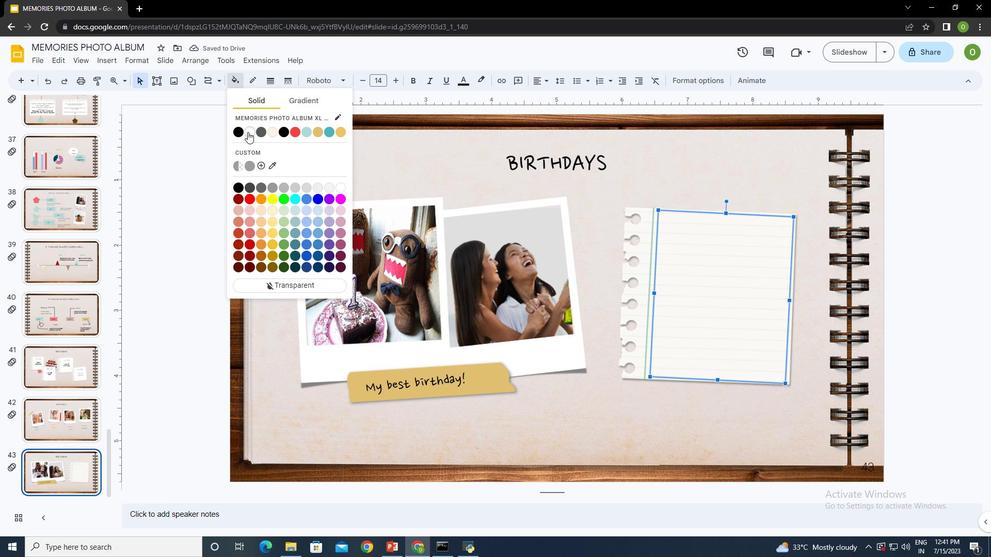 
Action: Mouse moved to (692, 214)
Screenshot: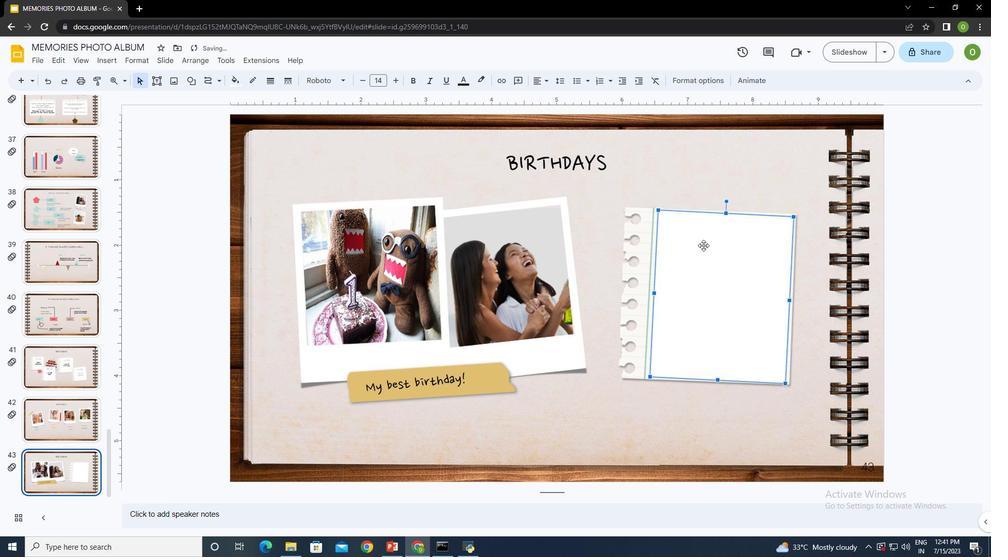 
Action: Mouse pressed left at (692, 214)
Screenshot: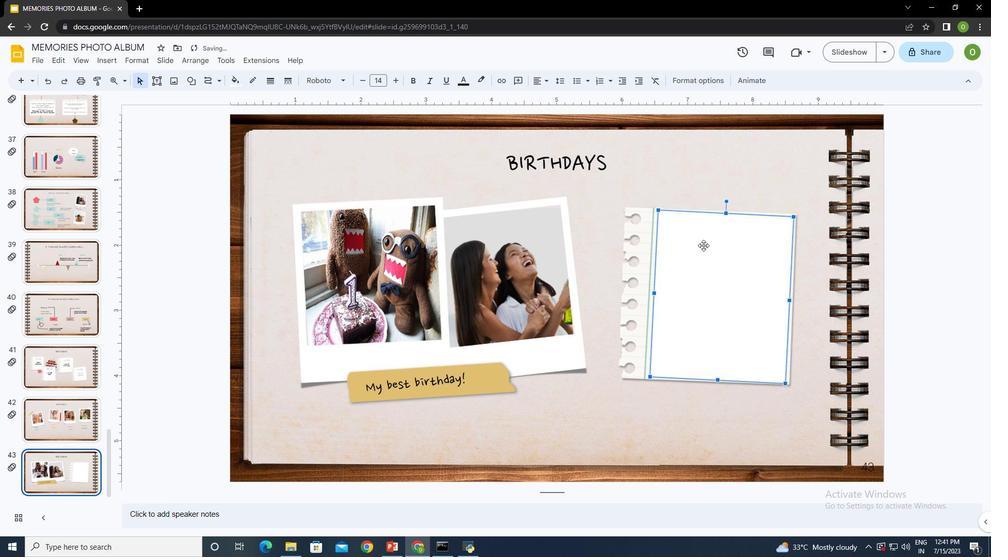 
Action: Mouse moved to (692, 214)
Screenshot: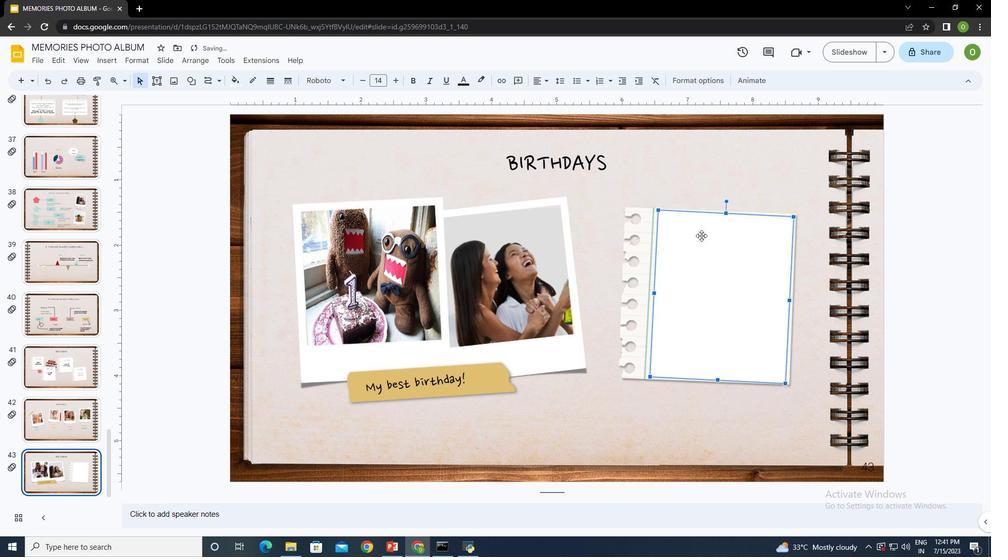
Action: Key pressed <Key.shift><Key.shift><Key.shift>Write<Key.space>somthing<Key.space>you<Key.space>remember<Key.space>from<Key.space>that<Key.space>birthday<Key.space>here.....ctrl+A
Screenshot: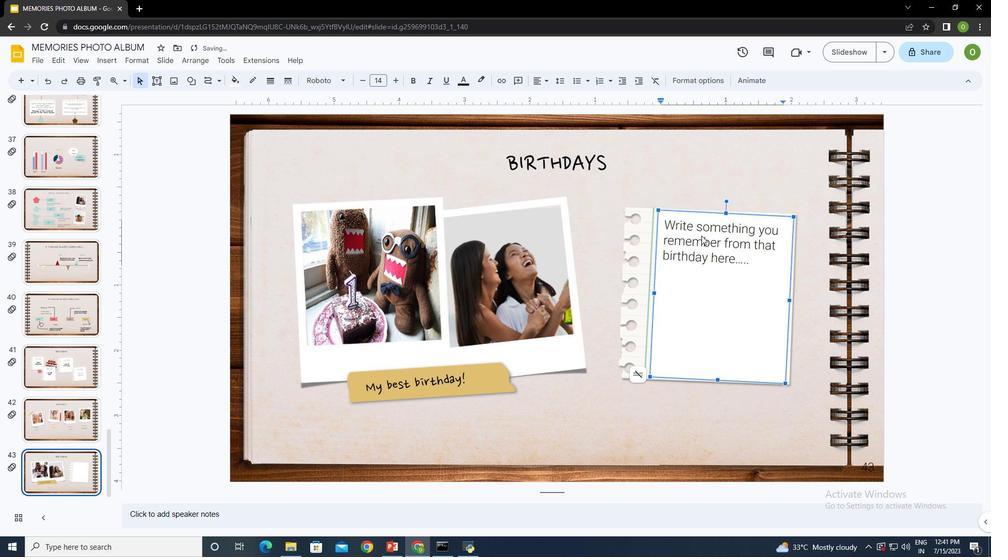 
Action: Mouse moved to (312, 88)
Screenshot: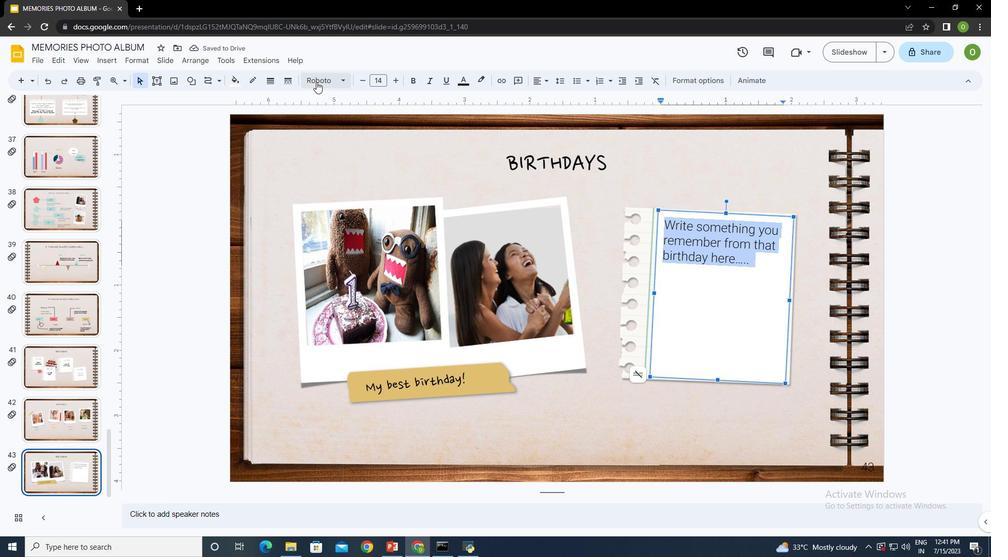 
Action: Mouse pressed left at (312, 88)
Screenshot: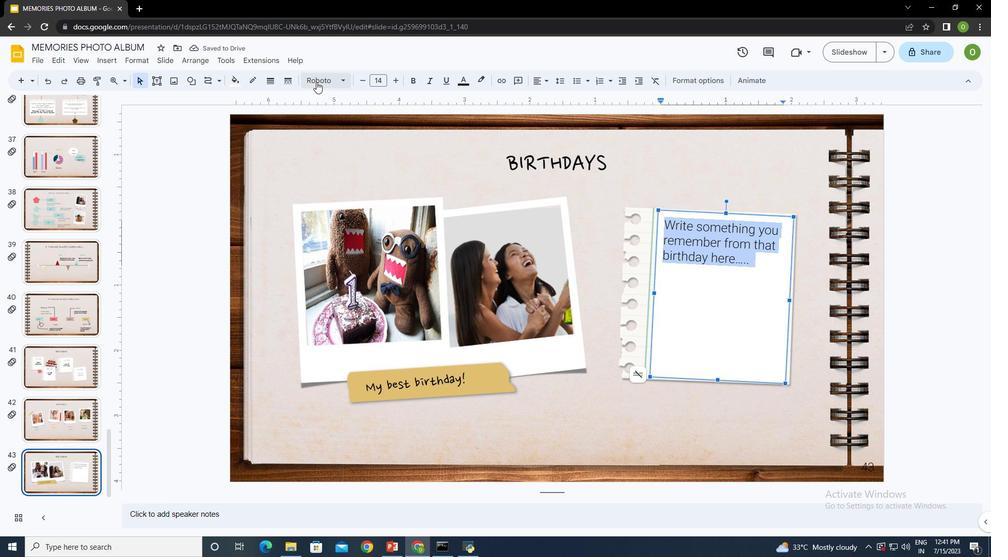 
Action: Mouse moved to (479, 254)
Screenshot: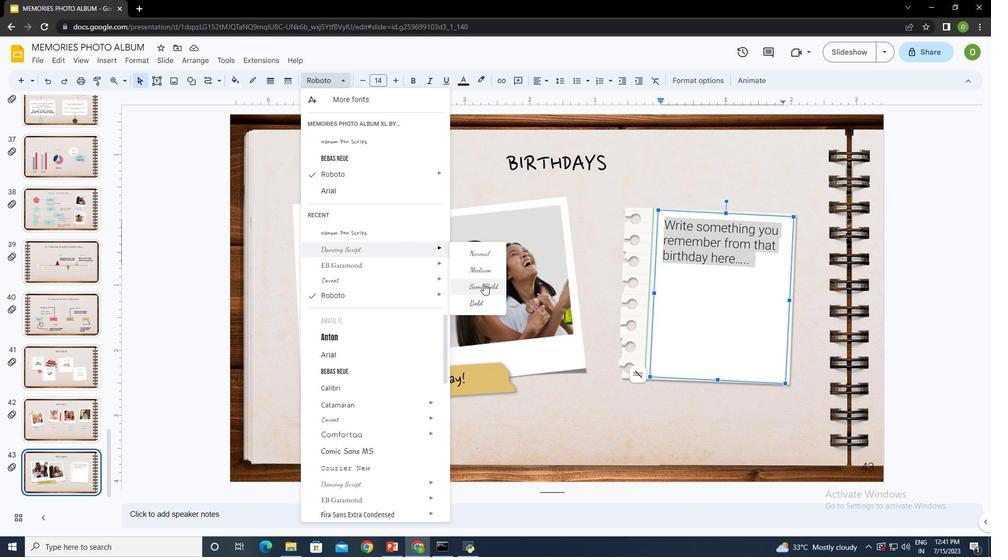 
Action: Mouse pressed left at (479, 254)
Screenshot: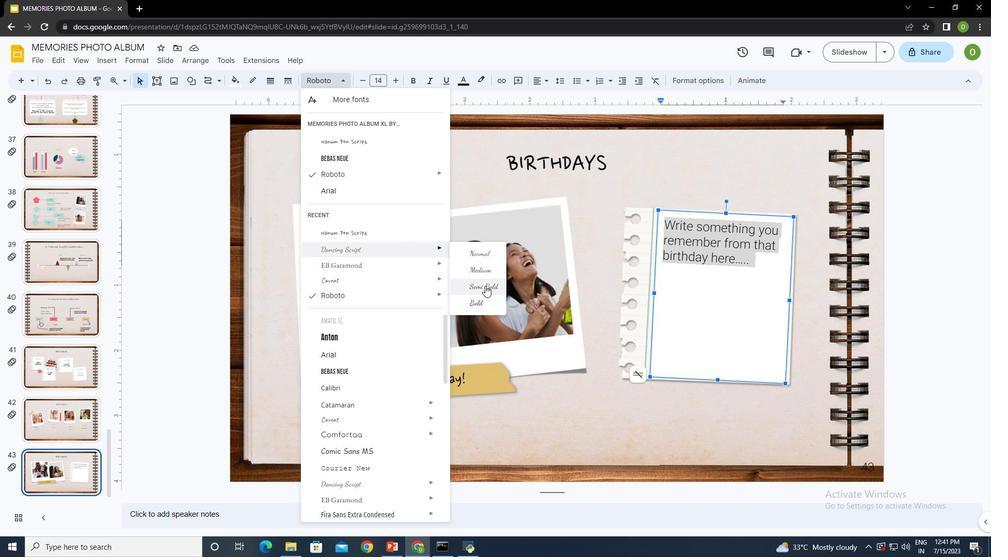 
Action: Mouse moved to (390, 87)
Screenshot: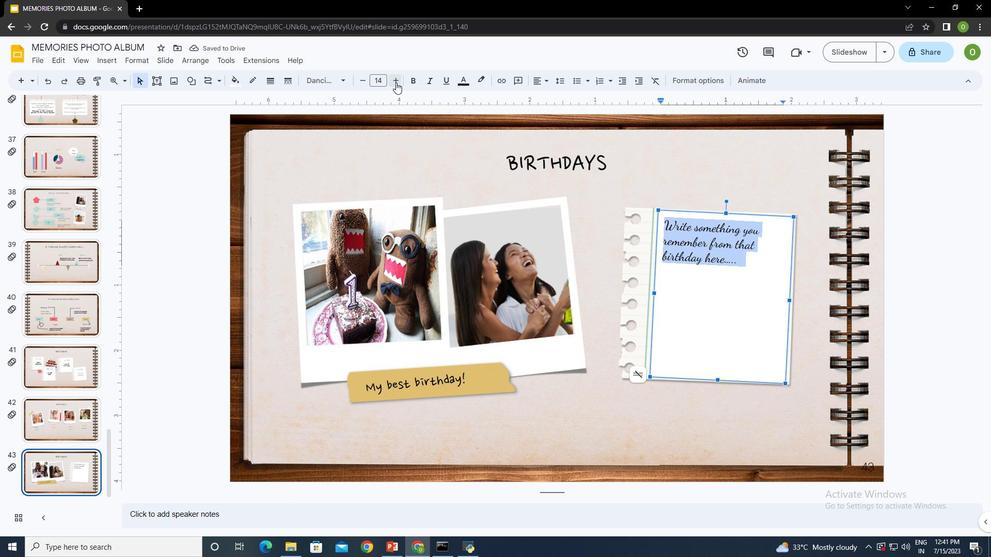 
Action: Mouse pressed left at (390, 87)
Screenshot: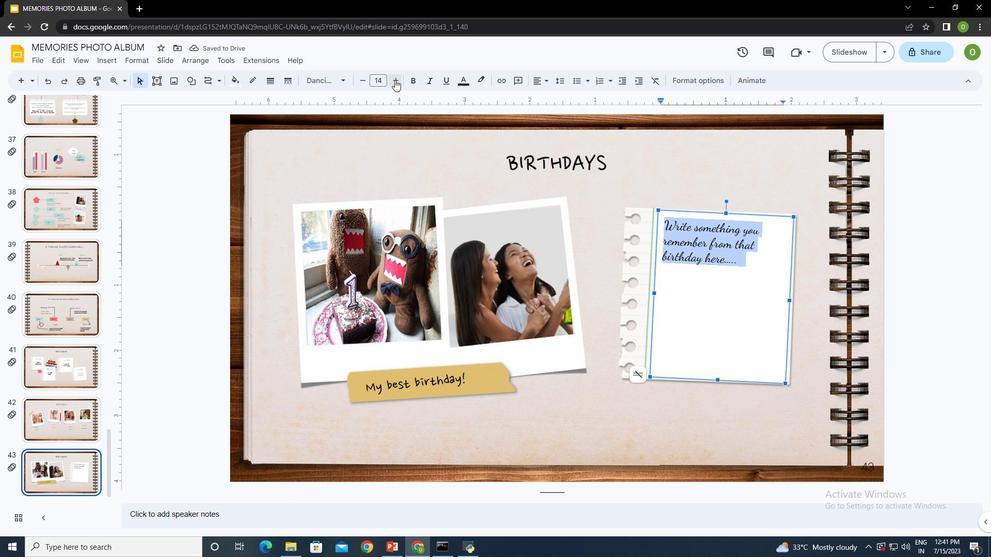 
Action: Mouse pressed left at (390, 87)
Screenshot: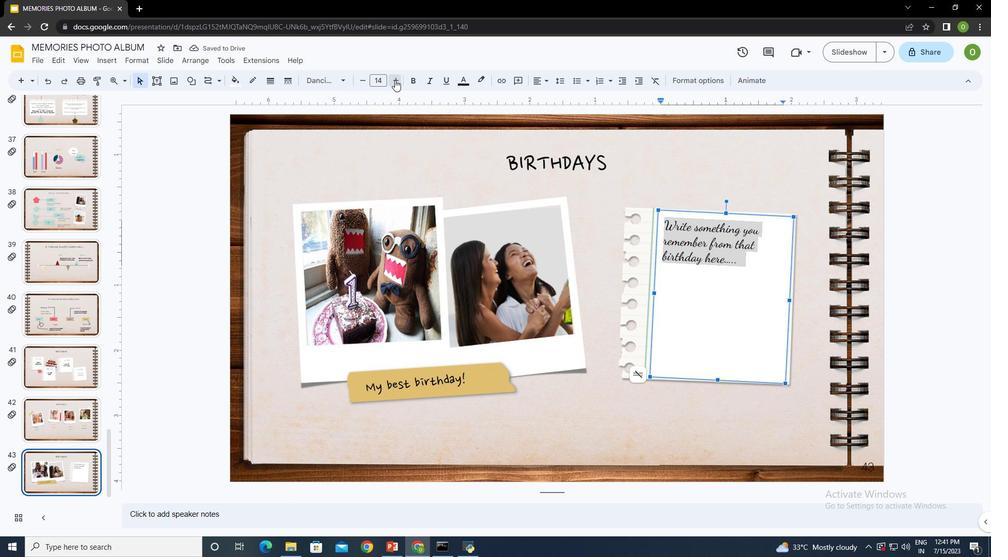 
Action: Mouse pressed left at (390, 87)
